 Task: Send an email with the signature Josiah Cooper with the subject Request for feedback on a digital transformation strategy and the message Please let me know if there are any issues with the project documentation. from softage.2@softage.net to softage.3@softage.net with an attached image file Facebook_post_image.png and move the email from Sent Items to the folder User interface
Action: Mouse moved to (740, 565)
Screenshot: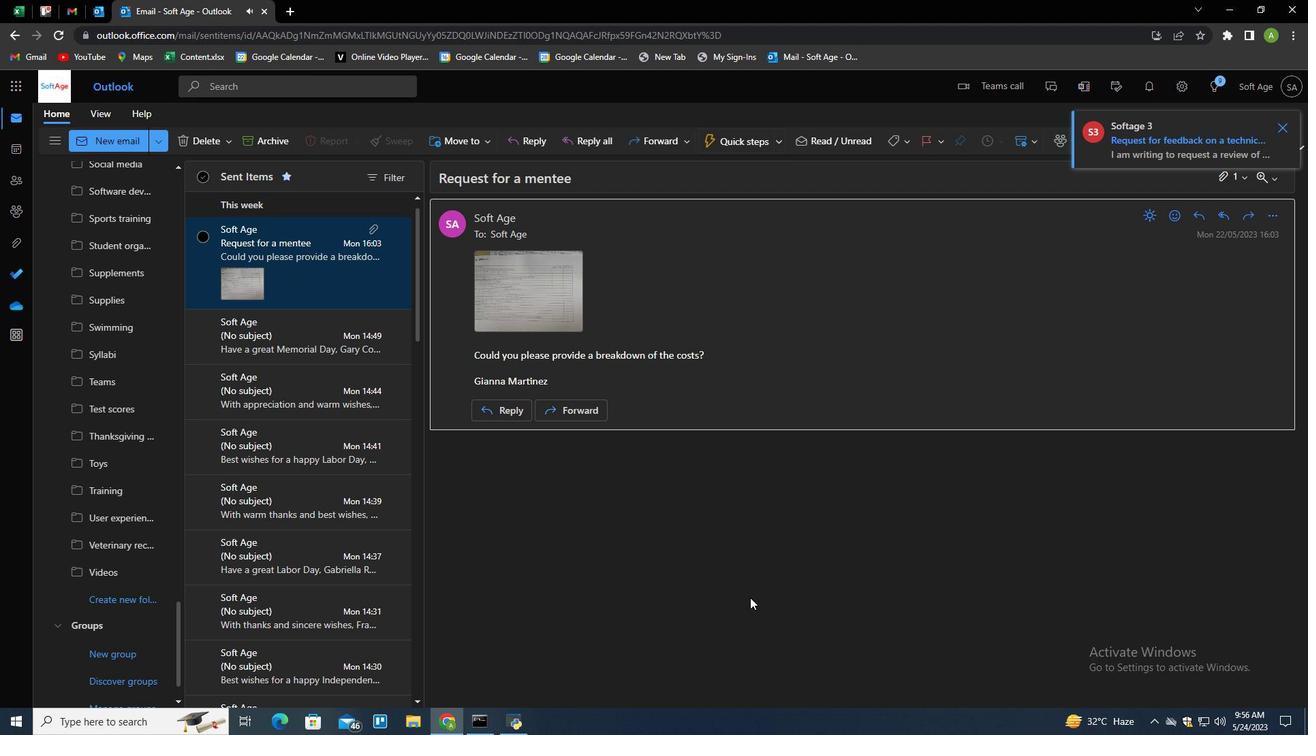 
Action: Key pressed n
Screenshot: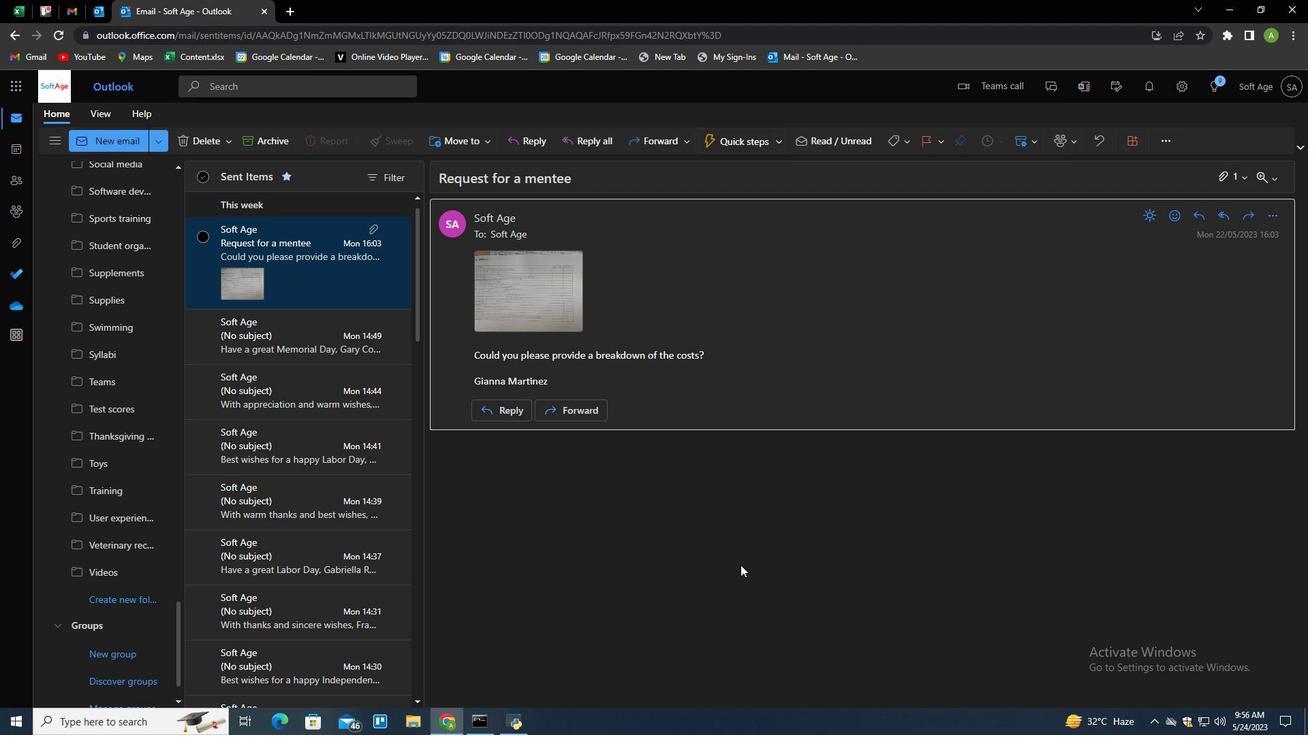 
Action: Mouse moved to (914, 144)
Screenshot: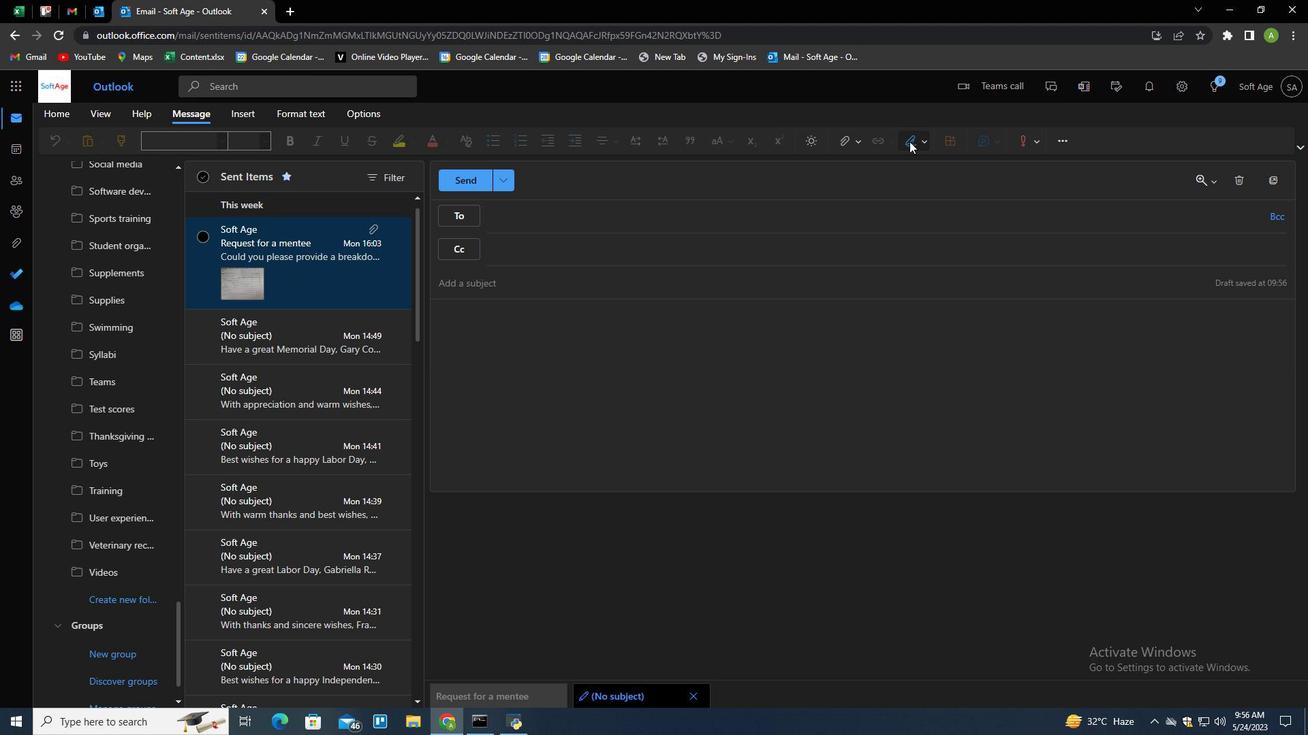 
Action: Mouse pressed left at (914, 144)
Screenshot: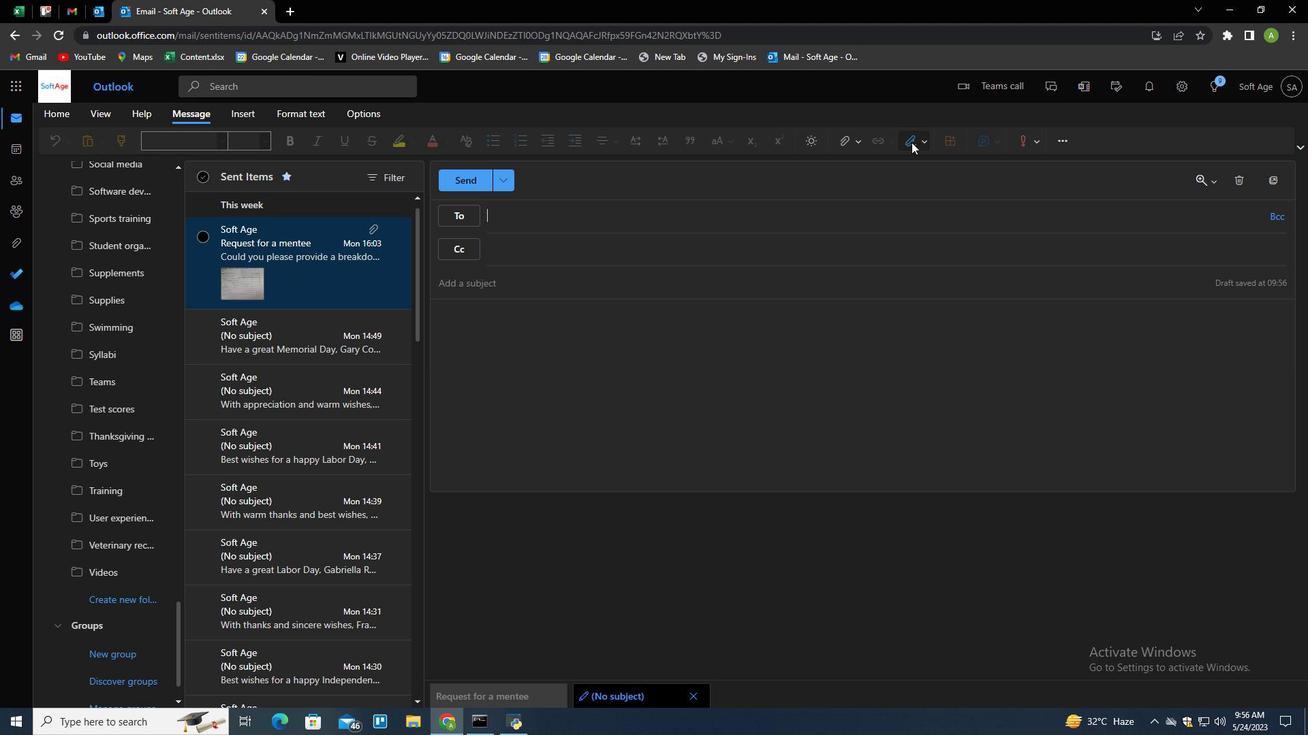 
Action: Mouse moved to (896, 190)
Screenshot: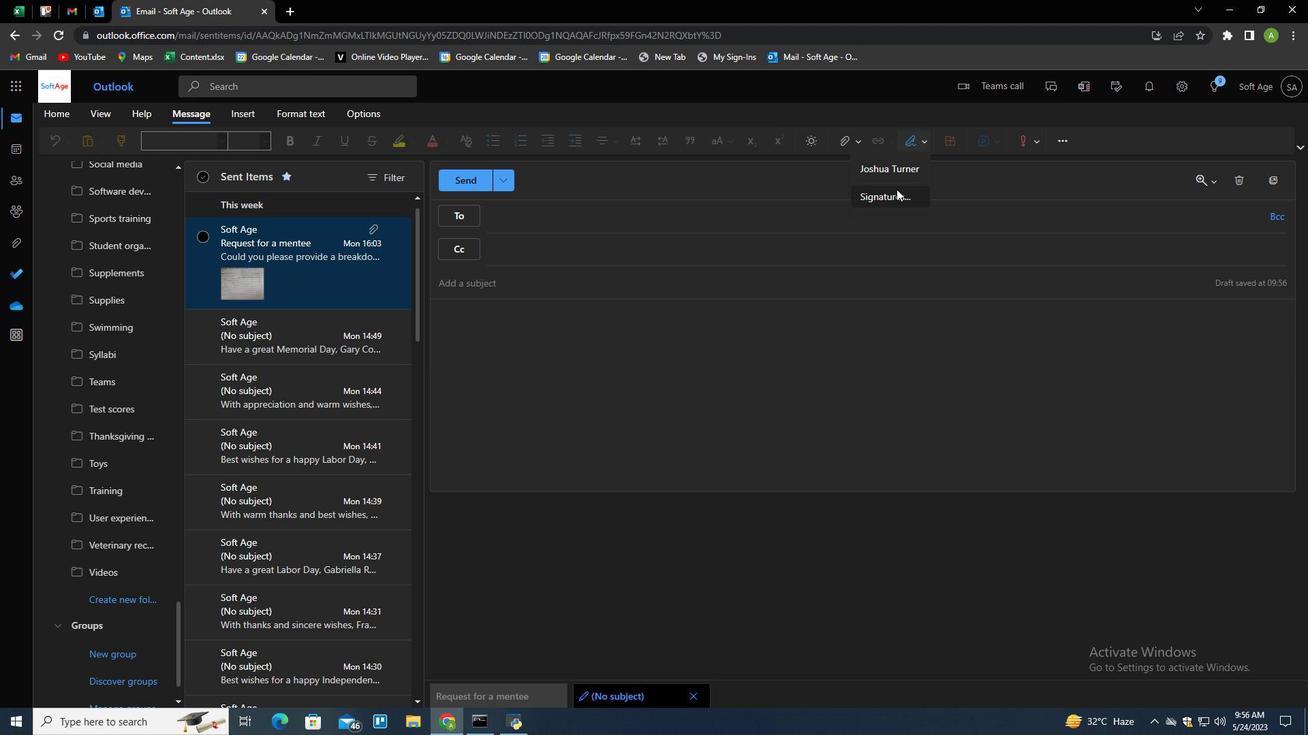 
Action: Mouse pressed left at (896, 190)
Screenshot: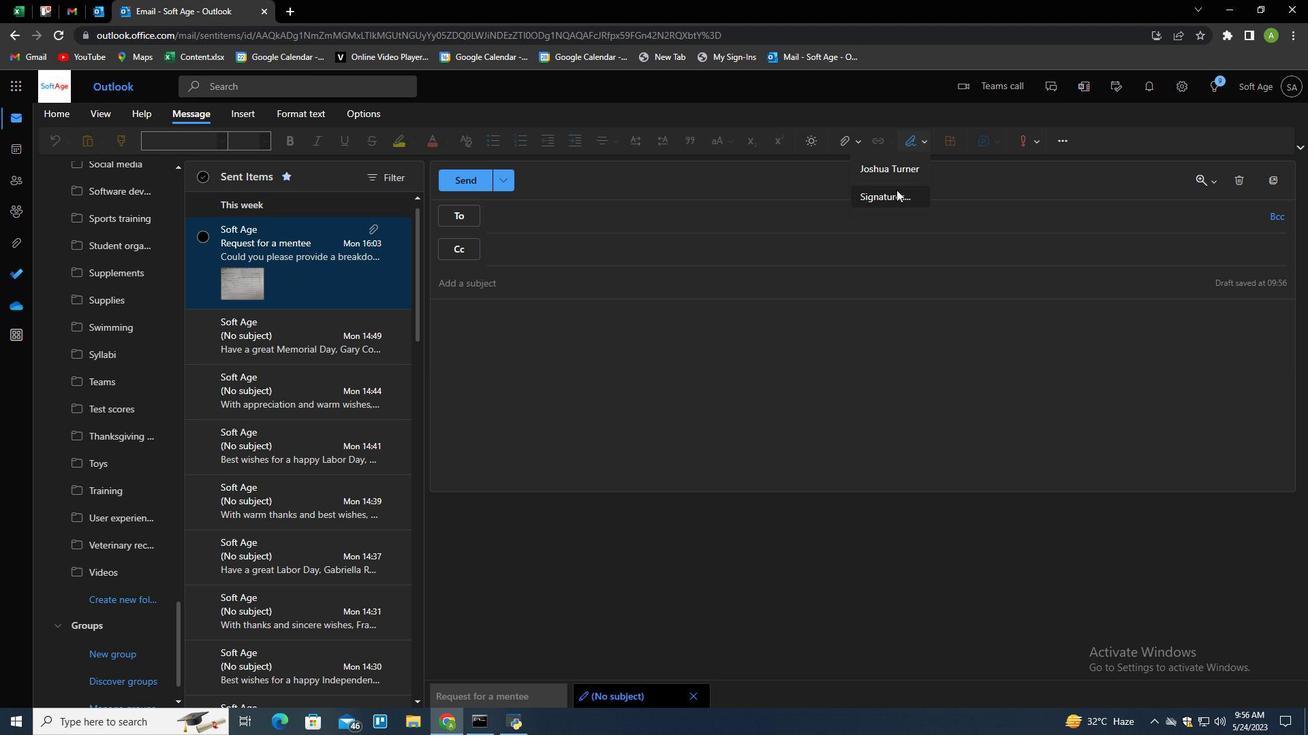
Action: Mouse moved to (924, 250)
Screenshot: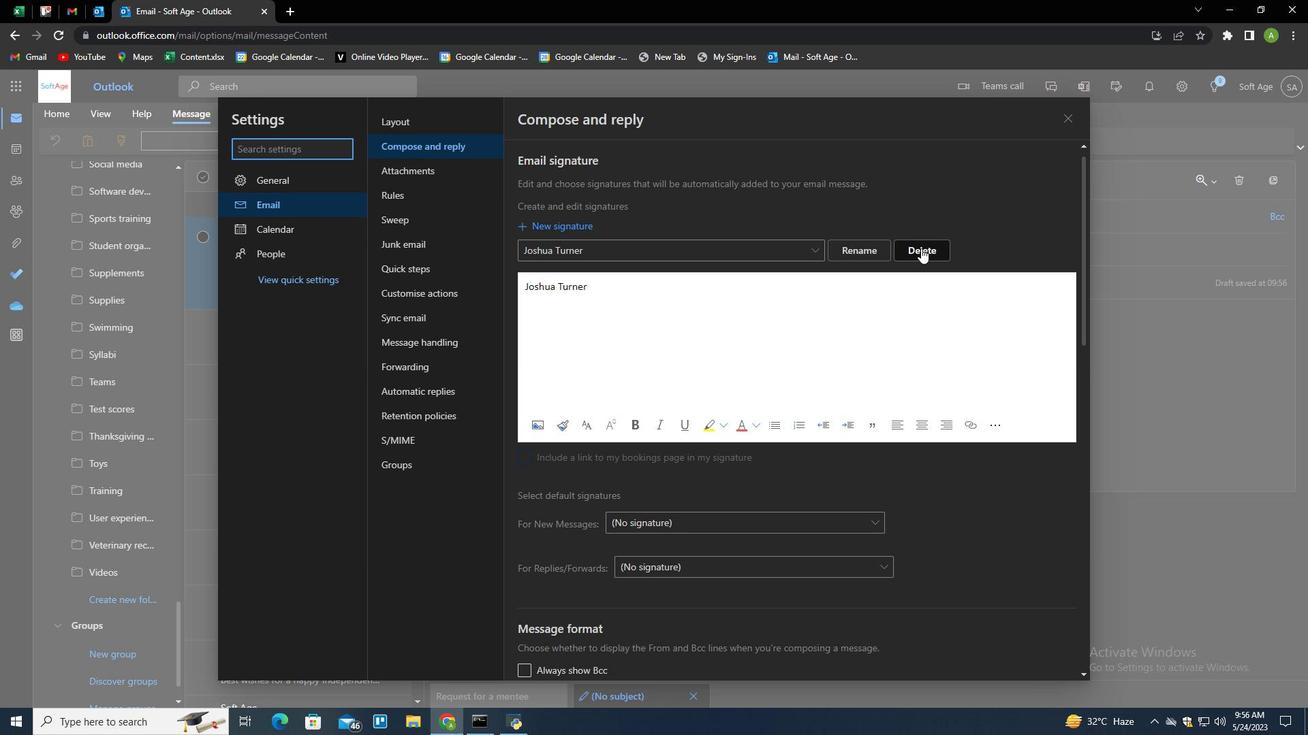 
Action: Mouse pressed left at (924, 250)
Screenshot: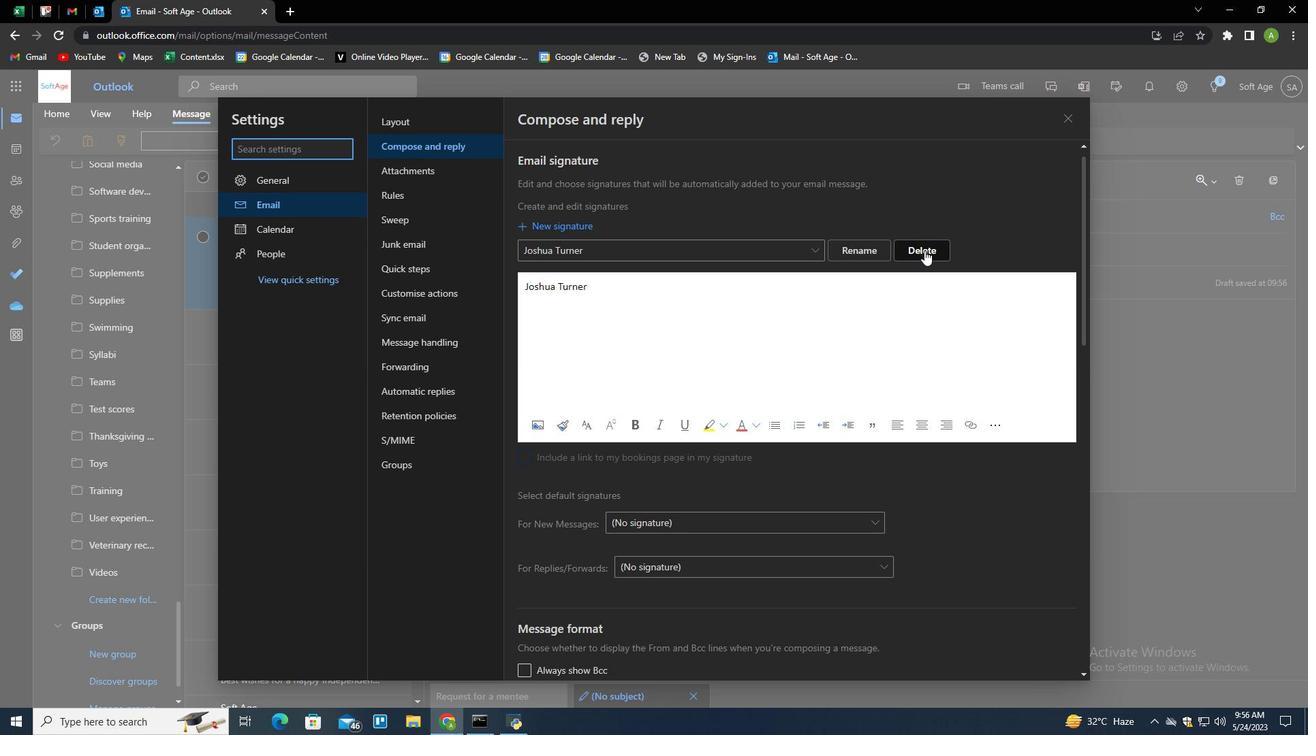 
Action: Mouse pressed left at (924, 250)
Screenshot: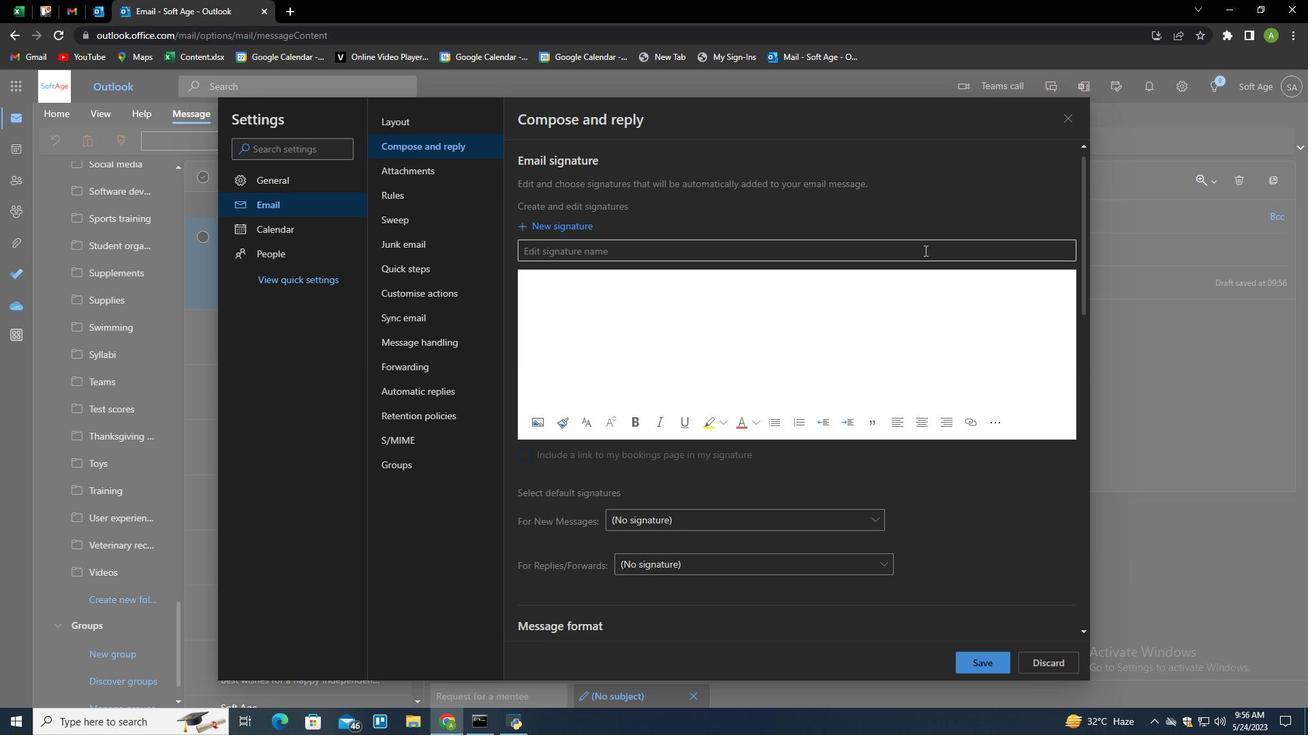 
Action: Key pressed <Key.shift>Josiah<Key.space><Key.shift>Cooper<Key.space><Key.tab><Key.shift>Josiah<Key.space><Key.shift>Cooper
Screenshot: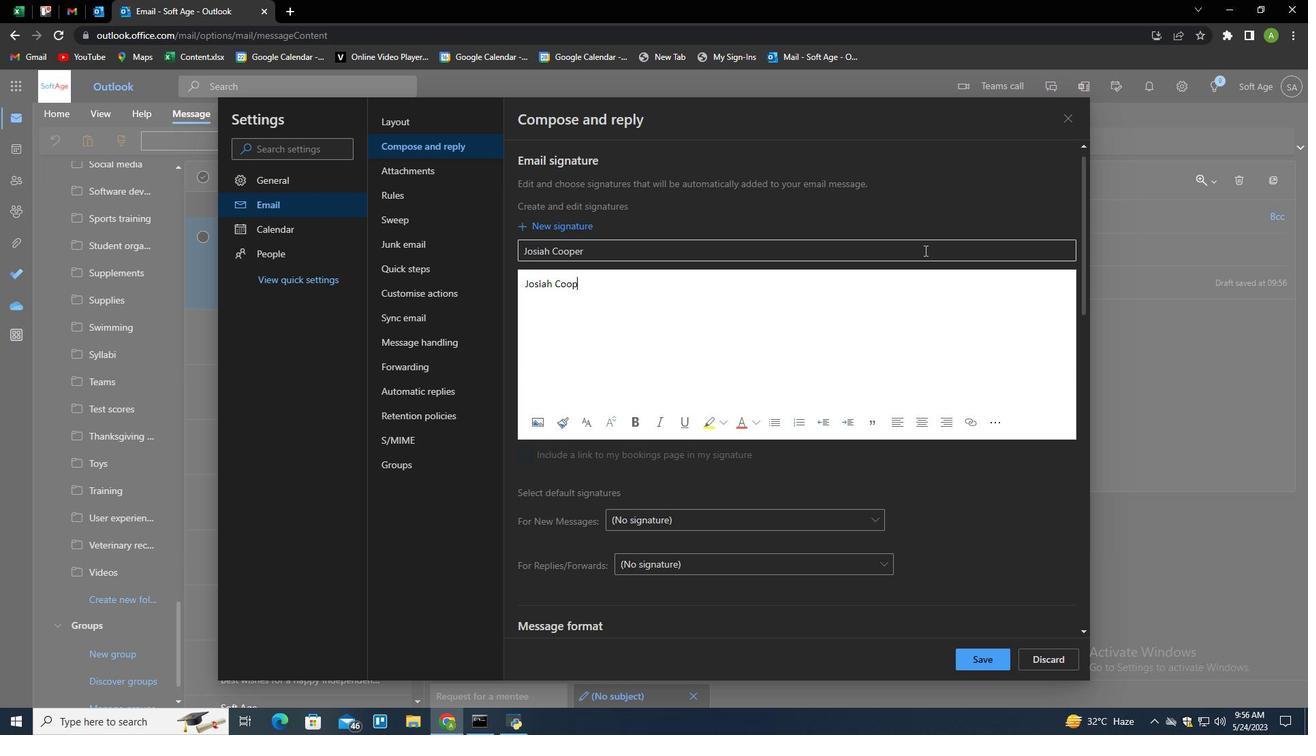 
Action: Mouse moved to (990, 656)
Screenshot: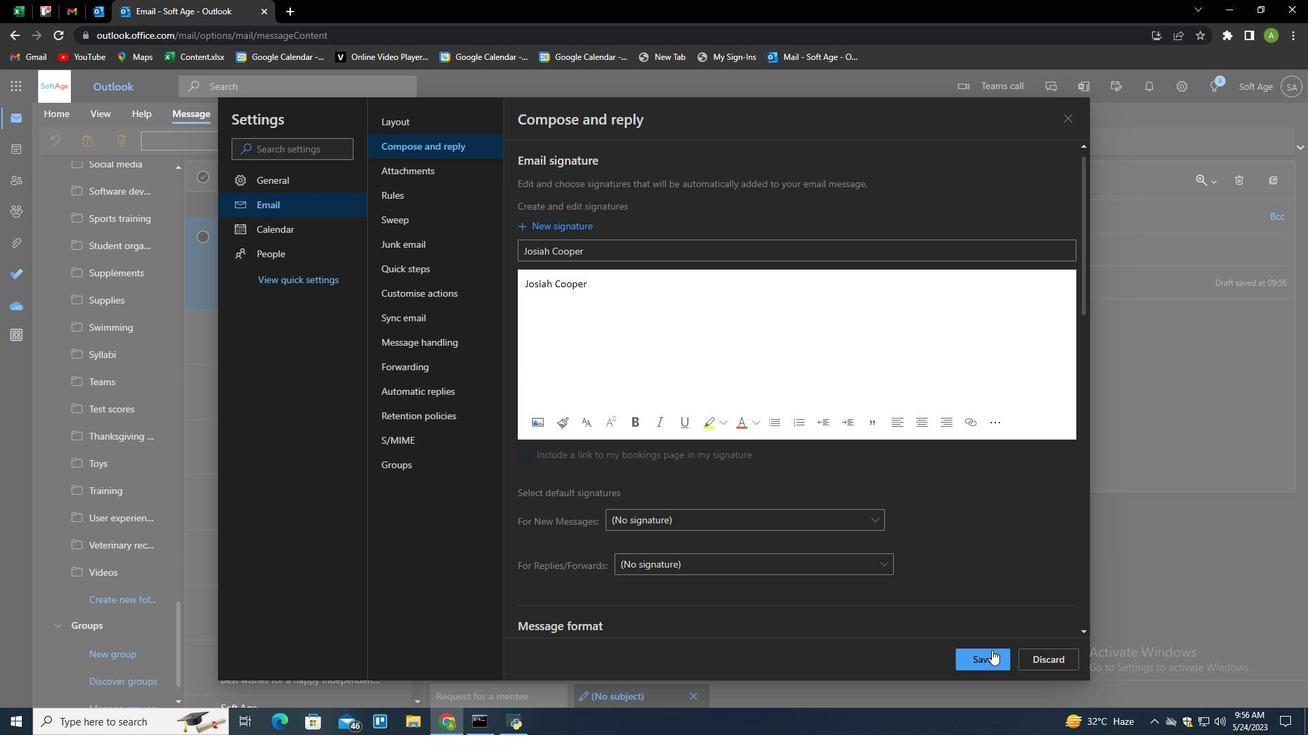 
Action: Mouse pressed left at (990, 656)
Screenshot: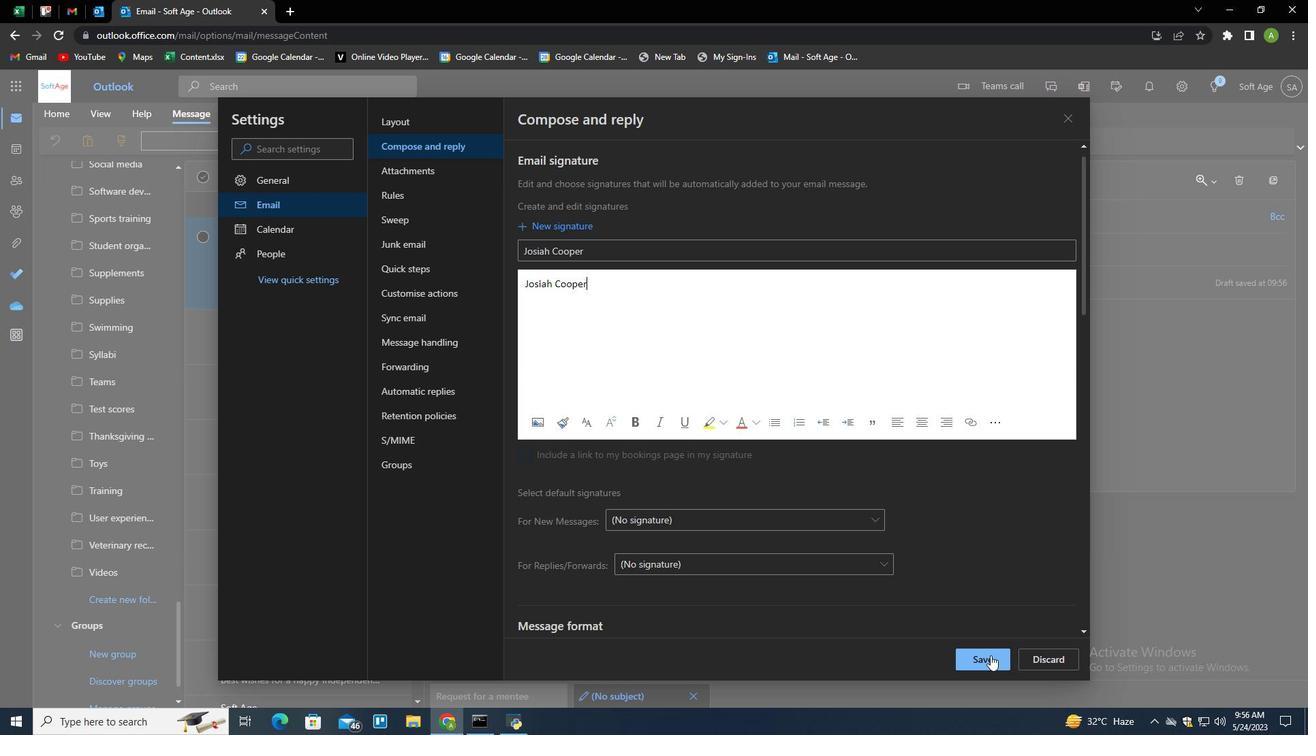 
Action: Mouse moved to (1146, 376)
Screenshot: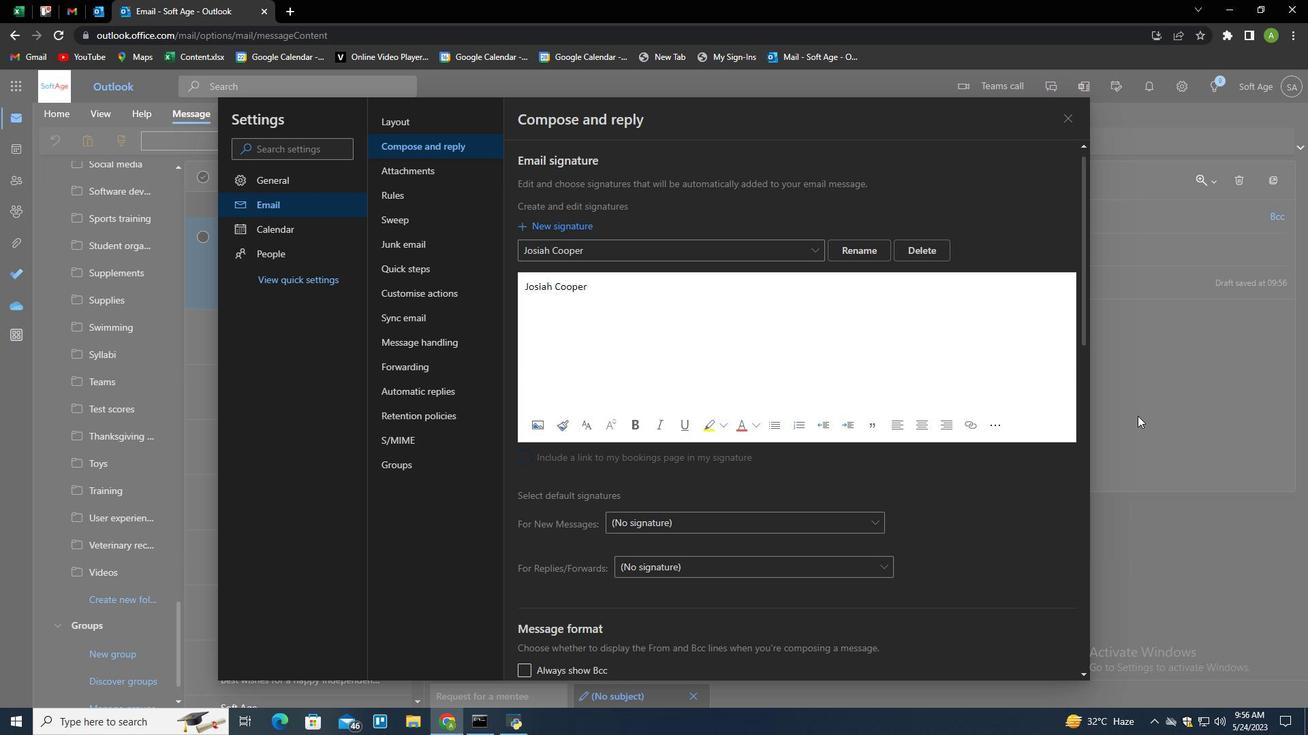 
Action: Mouse pressed left at (1146, 376)
Screenshot: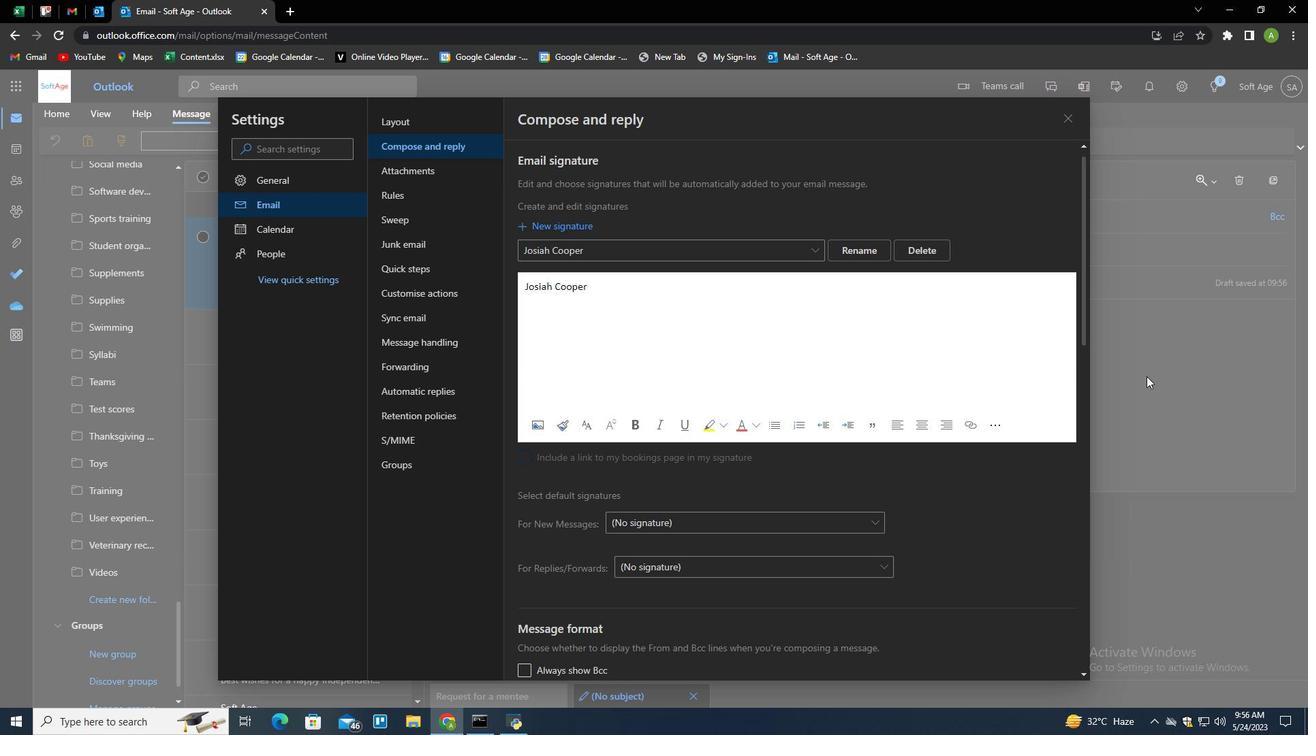 
Action: Mouse moved to (911, 147)
Screenshot: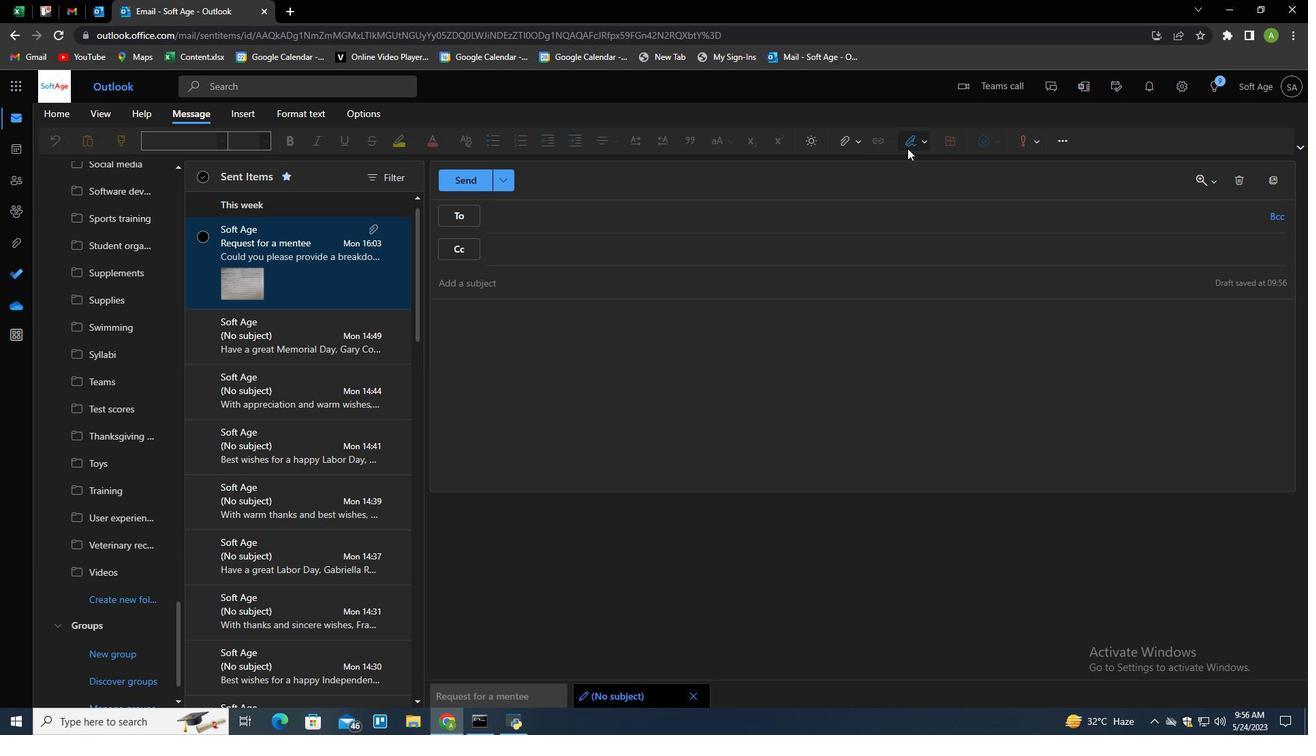 
Action: Mouse pressed left at (911, 147)
Screenshot: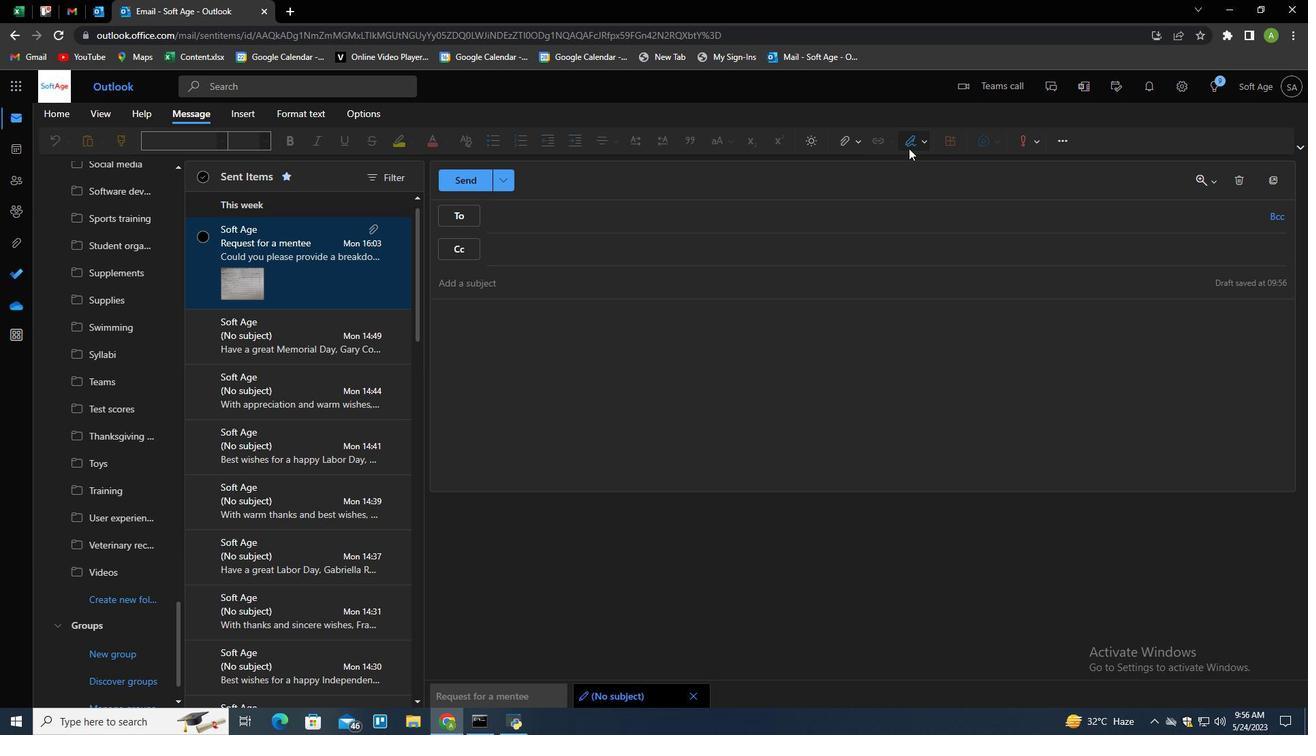 
Action: Mouse moved to (902, 166)
Screenshot: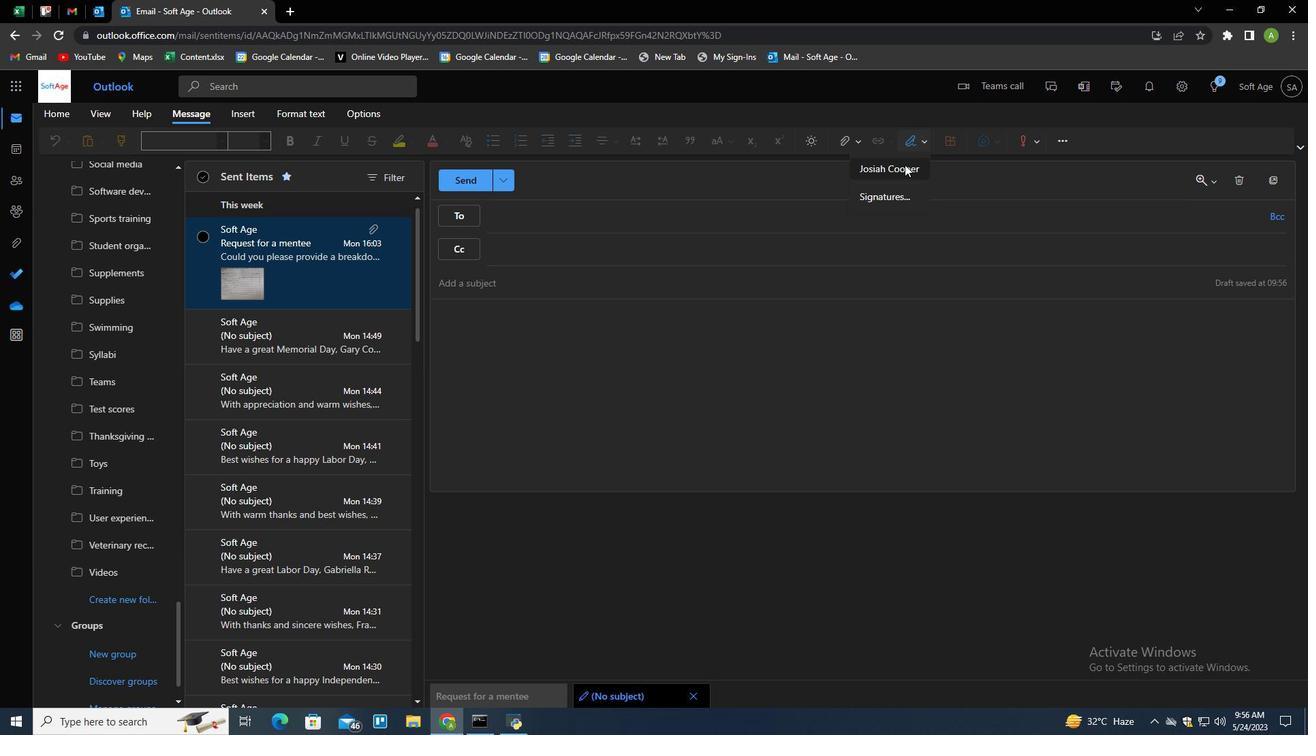 
Action: Mouse pressed left at (902, 166)
Screenshot: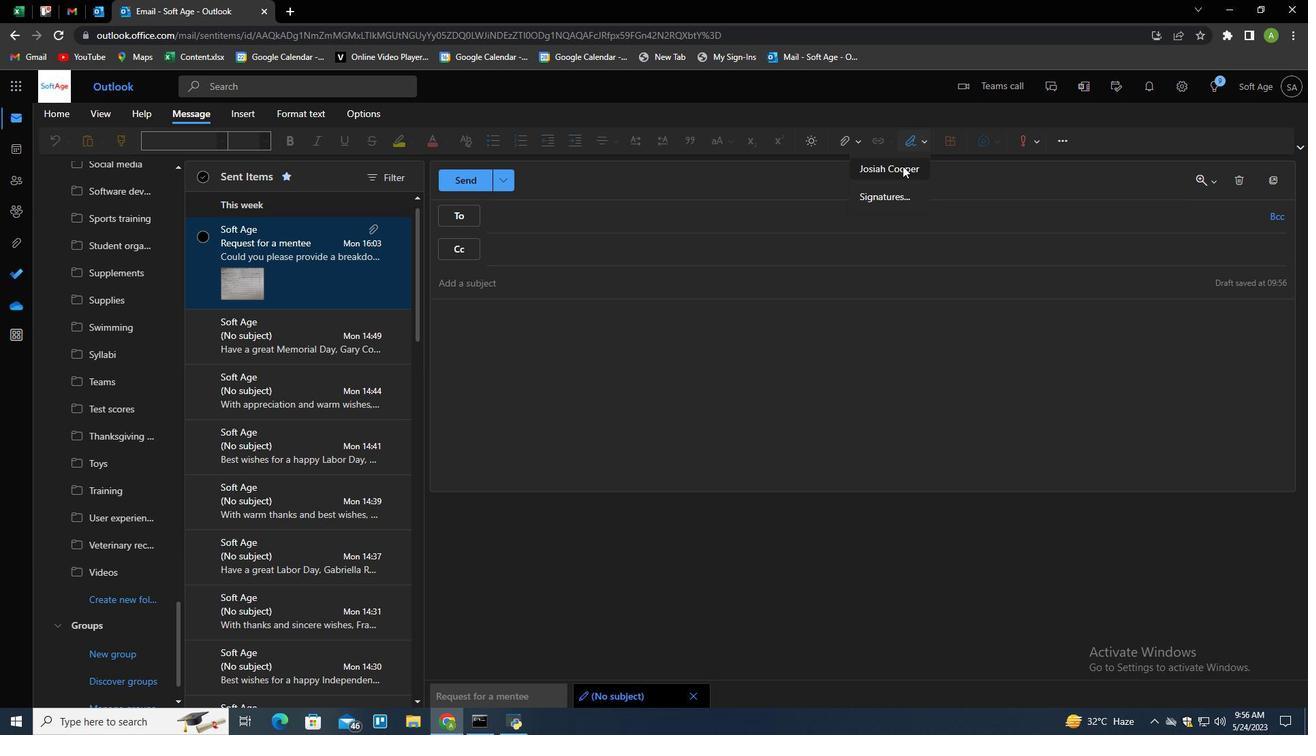 
Action: Mouse moved to (507, 290)
Screenshot: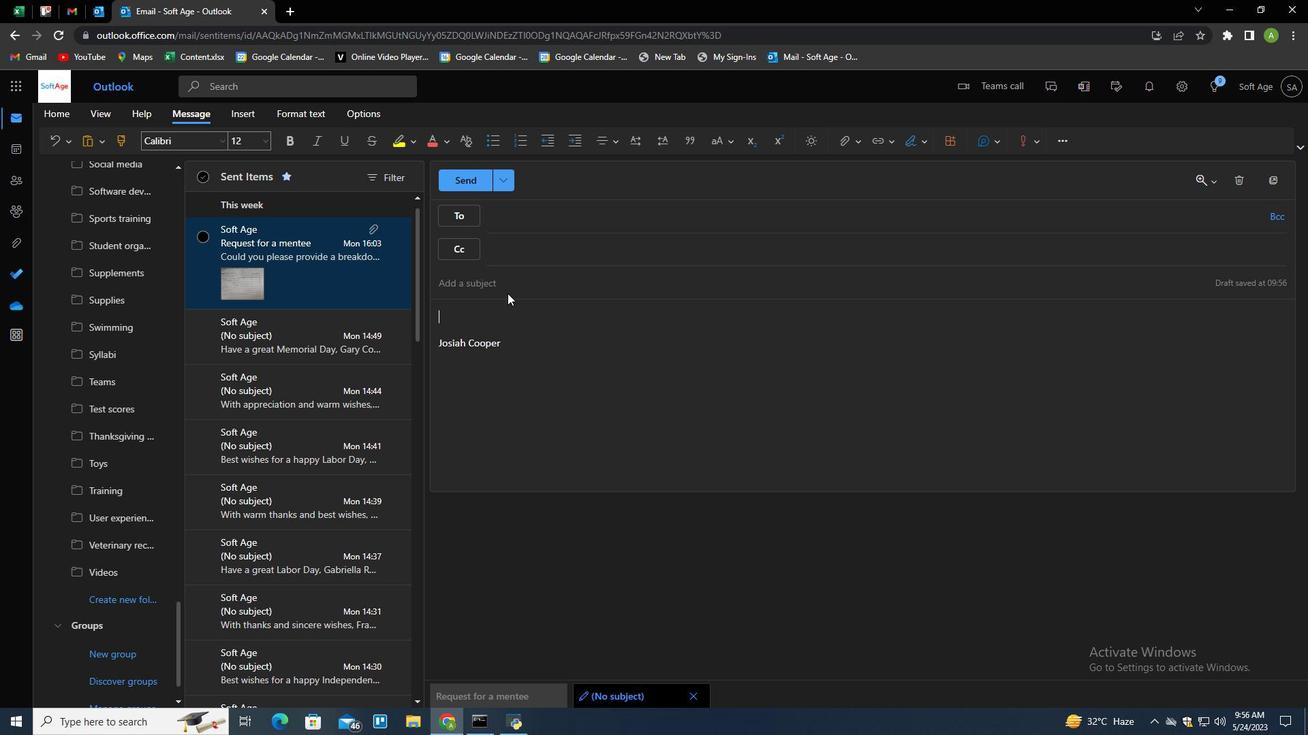 
Action: Mouse pressed left at (507, 290)
Screenshot: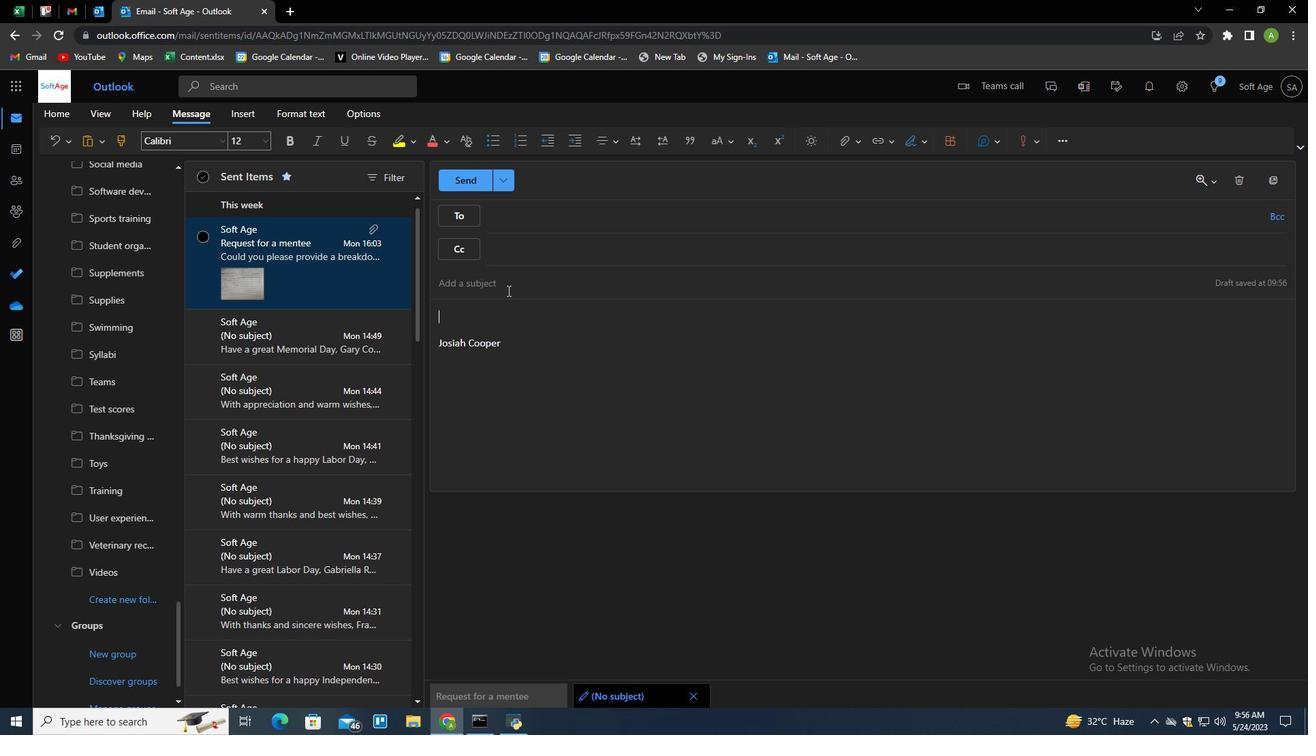 
Action: Key pressed <Key.shift>E<Key.backspace>Re<Key.tab><Key.backspace>
Screenshot: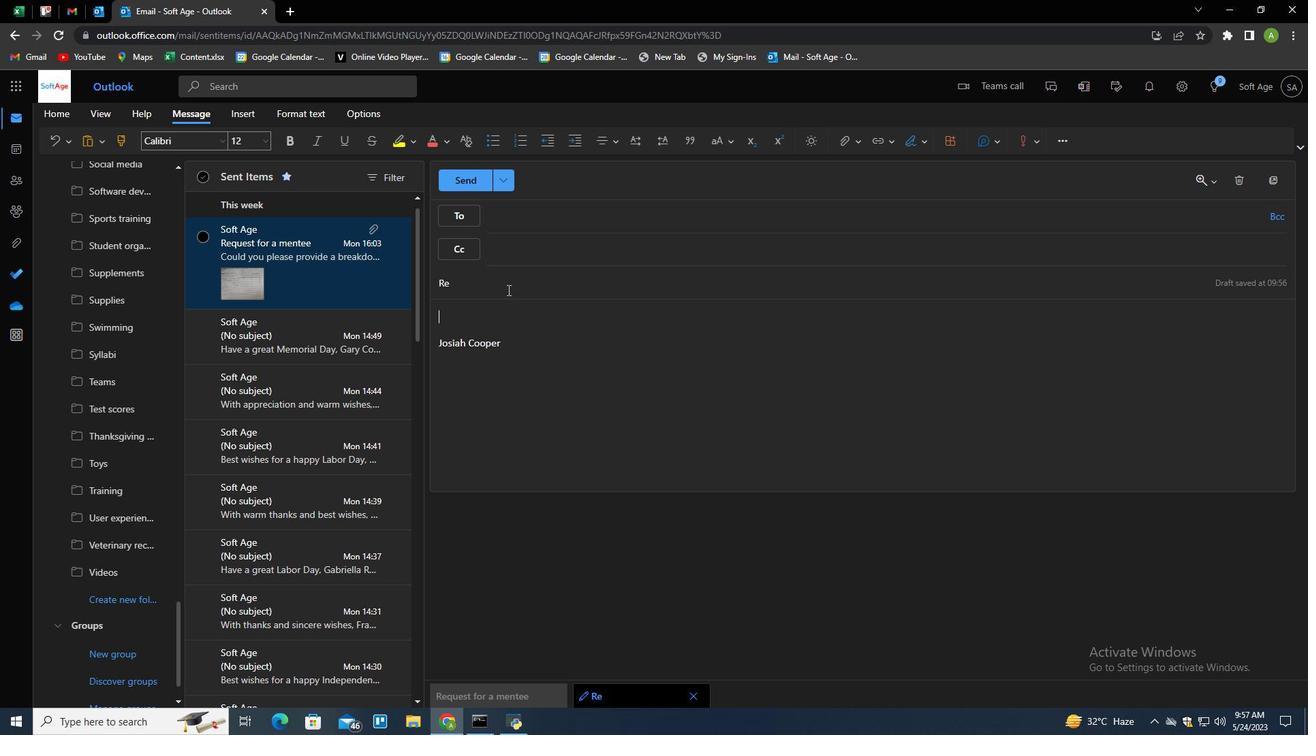 
Action: Mouse pressed left at (507, 290)
Screenshot: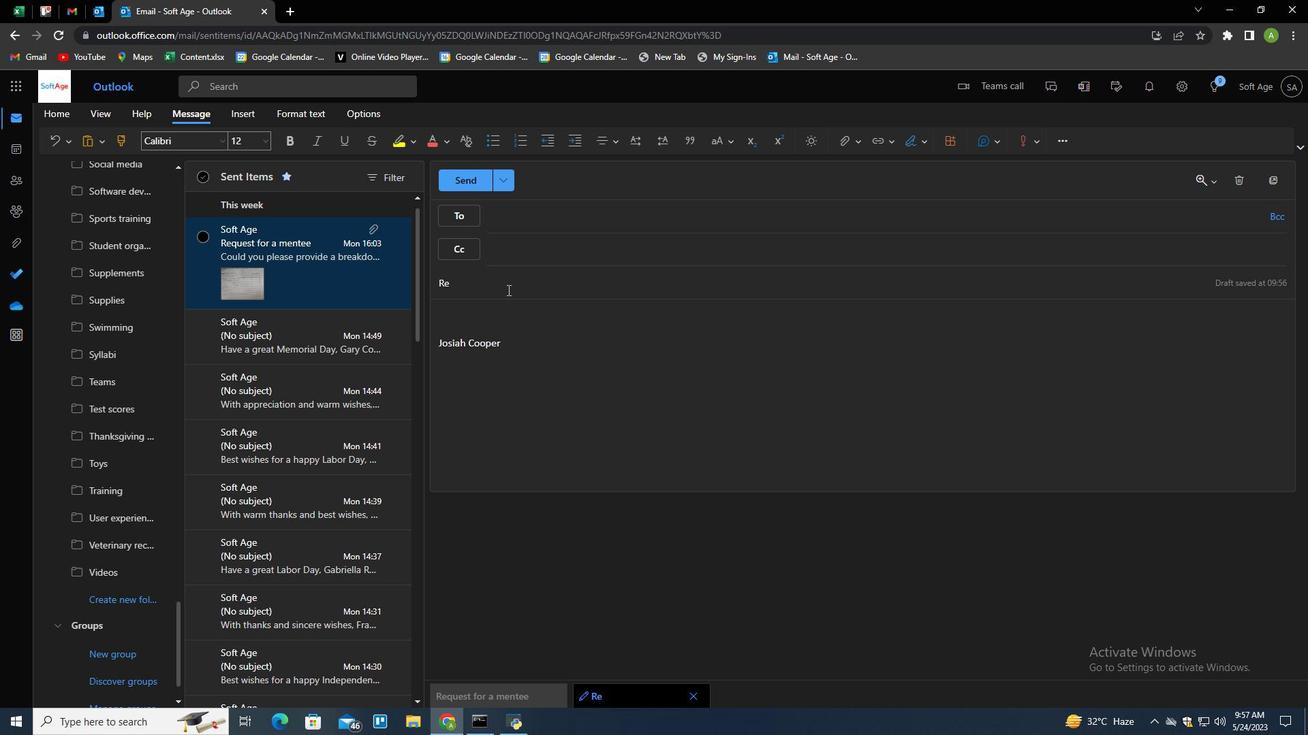 
Action: Key pressed quest<Key.space>fort<Key.space><Key.backspace><Key.backspace><Key.backspace>r<Key.space>feedback<Key.space>on<Key.space>a<Key.space>dift<Key.backspace><Key.backspace>gital<Key.space>transformation<Key.space>strategy<Key.space><Key.tab><Key.shift>Please<Key.space>let<Key.space>me<Key.space>know<Key.space>if<Key.space>ther<Key.space><Key.backspace>e<Key.space>are<Key.space>any<Key.space>issues<Key.space>with<Key.space>the<Key.space>project<Key.space>so<Key.backspace><Key.backspace>documentation.
Screenshot: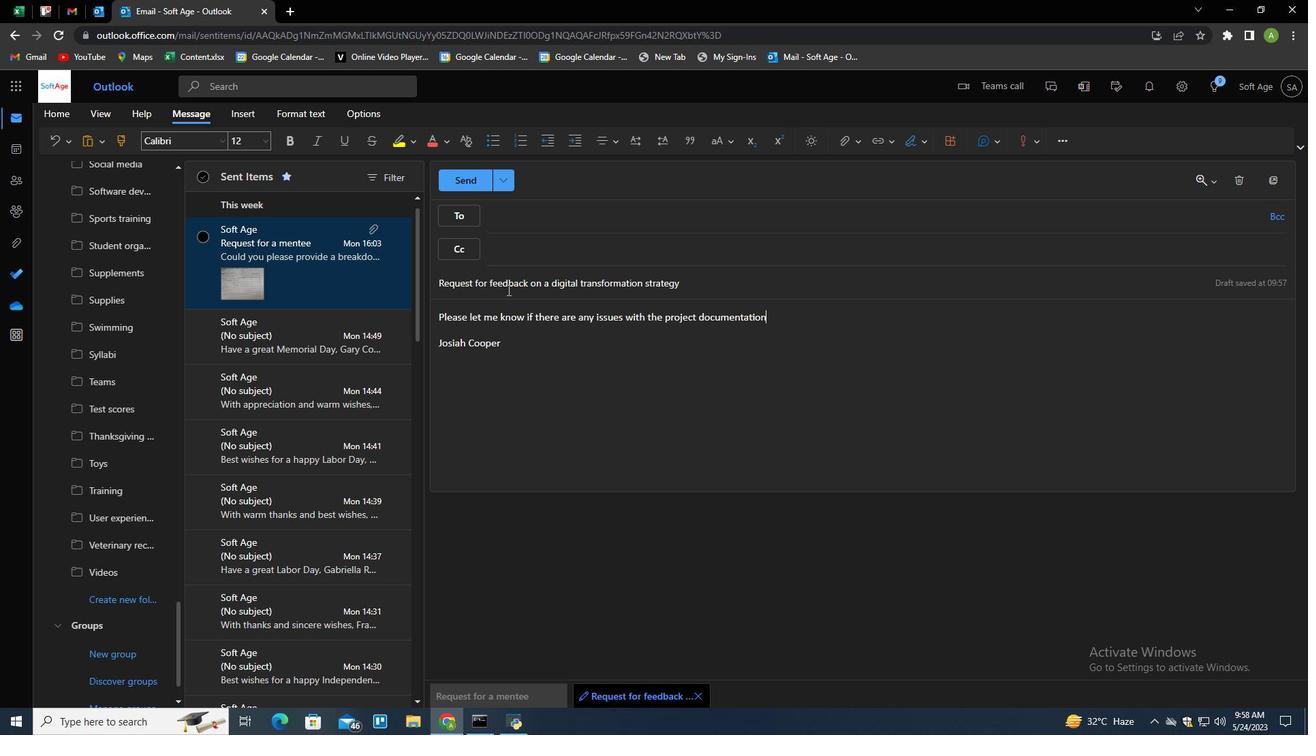 
Action: Mouse moved to (523, 218)
Screenshot: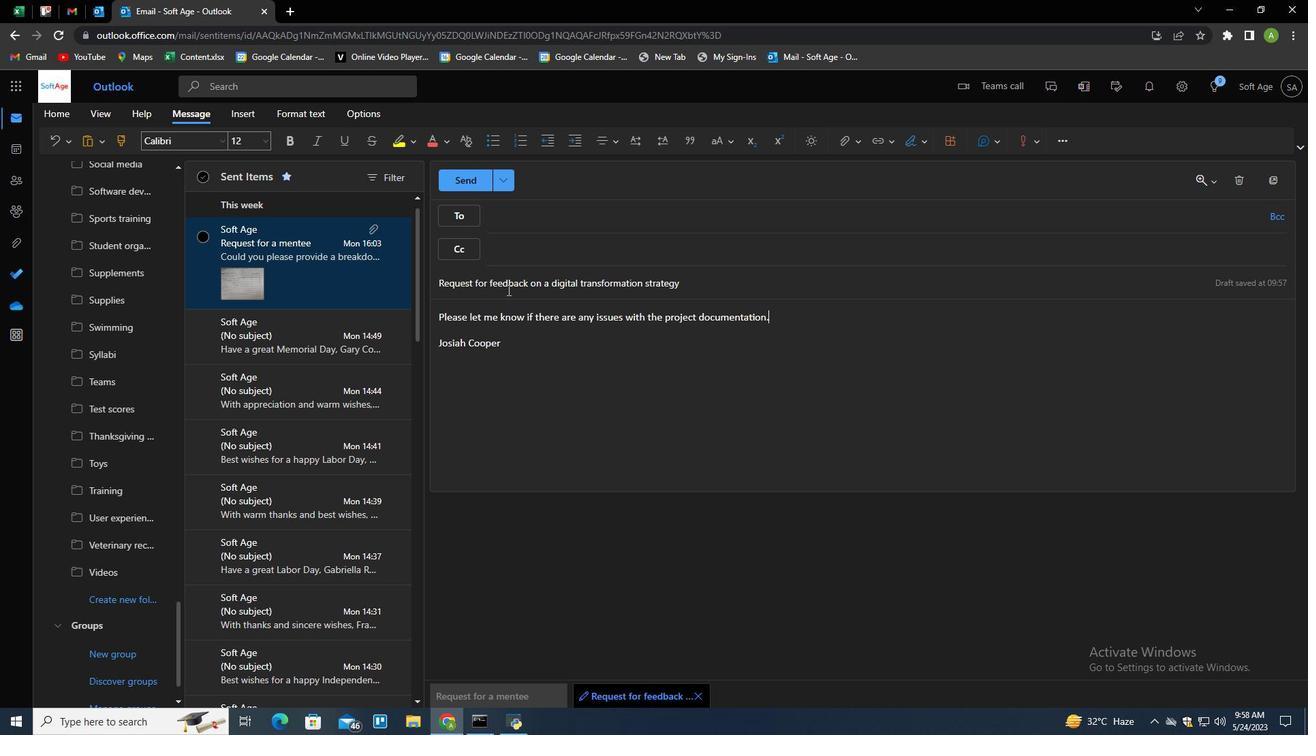 
Action: Mouse pressed left at (523, 218)
Screenshot: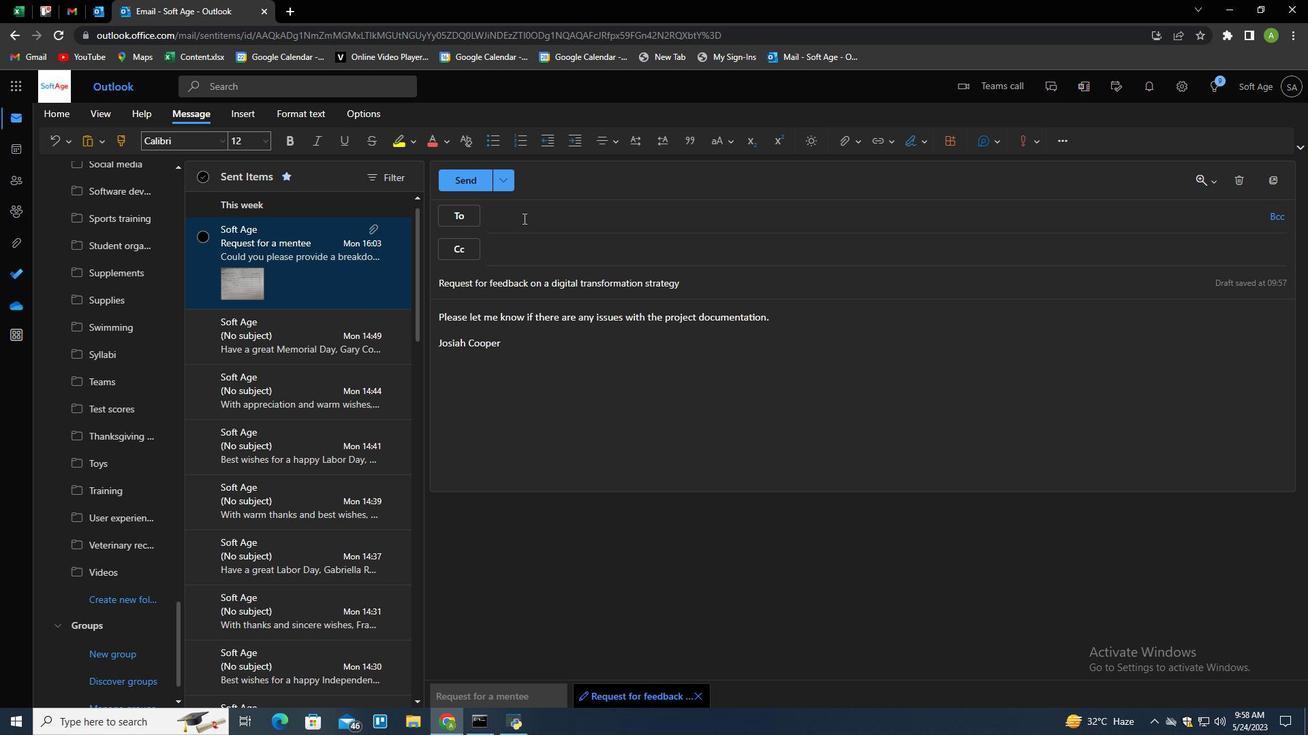 
Action: Key pressed softage.3<Key.shift>@softage.net<Key.enter>
Screenshot: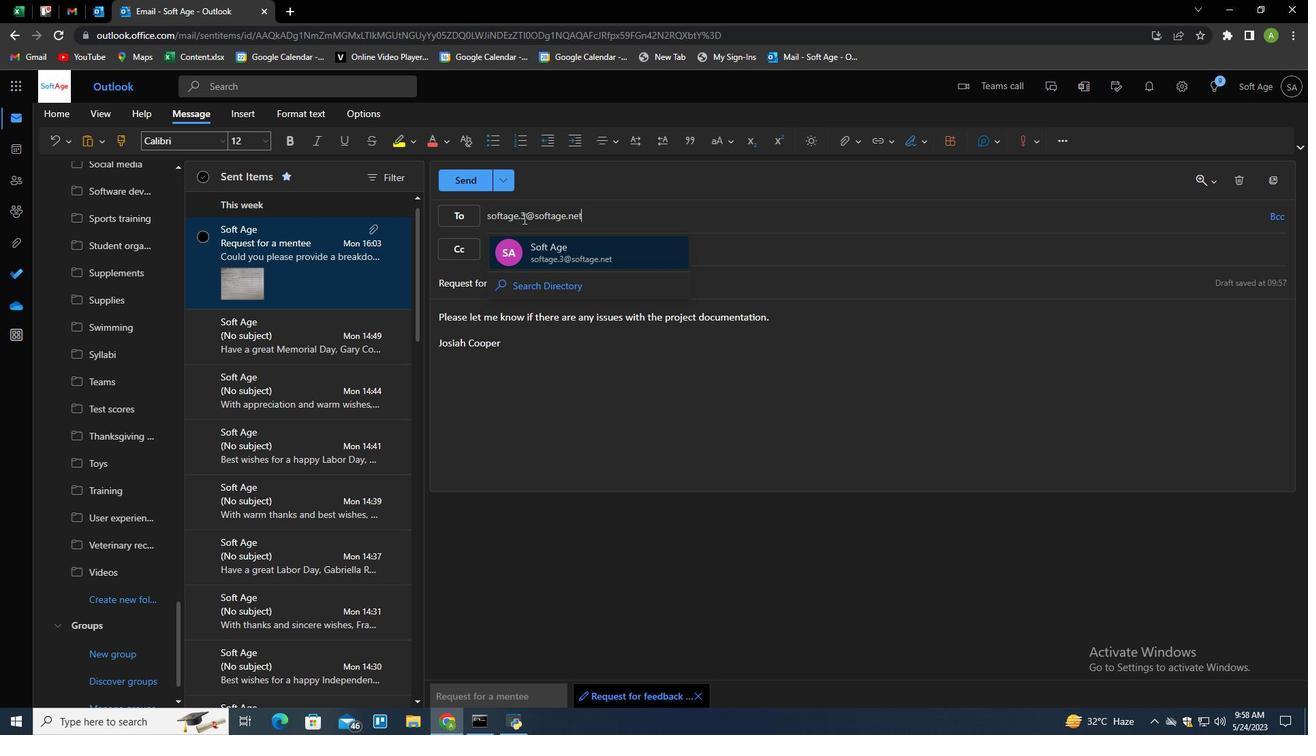 
Action: Mouse moved to (851, 321)
Screenshot: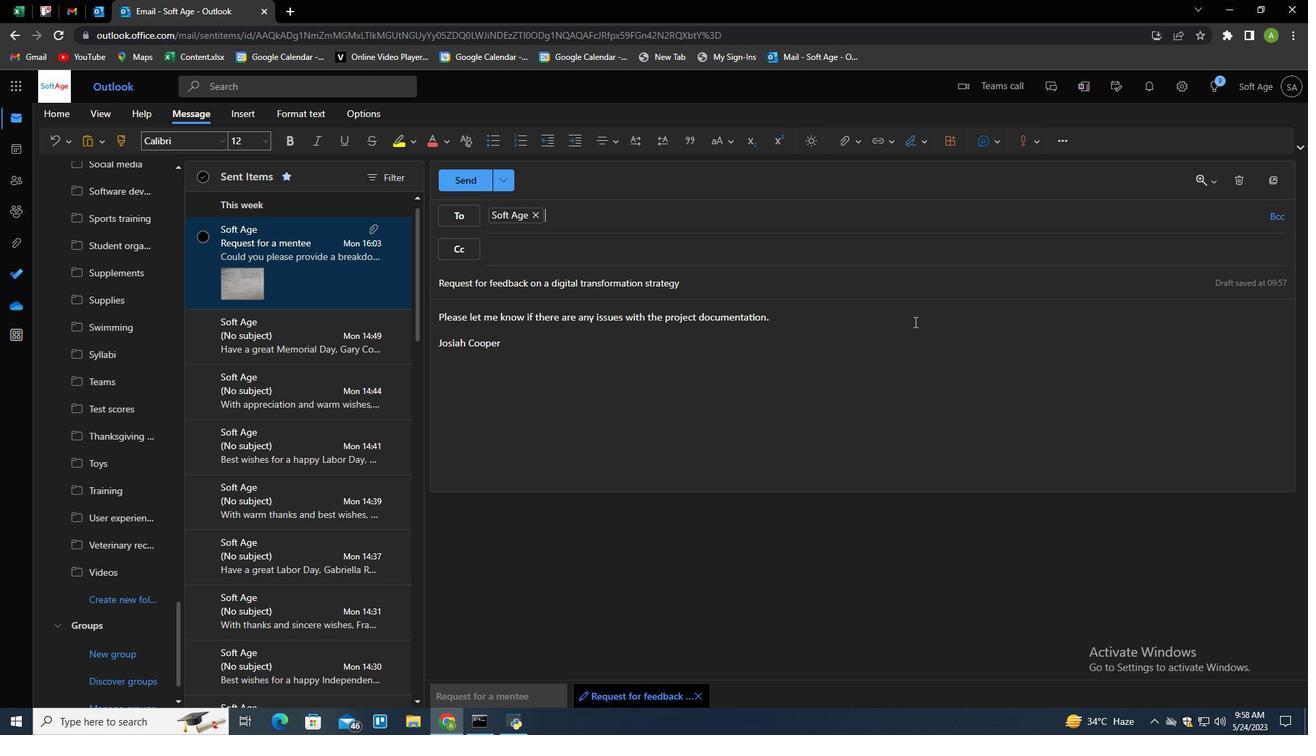 
Action: Mouse pressed left at (851, 321)
Screenshot: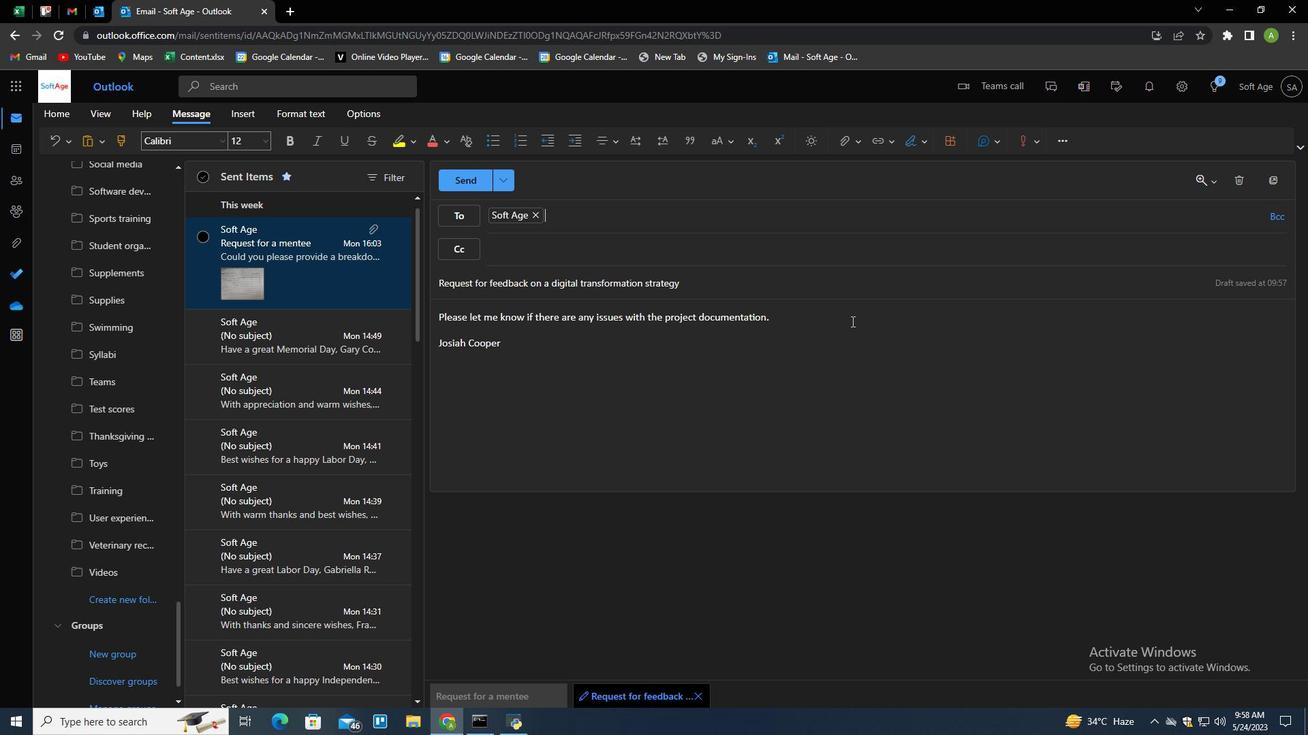 
Action: Mouse moved to (847, 149)
Screenshot: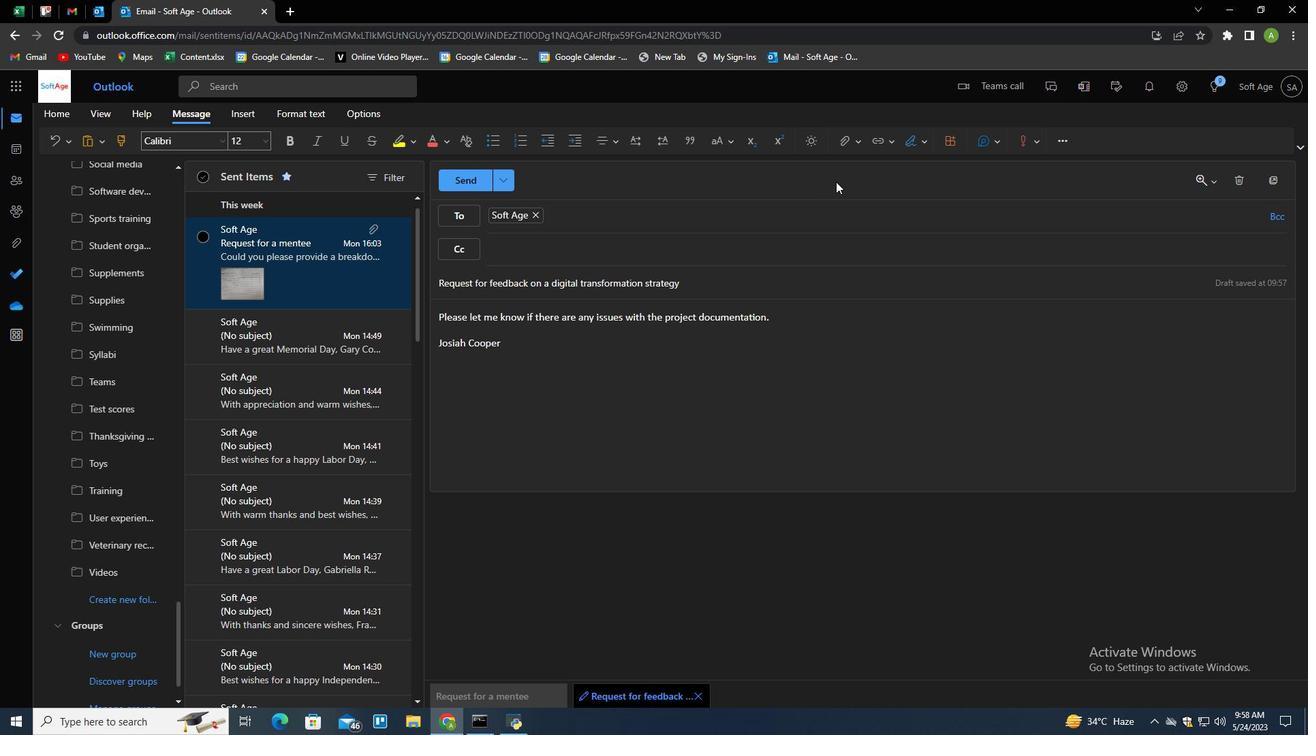 
Action: Mouse pressed left at (847, 149)
Screenshot: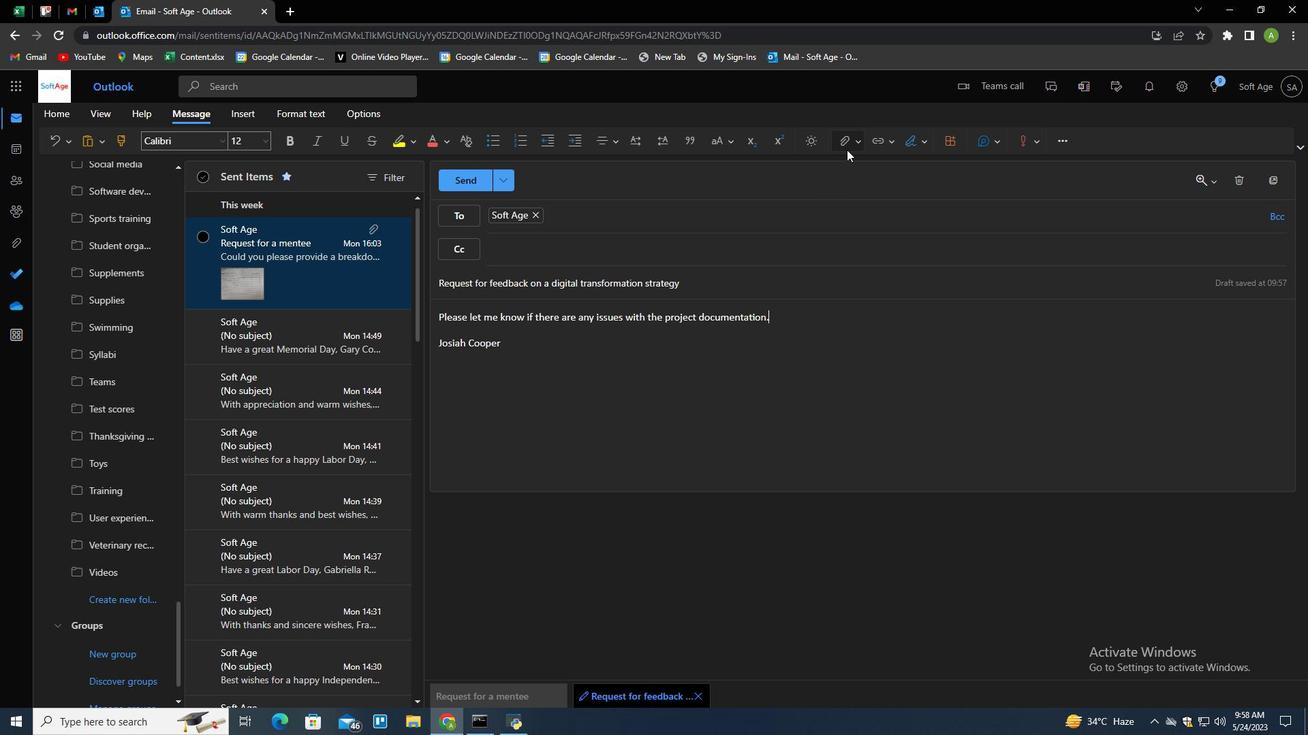 
Action: Mouse moved to (808, 164)
Screenshot: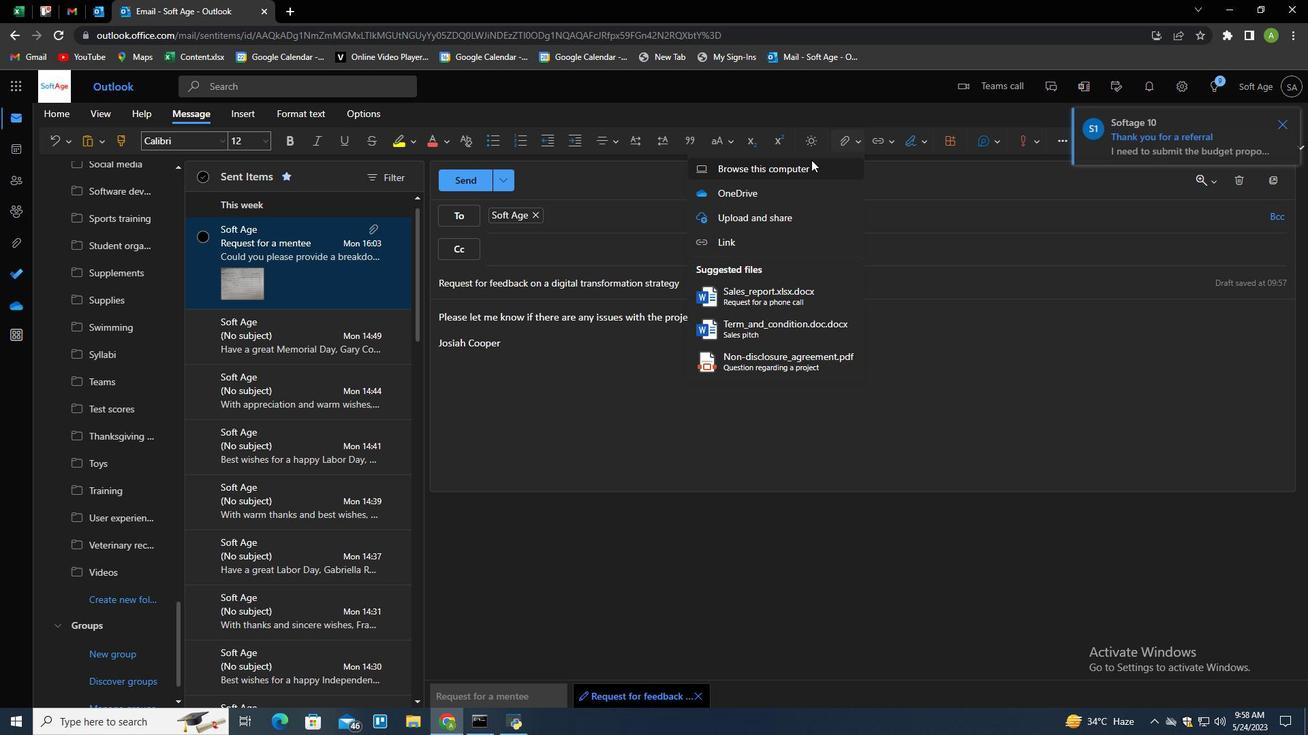 
Action: Mouse pressed left at (808, 164)
Screenshot: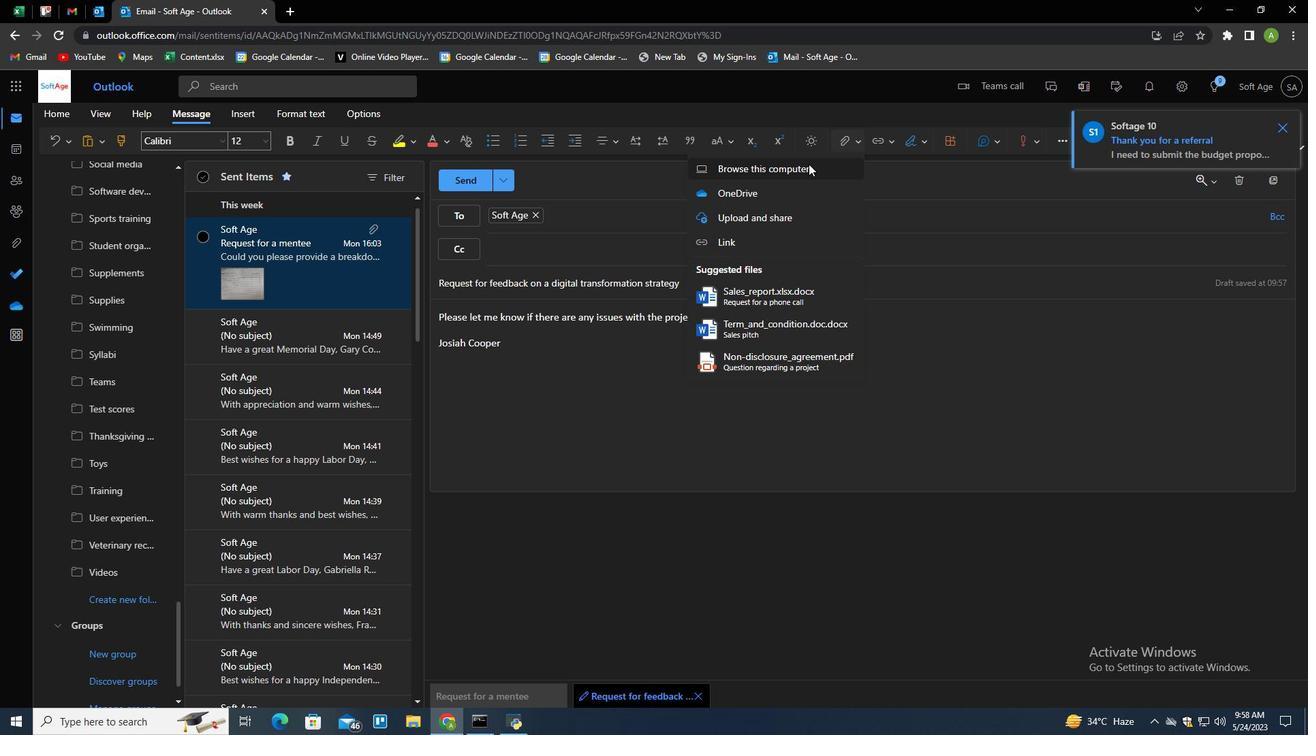 
Action: Mouse moved to (261, 113)
Screenshot: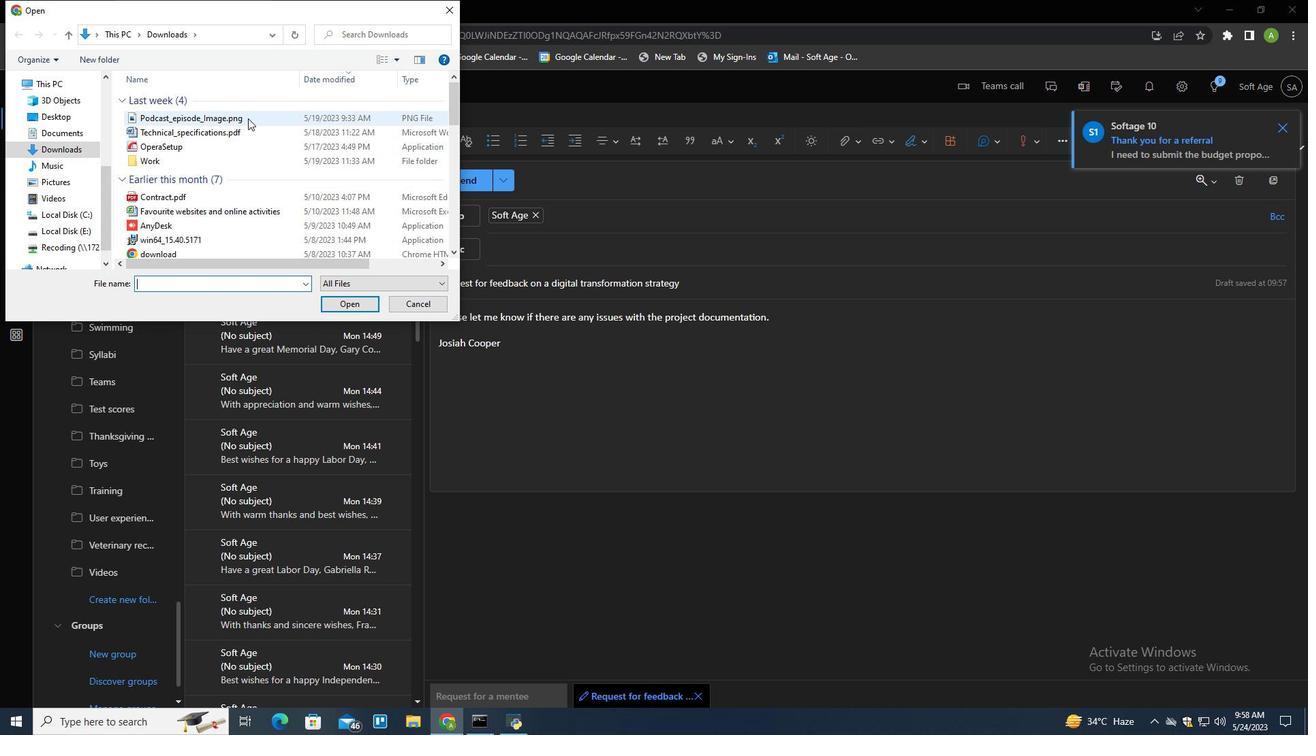 
Action: Mouse pressed left at (261, 113)
Screenshot: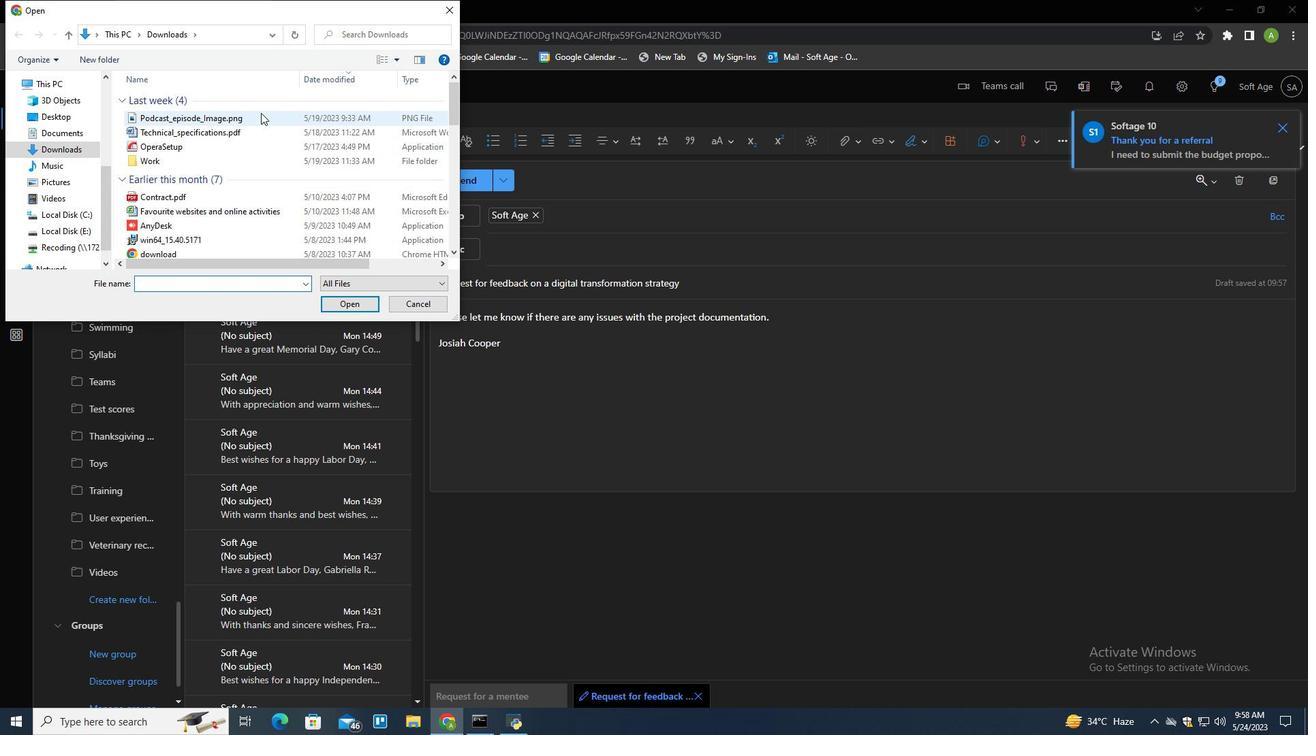 
Action: Key pressed <Key.f2><Key.shift>Facebook<Key.shift>_post<Key.shift>_image/.png
Screenshot: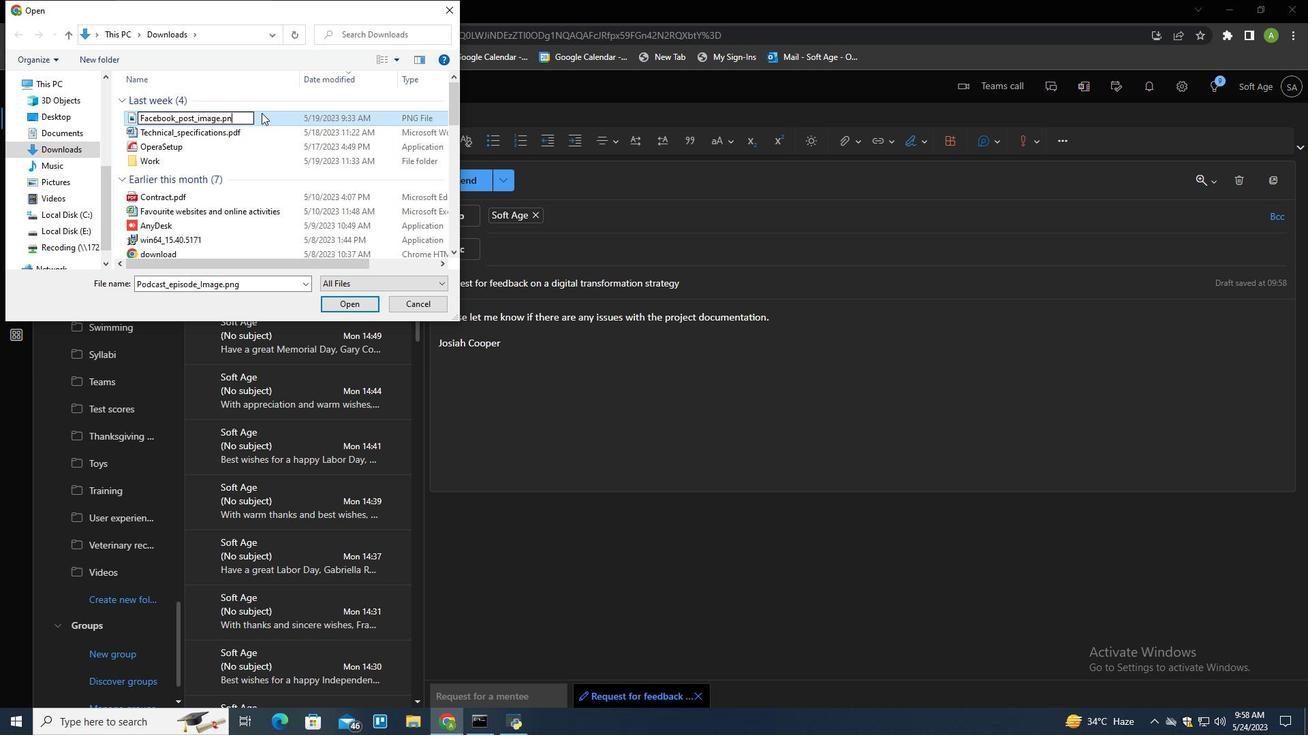 
Action: Mouse moved to (263, 113)
Screenshot: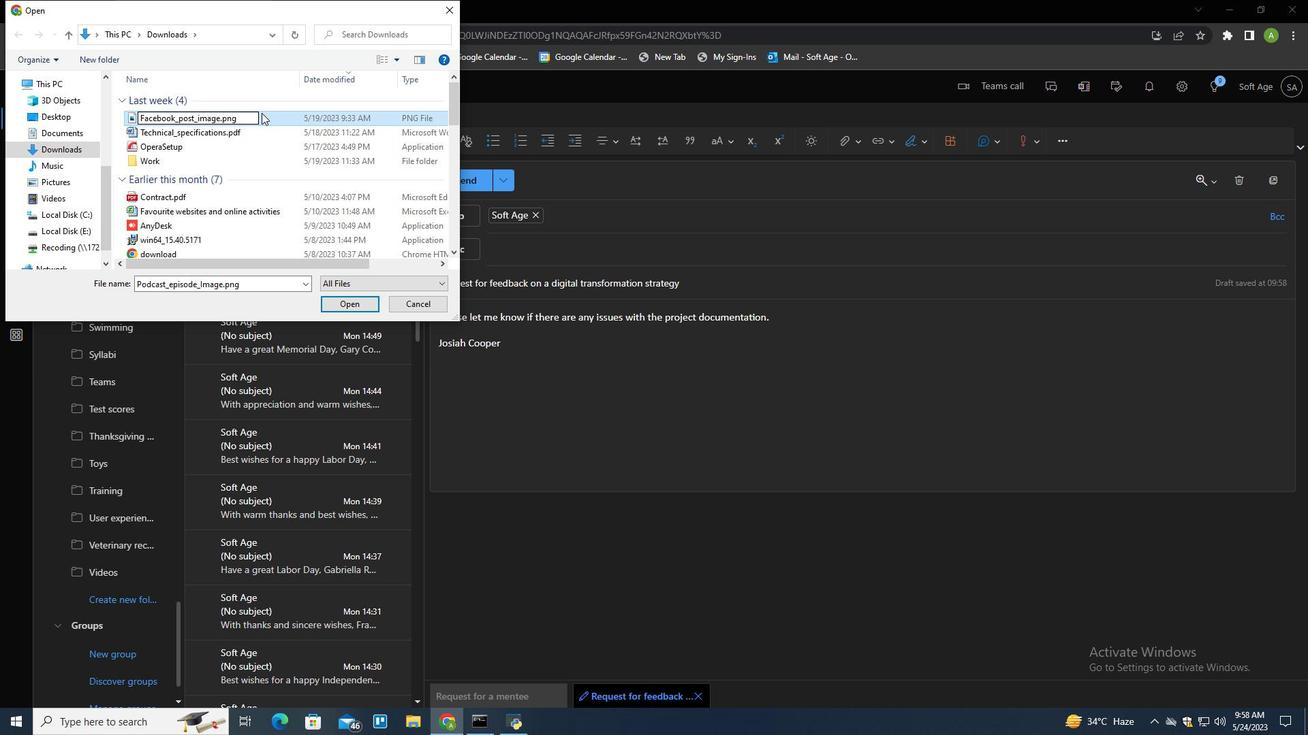 
Action: Mouse pressed left at (263, 113)
Screenshot: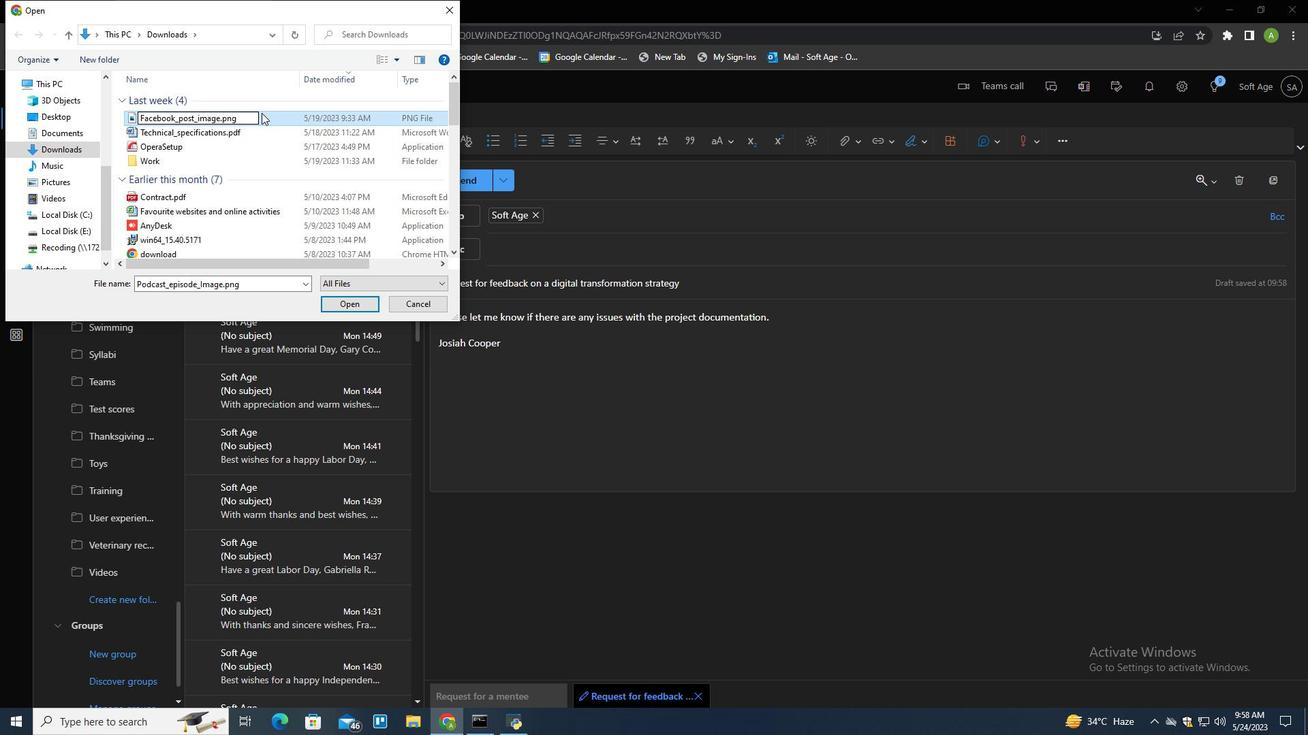 
Action: Mouse moved to (354, 301)
Screenshot: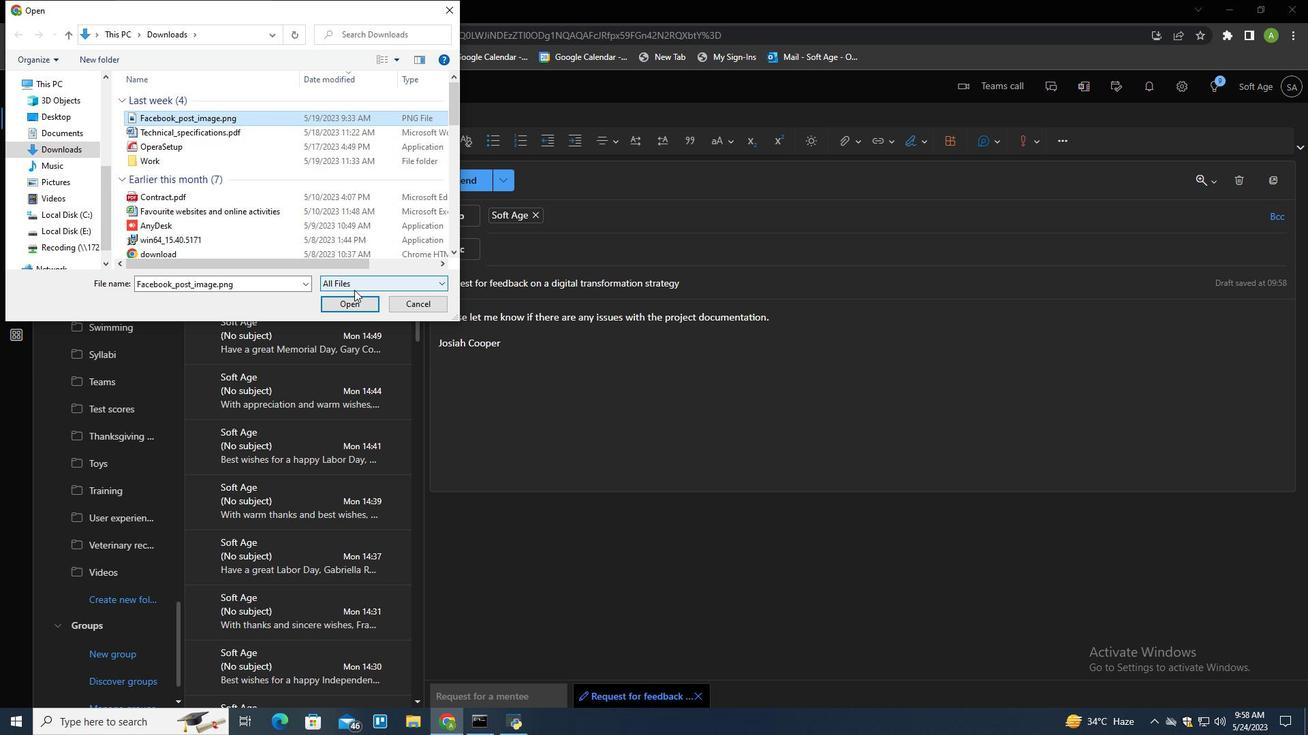 
Action: Mouse pressed left at (354, 301)
Screenshot: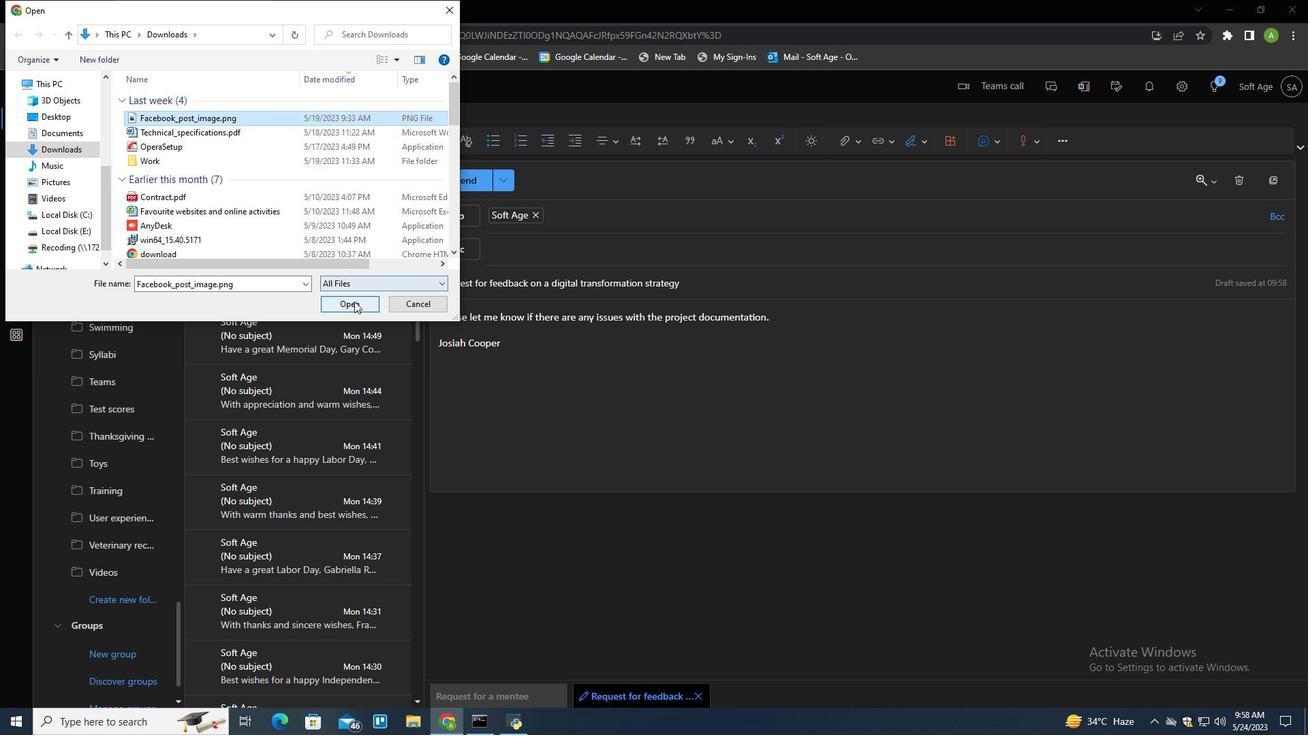 
Action: Mouse moved to (459, 176)
Screenshot: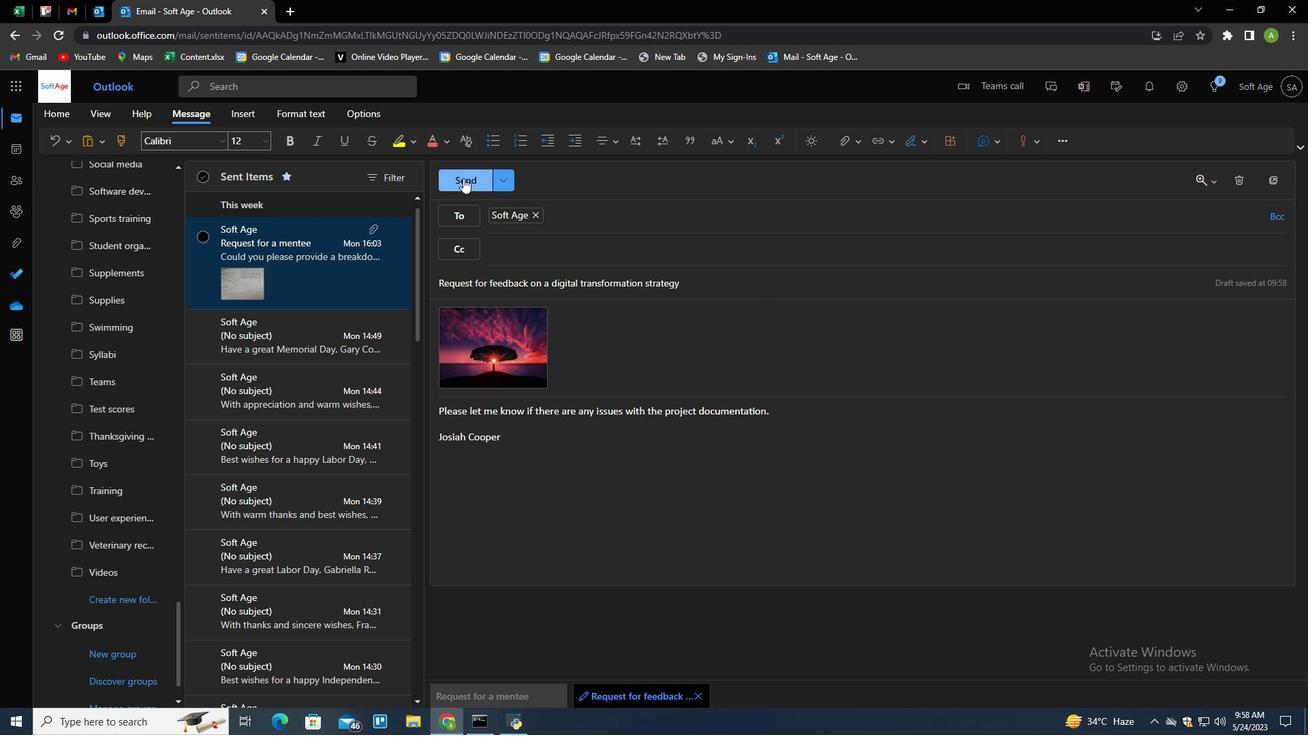 
Action: Mouse pressed left at (459, 176)
Screenshot: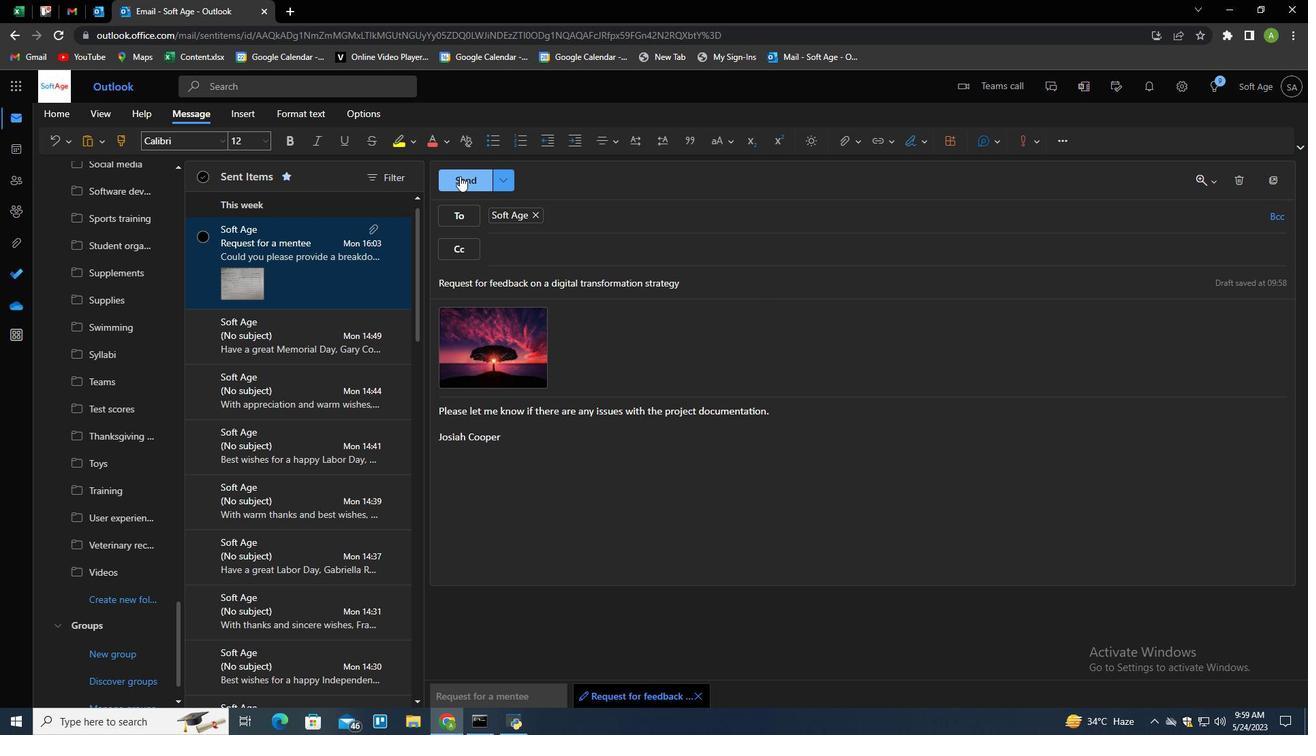 
Action: Mouse moved to (315, 565)
Screenshot: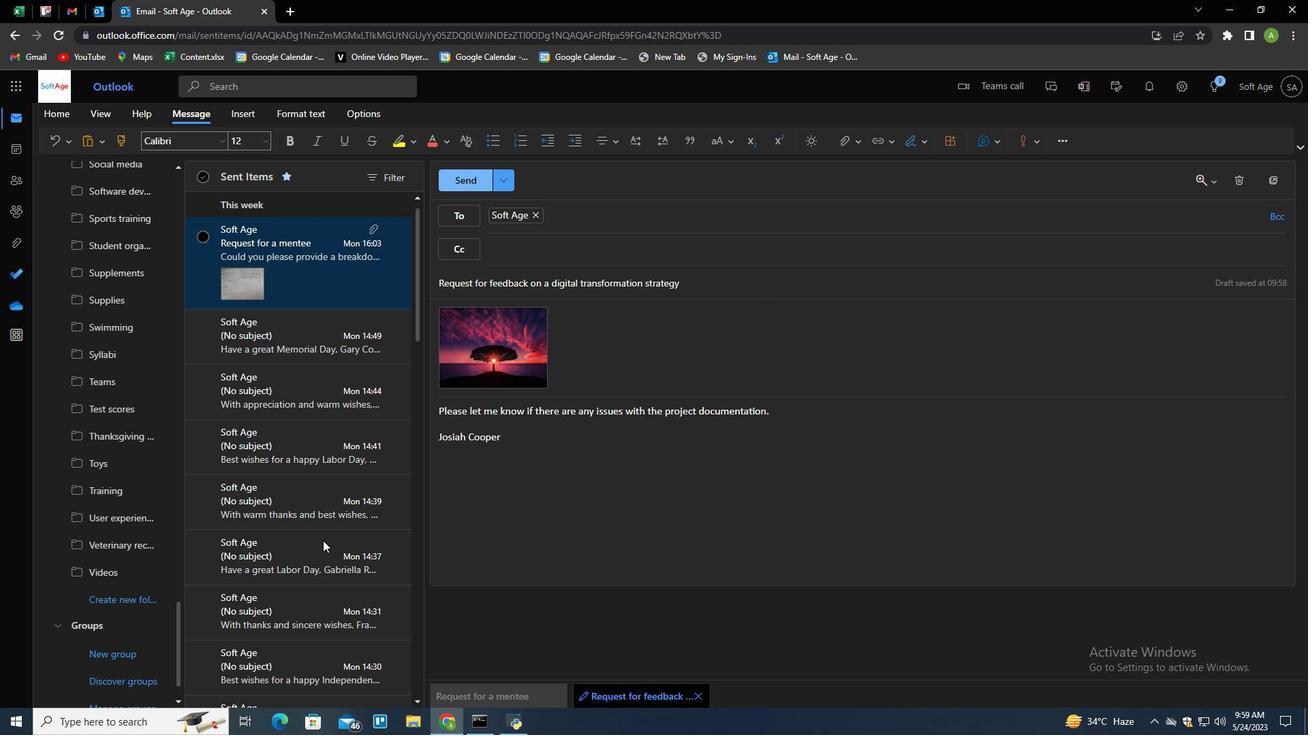 
Action: Mouse scrolled (315, 566) with delta (0, 0)
Screenshot: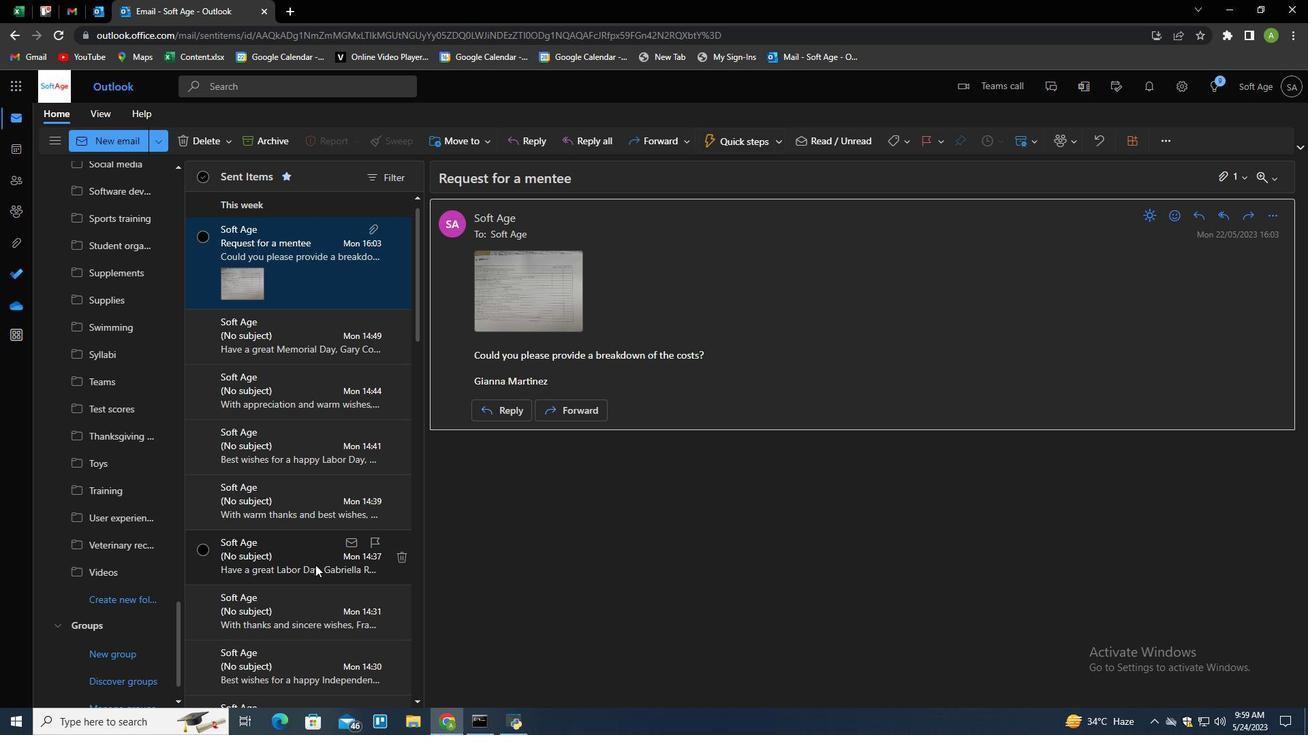 
Action: Mouse scrolled (315, 566) with delta (0, 0)
Screenshot: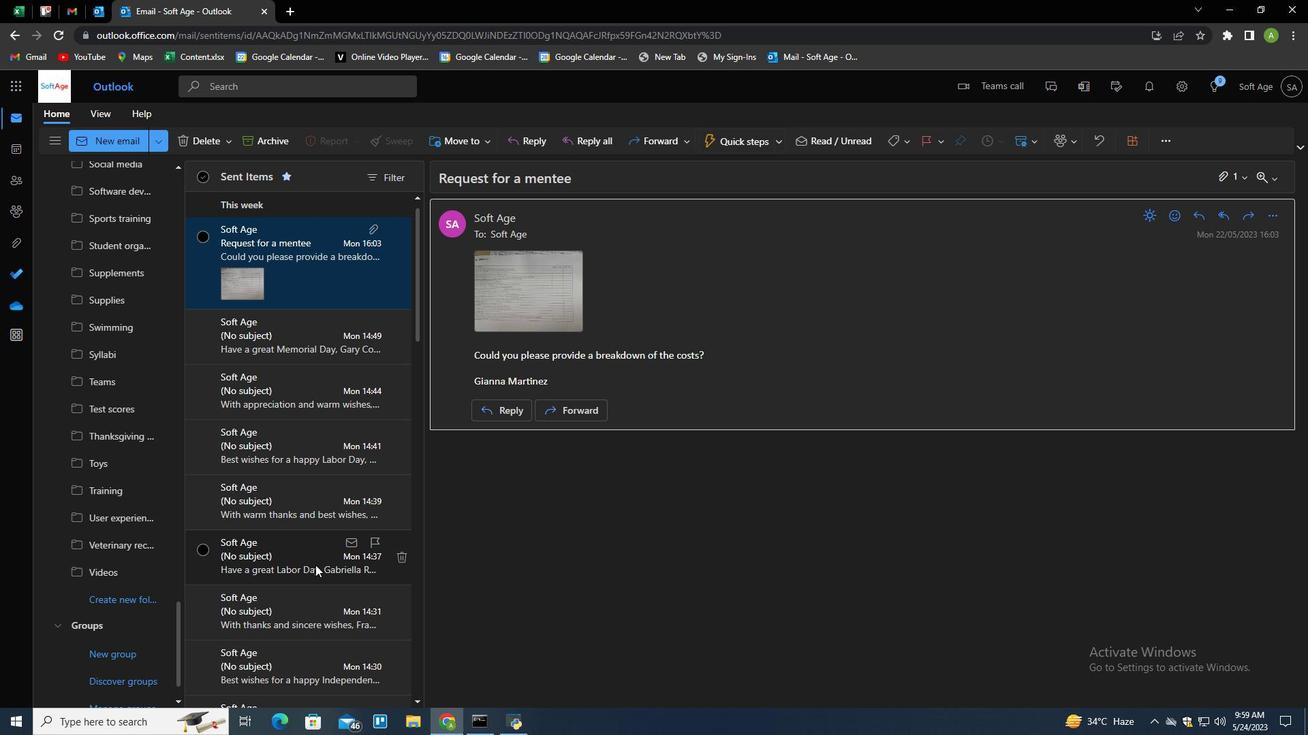 
Action: Mouse scrolled (315, 566) with delta (0, 0)
Screenshot: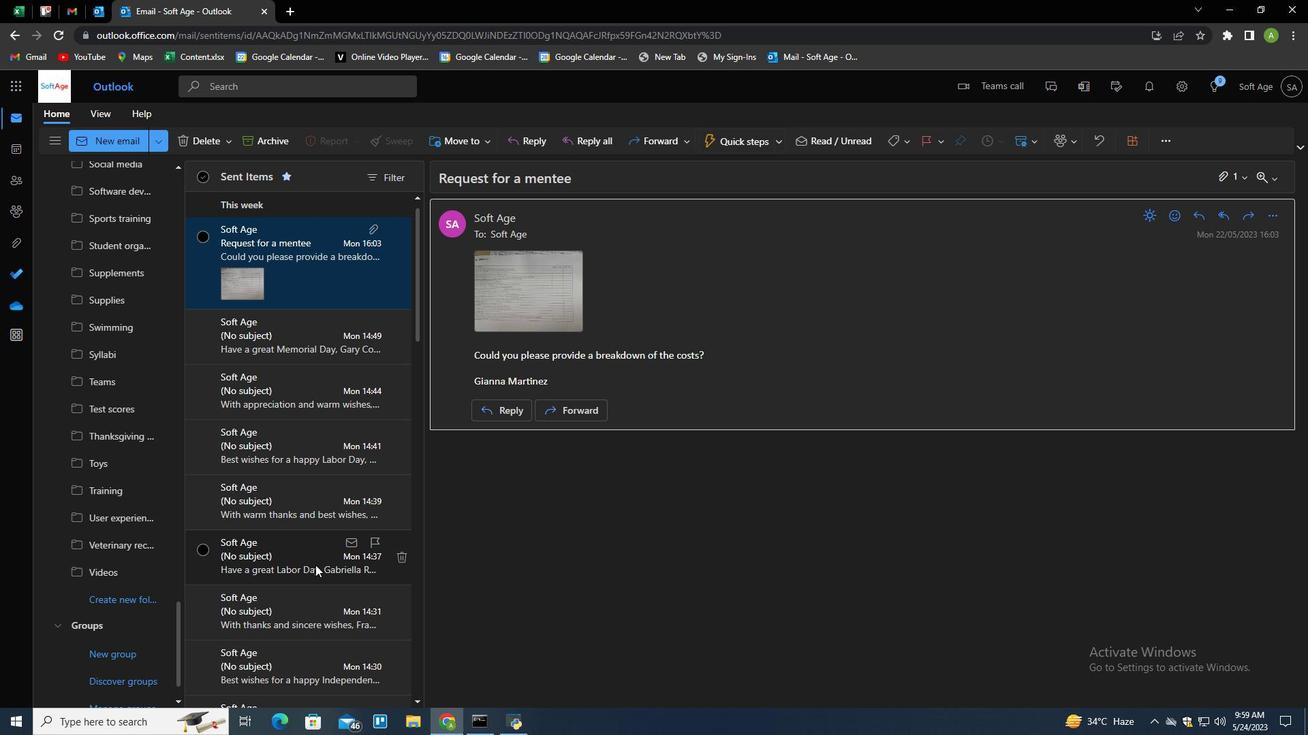 
Action: Mouse scrolled (315, 566) with delta (0, 0)
Screenshot: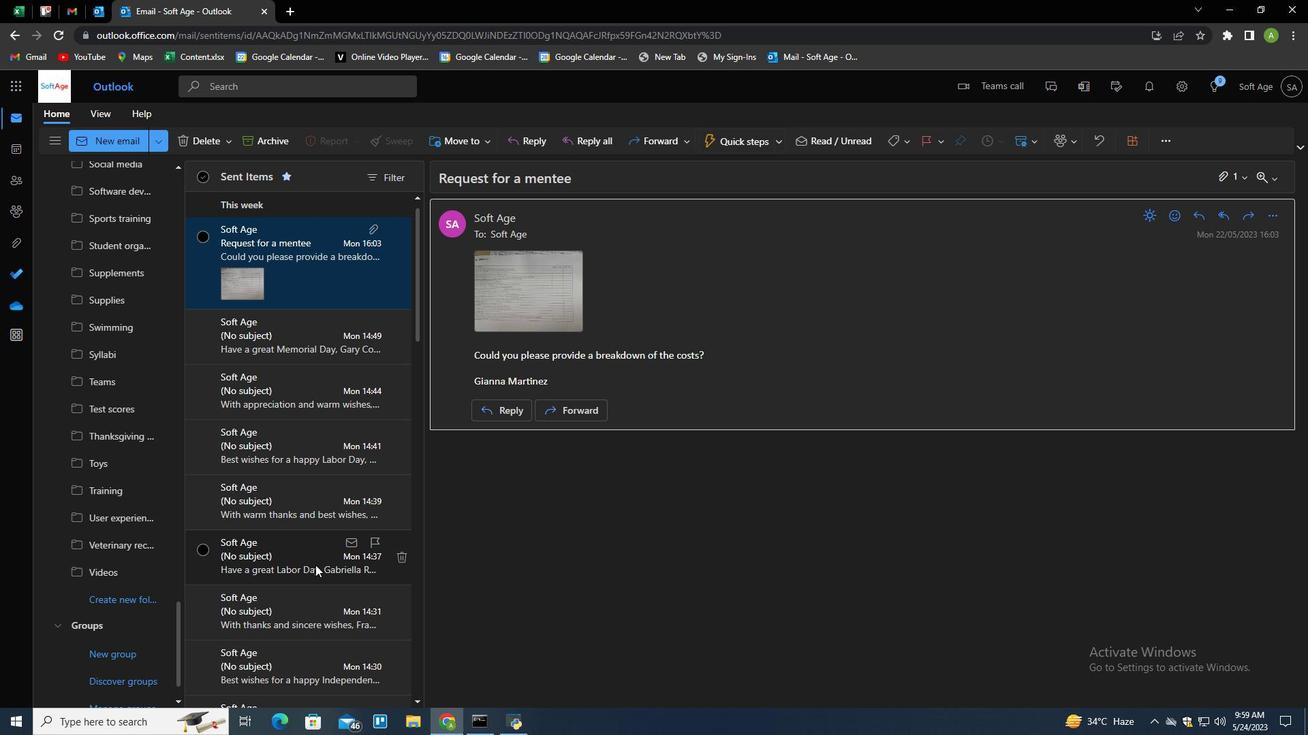 
Action: Mouse scrolled (315, 566) with delta (0, 0)
Screenshot: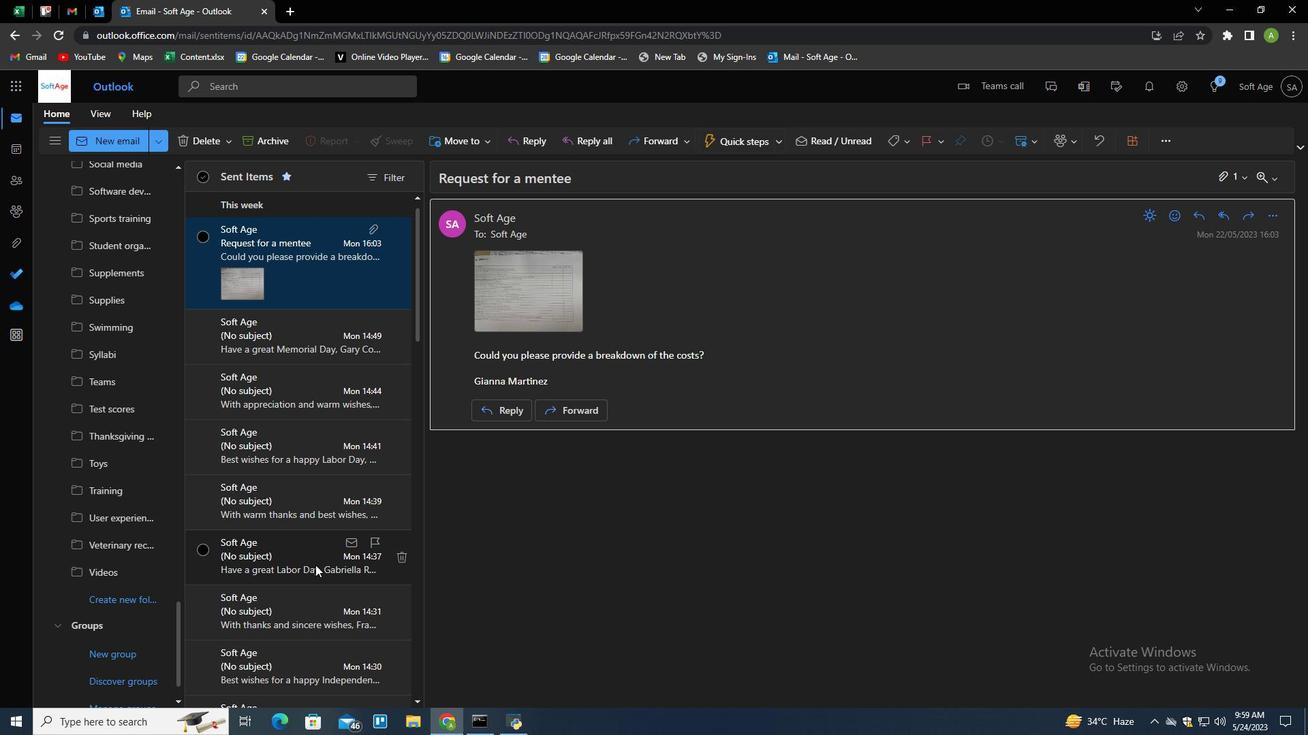 
Action: Mouse scrolled (315, 566) with delta (0, 0)
Screenshot: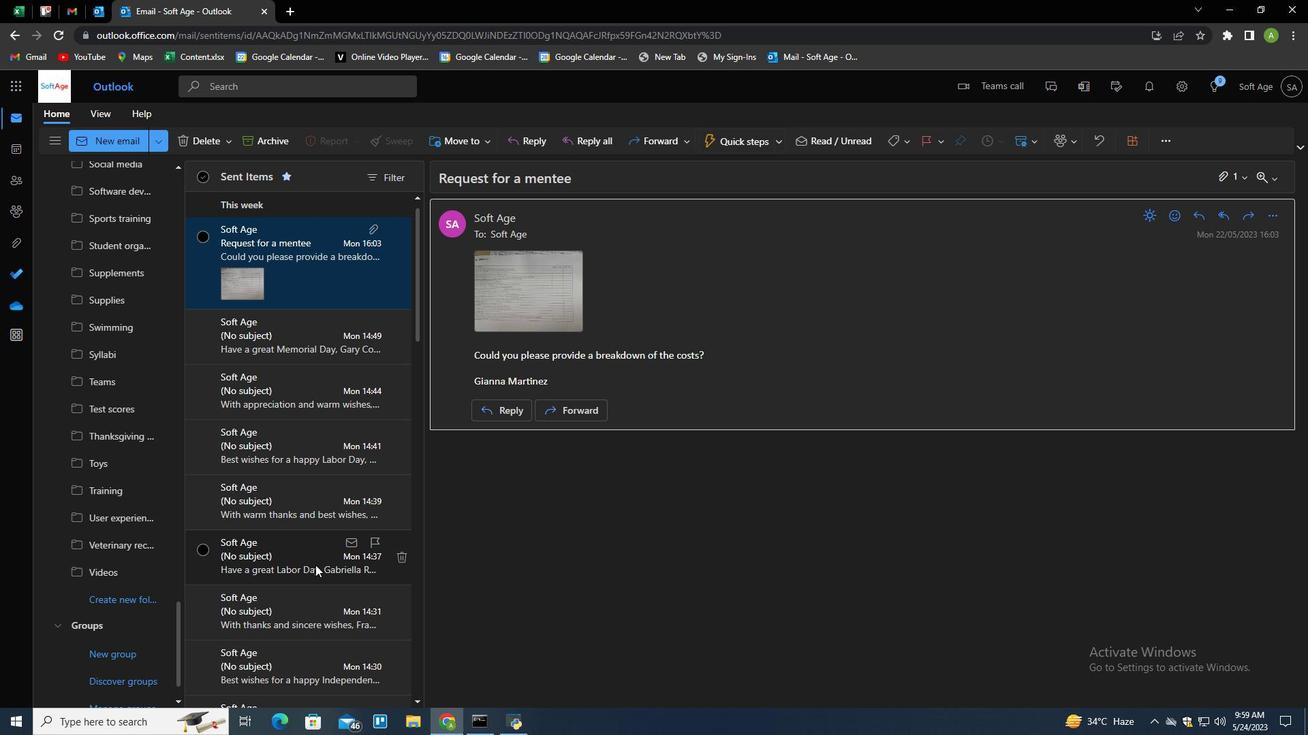 
Action: Mouse scrolled (315, 566) with delta (0, 0)
Screenshot: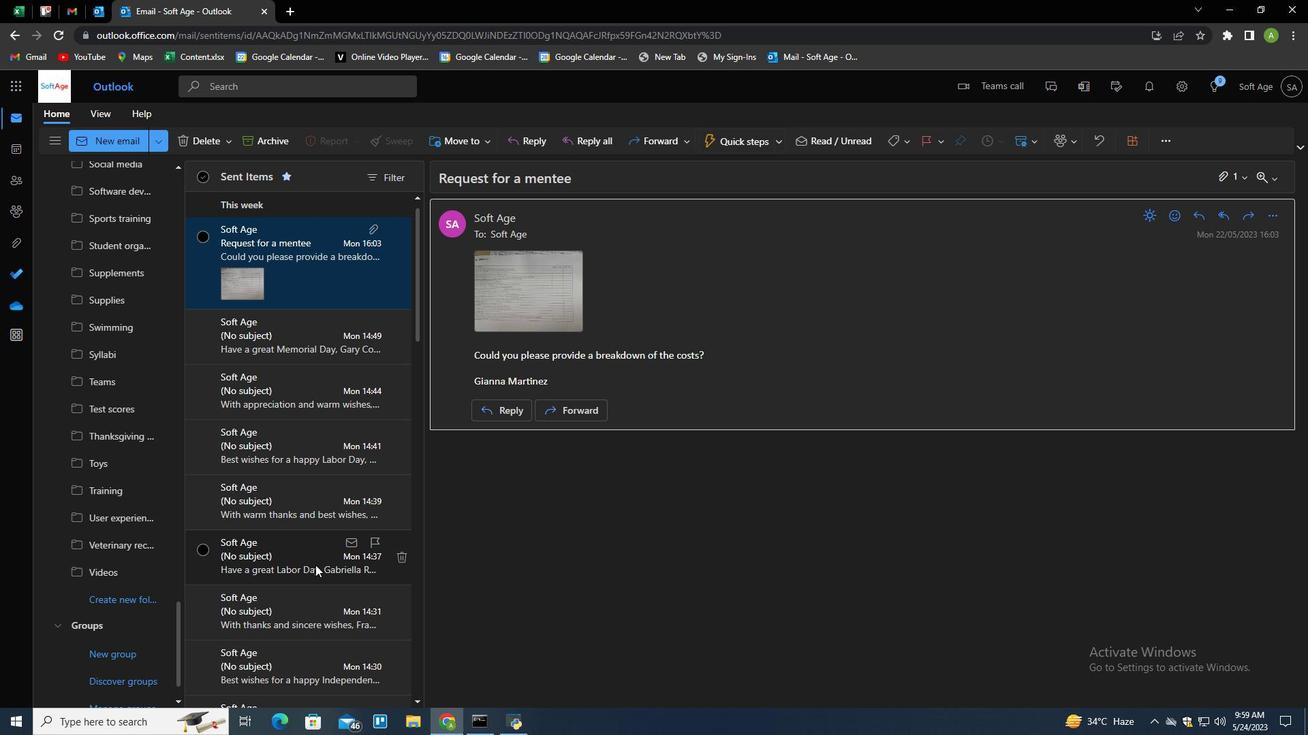 
Action: Mouse scrolled (315, 566) with delta (0, 0)
Screenshot: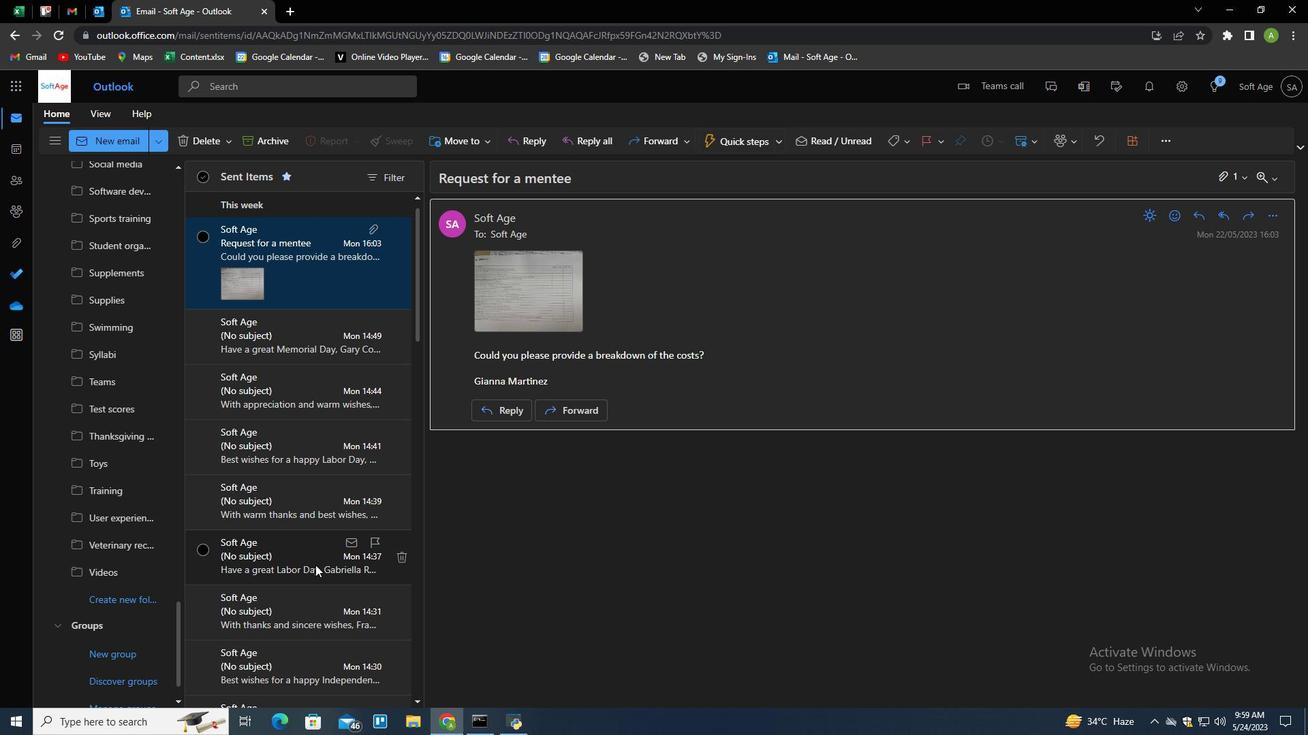
Action: Mouse scrolled (315, 566) with delta (0, 0)
Screenshot: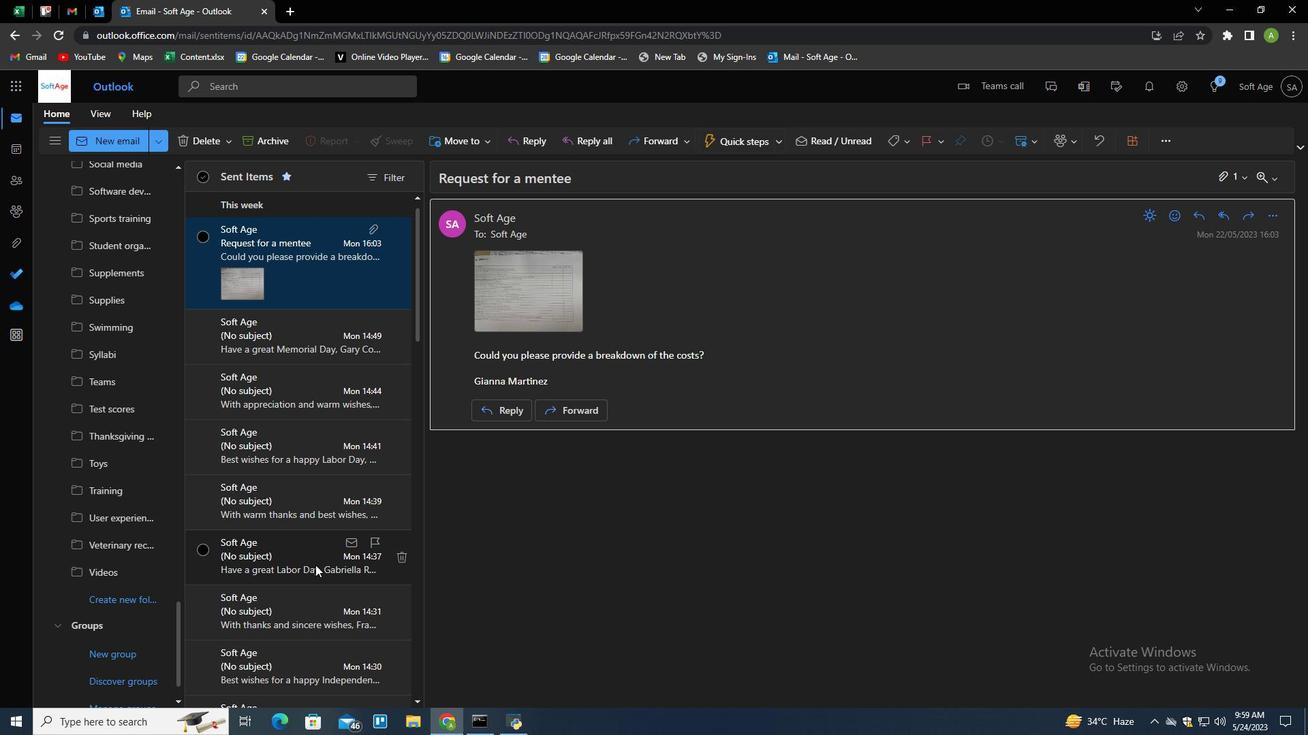 
Action: Mouse scrolled (315, 566) with delta (0, 0)
Screenshot: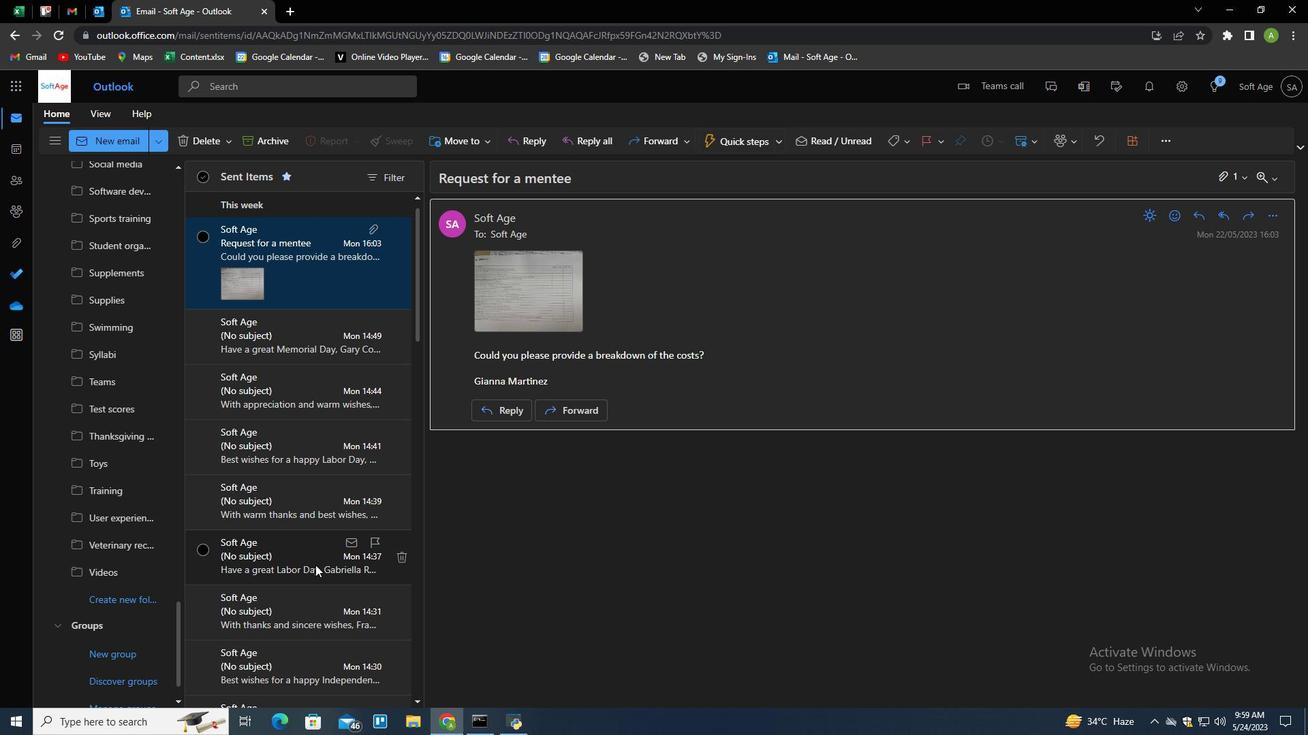 
Action: Mouse scrolled (315, 566) with delta (0, 0)
Screenshot: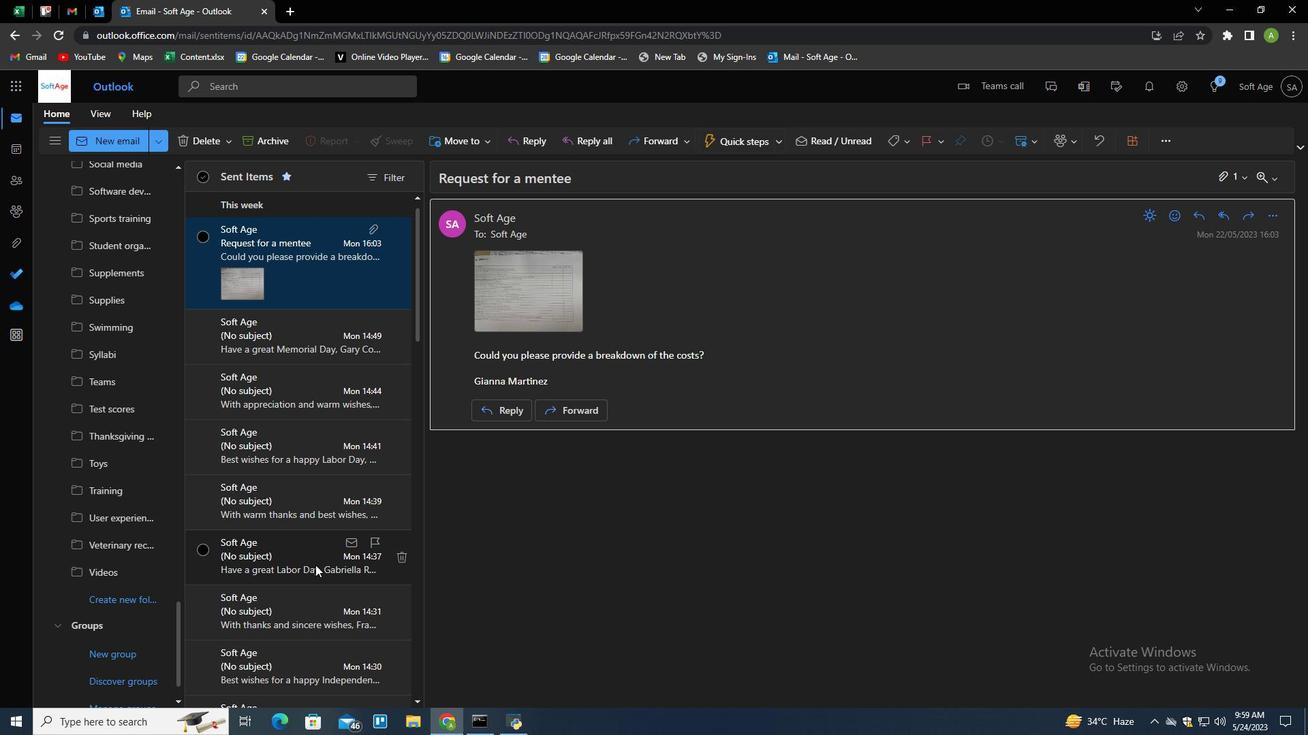 
Action: Mouse scrolled (315, 566) with delta (0, 0)
Screenshot: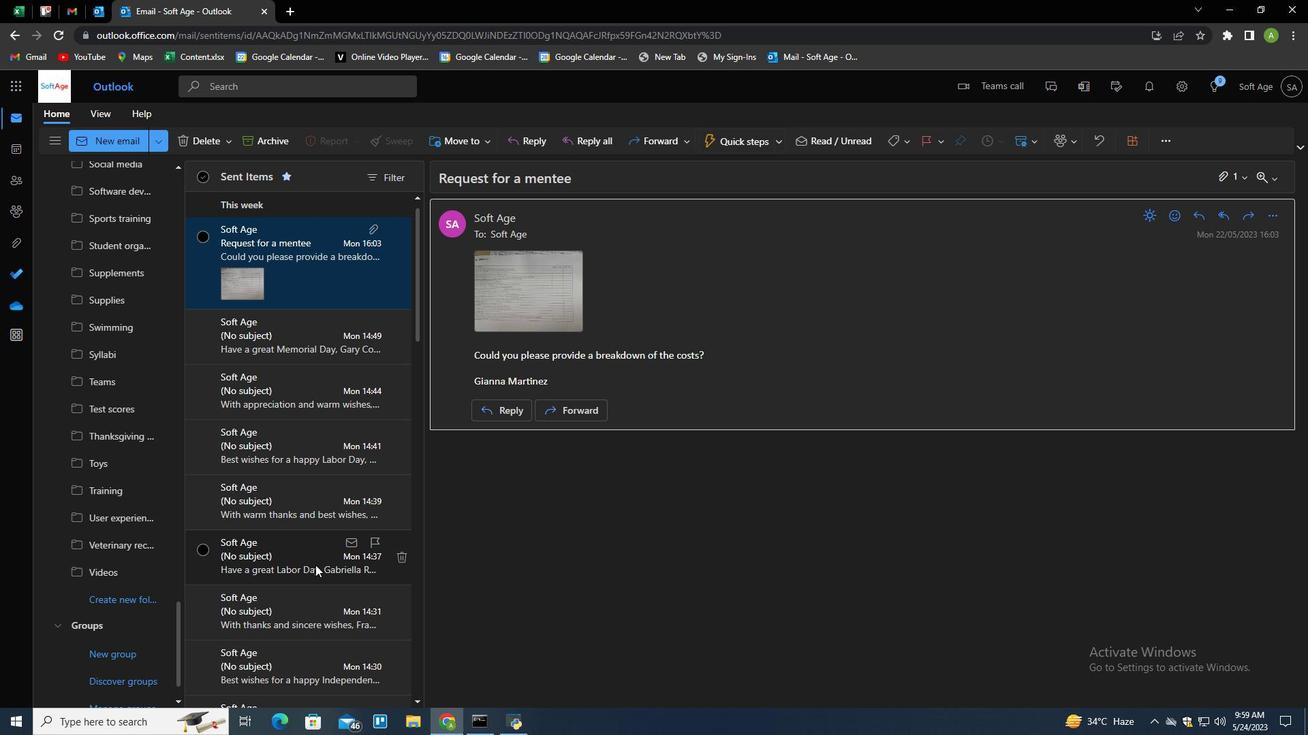 
Action: Mouse scrolled (315, 566) with delta (0, 0)
Screenshot: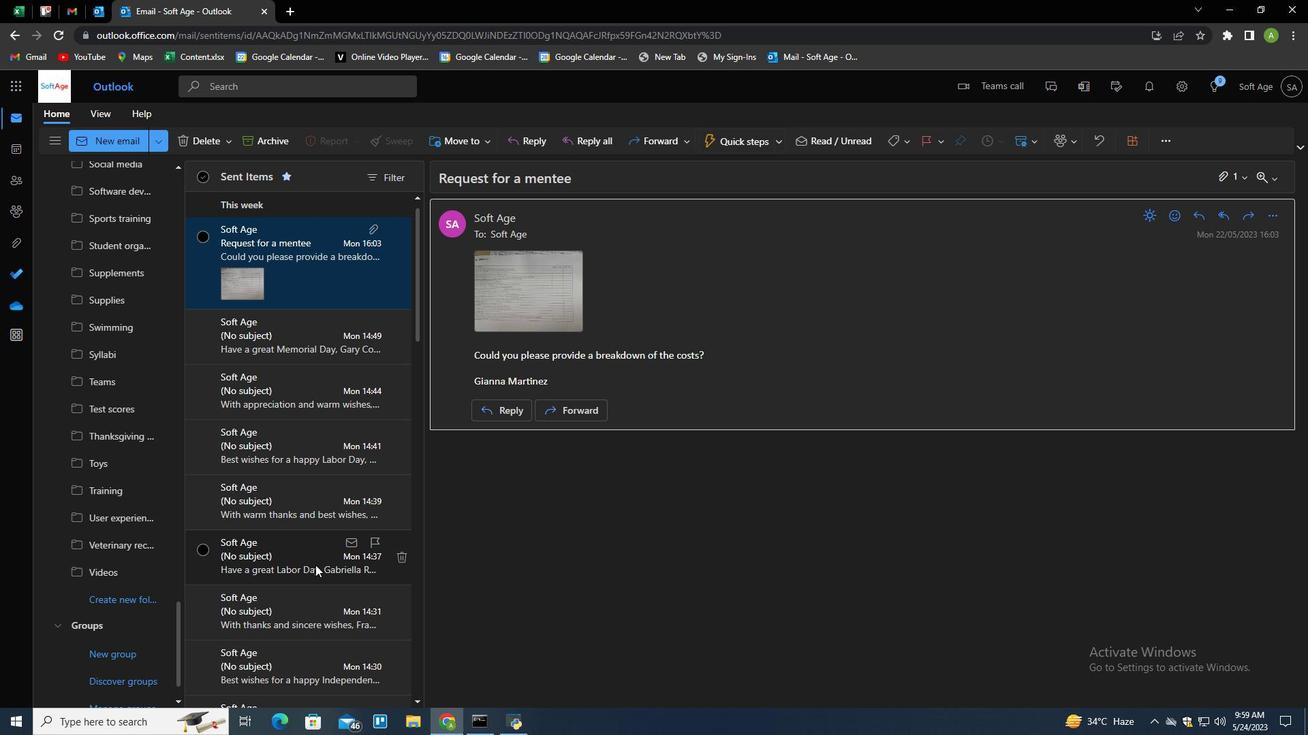 
Action: Mouse scrolled (315, 566) with delta (0, 0)
Screenshot: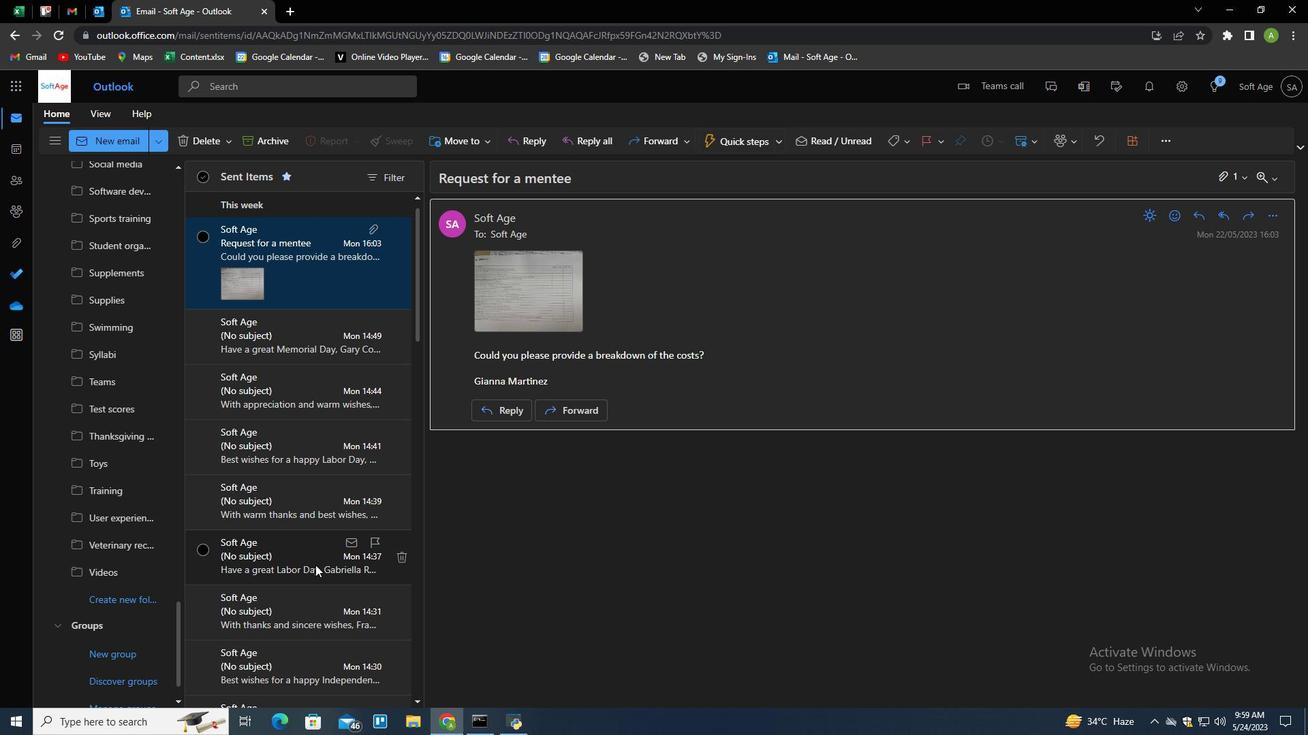
Action: Mouse scrolled (315, 566) with delta (0, 0)
Screenshot: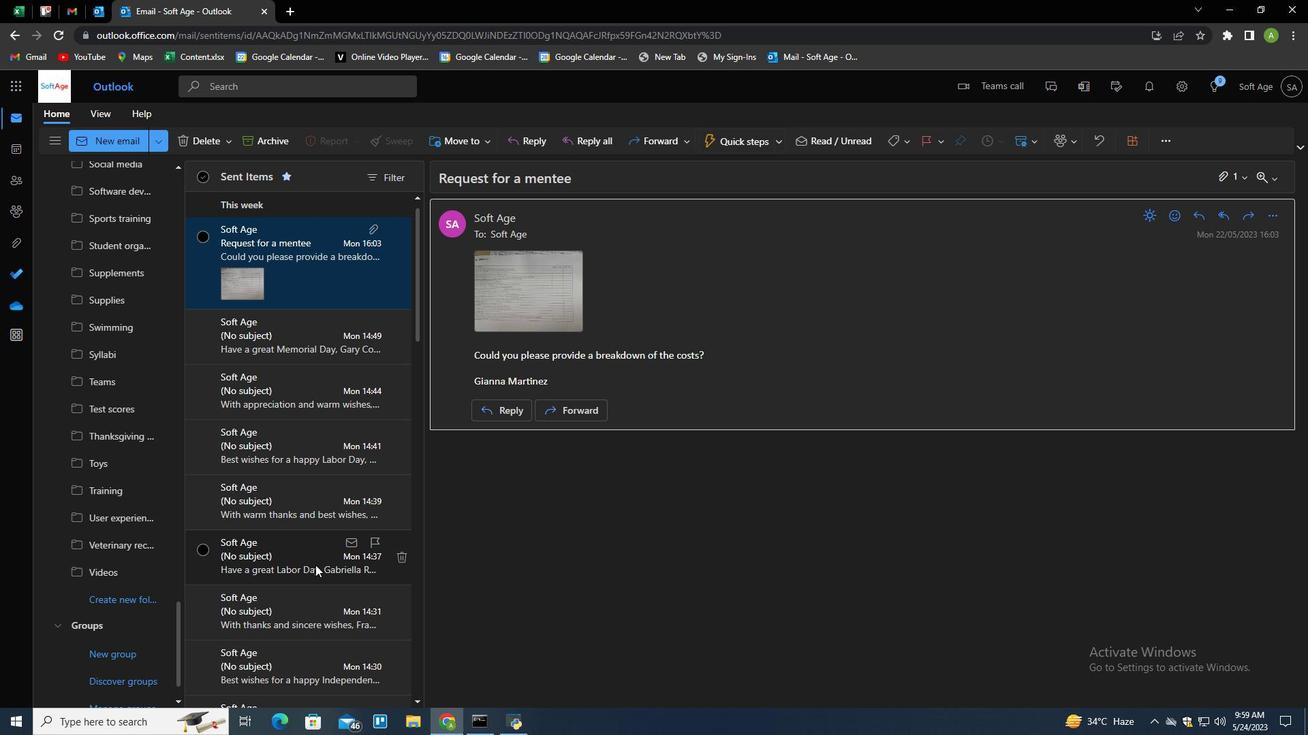 
Action: Mouse moved to (346, 484)
Screenshot: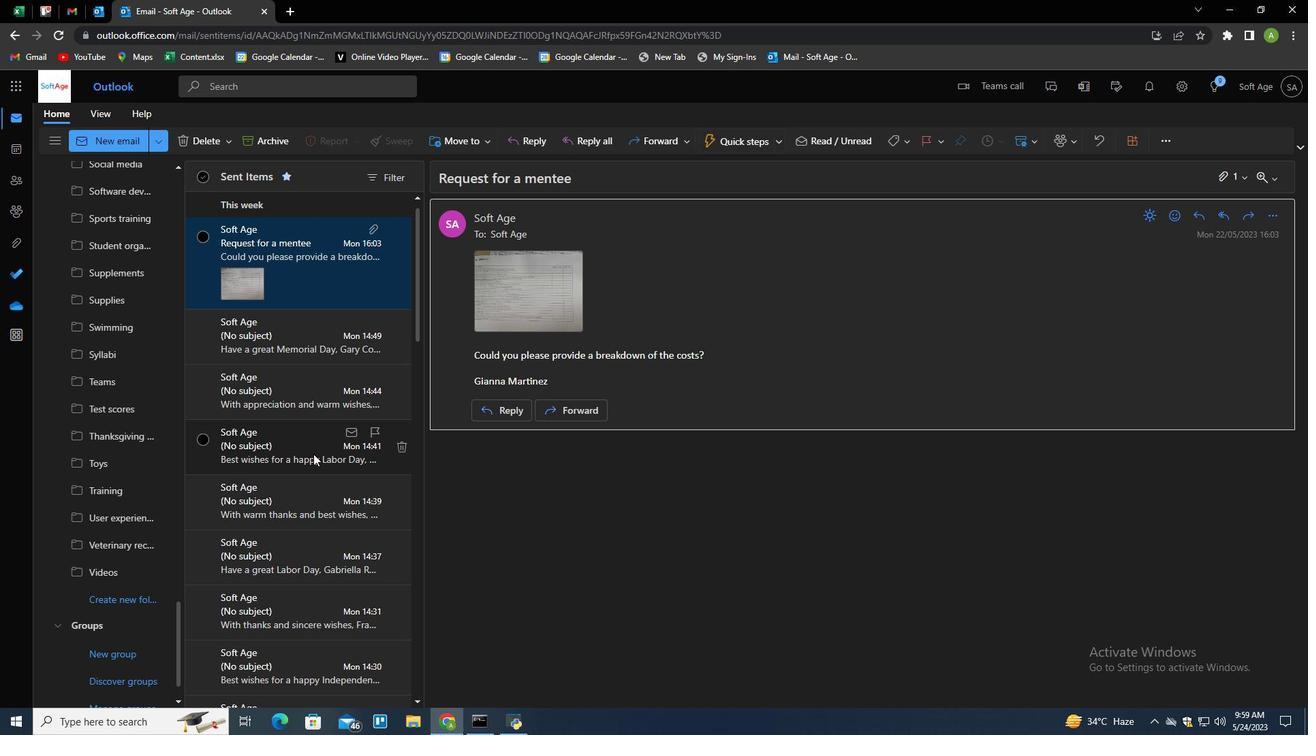 
Action: Mouse scrolled (346, 485) with delta (0, 0)
Screenshot: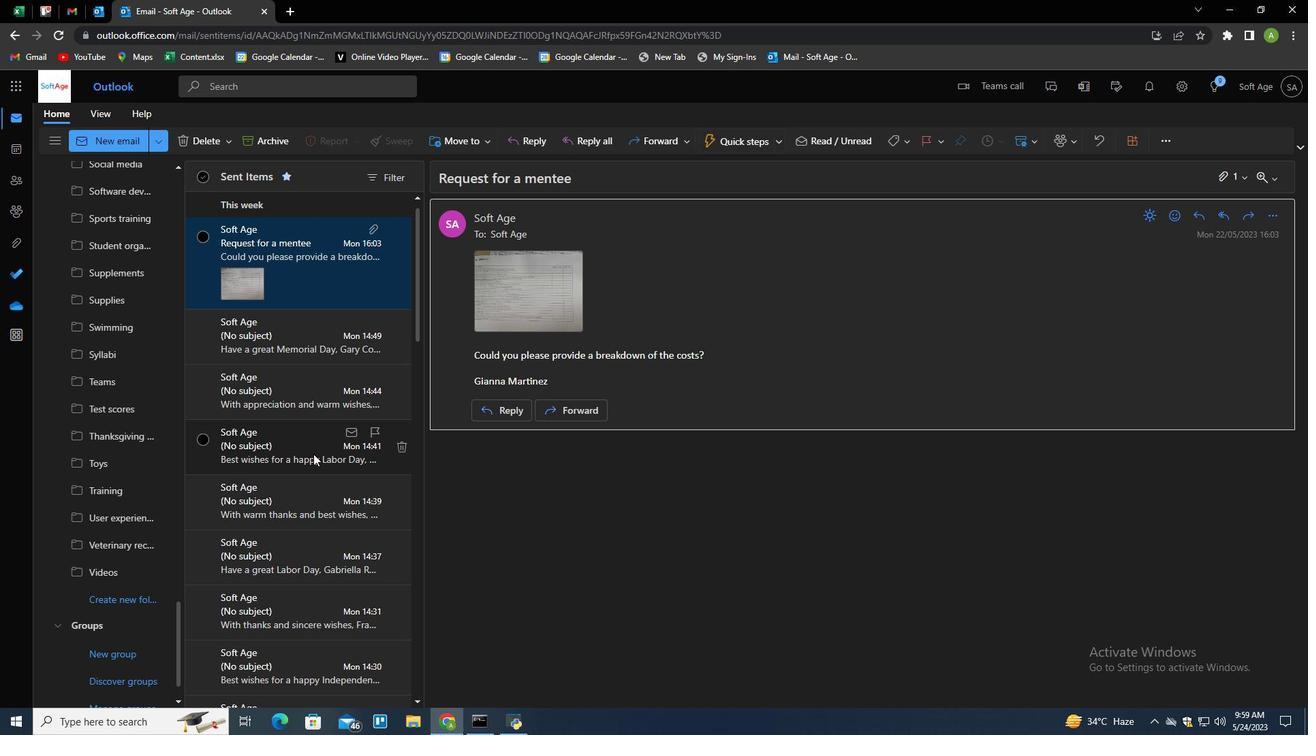 
Action: Mouse scrolled (346, 485) with delta (0, 0)
Screenshot: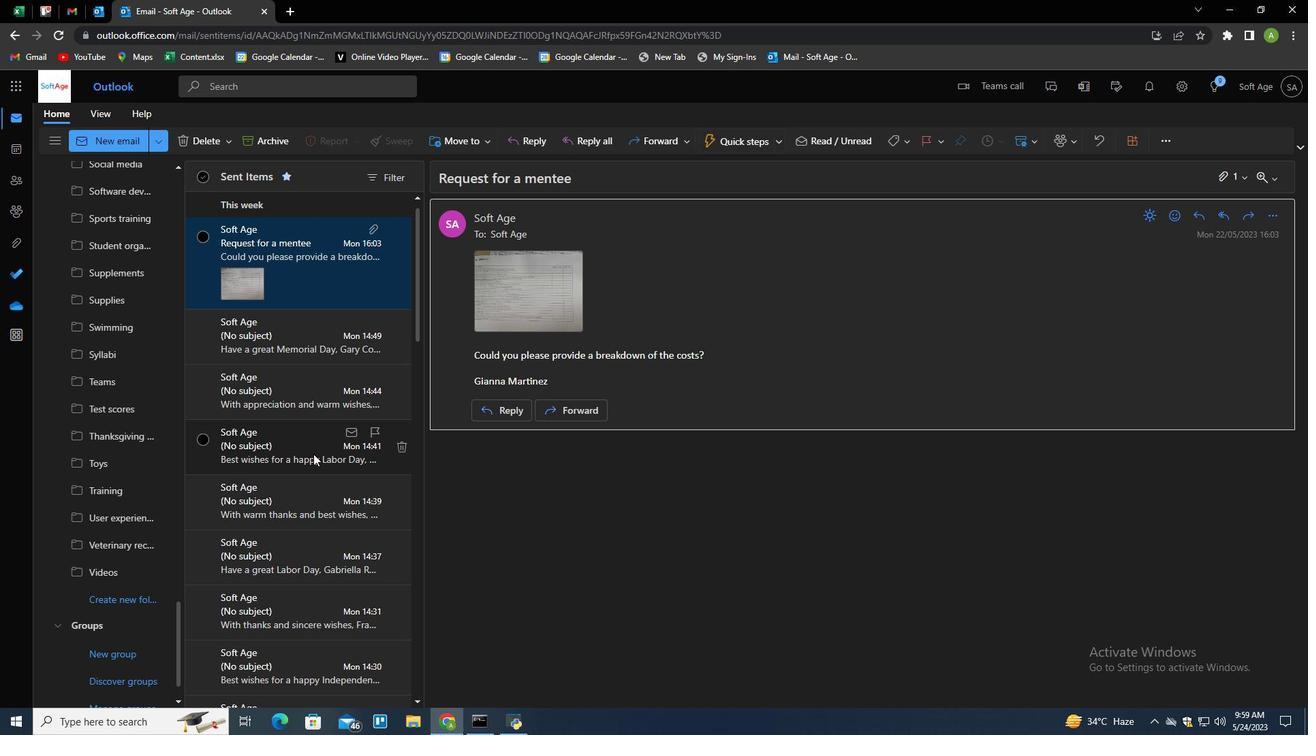 
Action: Mouse scrolled (346, 485) with delta (0, 0)
Screenshot: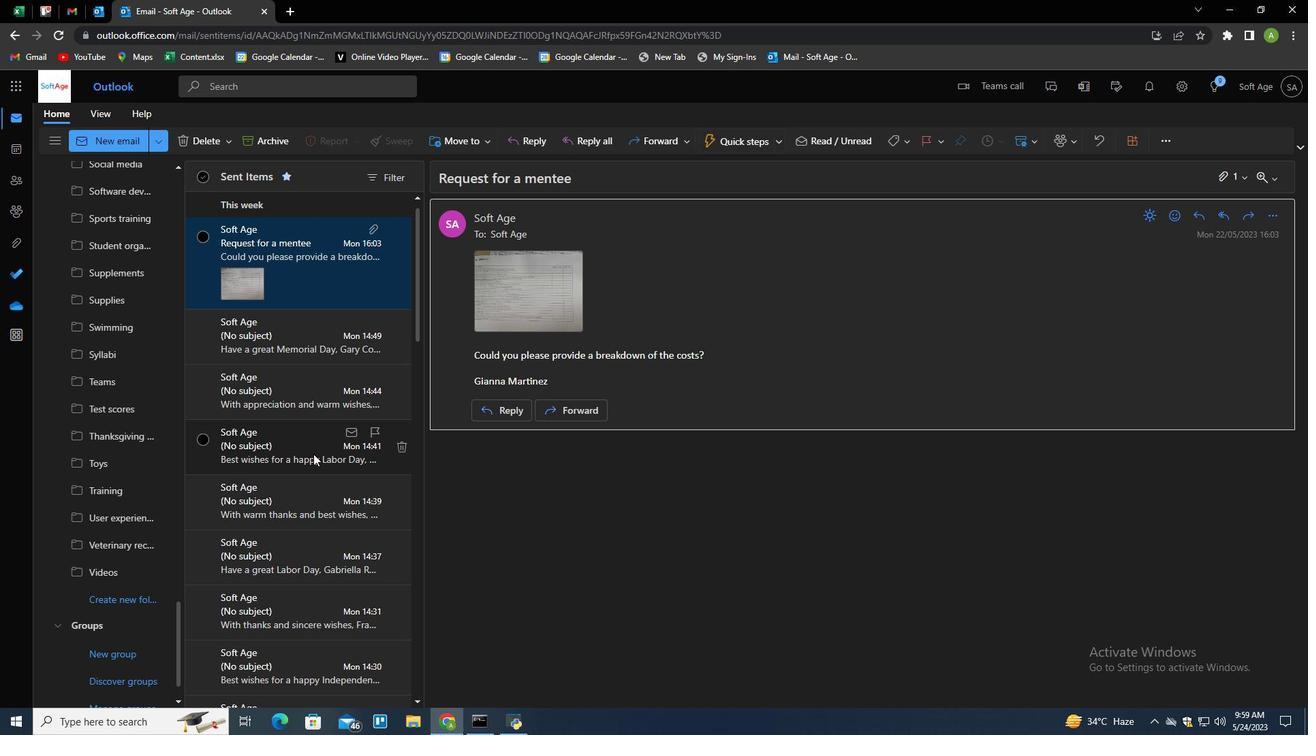 
Action: Mouse scrolled (346, 485) with delta (0, 0)
Screenshot: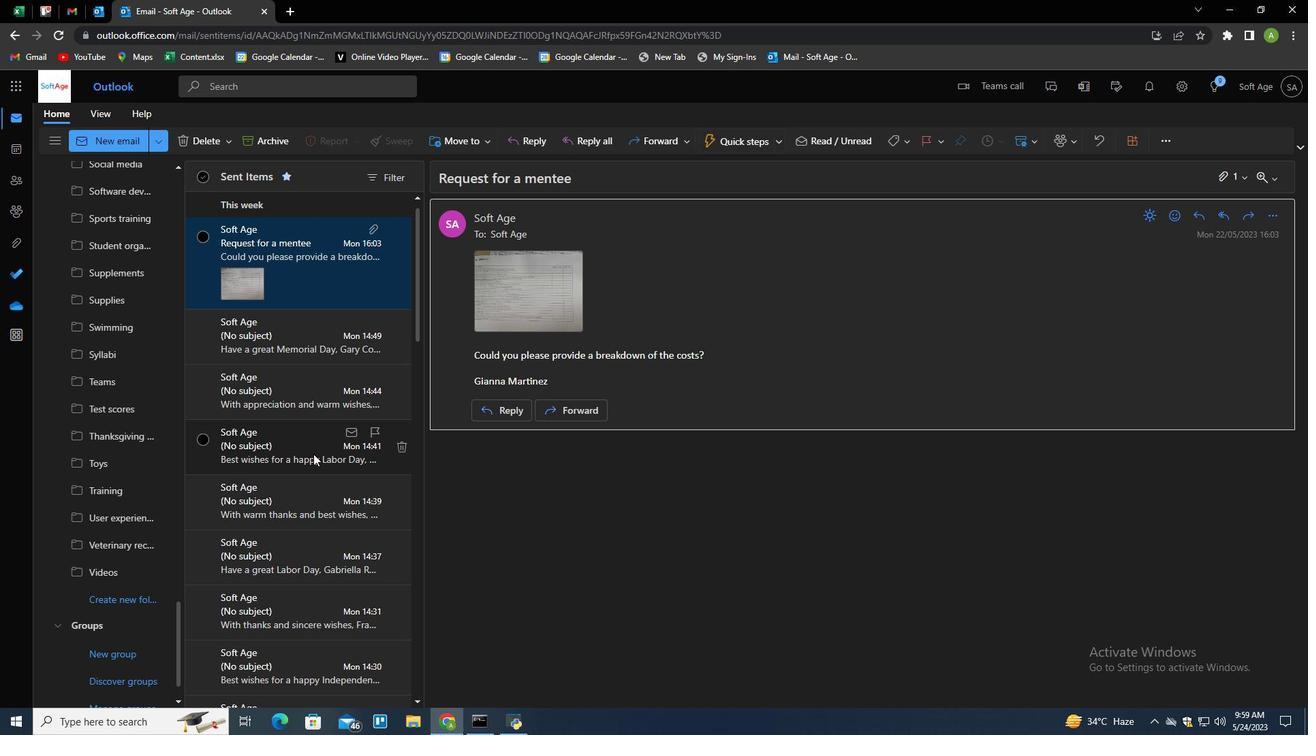 
Action: Mouse scrolled (346, 485) with delta (0, 0)
Screenshot: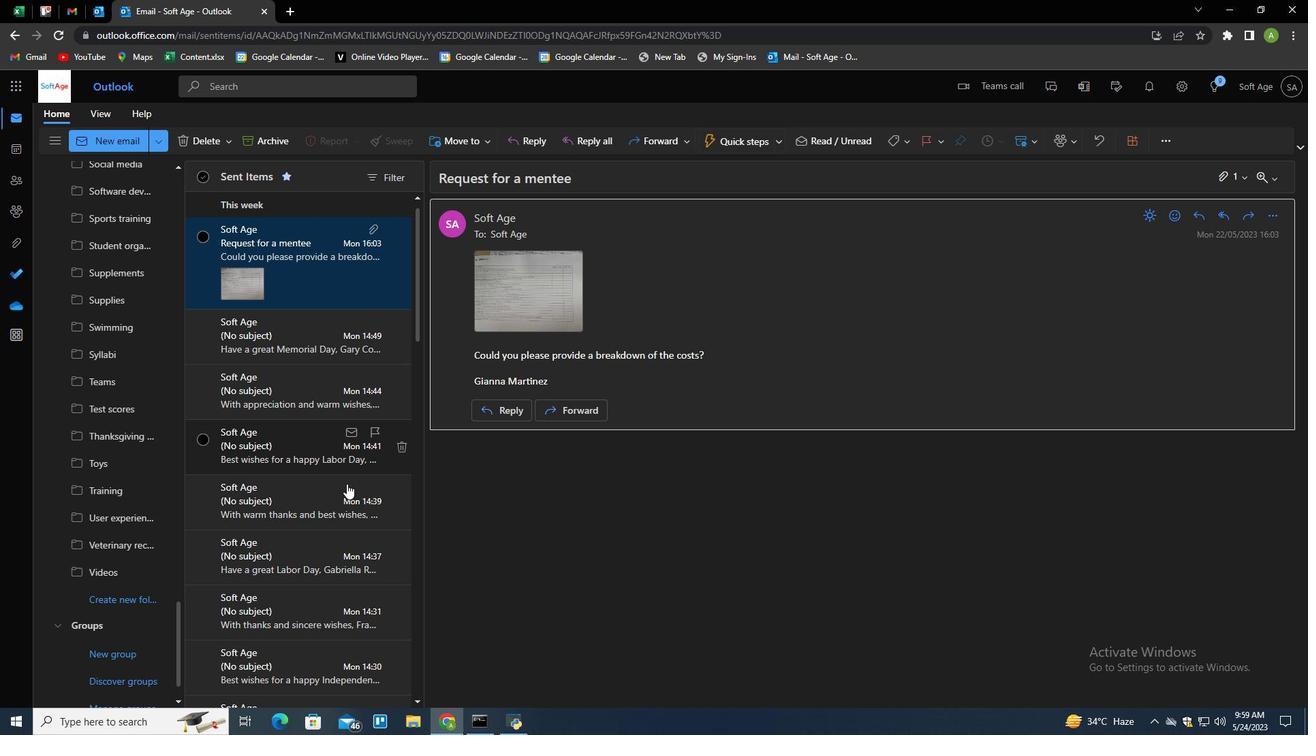 
Action: Mouse scrolled (346, 483) with delta (0, 0)
Screenshot: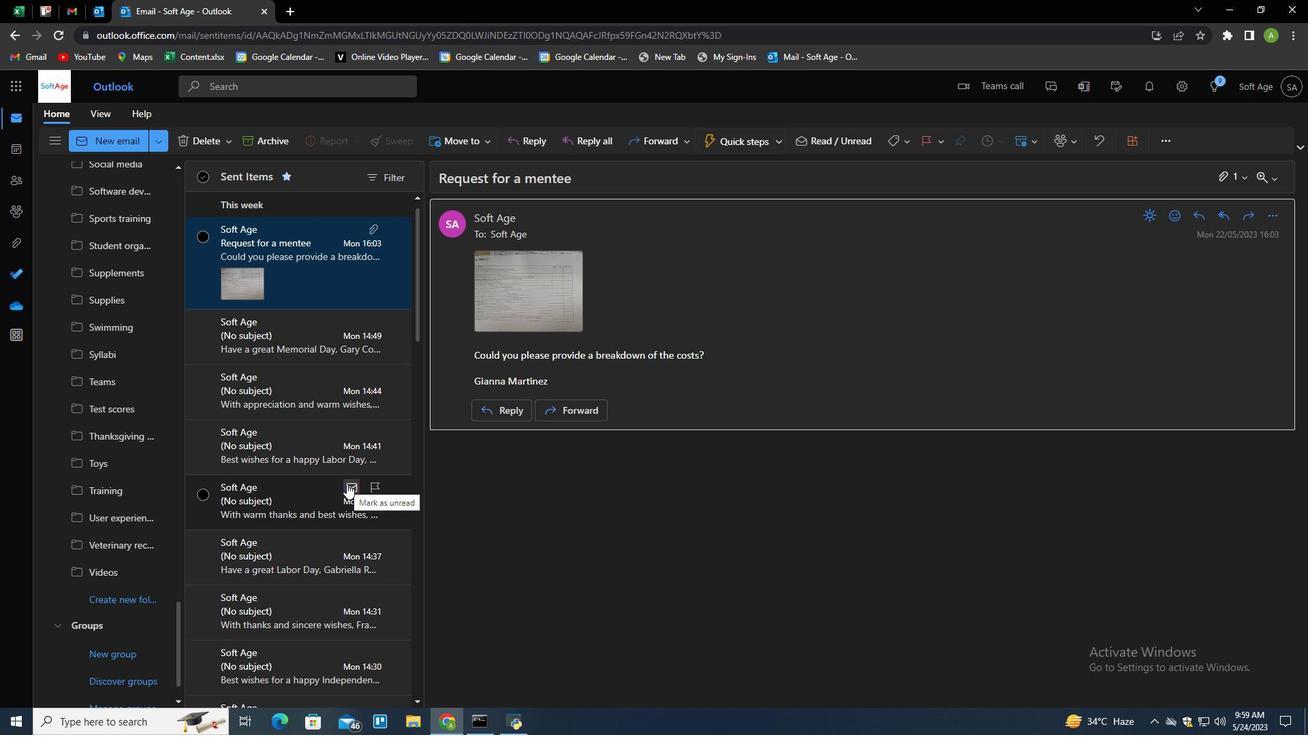 
Action: Mouse scrolled (346, 483) with delta (0, 0)
Screenshot: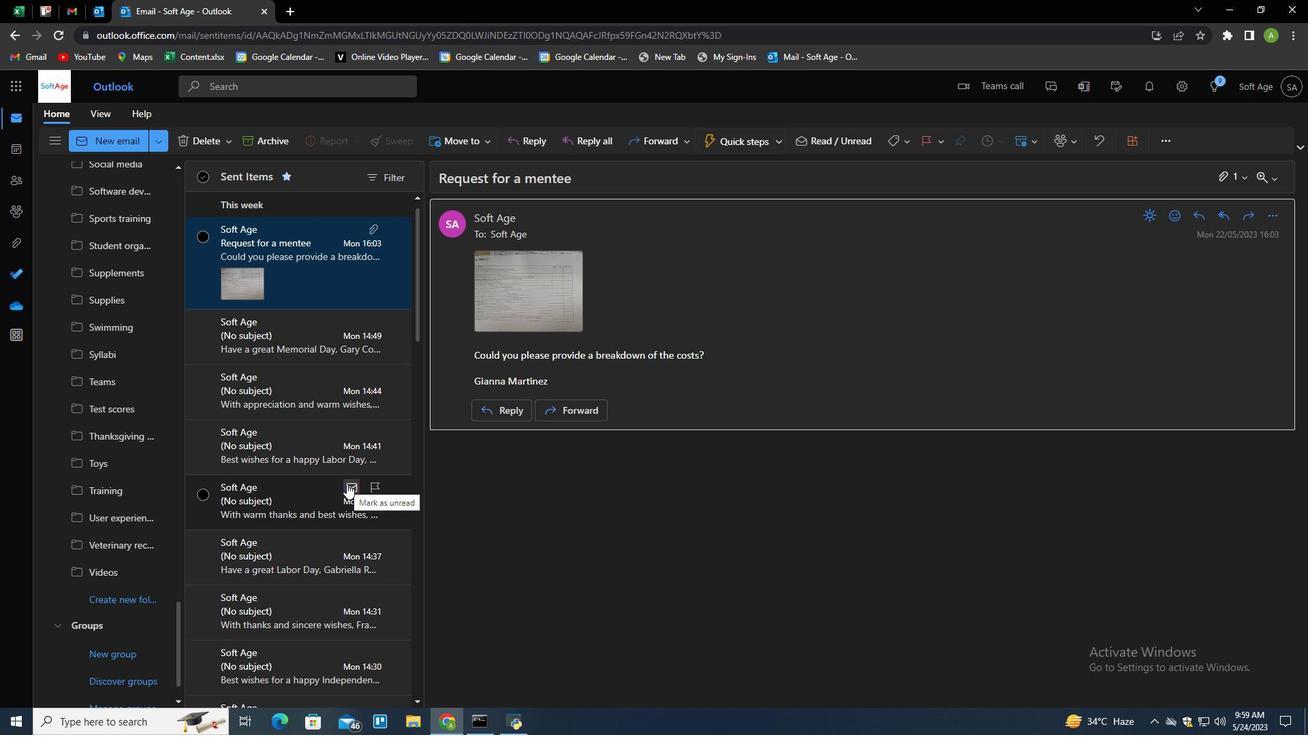 
Action: Mouse scrolled (346, 483) with delta (0, 0)
Screenshot: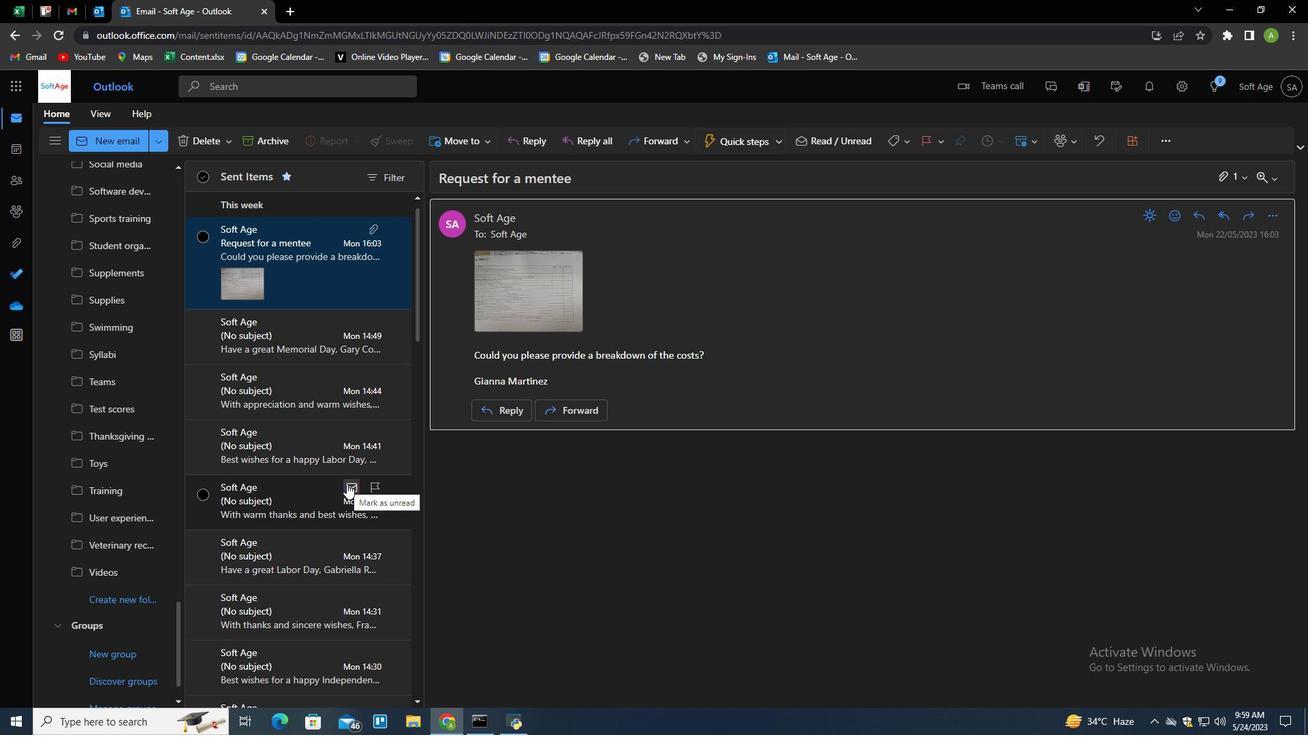 
Action: Mouse scrolled (346, 483) with delta (0, 0)
Screenshot: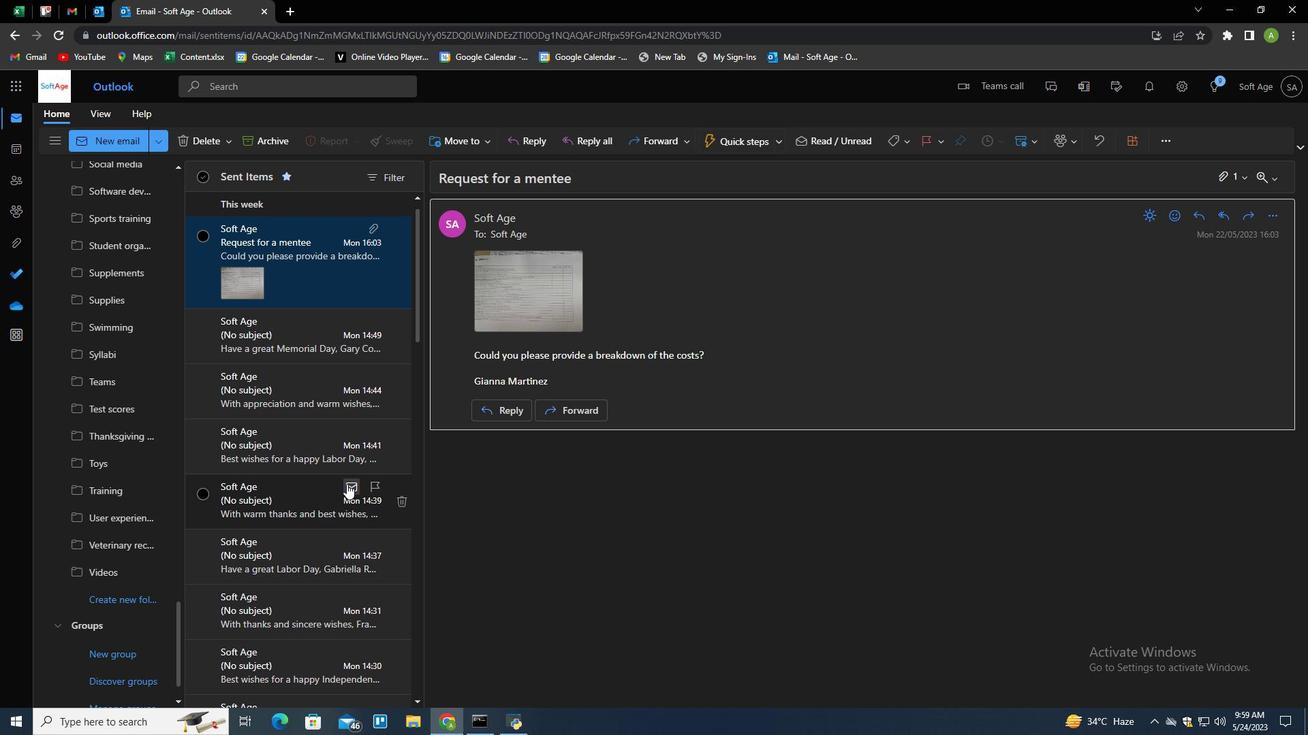
Action: Mouse scrolled (346, 485) with delta (0, 0)
Screenshot: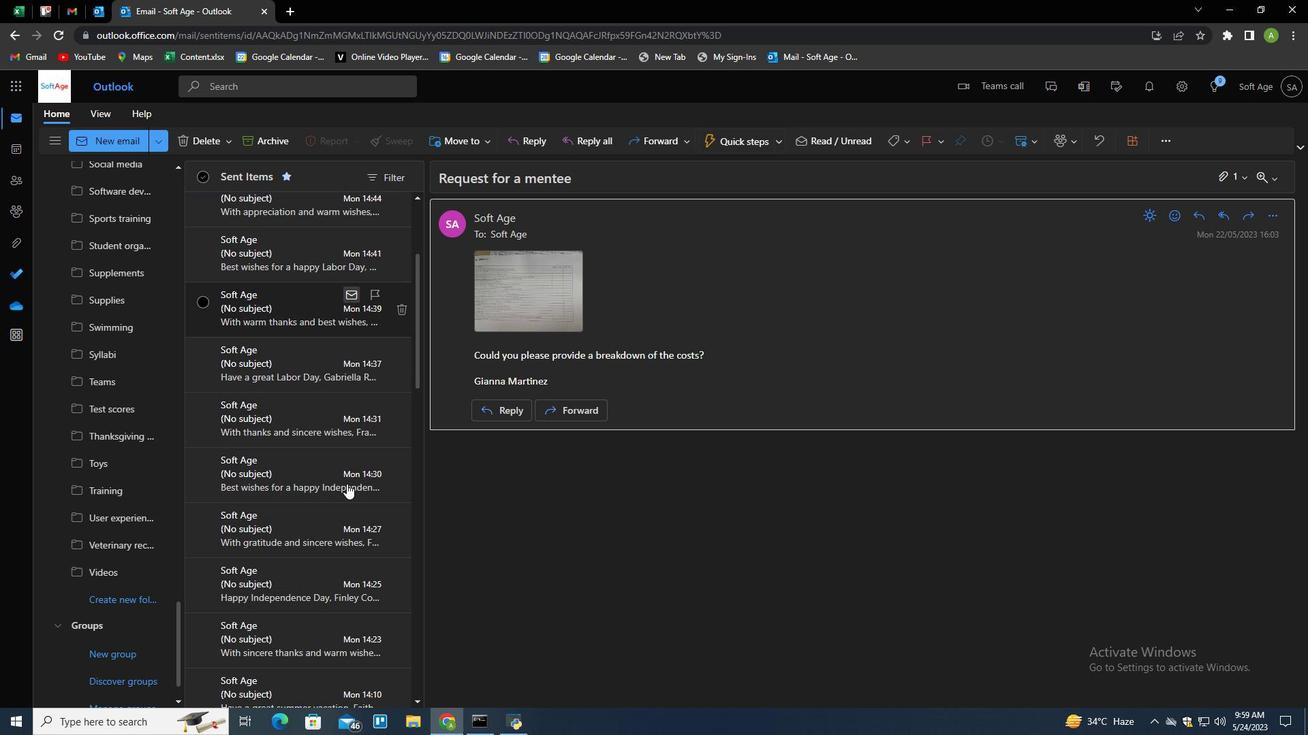 
Action: Mouse scrolled (346, 485) with delta (0, 0)
Screenshot: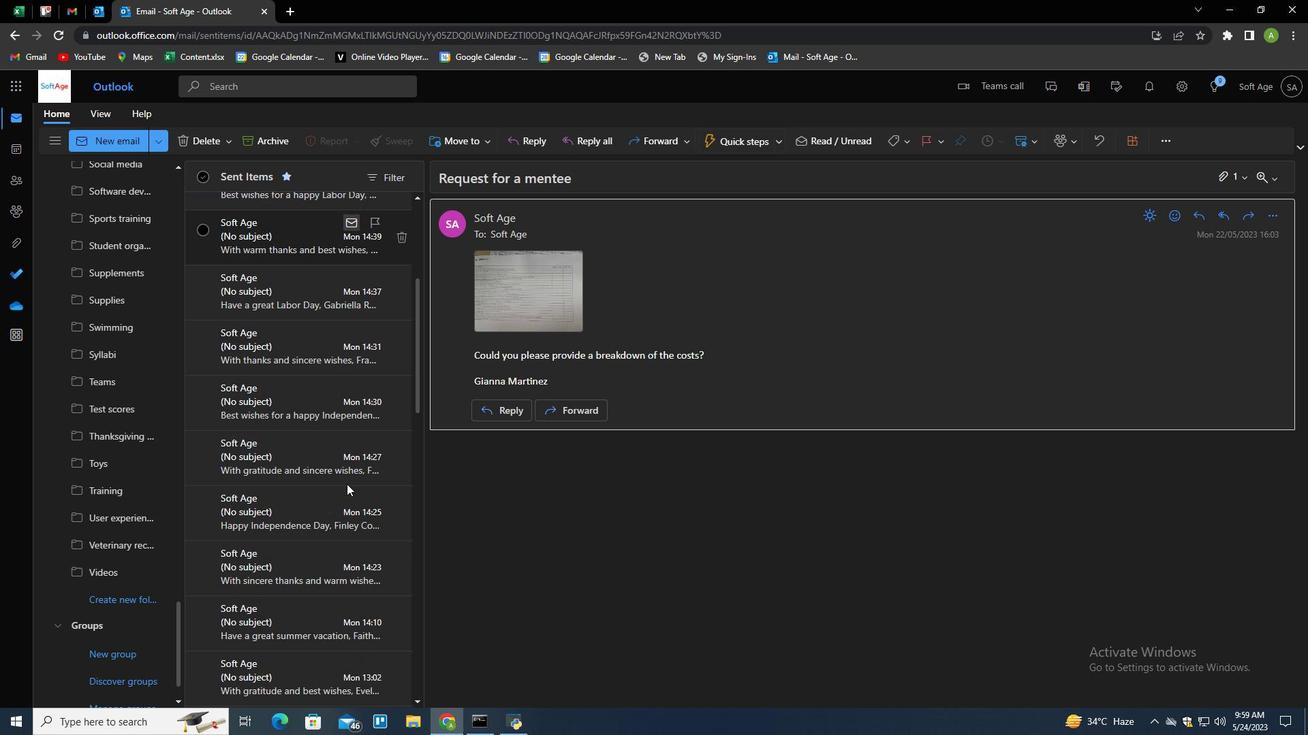 
Action: Mouse scrolled (346, 485) with delta (0, 0)
Screenshot: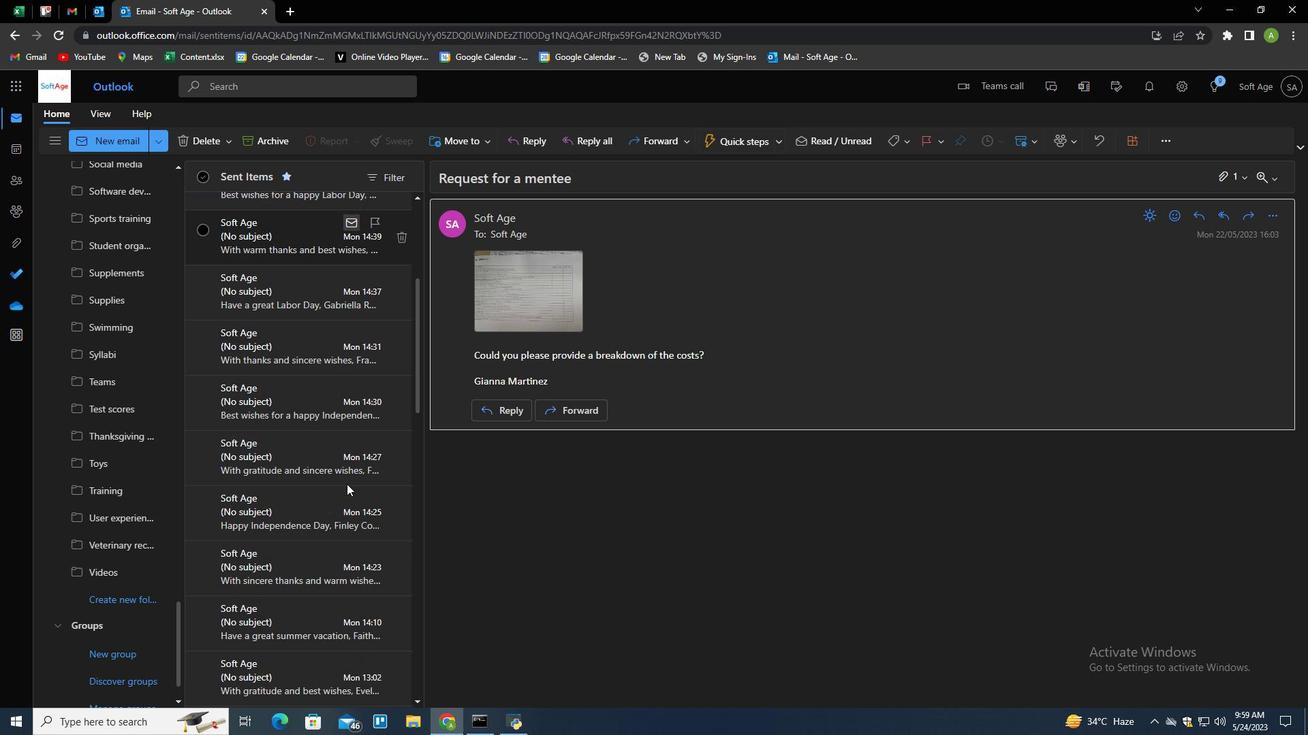 
Action: Mouse scrolled (346, 485) with delta (0, 0)
Screenshot: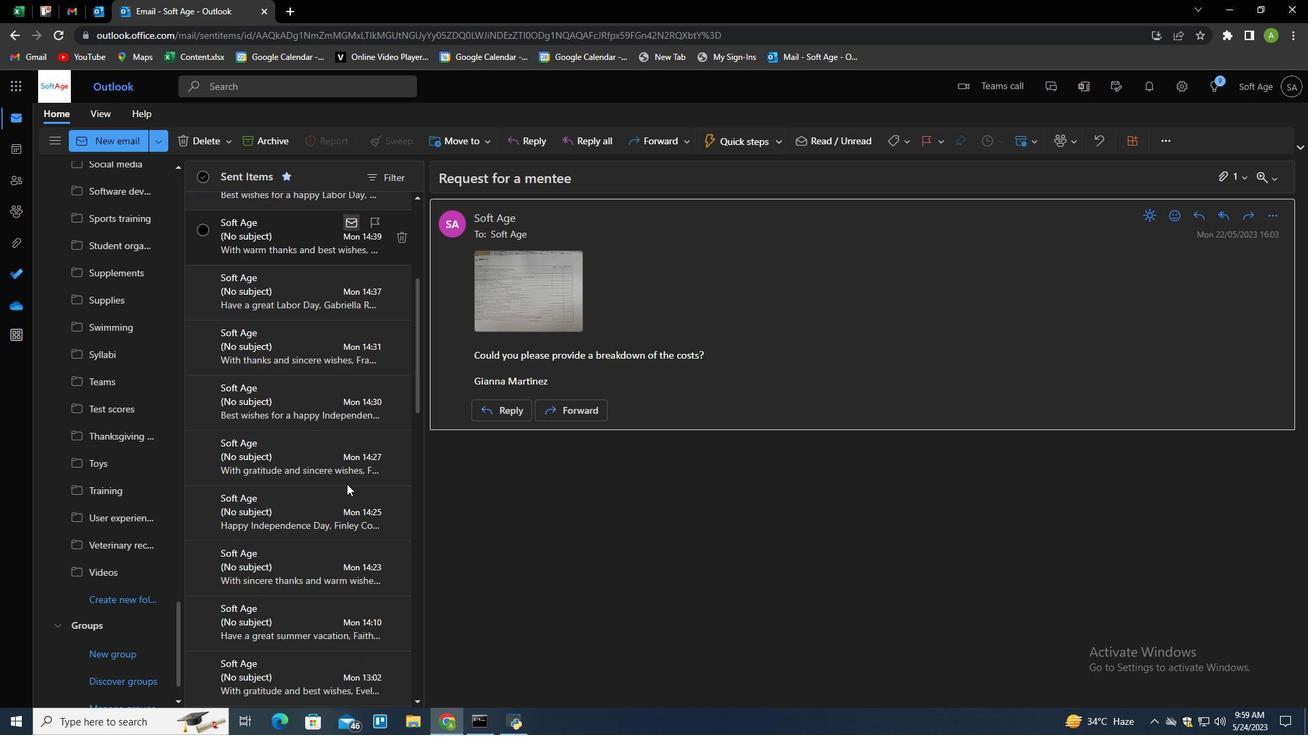 
Action: Mouse scrolled (346, 485) with delta (0, 0)
Screenshot: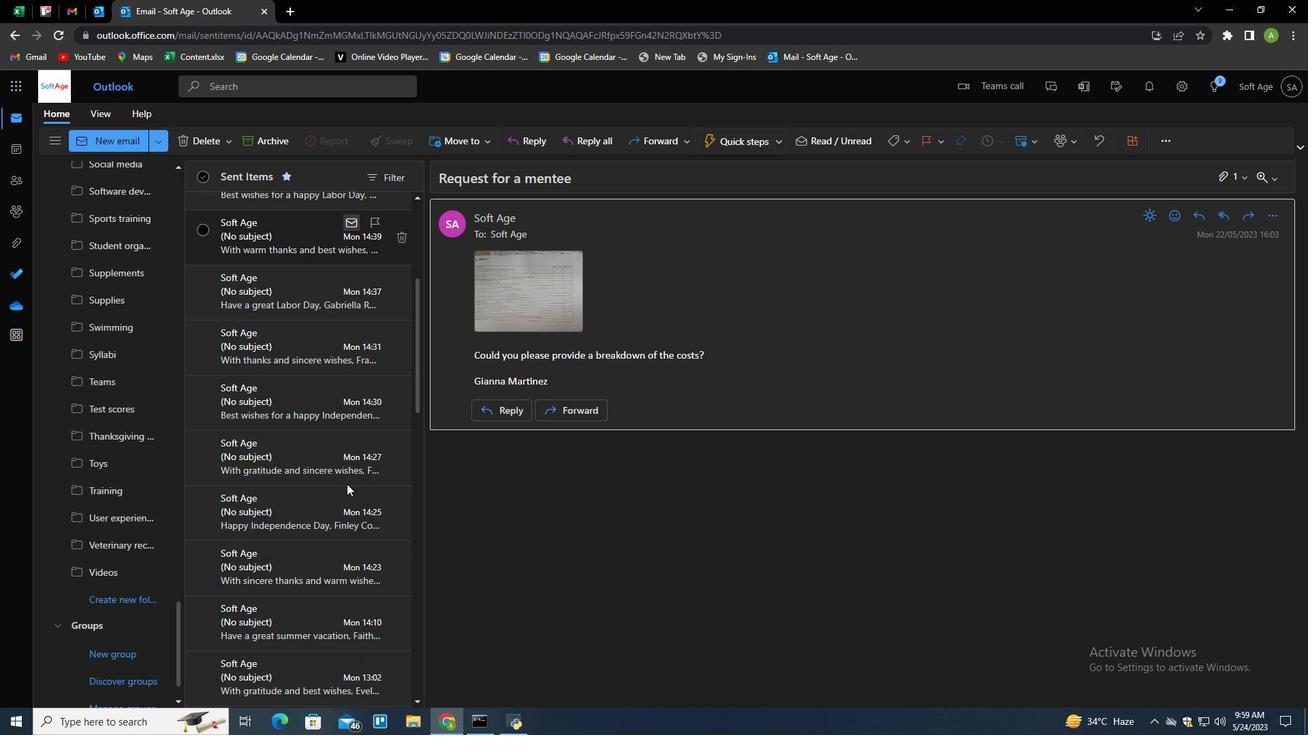 
Action: Mouse scrolled (346, 485) with delta (0, 0)
Screenshot: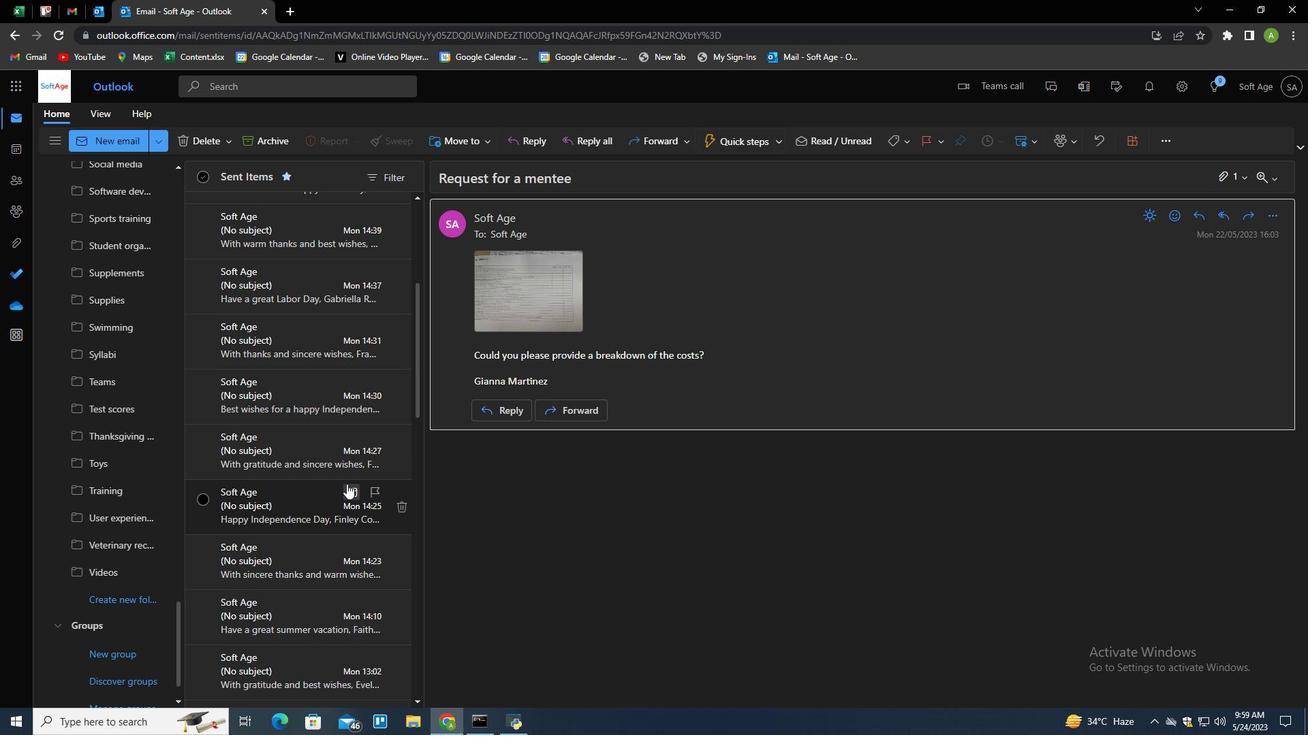 
Action: Mouse scrolled (346, 485) with delta (0, 0)
Screenshot: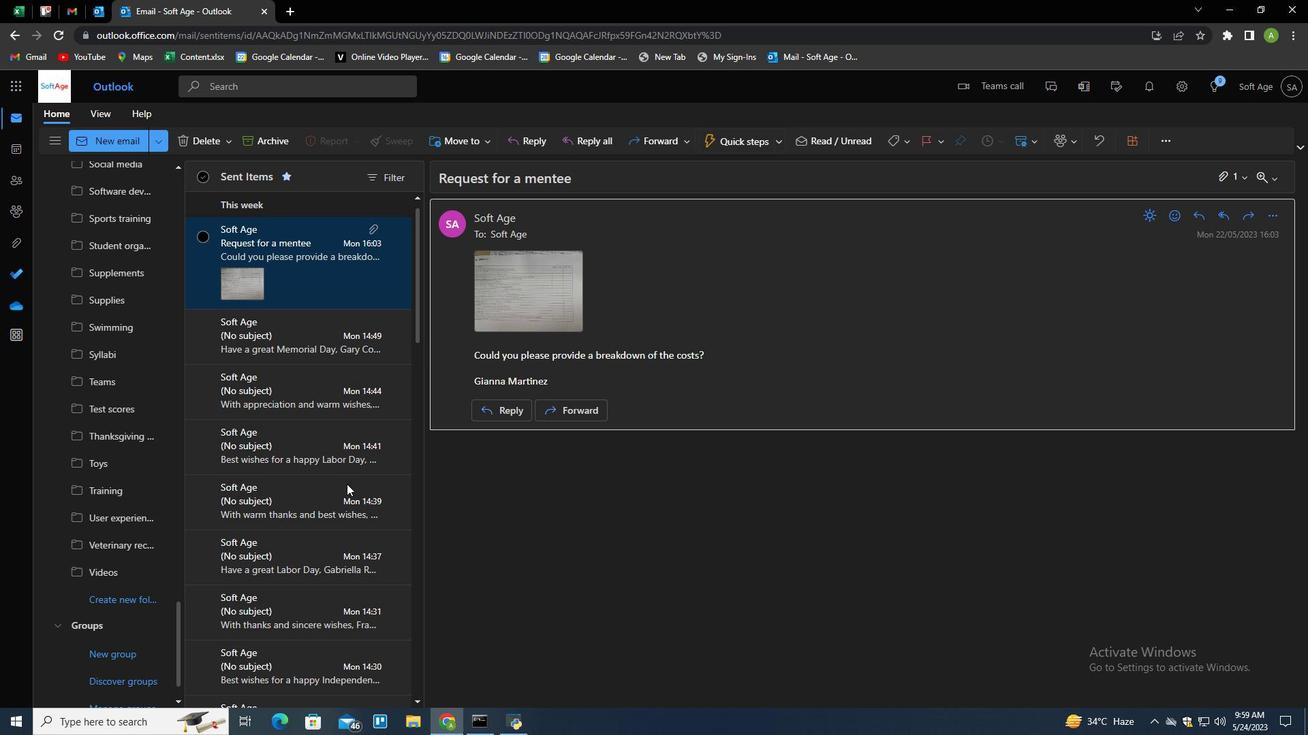 
Action: Mouse scrolled (346, 485) with delta (0, 0)
Screenshot: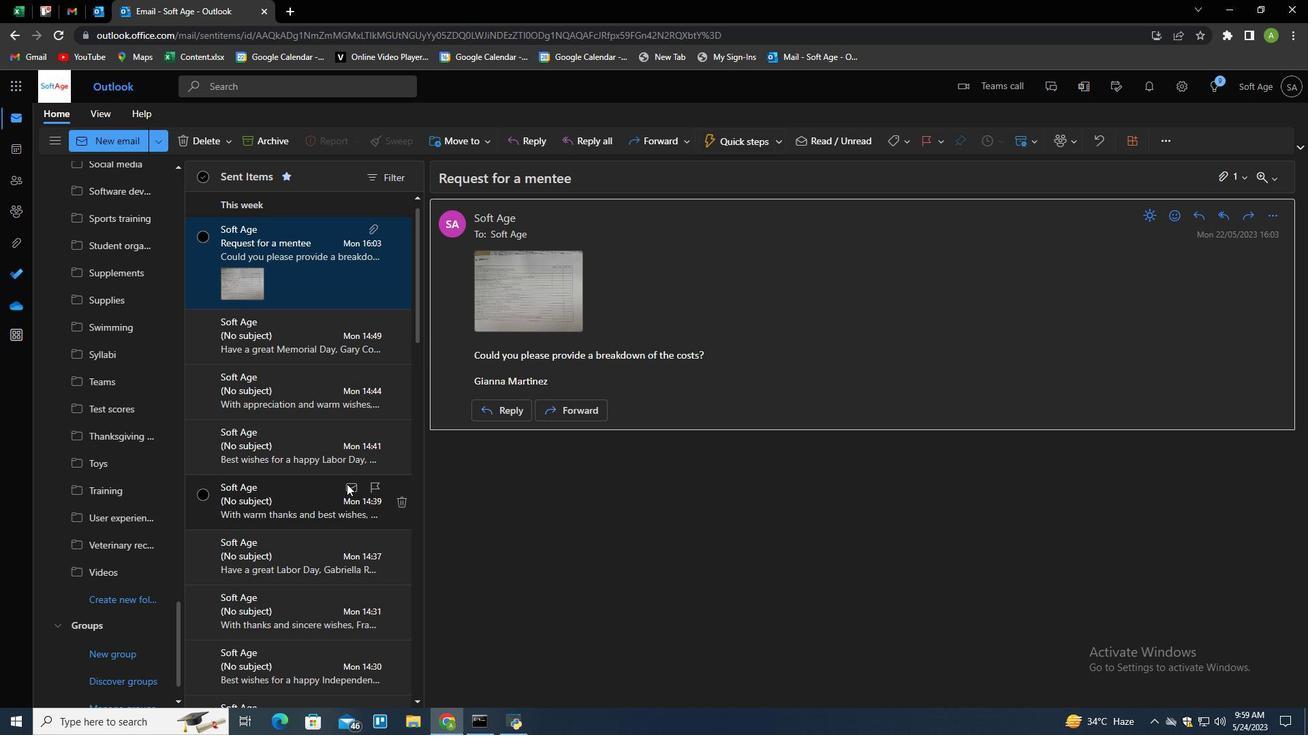 
Action: Mouse scrolled (346, 485) with delta (0, 0)
Screenshot: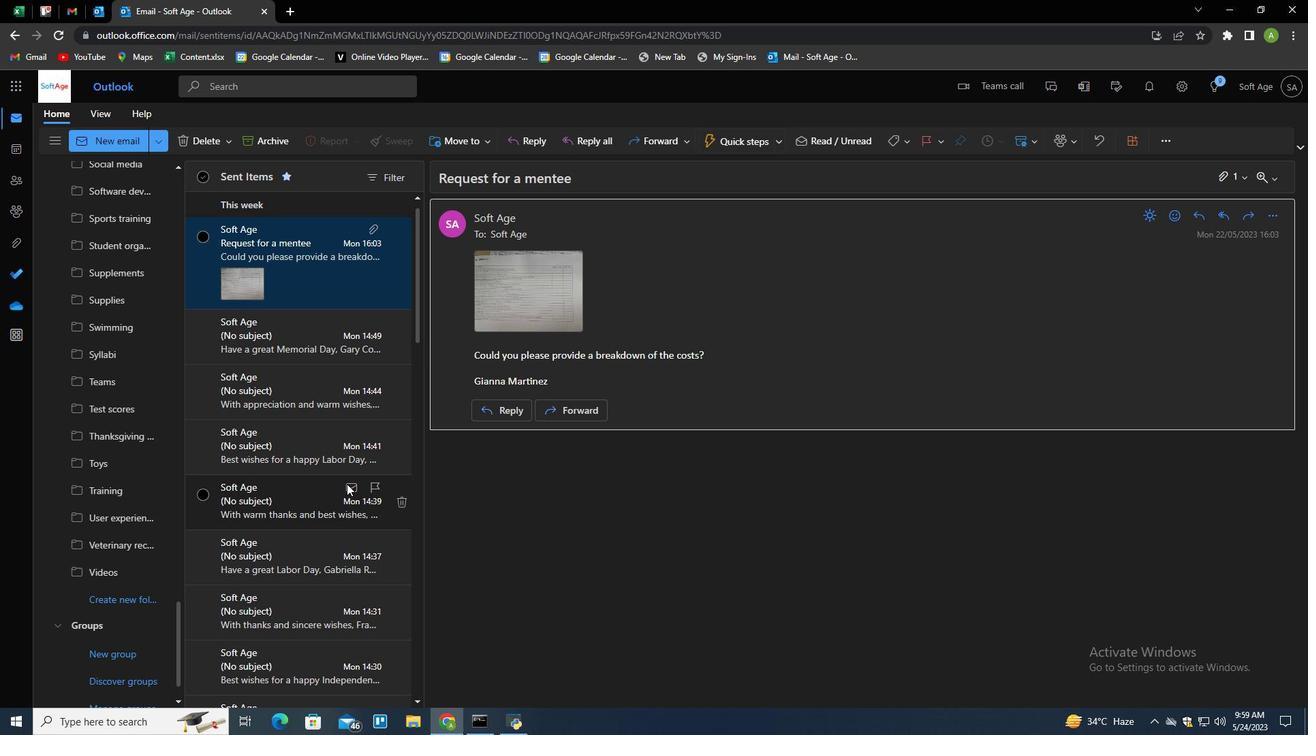 
Action: Mouse scrolled (346, 483) with delta (0, 0)
Screenshot: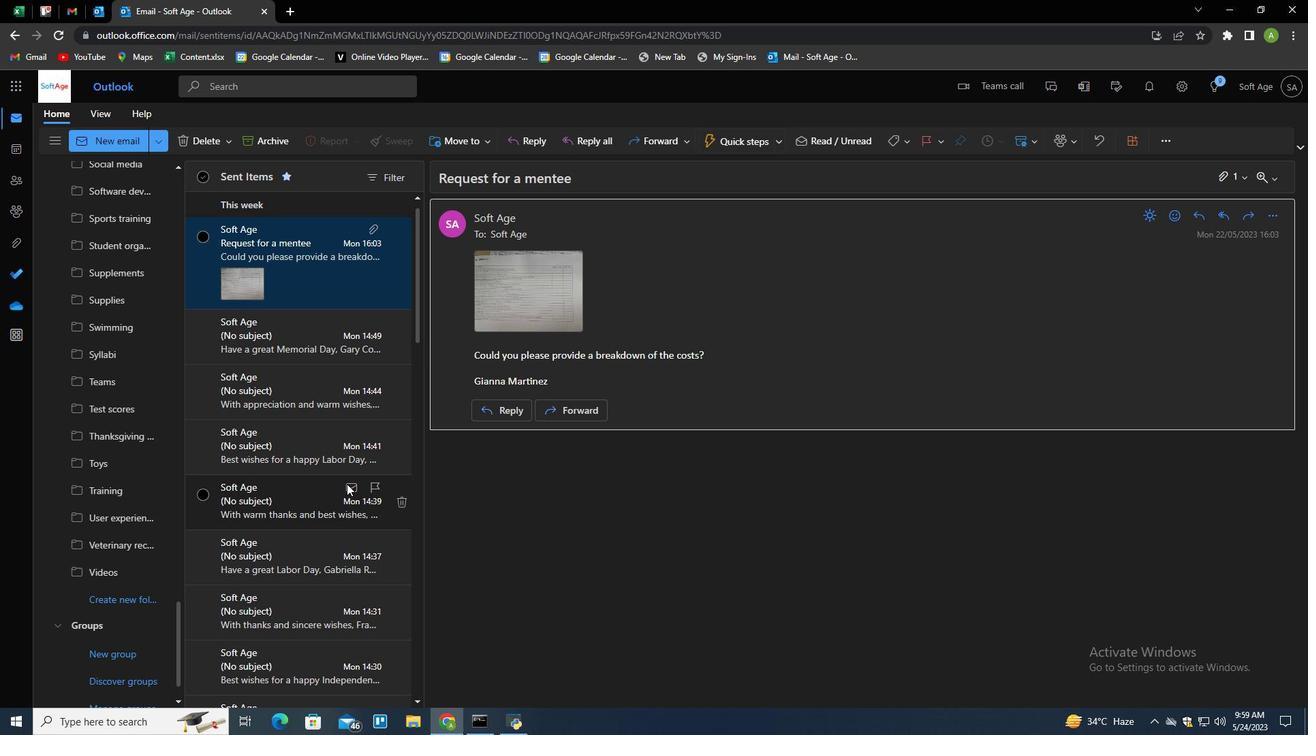 
Action: Mouse scrolled (346, 485) with delta (0, 0)
Screenshot: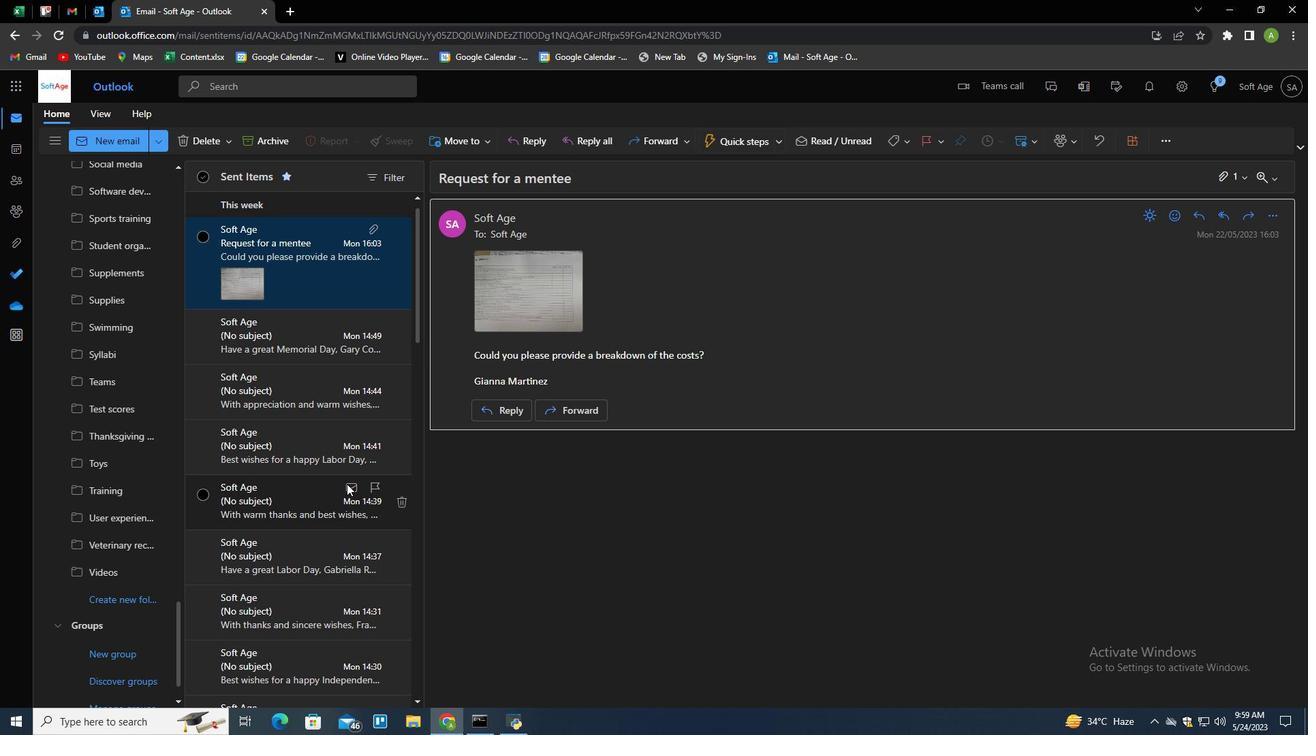 
Action: Mouse scrolled (346, 485) with delta (0, 0)
Screenshot: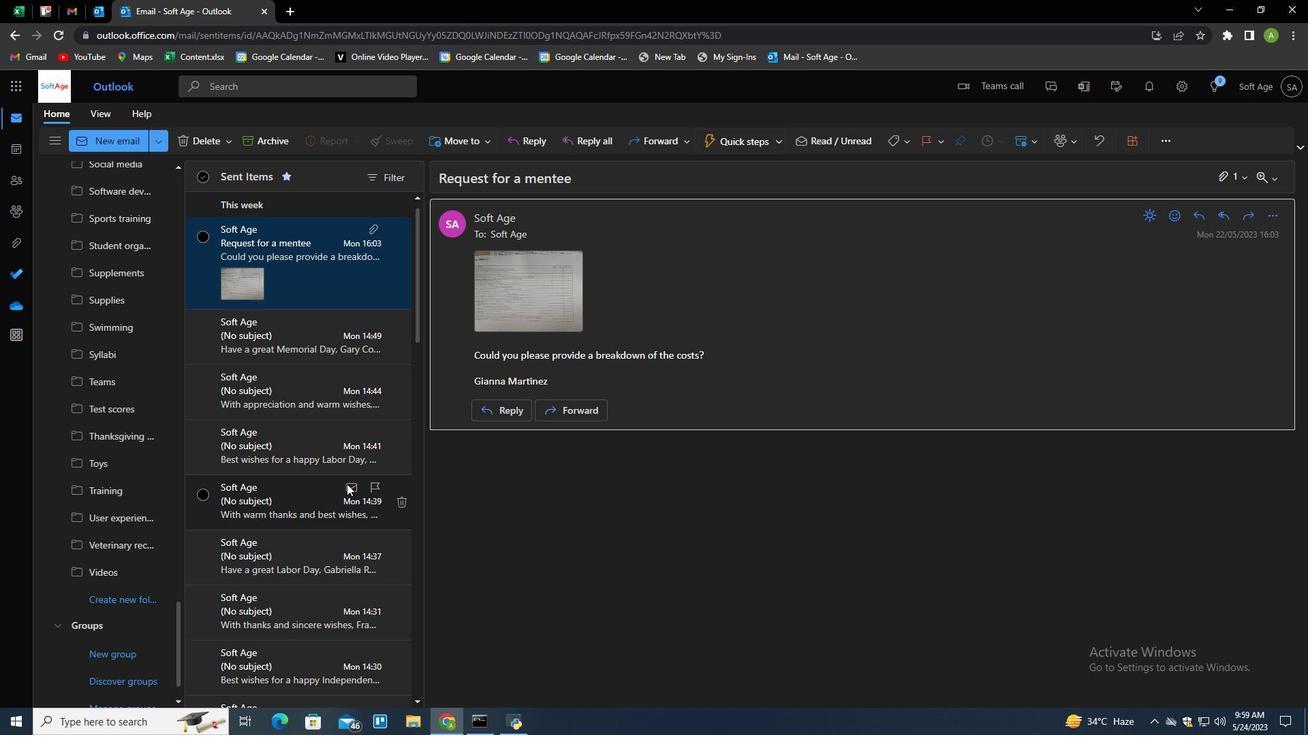 
Action: Mouse scrolled (346, 485) with delta (0, 0)
Screenshot: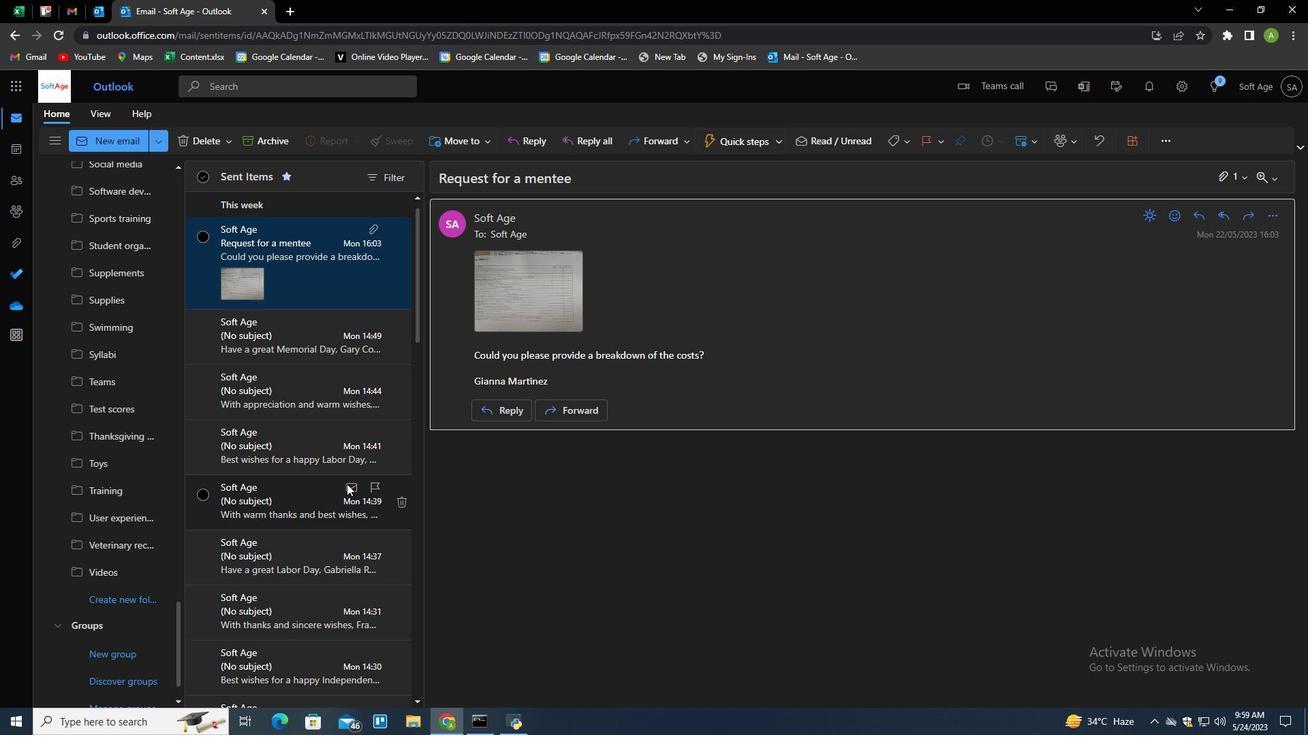 
Action: Mouse scrolled (346, 485) with delta (0, 0)
Screenshot: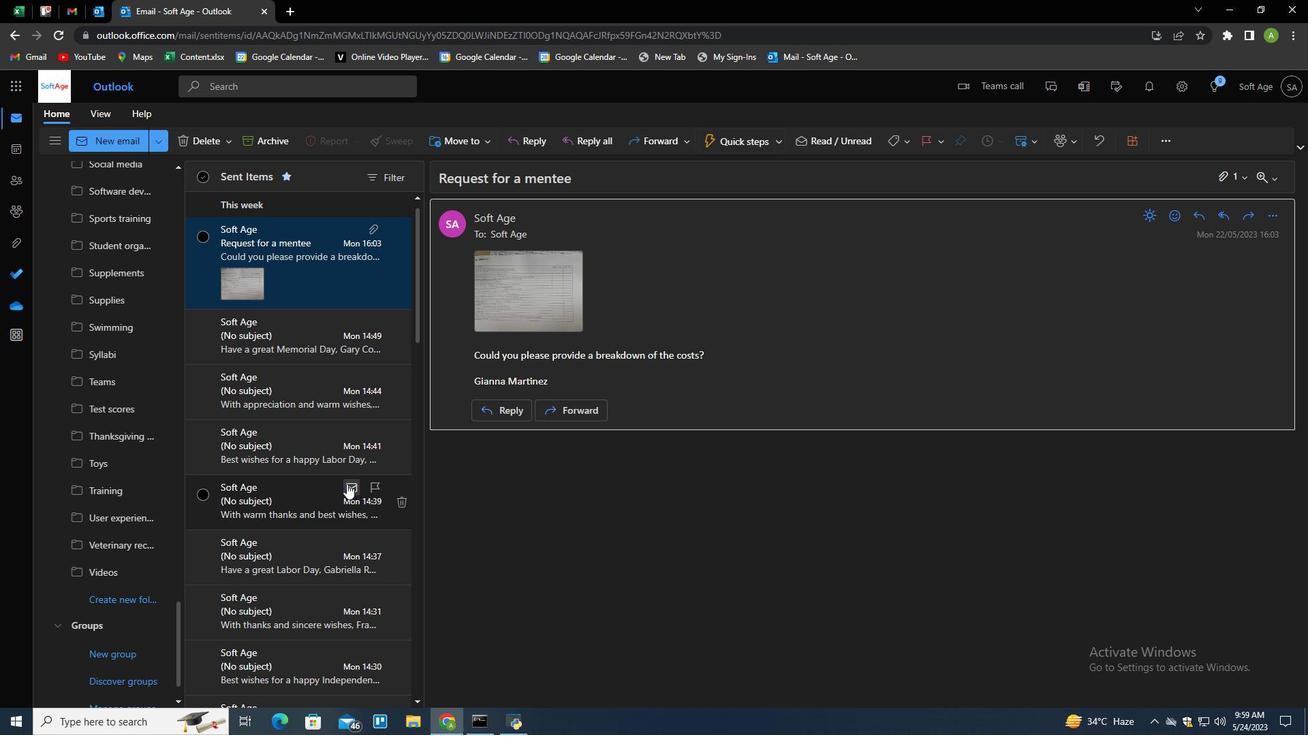 
Action: Mouse scrolled (346, 485) with delta (0, 0)
Screenshot: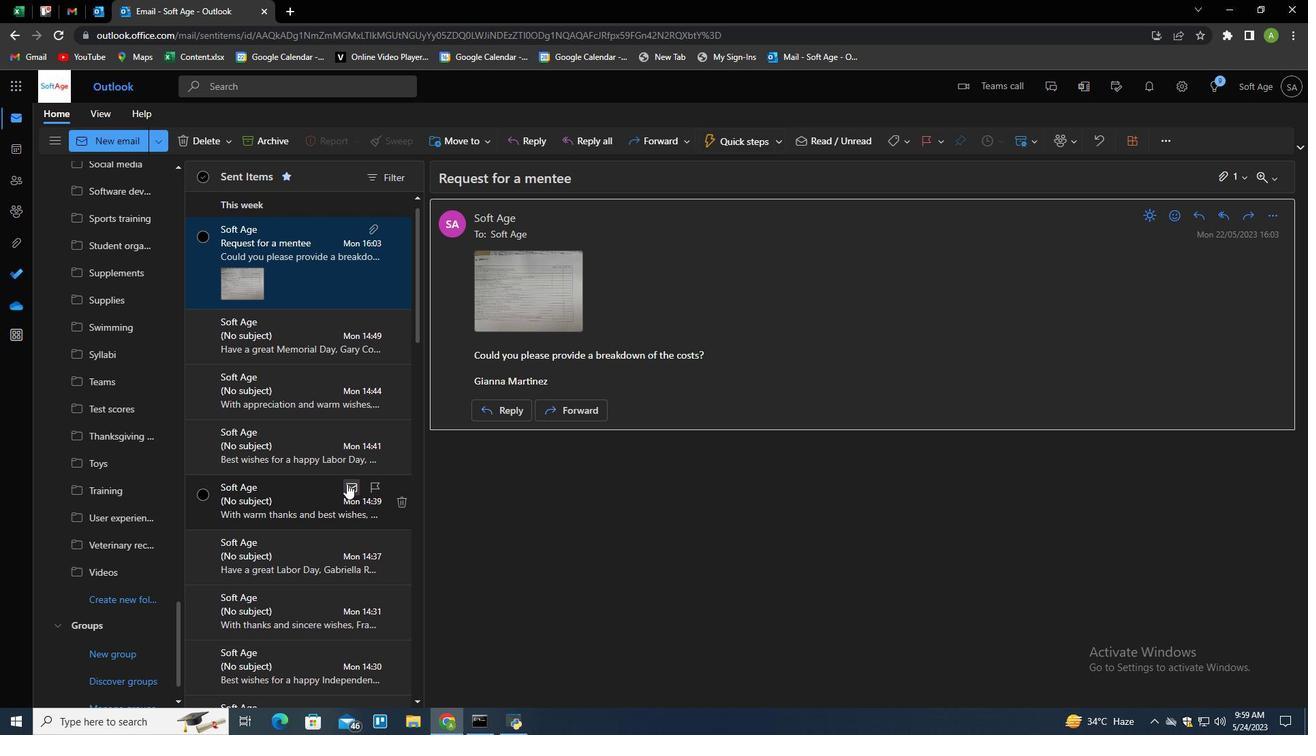 
Action: Mouse scrolled (346, 485) with delta (0, 0)
Screenshot: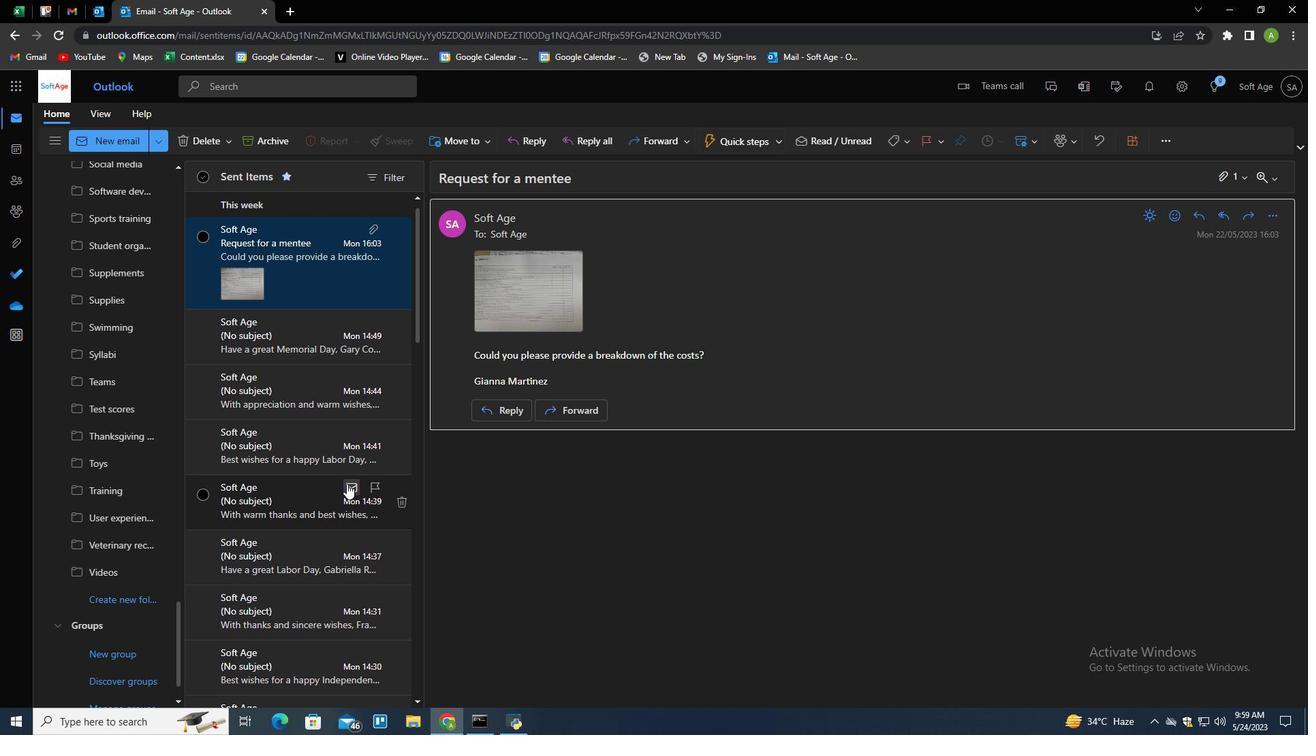 
Action: Mouse scrolled (346, 485) with delta (0, 0)
Screenshot: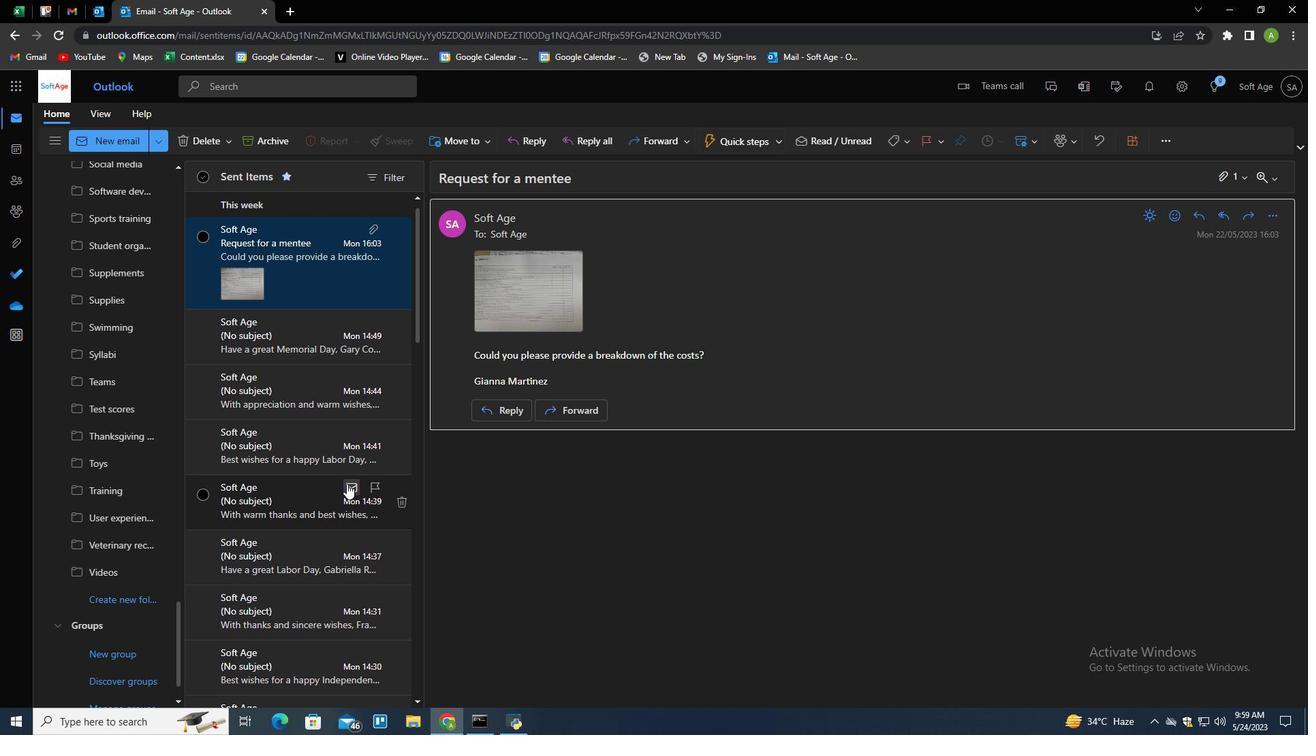
Action: Mouse scrolled (346, 485) with delta (0, 0)
Screenshot: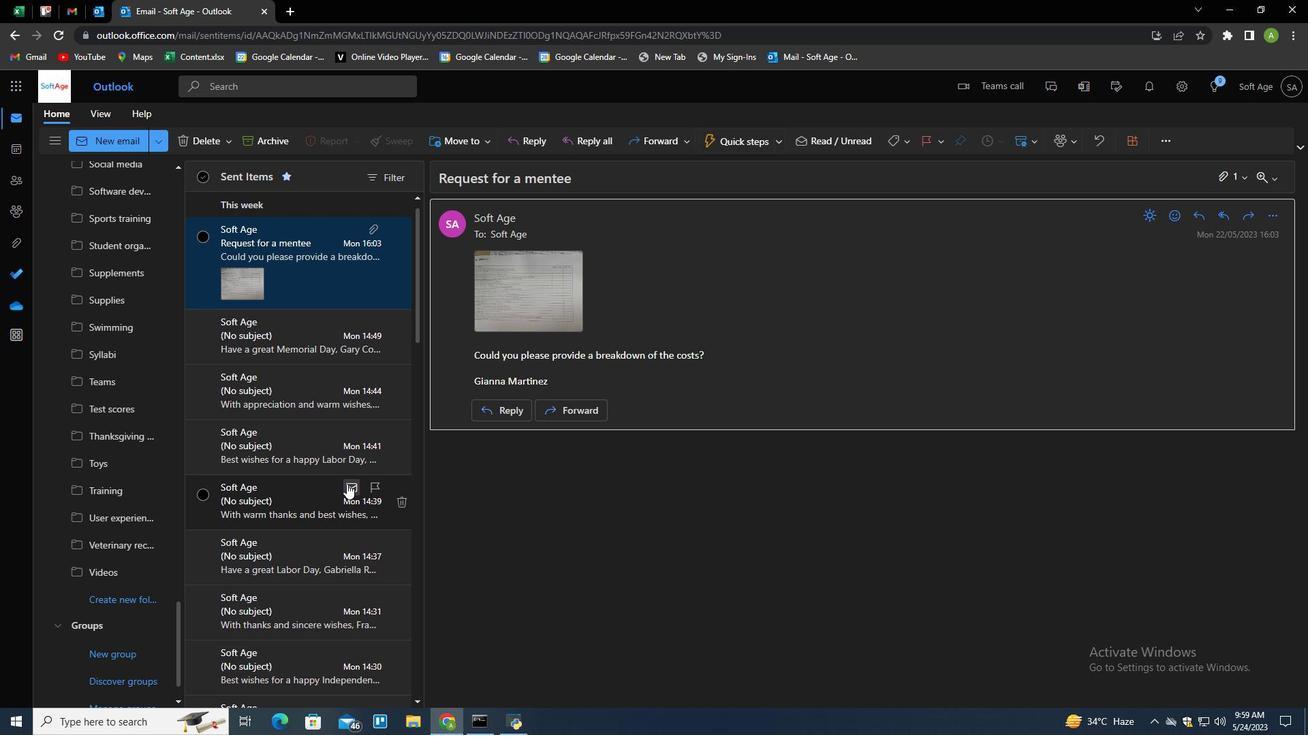 
Action: Mouse scrolled (346, 485) with delta (0, 0)
Screenshot: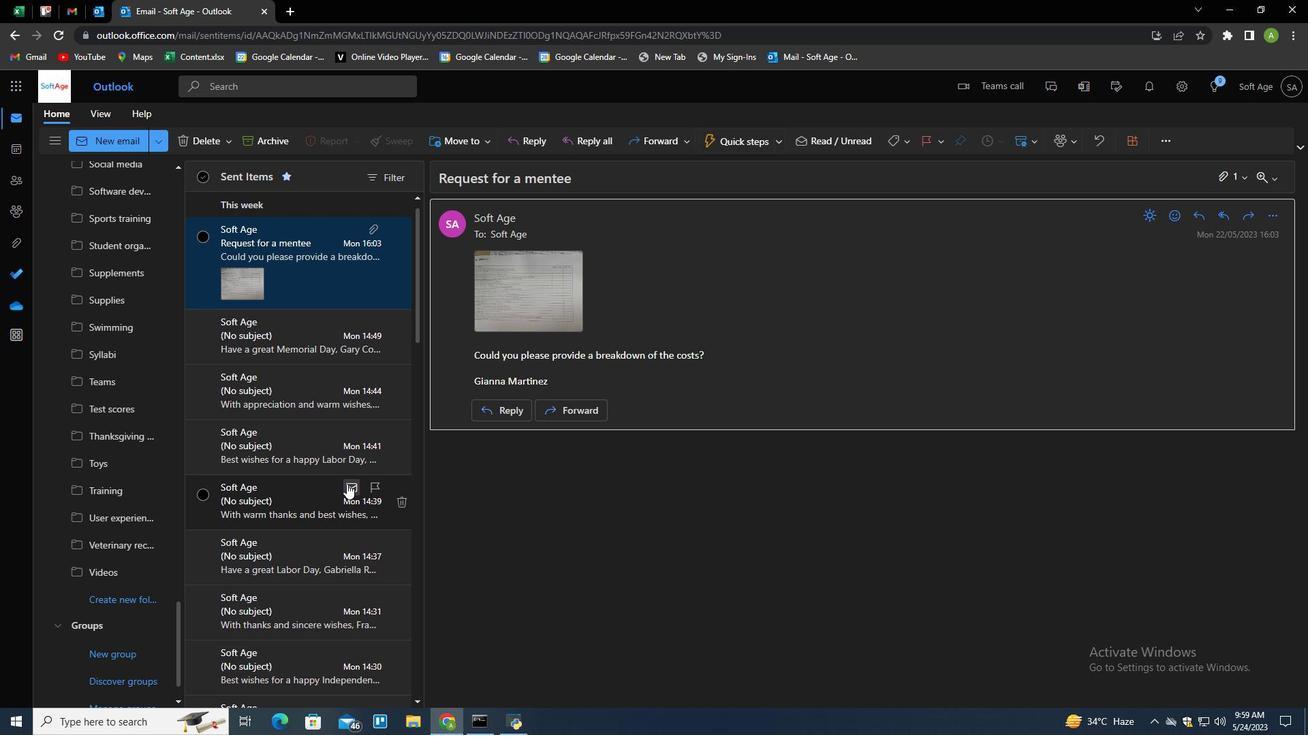 
Action: Mouse scrolled (346, 485) with delta (0, 0)
Screenshot: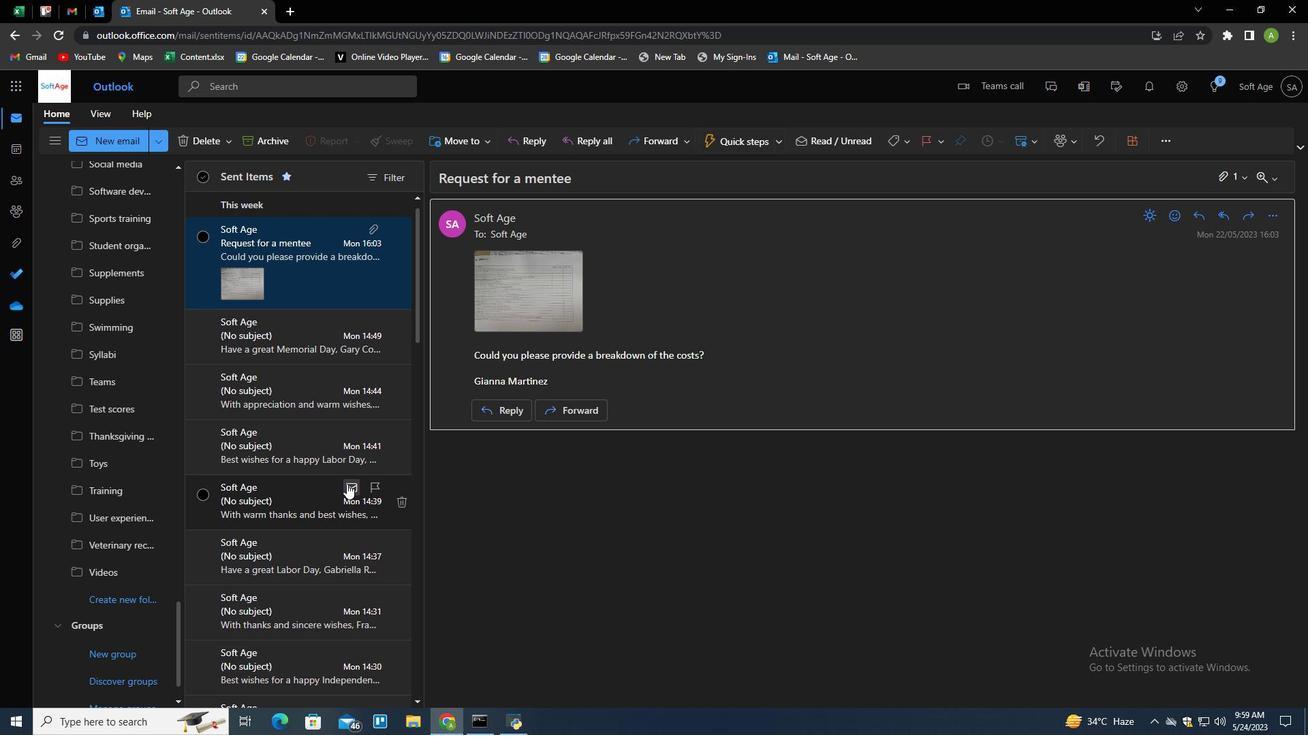 
Action: Mouse scrolled (346, 485) with delta (0, 0)
Screenshot: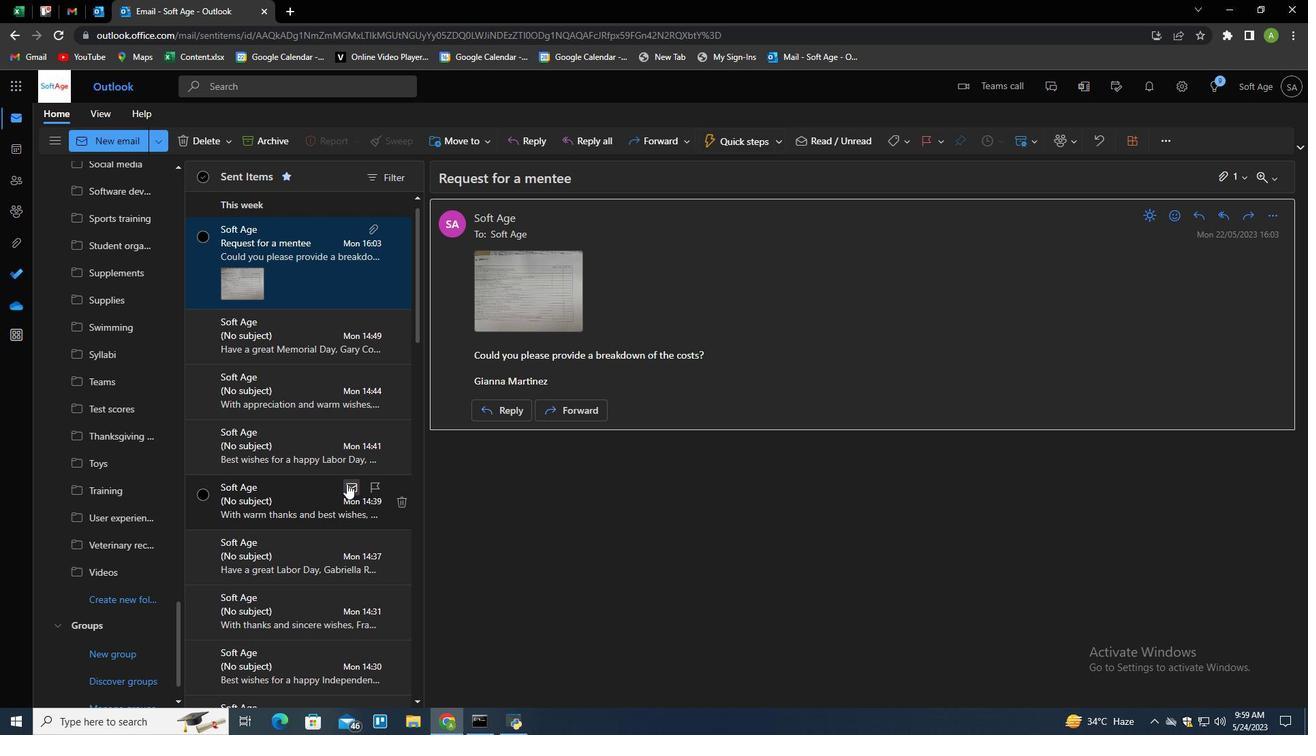 
Action: Mouse scrolled (346, 485) with delta (0, 0)
Screenshot: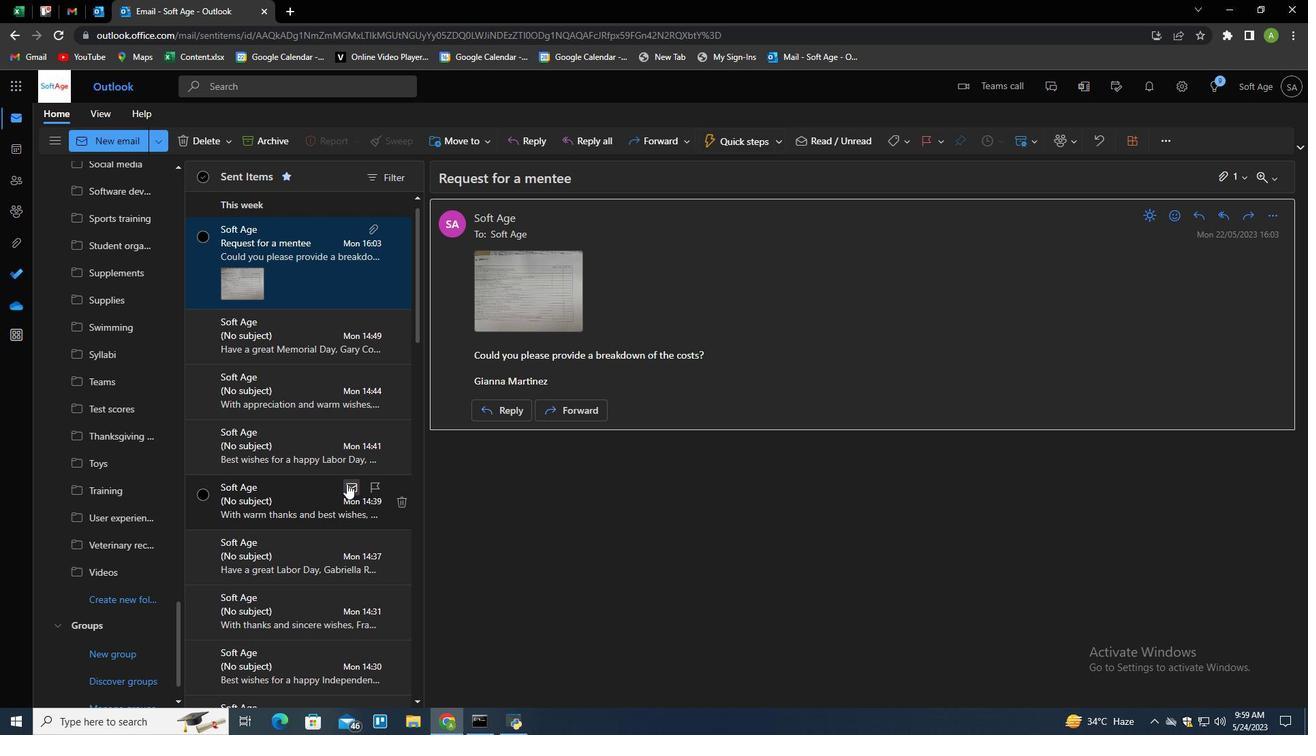 
Action: Mouse scrolled (346, 485) with delta (0, 0)
Screenshot: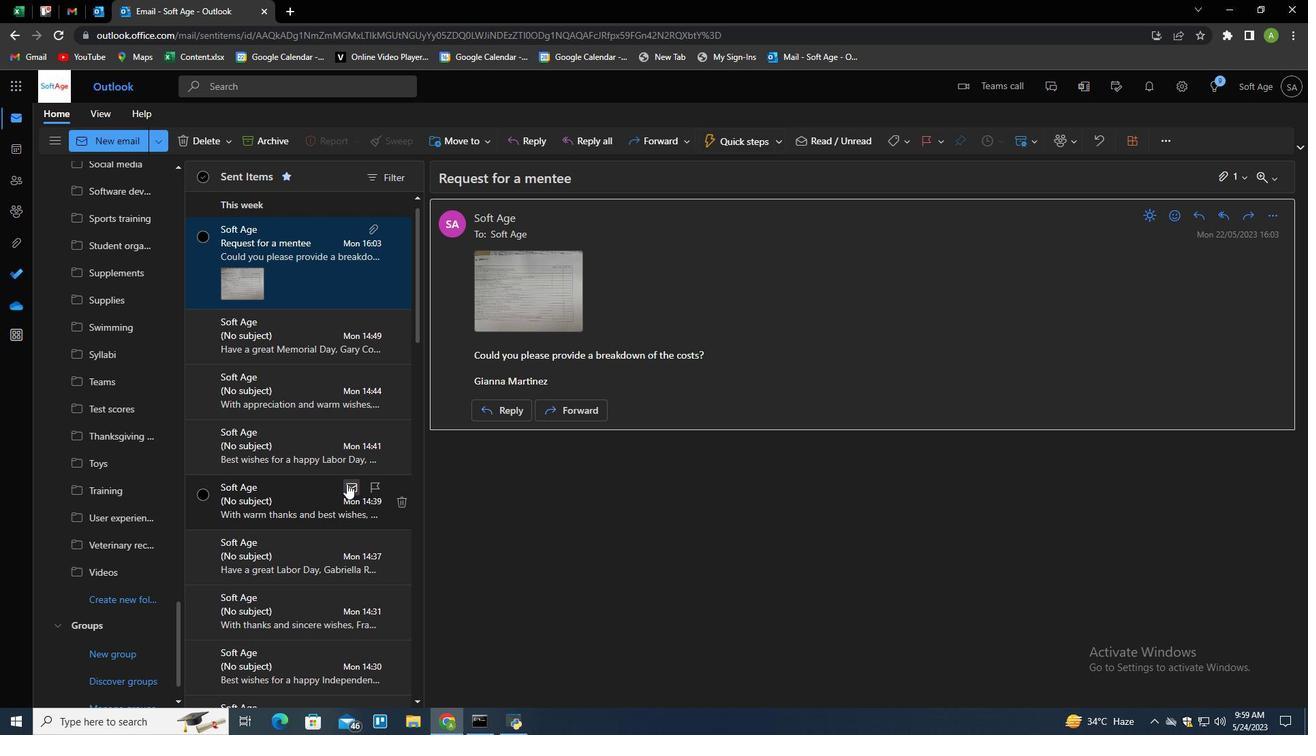 
Action: Mouse scrolled (346, 485) with delta (0, 0)
Screenshot: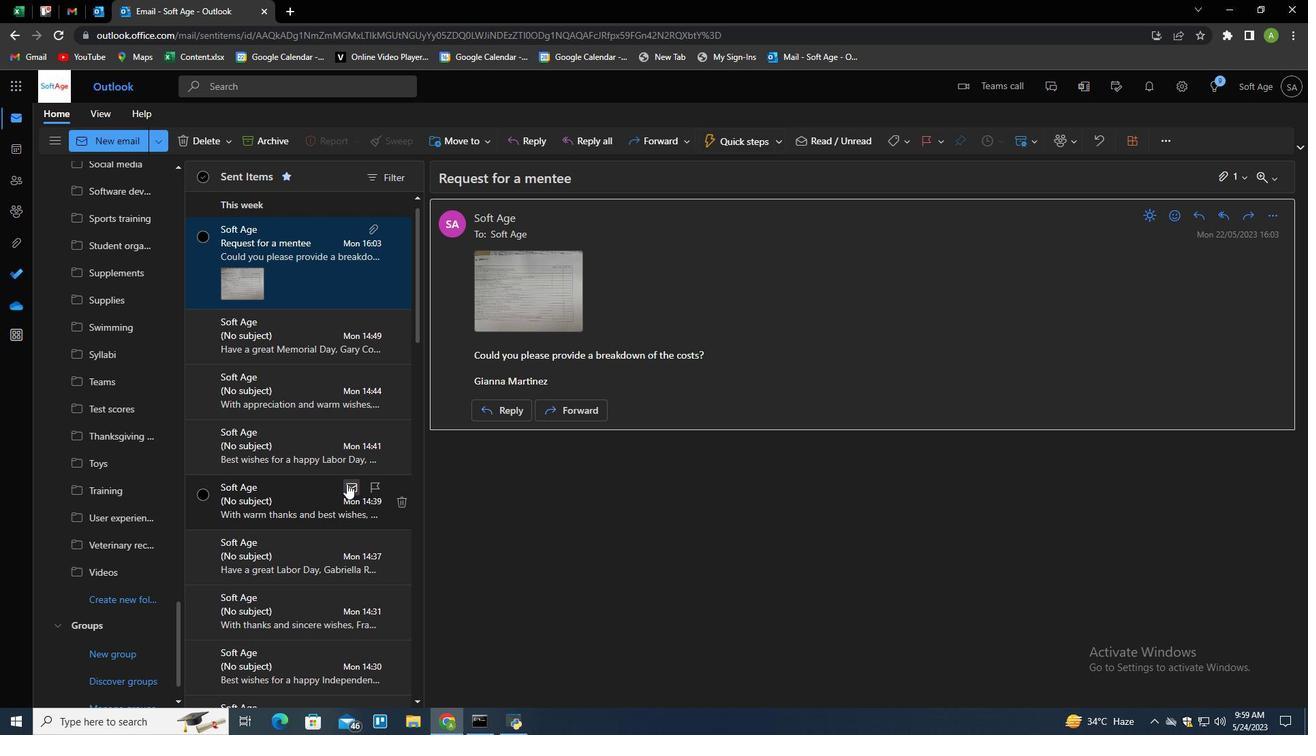 
Action: Mouse scrolled (346, 485) with delta (0, 0)
Screenshot: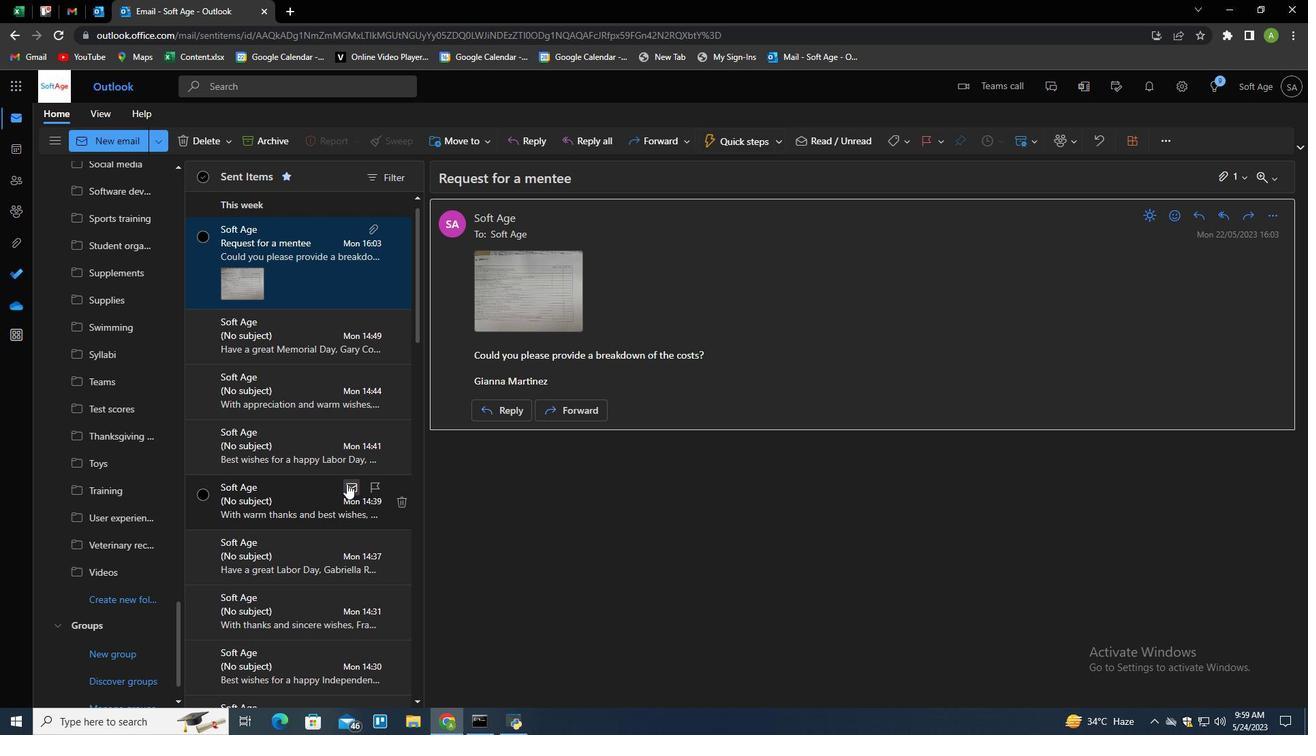 
Action: Mouse scrolled (346, 485) with delta (0, 0)
Screenshot: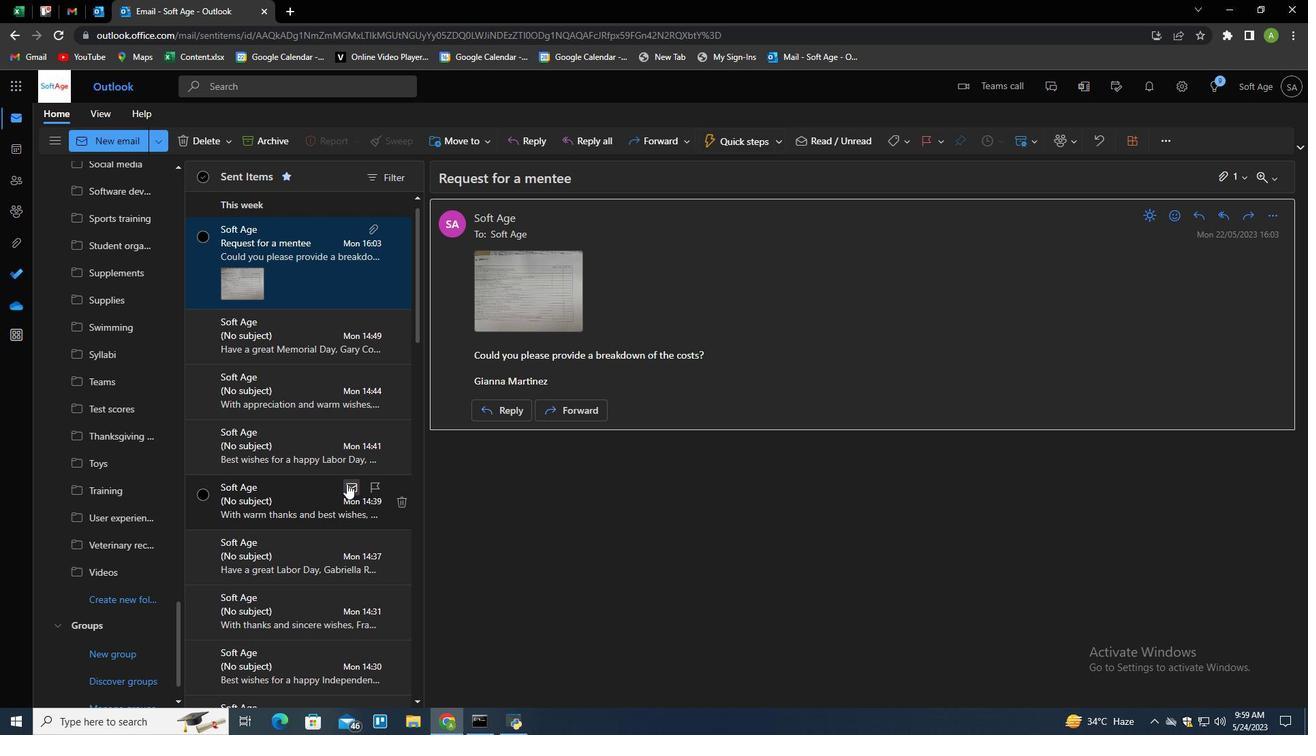 
Action: Mouse scrolled (346, 485) with delta (0, 0)
Screenshot: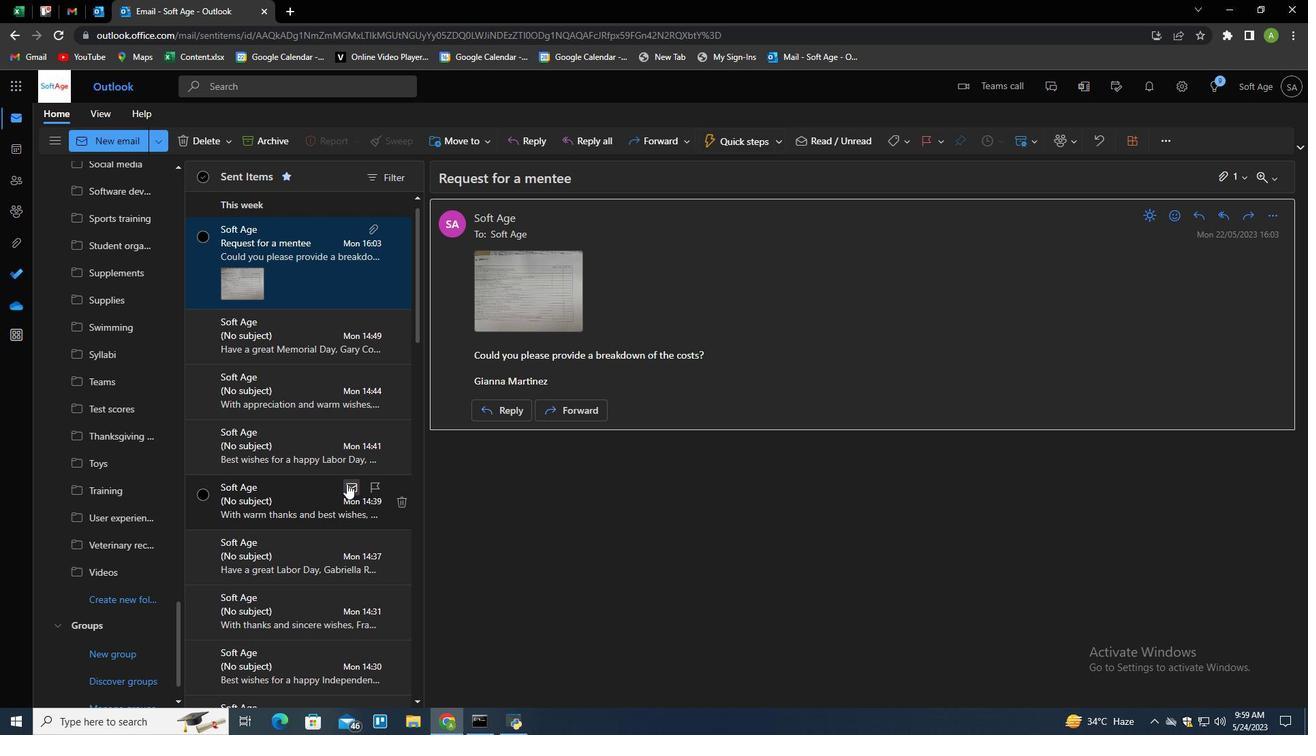 
Action: Mouse scrolled (346, 485) with delta (0, 0)
Screenshot: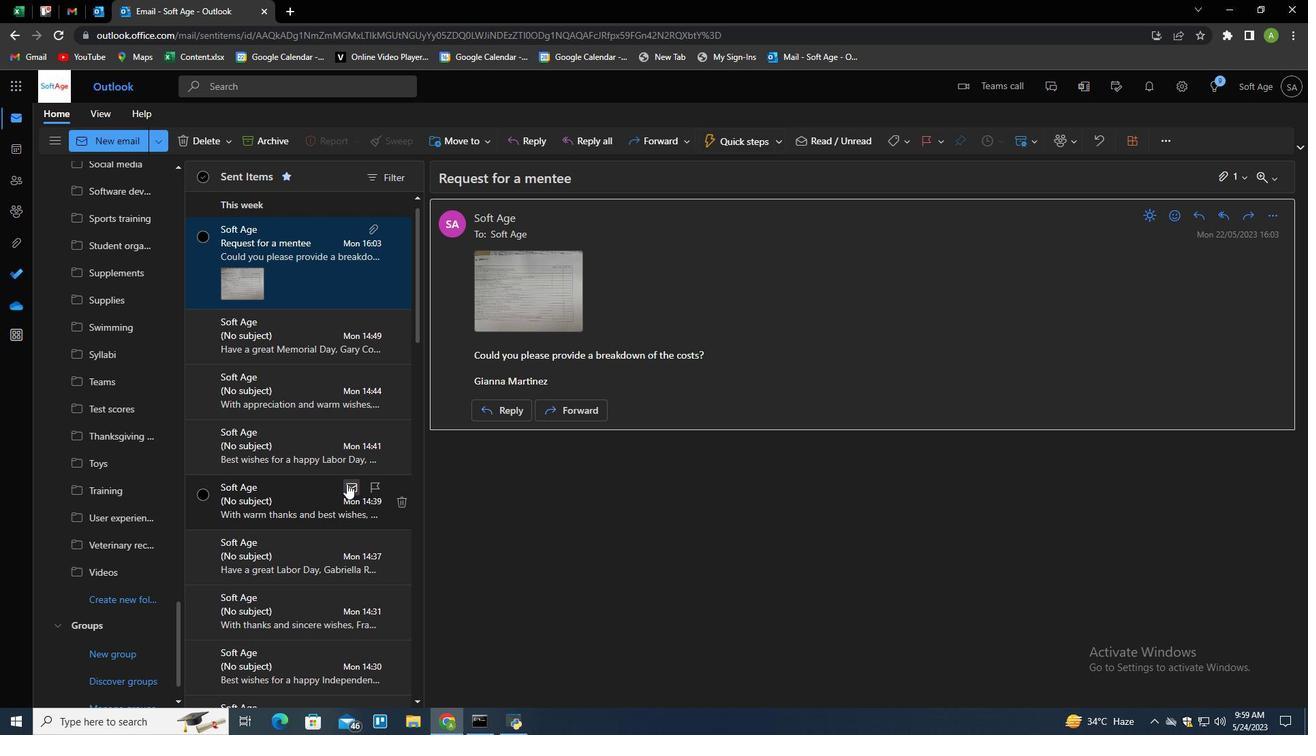 
Action: Mouse scrolled (346, 483) with delta (0, 0)
Screenshot: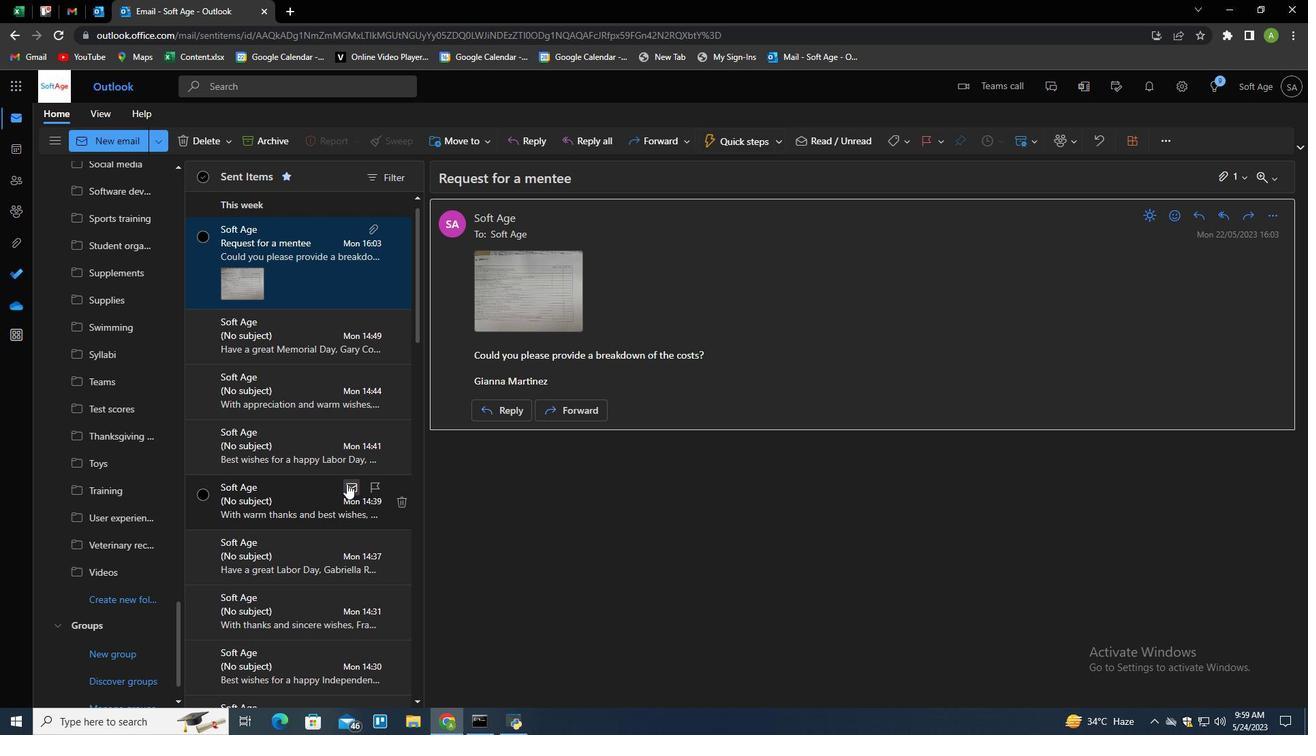 
Action: Mouse scrolled (346, 483) with delta (0, 0)
Screenshot: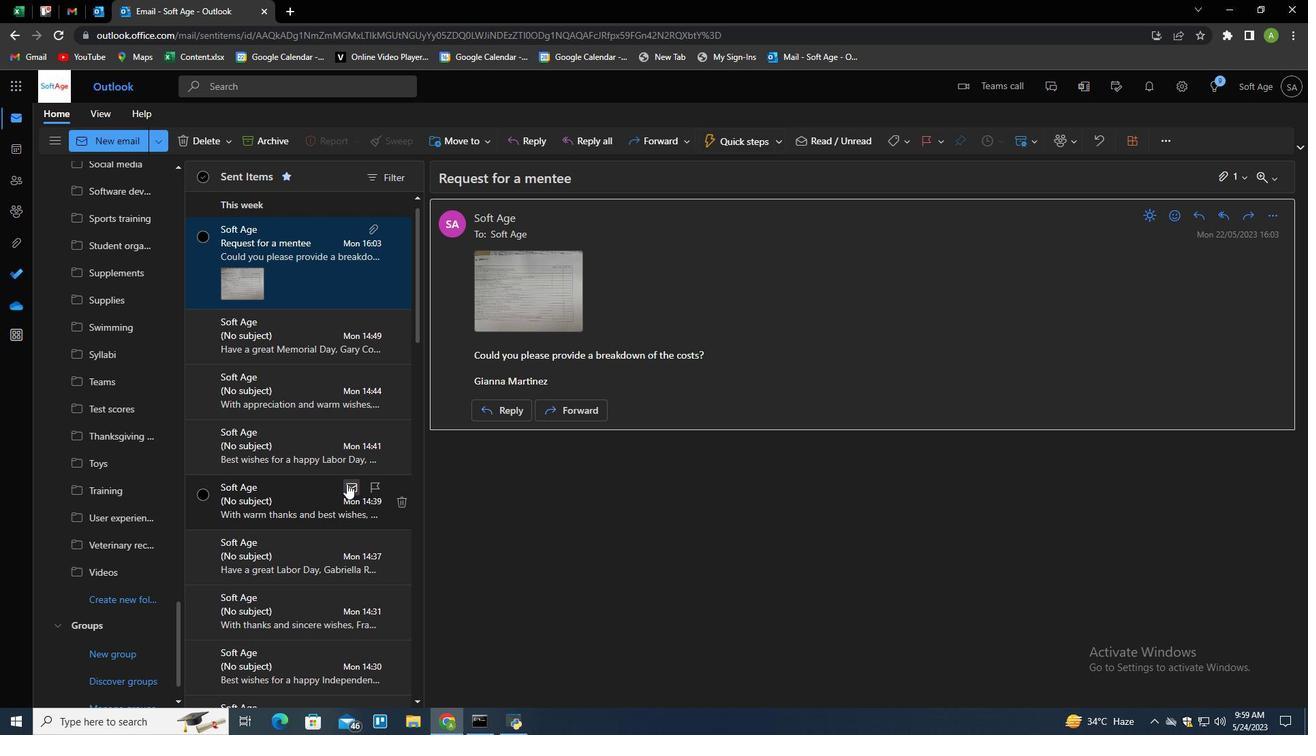
Action: Mouse scrolled (346, 483) with delta (0, 0)
Screenshot: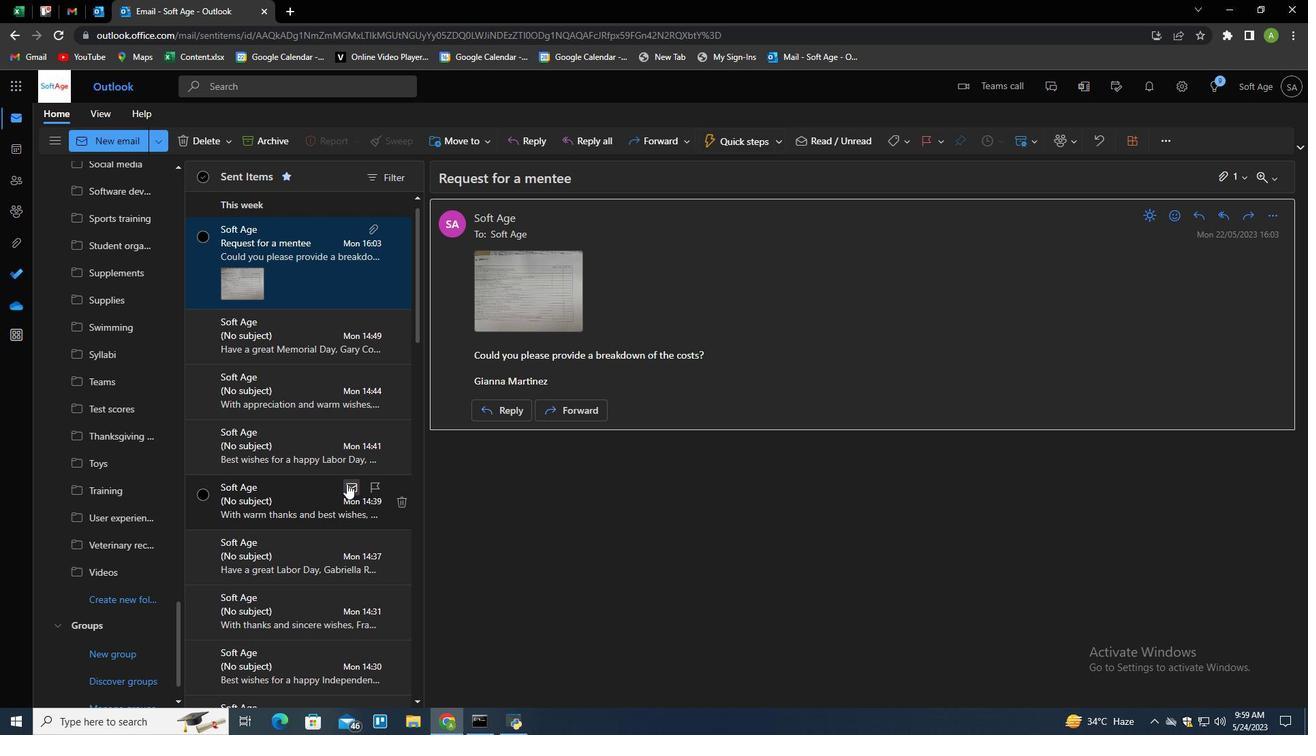 
Action: Mouse scrolled (346, 483) with delta (0, 0)
Screenshot: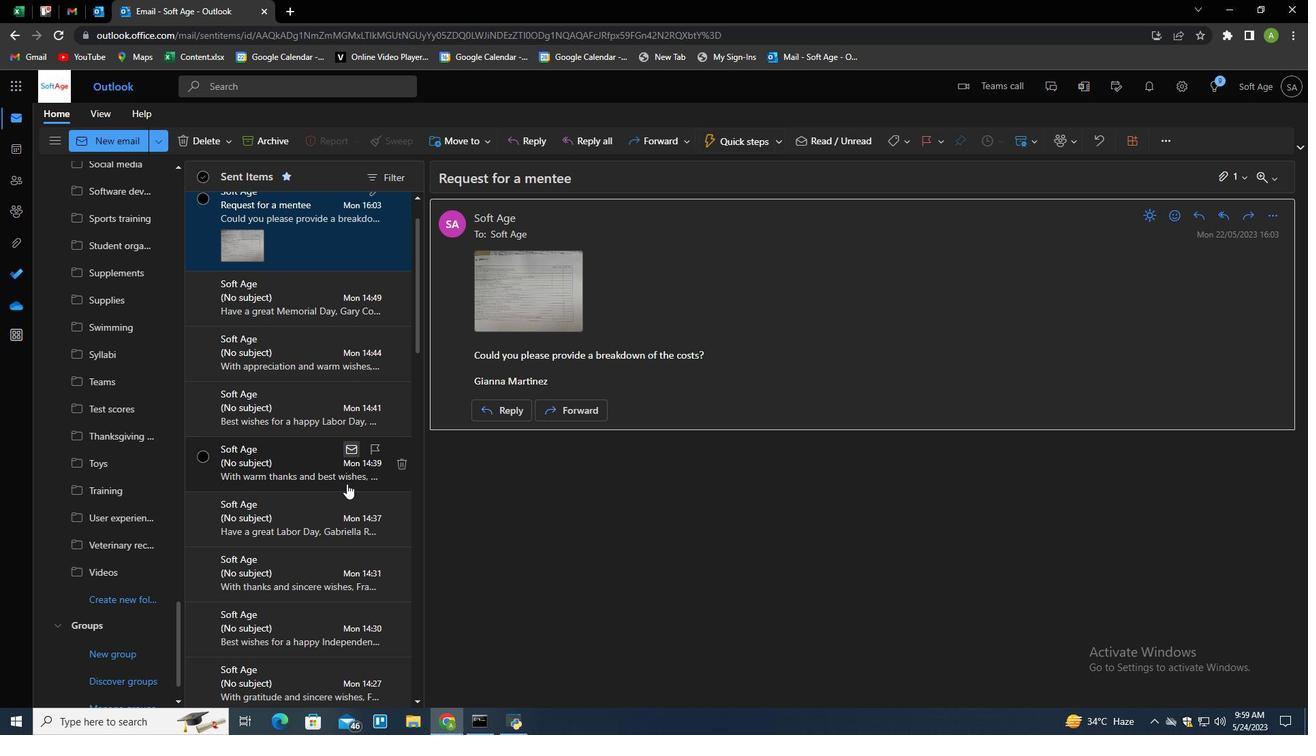 
Action: Mouse scrolled (346, 483) with delta (0, 0)
Screenshot: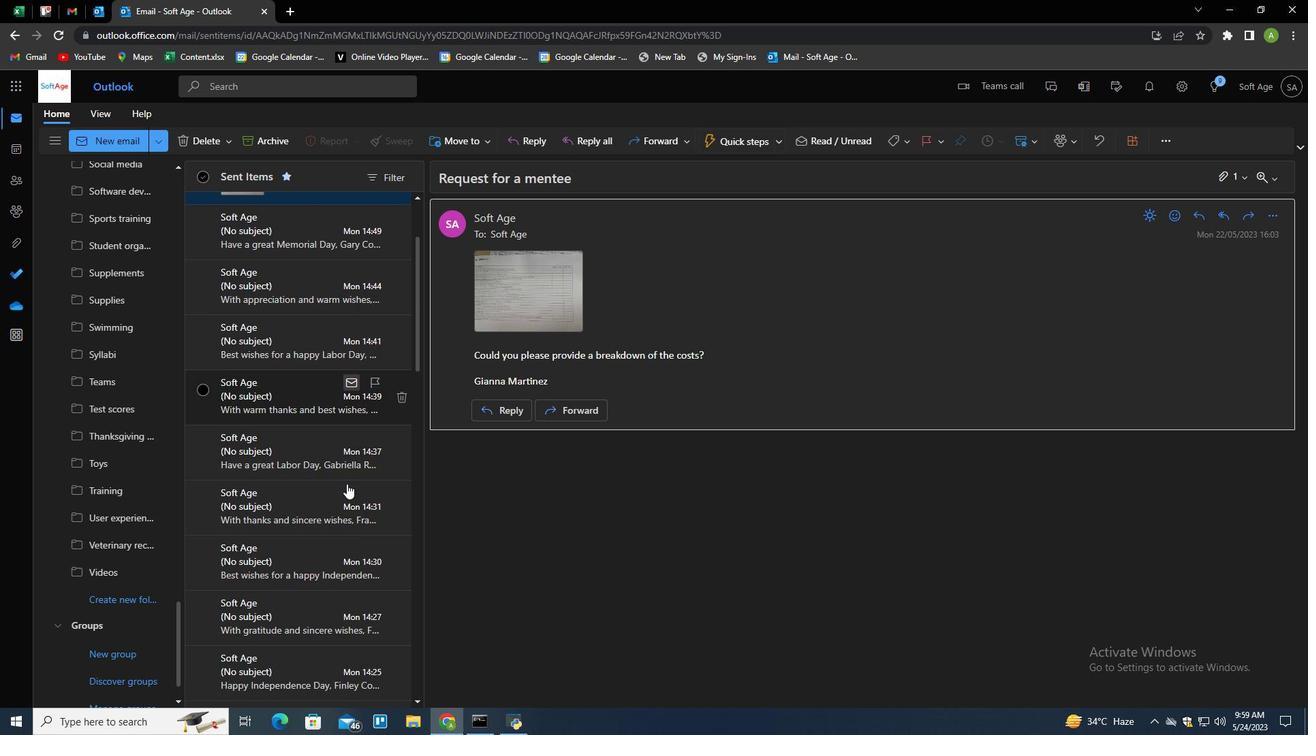 
Action: Mouse scrolled (346, 485) with delta (0, 0)
Screenshot: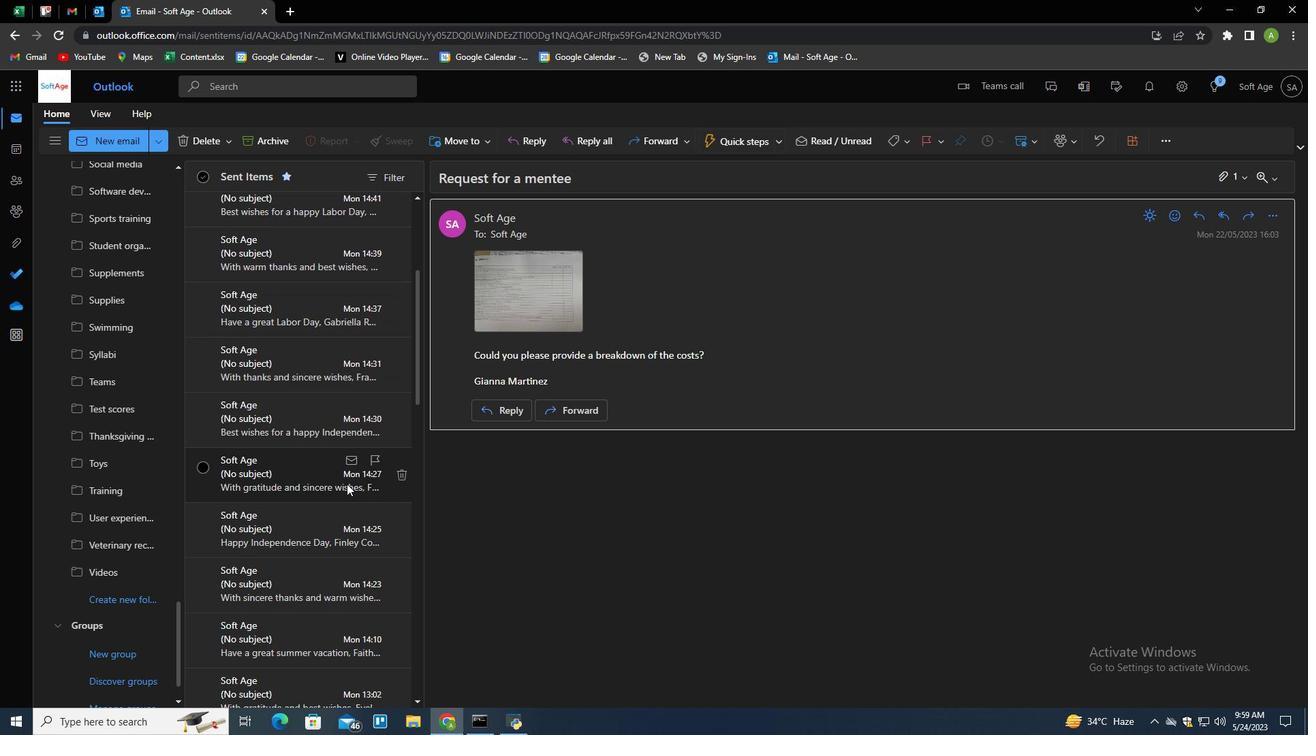 
Action: Mouse scrolled (346, 485) with delta (0, 0)
Screenshot: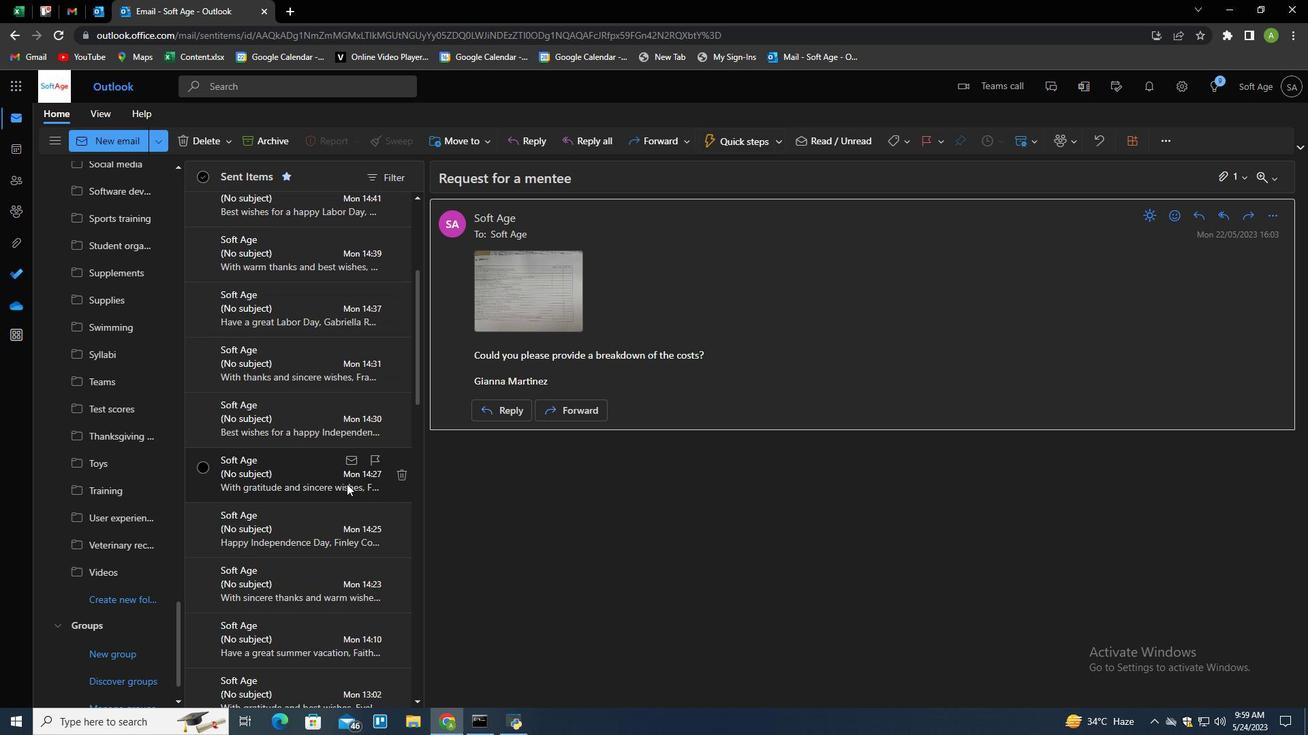 
Action: Mouse scrolled (346, 485) with delta (0, 0)
Screenshot: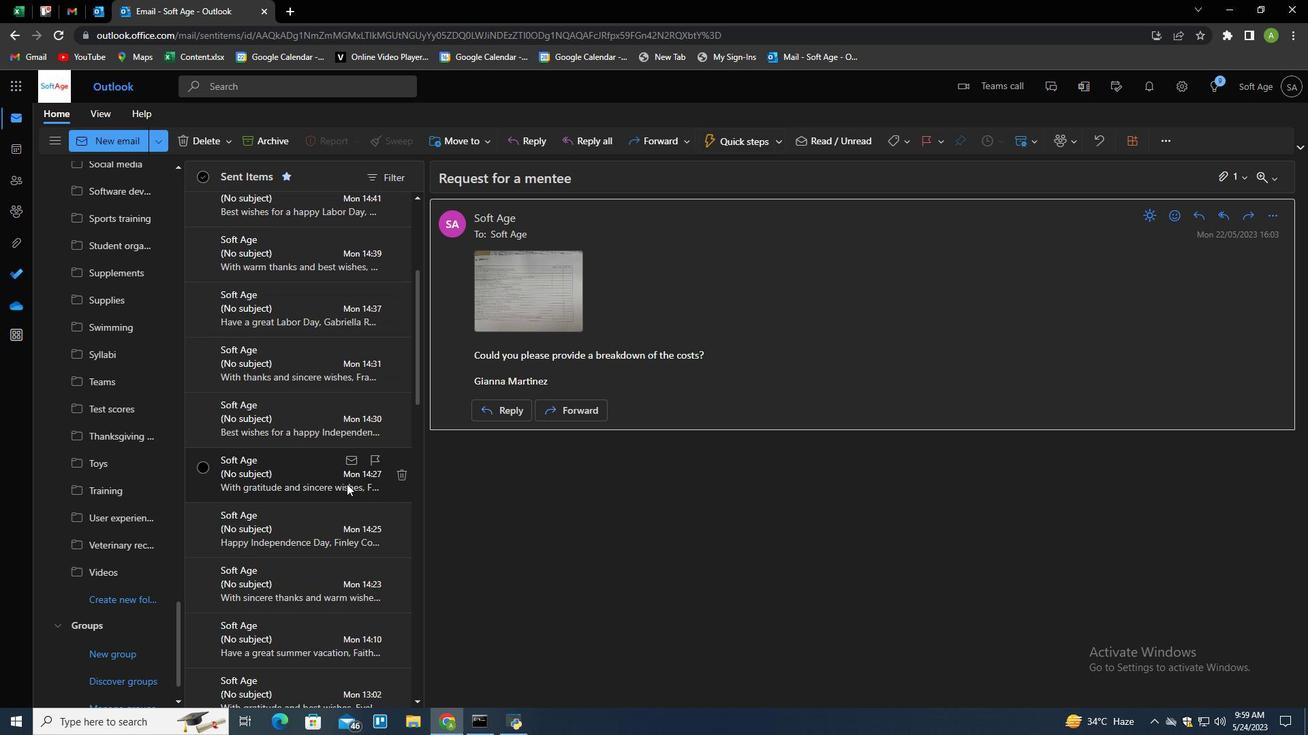 
Action: Mouse scrolled (346, 485) with delta (0, 0)
Screenshot: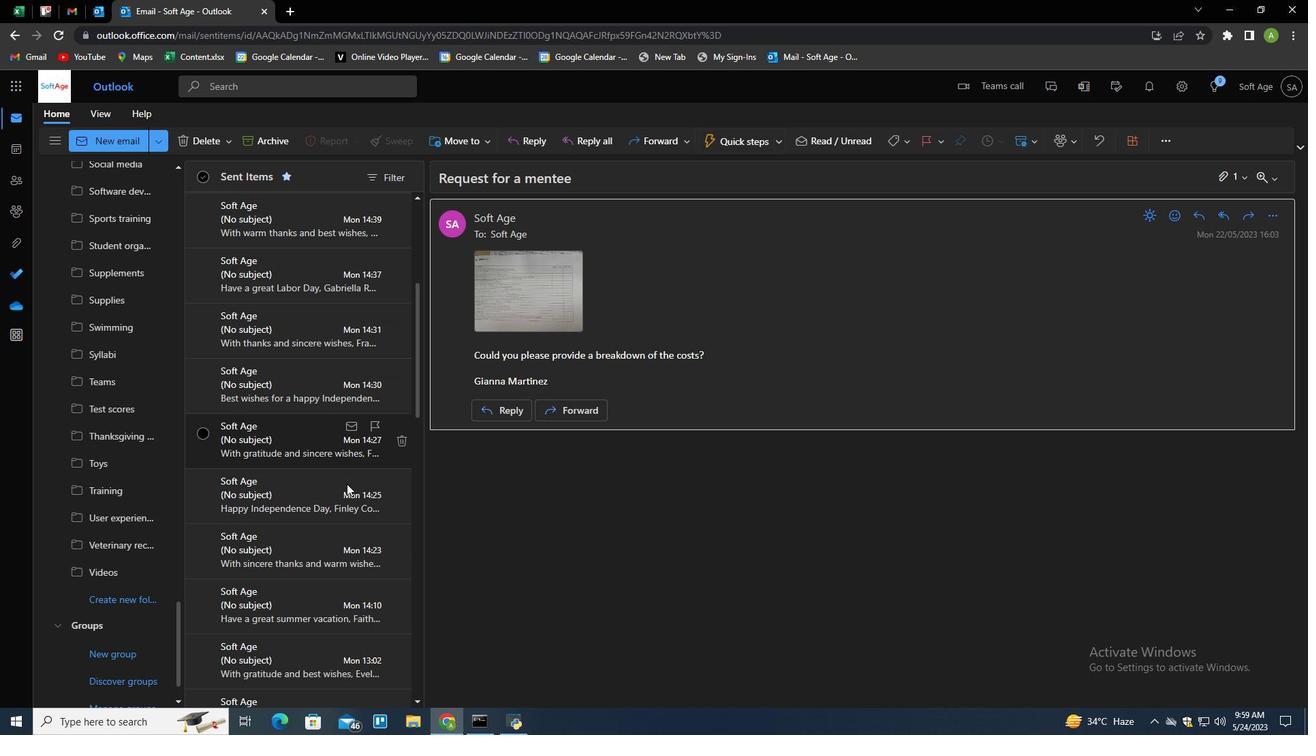 
Action: Mouse scrolled (346, 485) with delta (0, 0)
Screenshot: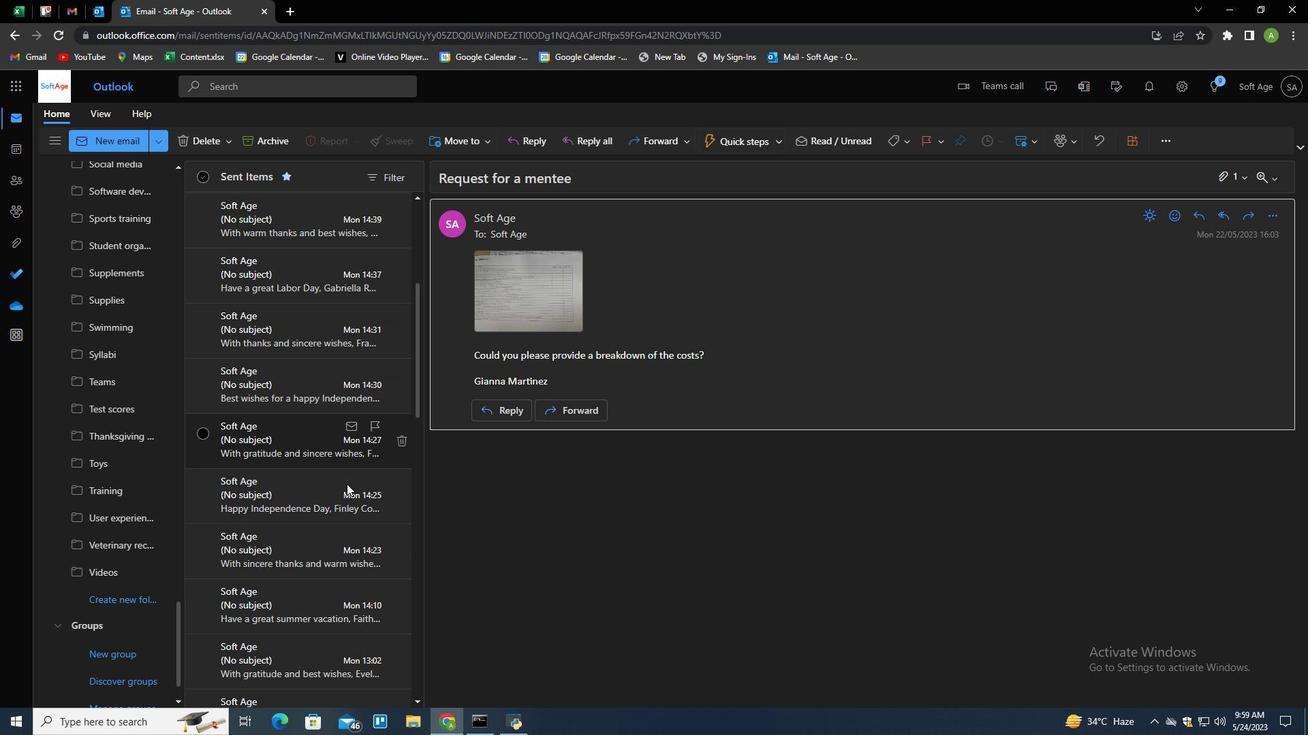 
Action: Mouse scrolled (346, 485) with delta (0, 0)
Screenshot: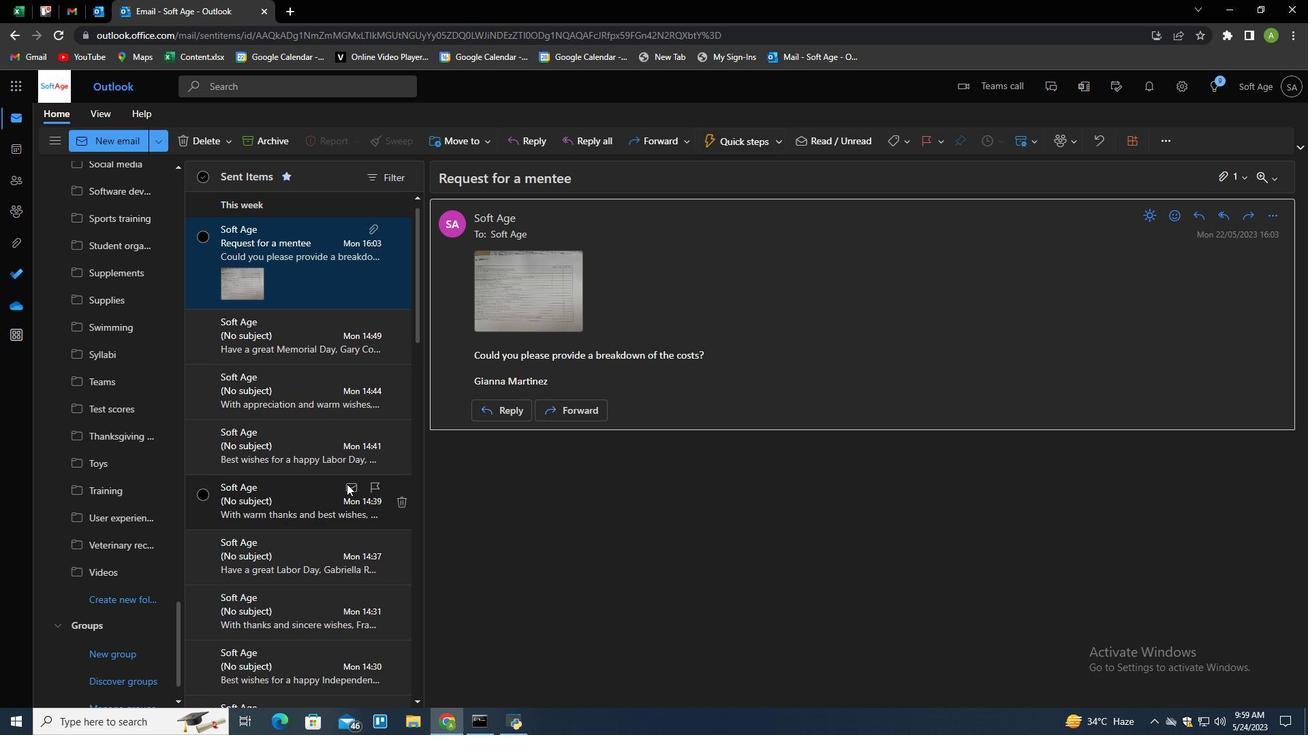 
Action: Mouse scrolled (346, 485) with delta (0, 0)
Screenshot: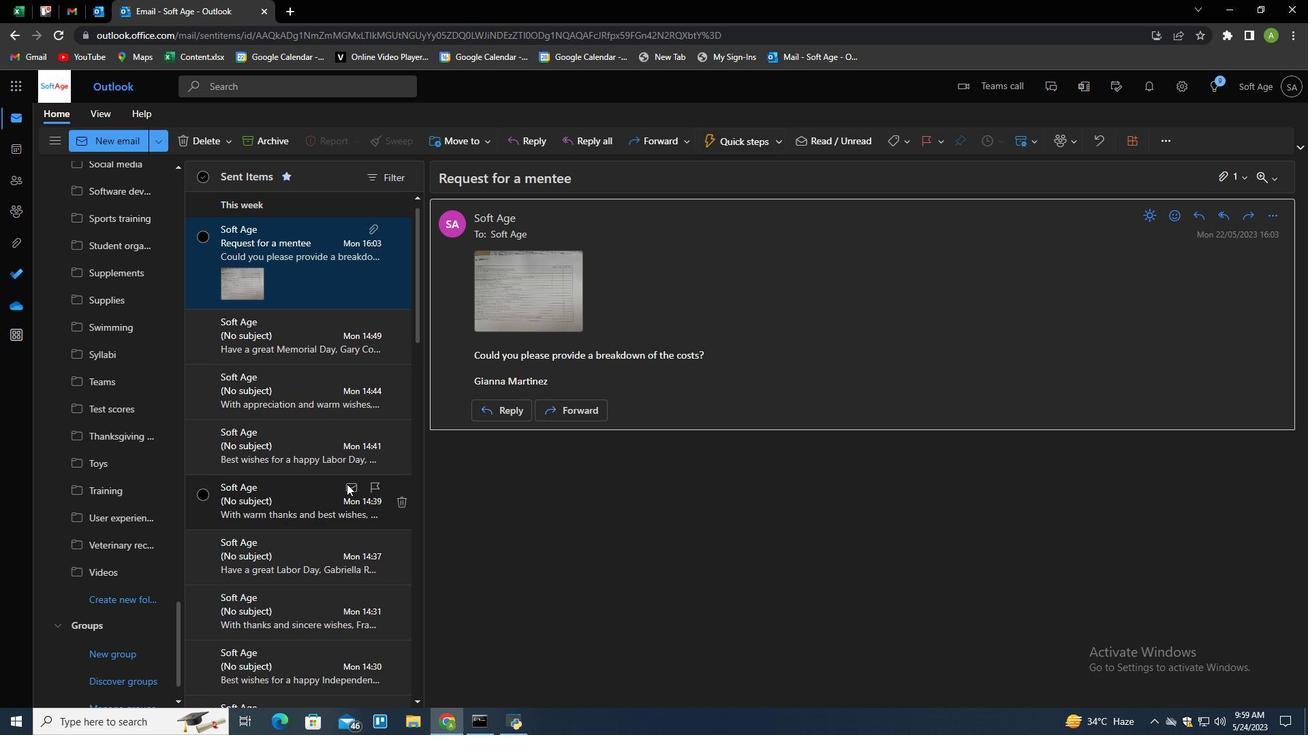 
Action: Mouse scrolled (346, 485) with delta (0, 0)
Screenshot: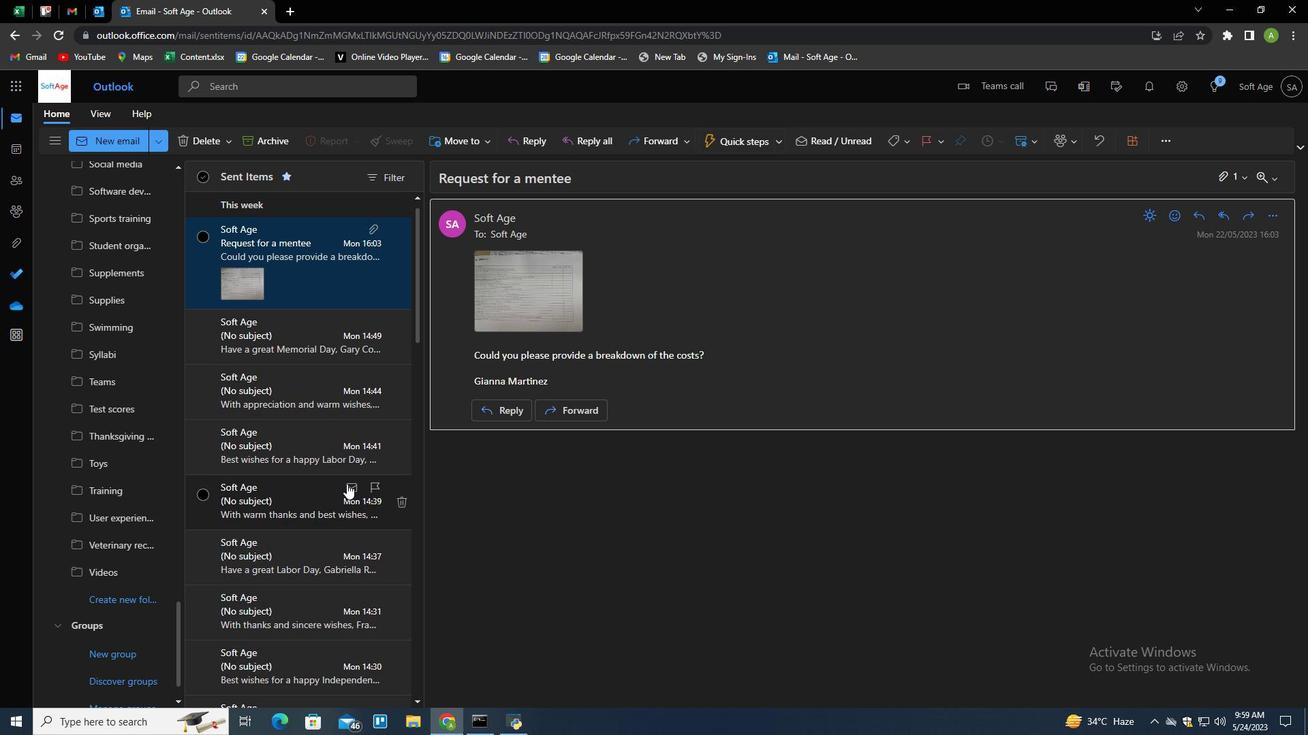 
Action: Mouse scrolled (346, 485) with delta (0, 0)
Screenshot: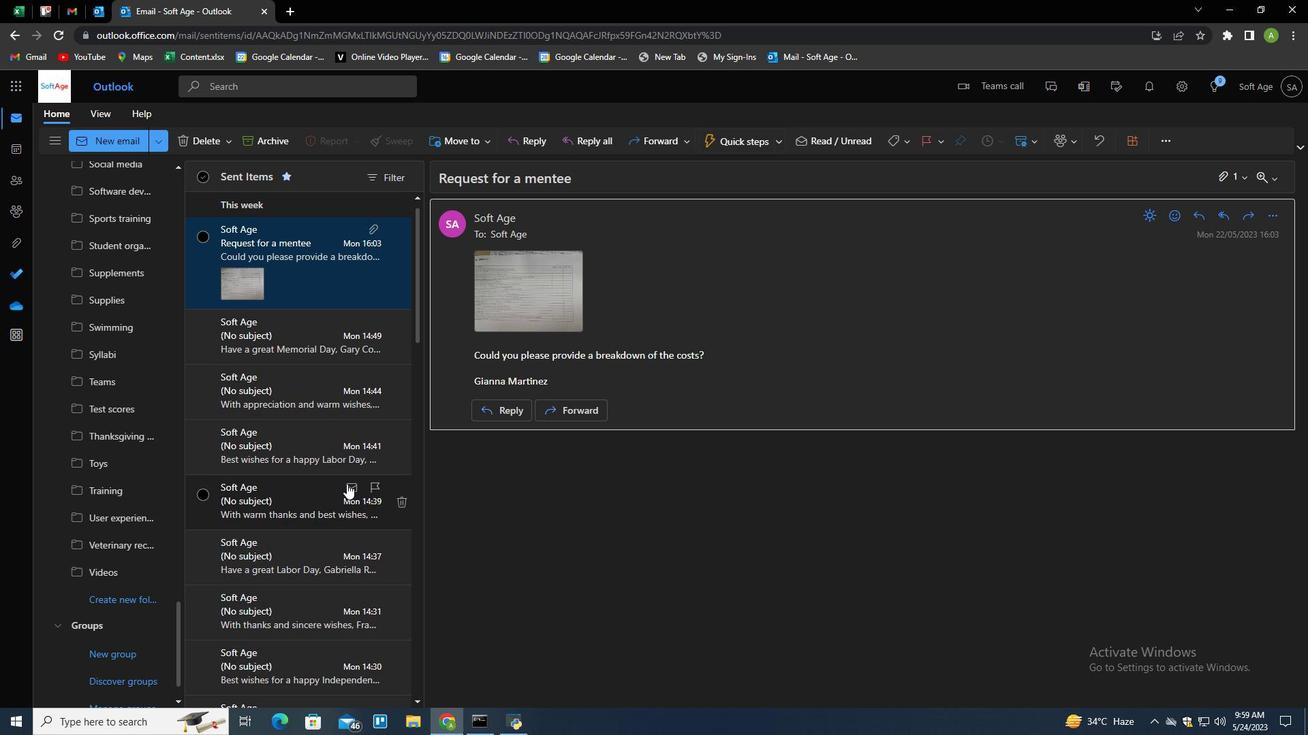 
Action: Mouse scrolled (346, 485) with delta (0, 0)
Screenshot: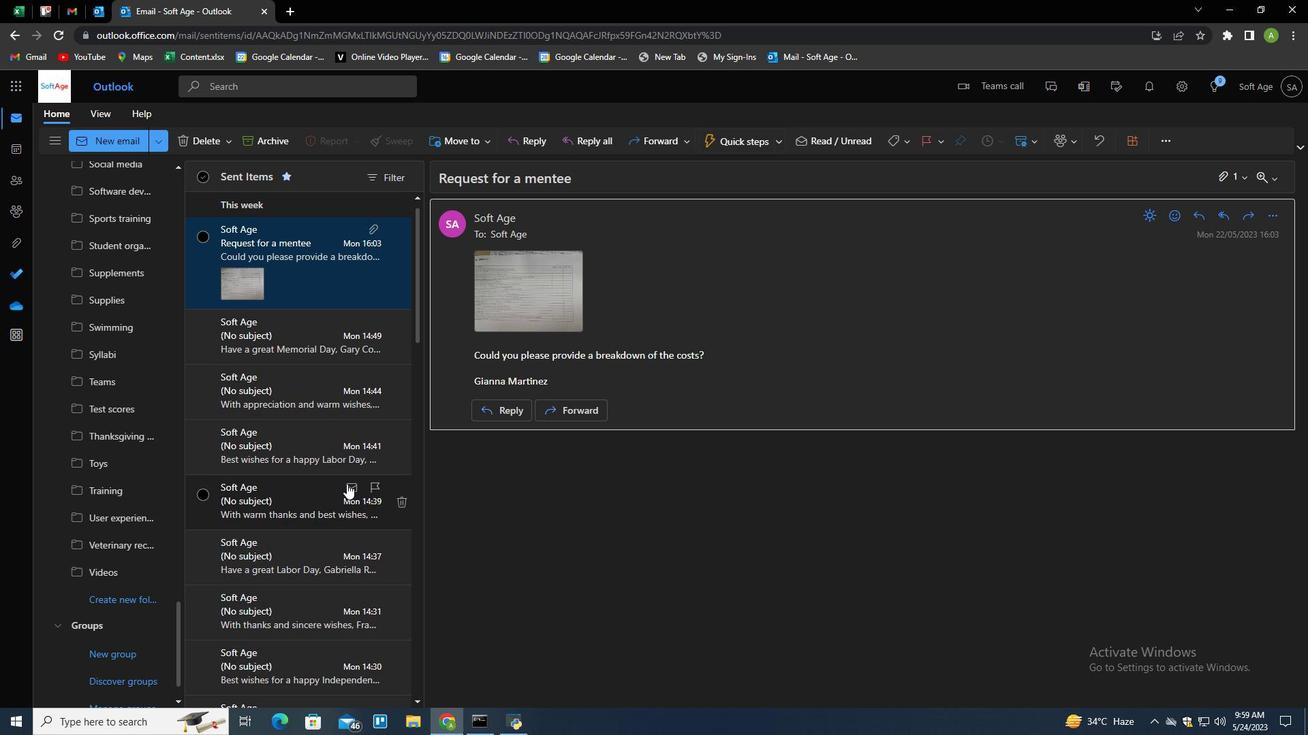 
Action: Mouse scrolled (346, 485) with delta (0, 0)
Screenshot: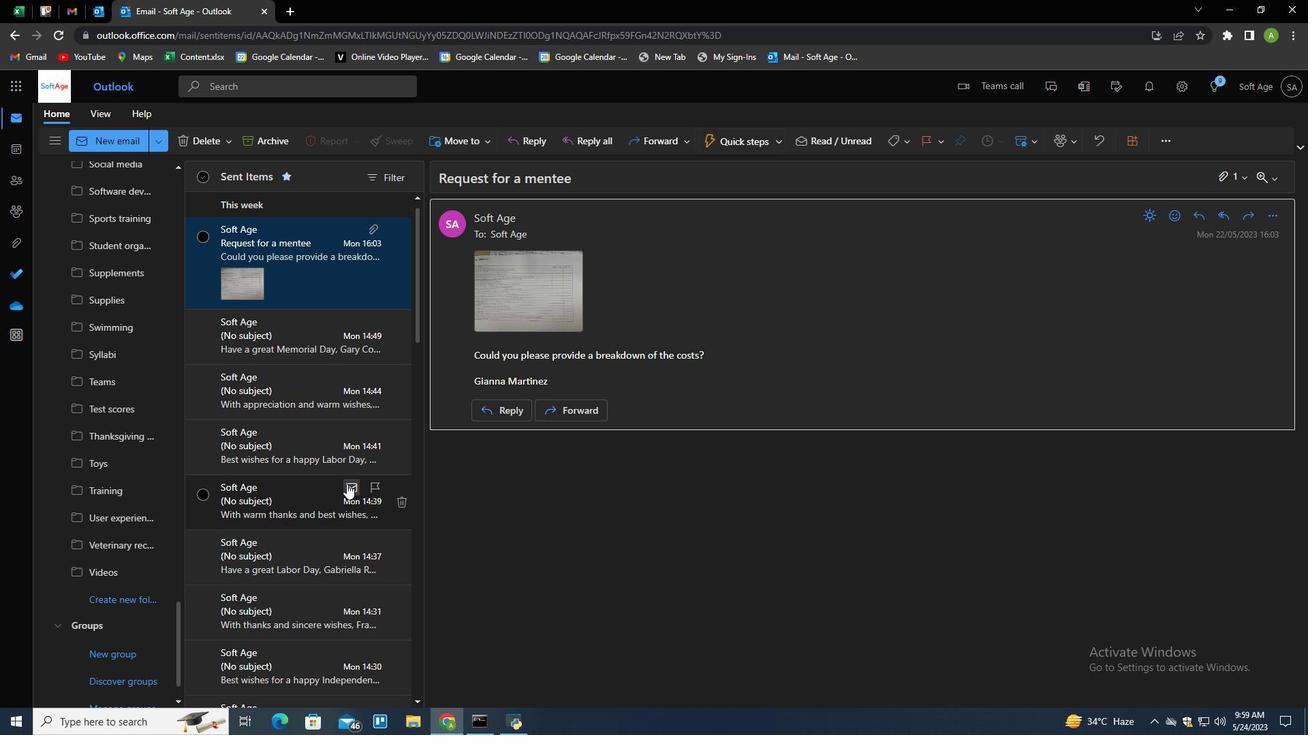 
Action: Mouse scrolled (346, 485) with delta (0, 0)
Screenshot: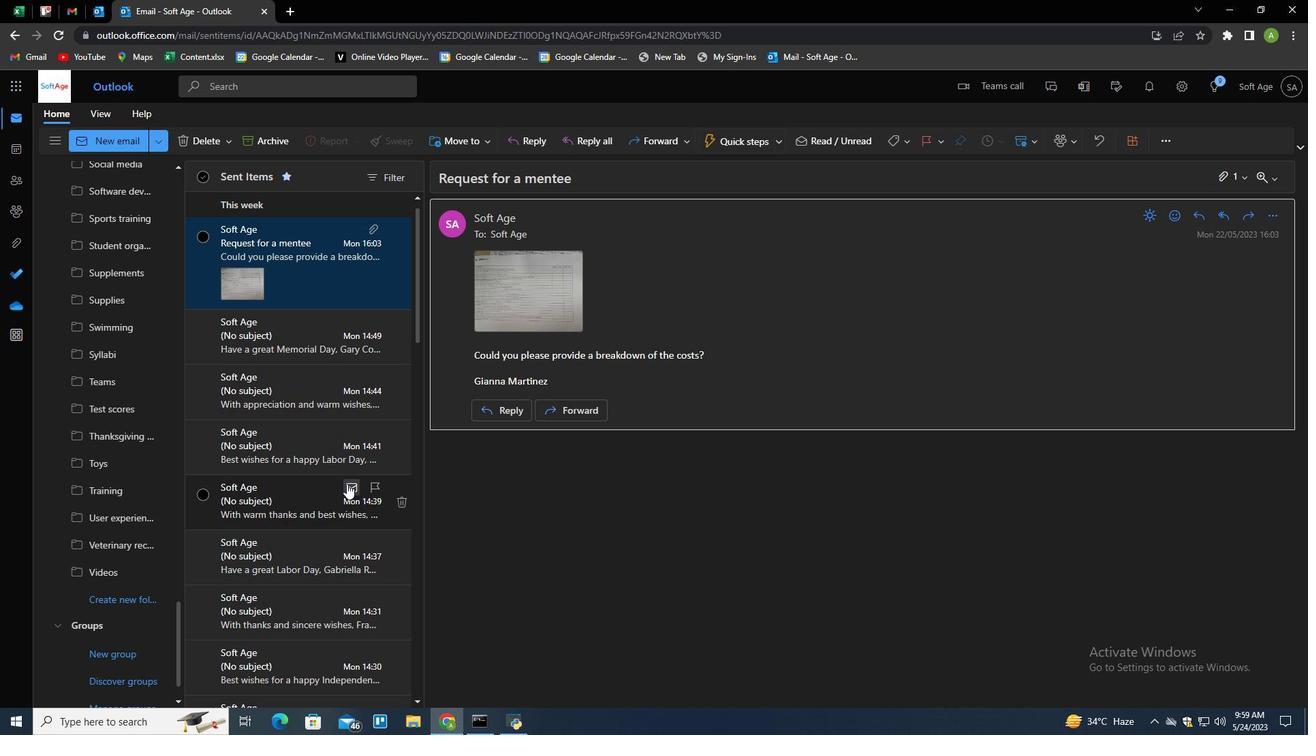 
Action: Mouse scrolled (346, 485) with delta (0, 0)
Screenshot: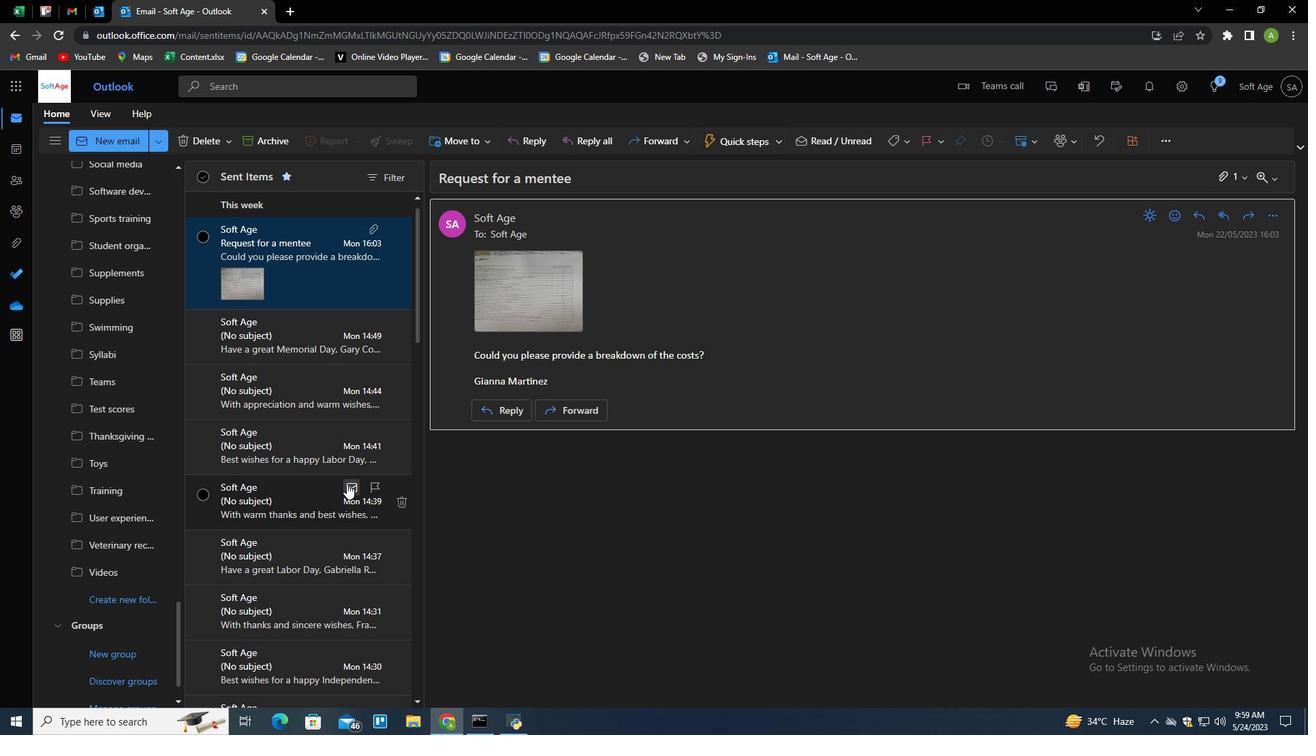 
Action: Mouse scrolled (346, 485) with delta (0, 0)
Screenshot: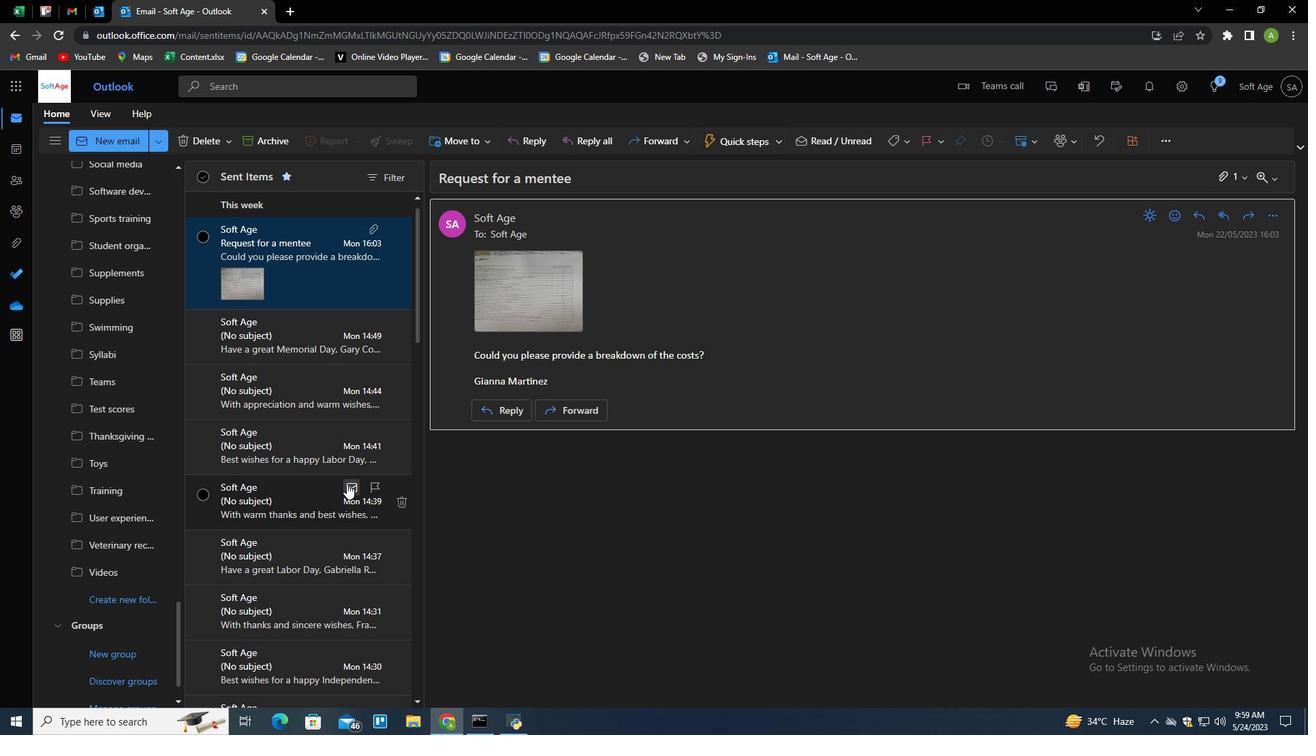 
Action: Mouse scrolled (346, 485) with delta (0, 0)
Screenshot: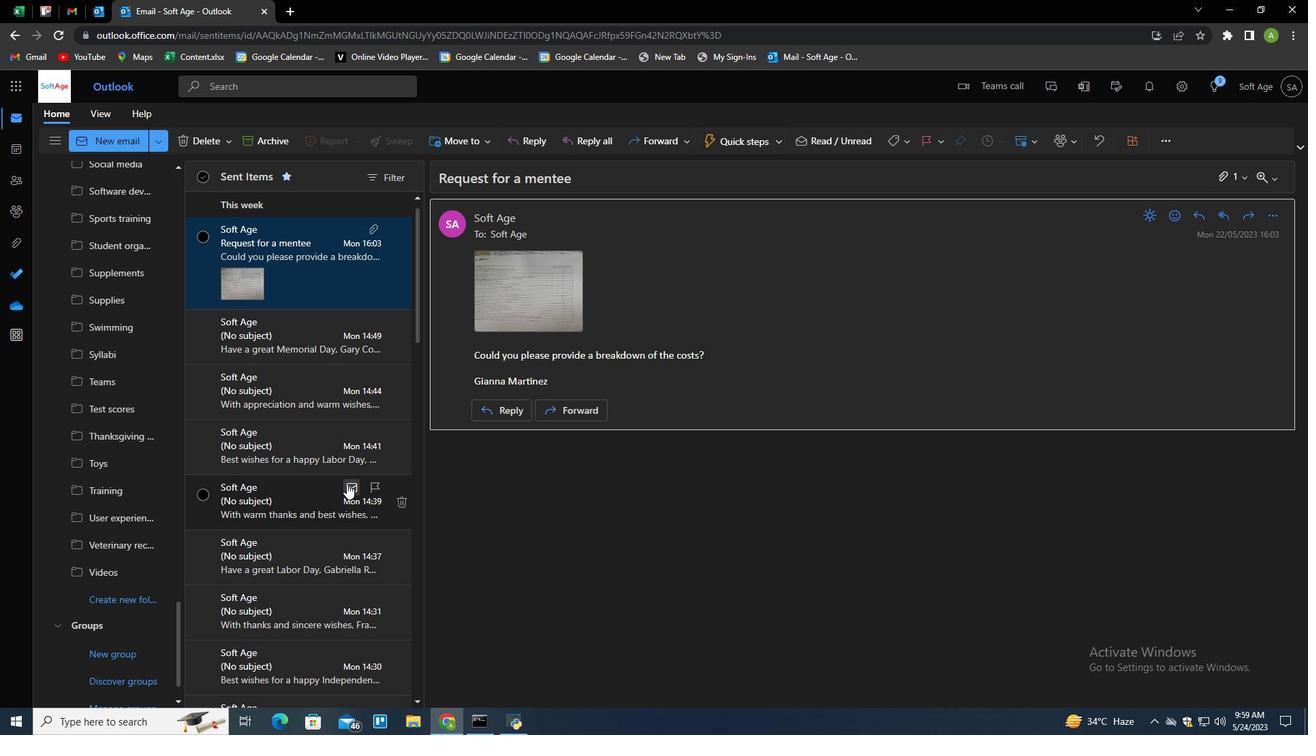 
Action: Mouse scrolled (346, 485) with delta (0, 0)
Screenshot: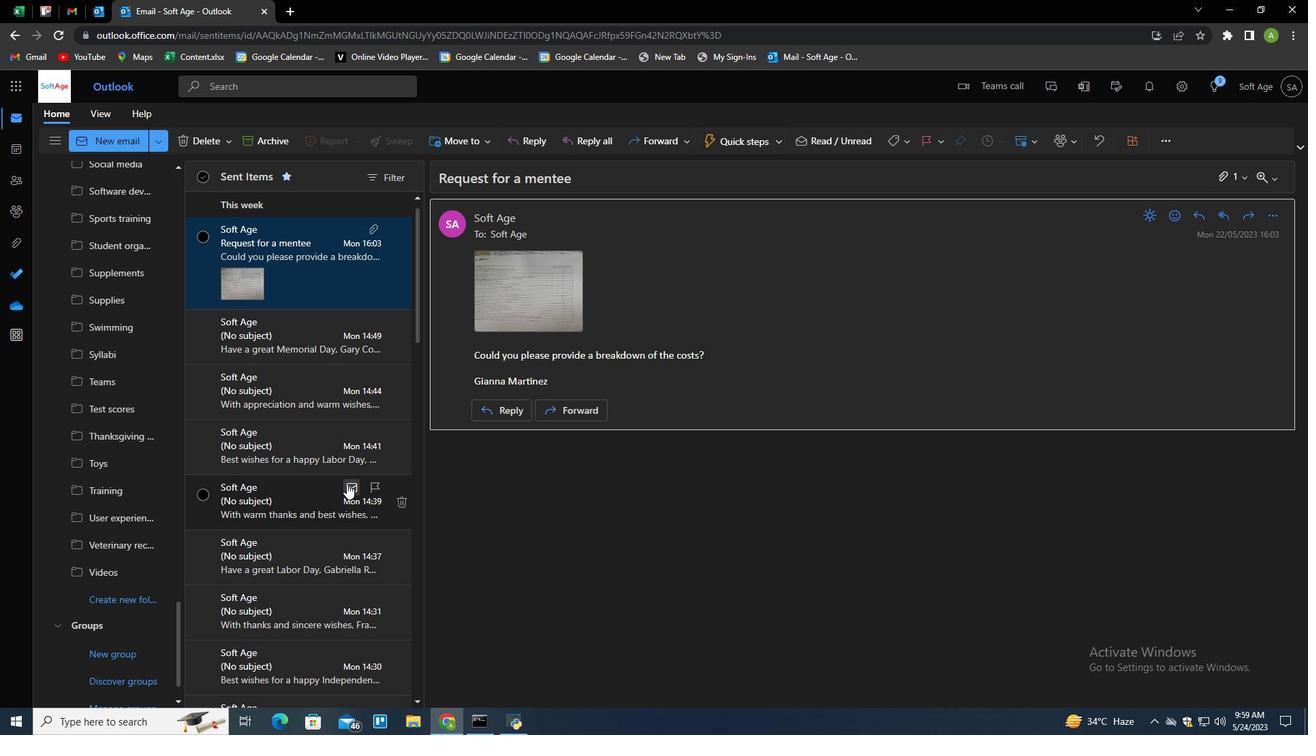 
Action: Mouse scrolled (346, 485) with delta (0, 0)
Screenshot: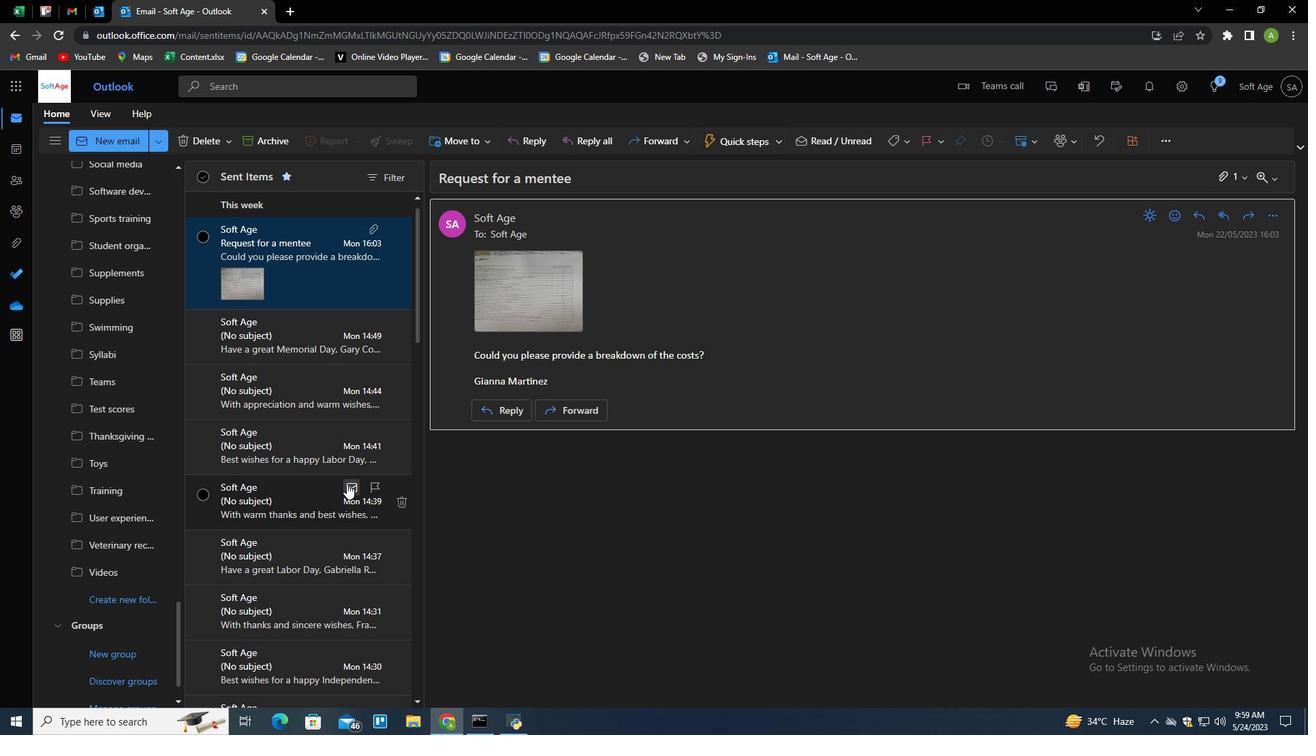 
Action: Mouse scrolled (346, 485) with delta (0, 0)
Screenshot: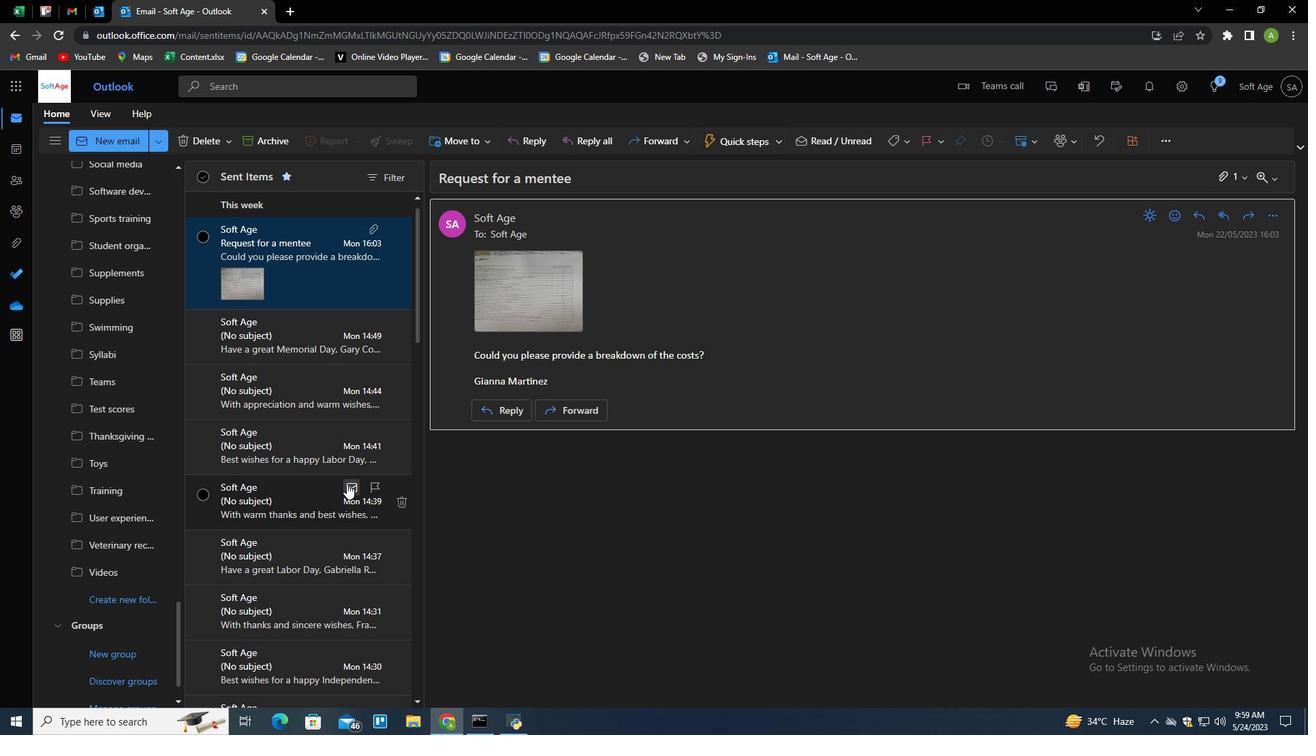 
Action: Mouse moved to (335, 556)
Screenshot: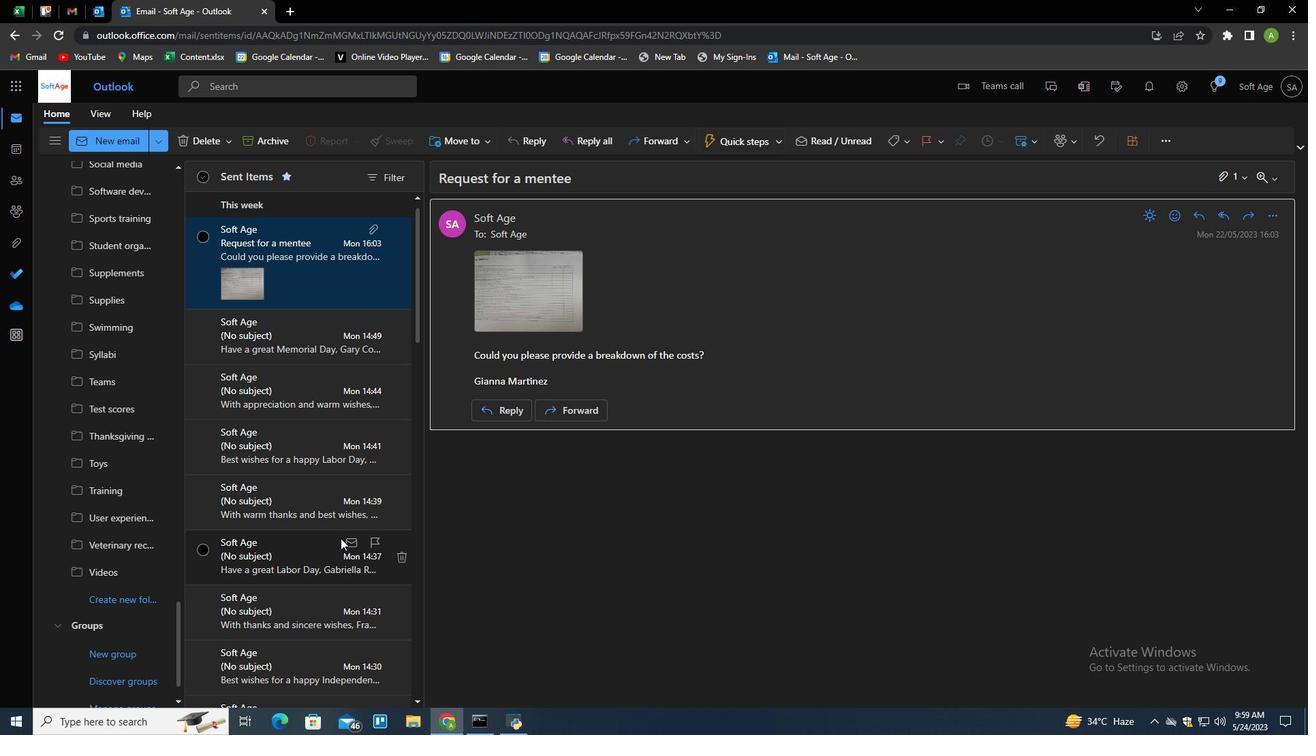 
Action: Mouse scrolled (335, 557) with delta (0, 0)
Screenshot: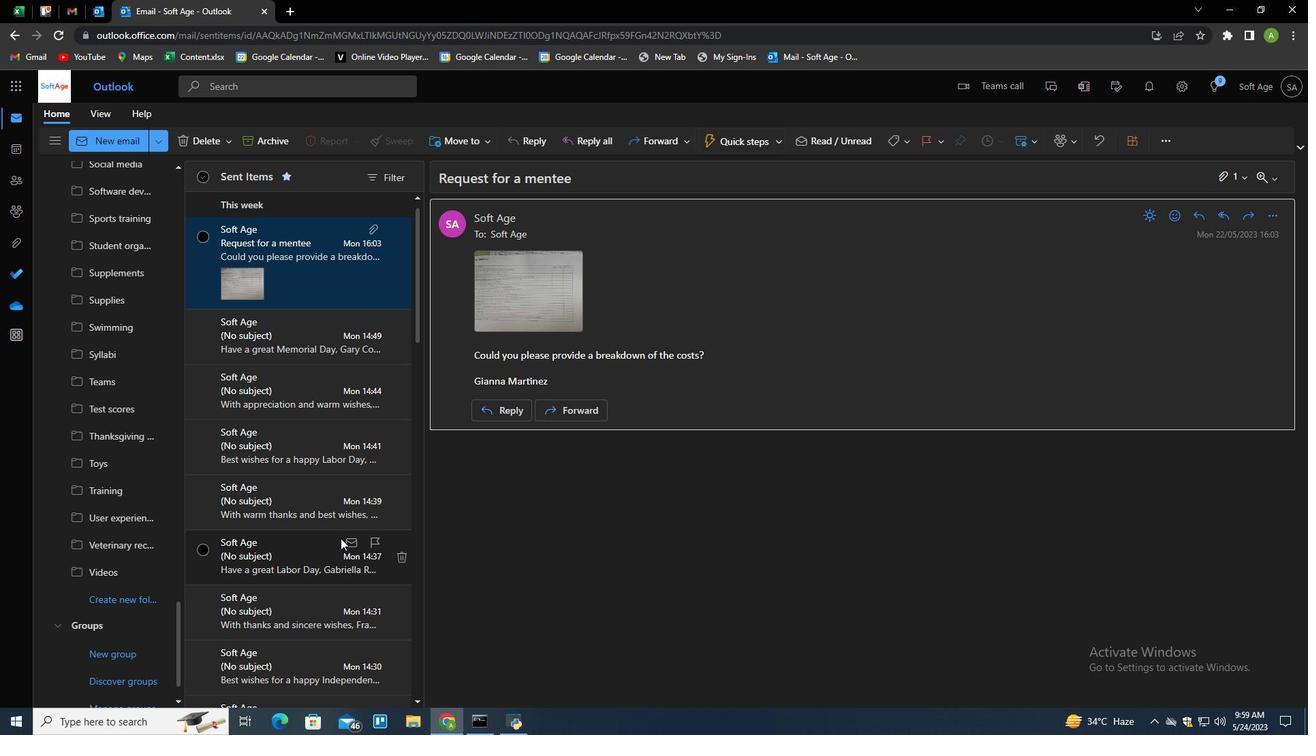 
Action: Mouse scrolled (335, 557) with delta (0, 0)
Screenshot: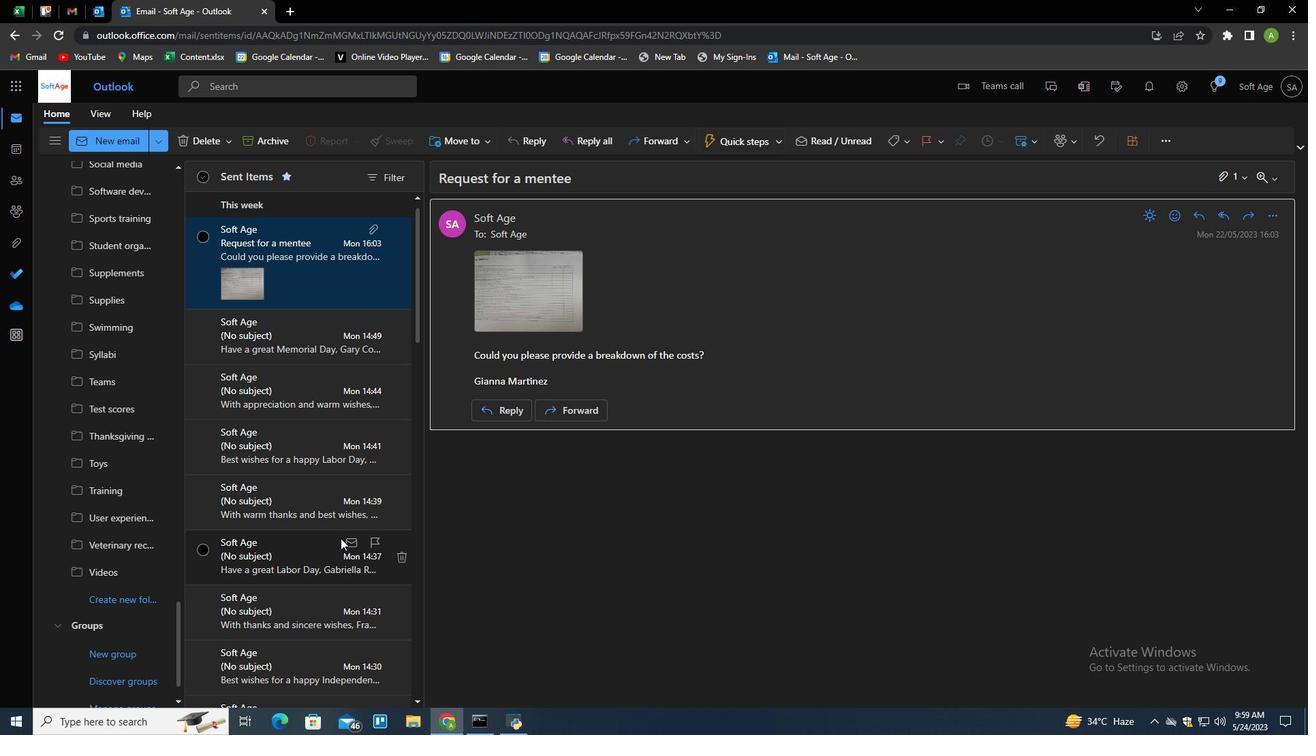 
Action: Mouse scrolled (335, 557) with delta (0, 0)
Screenshot: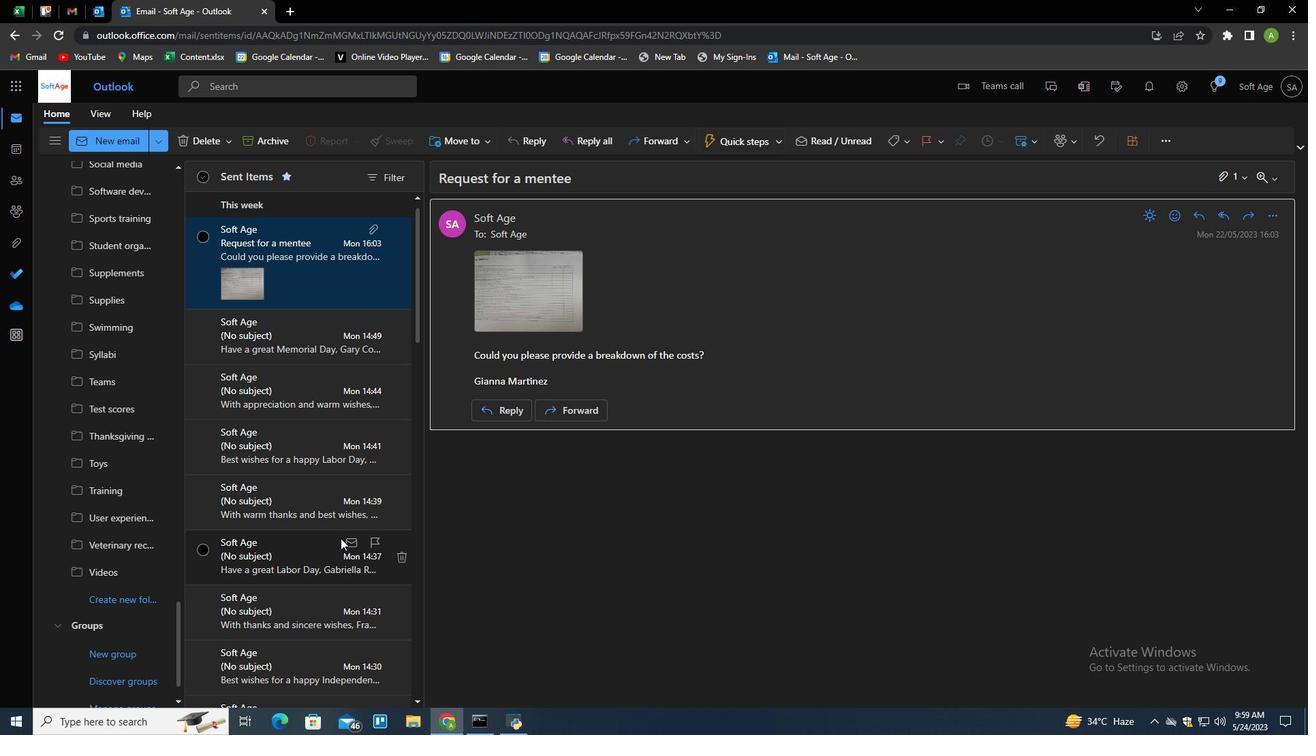 
Action: Mouse scrolled (335, 557) with delta (0, 0)
Screenshot: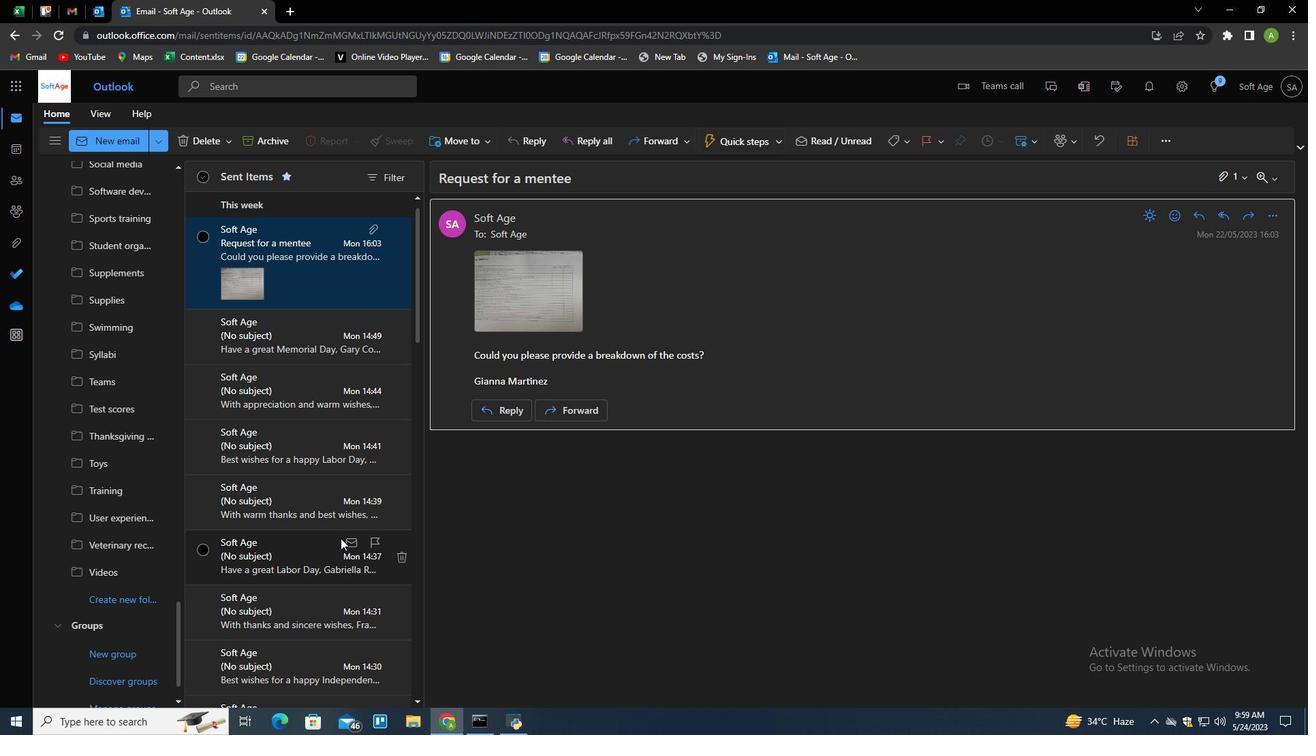 
Action: Mouse scrolled (335, 557) with delta (0, 0)
Screenshot: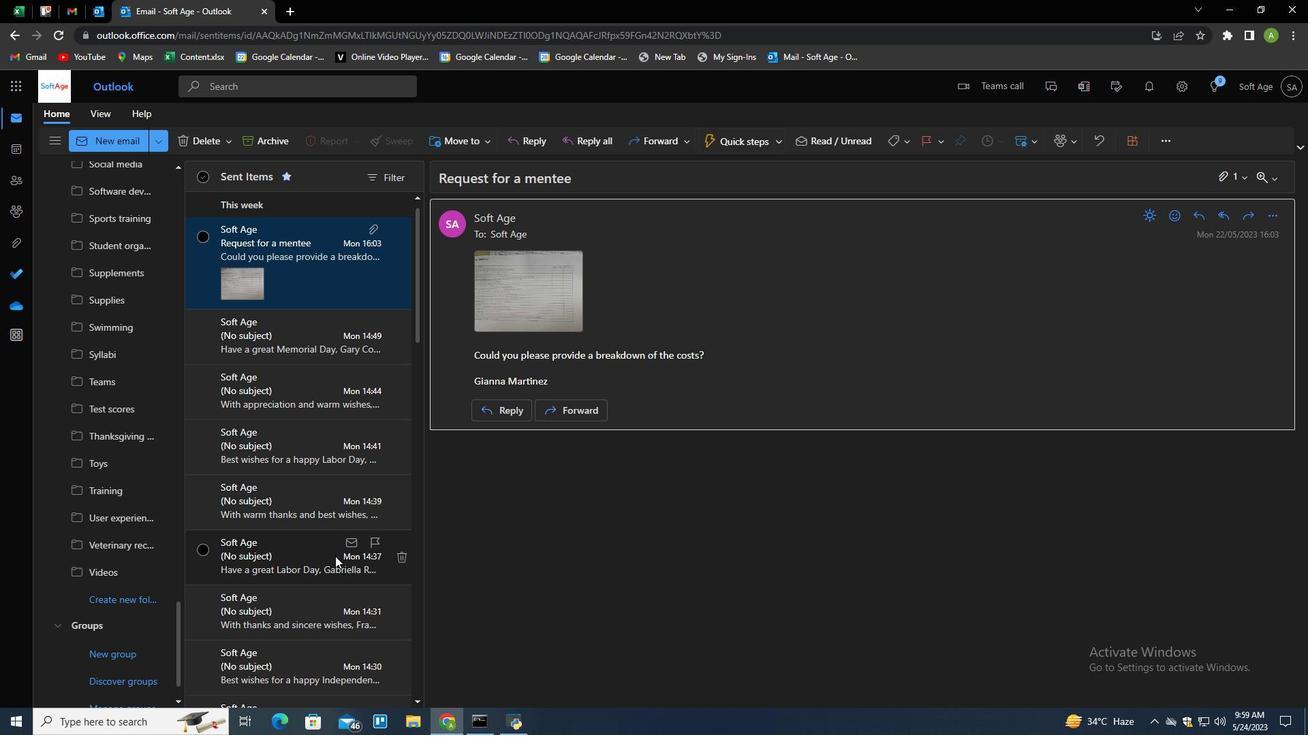 
Action: Mouse scrolled (335, 557) with delta (0, 0)
Screenshot: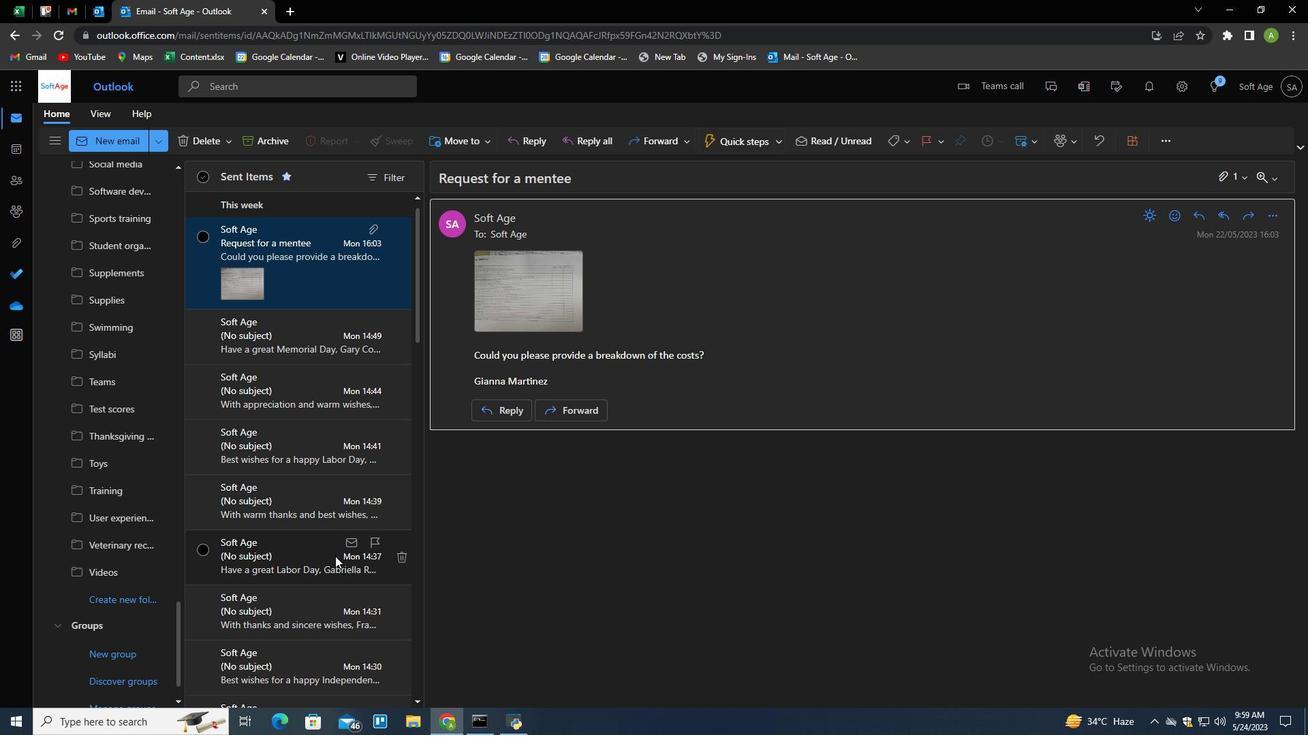 
Action: Mouse scrolled (335, 557) with delta (0, 0)
Screenshot: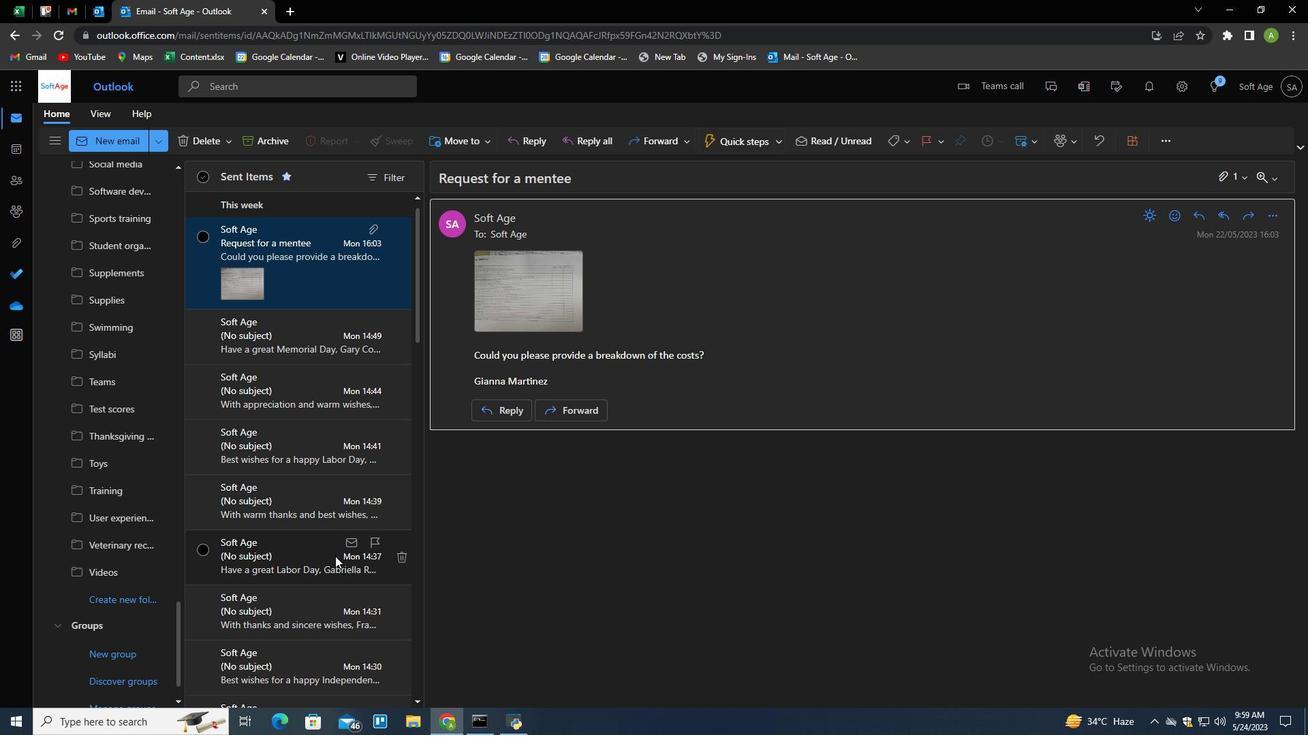 
Action: Mouse moved to (84, 321)
Screenshot: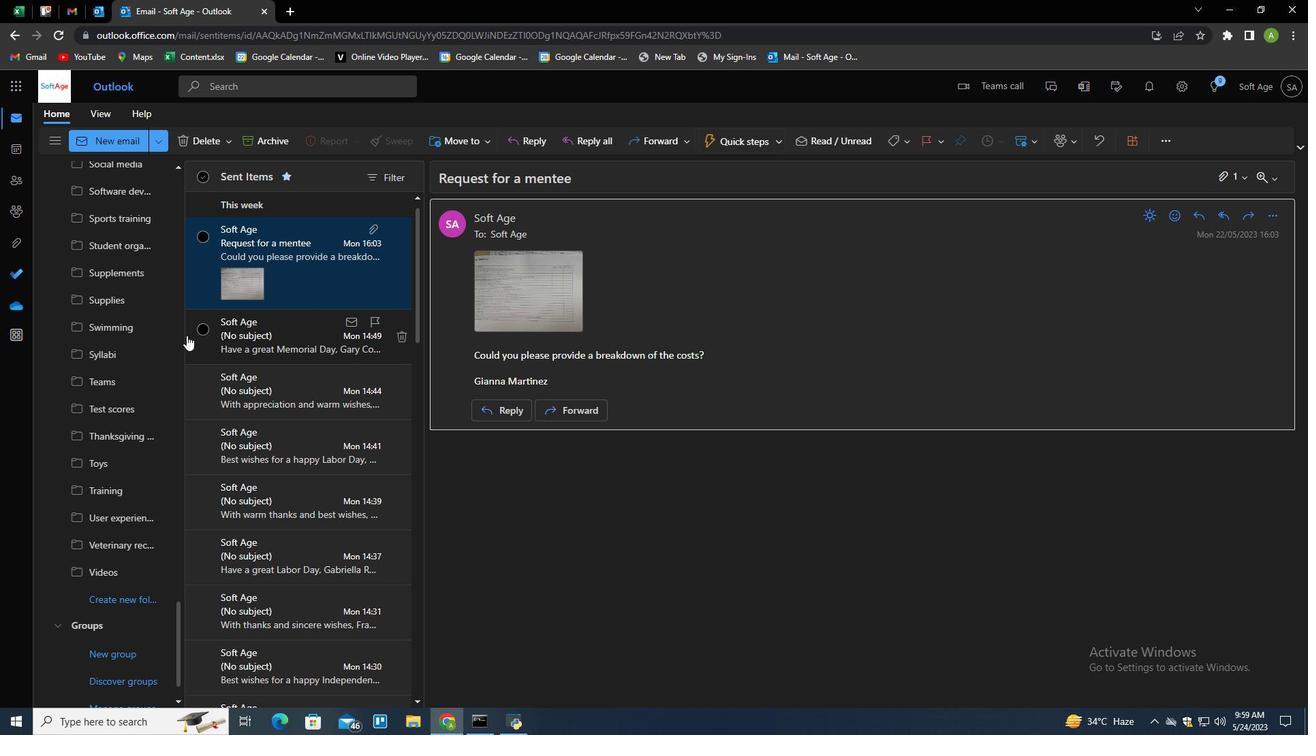 
Action: Mouse scrolled (84, 322) with delta (0, 0)
Screenshot: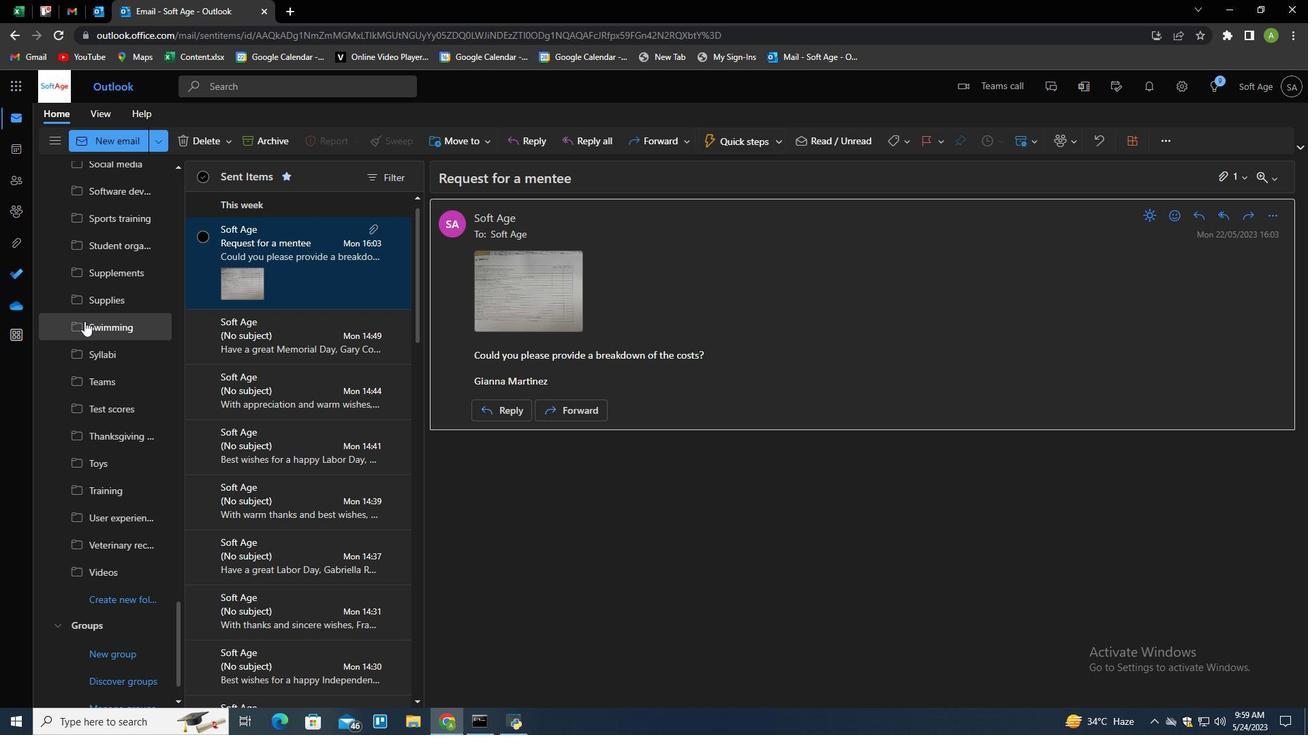 
Action: Mouse scrolled (84, 322) with delta (0, 0)
Screenshot: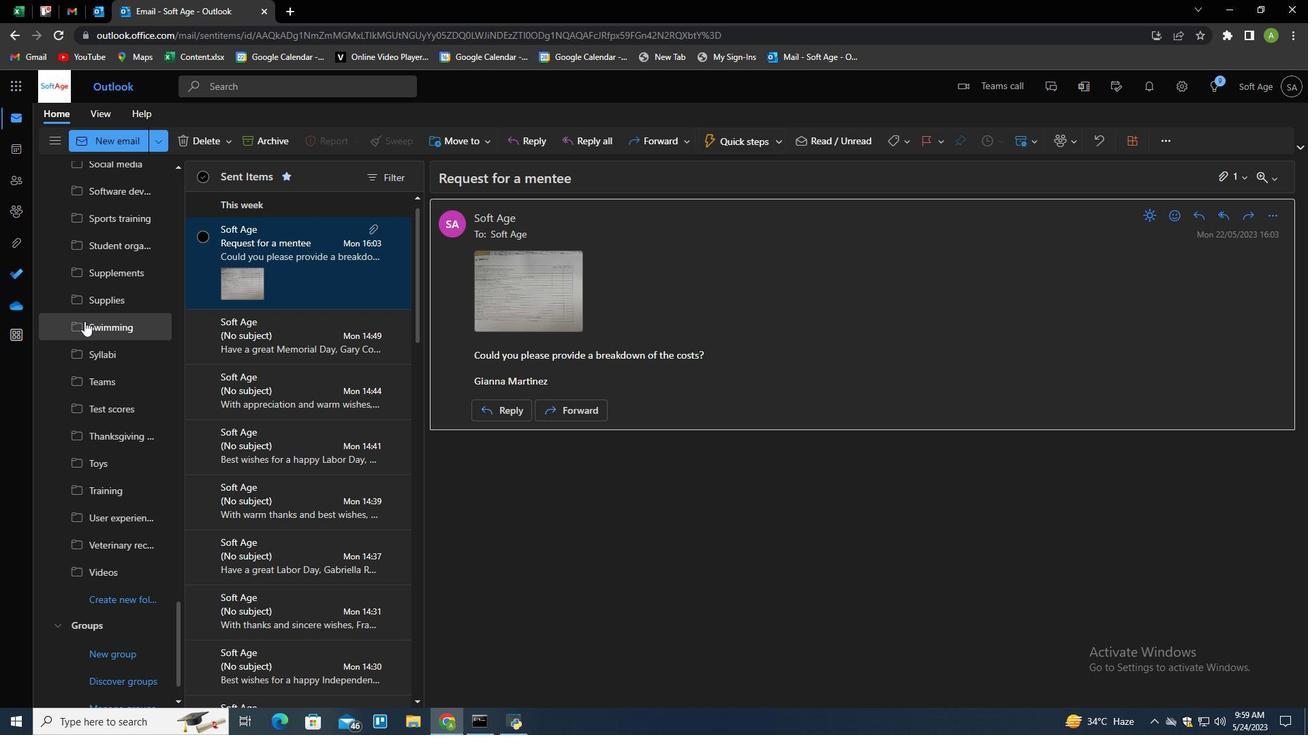 
Action: Mouse scrolled (84, 322) with delta (0, 0)
Screenshot: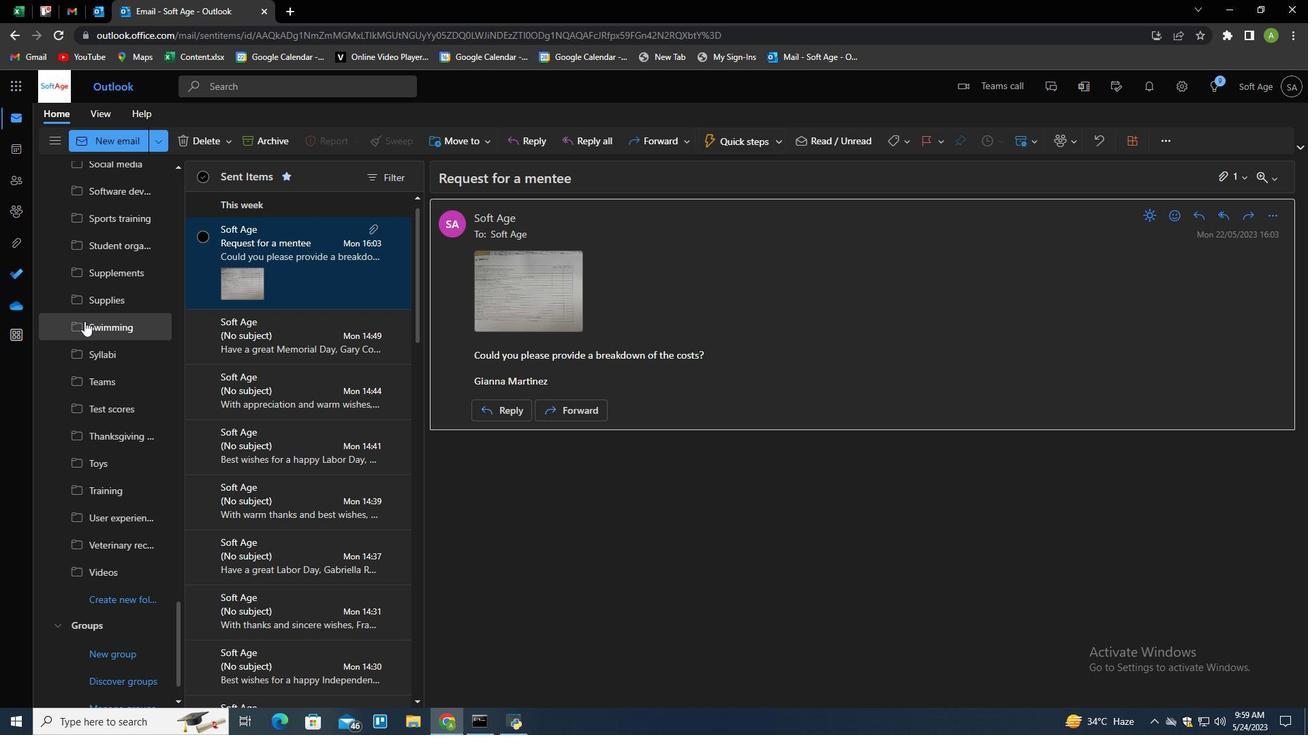 
Action: Mouse scrolled (84, 322) with delta (0, 0)
Screenshot: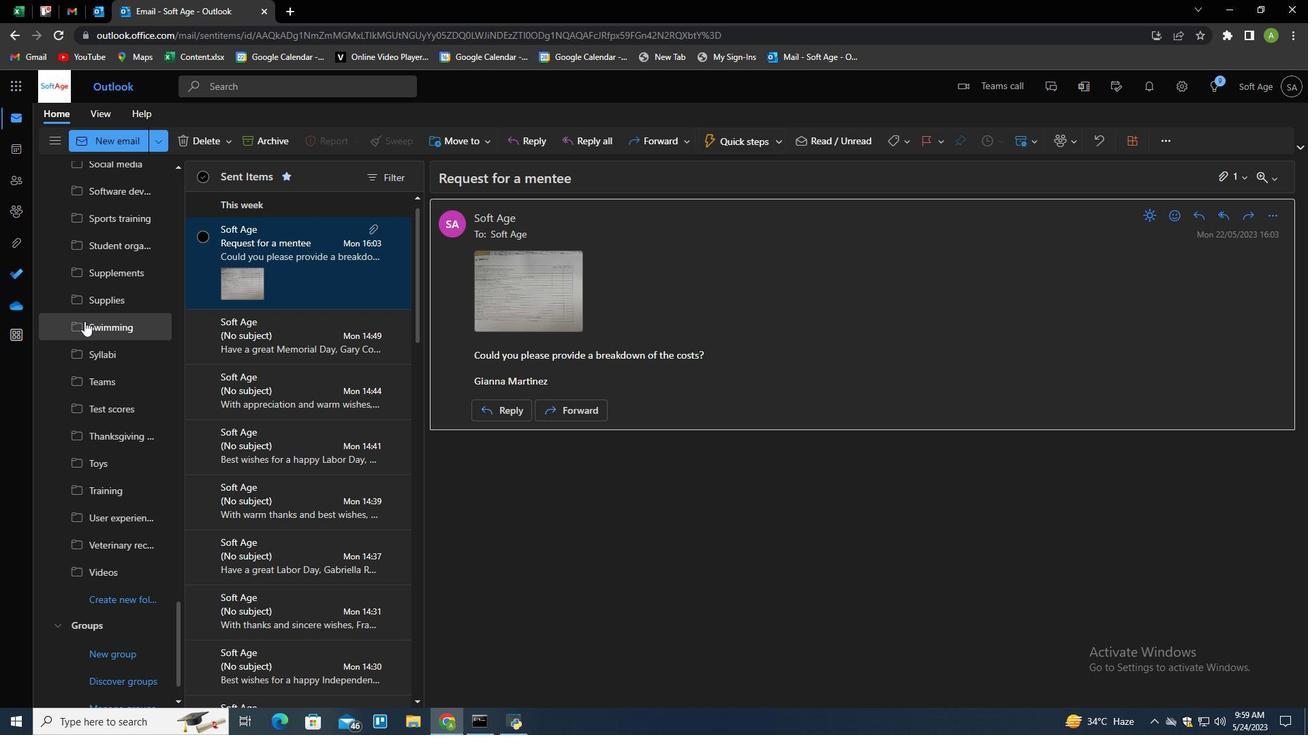 
Action: Mouse scrolled (84, 322) with delta (0, 0)
Screenshot: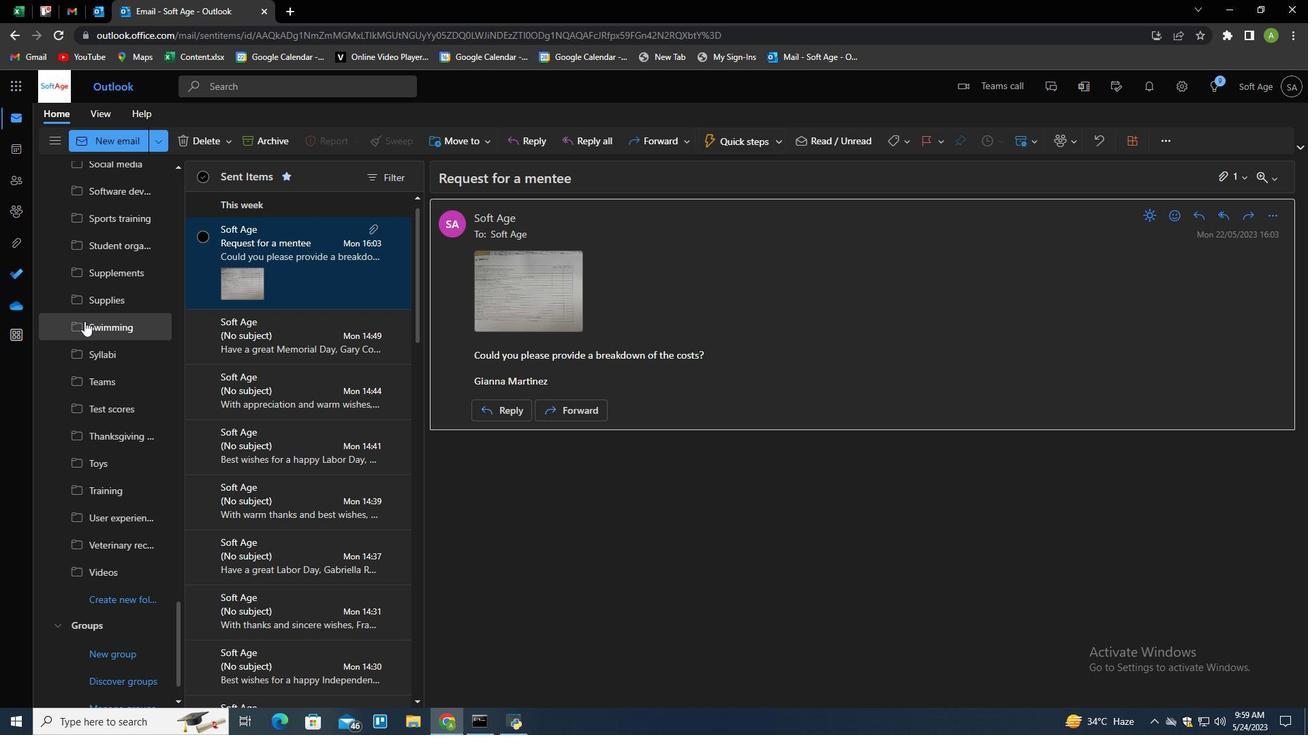 
Action: Mouse scrolled (84, 322) with delta (0, 0)
Screenshot: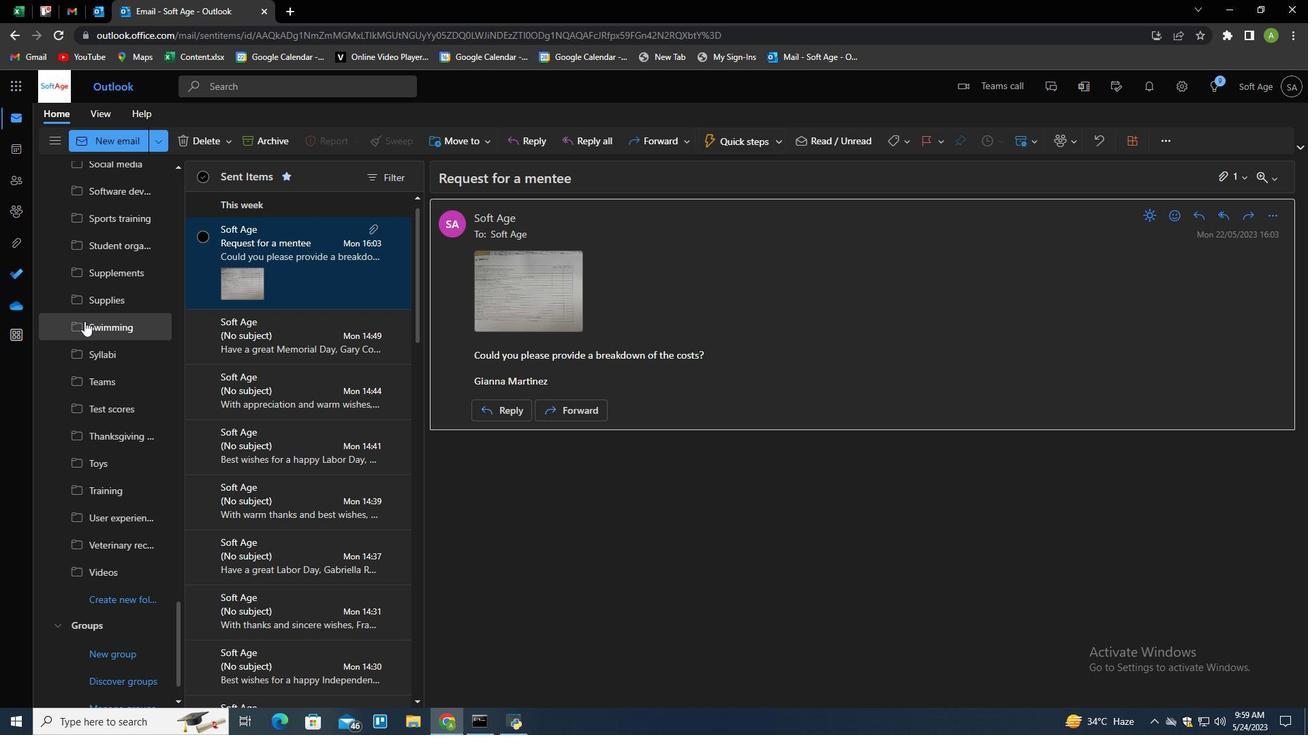 
Action: Mouse scrolled (84, 322) with delta (0, 0)
Screenshot: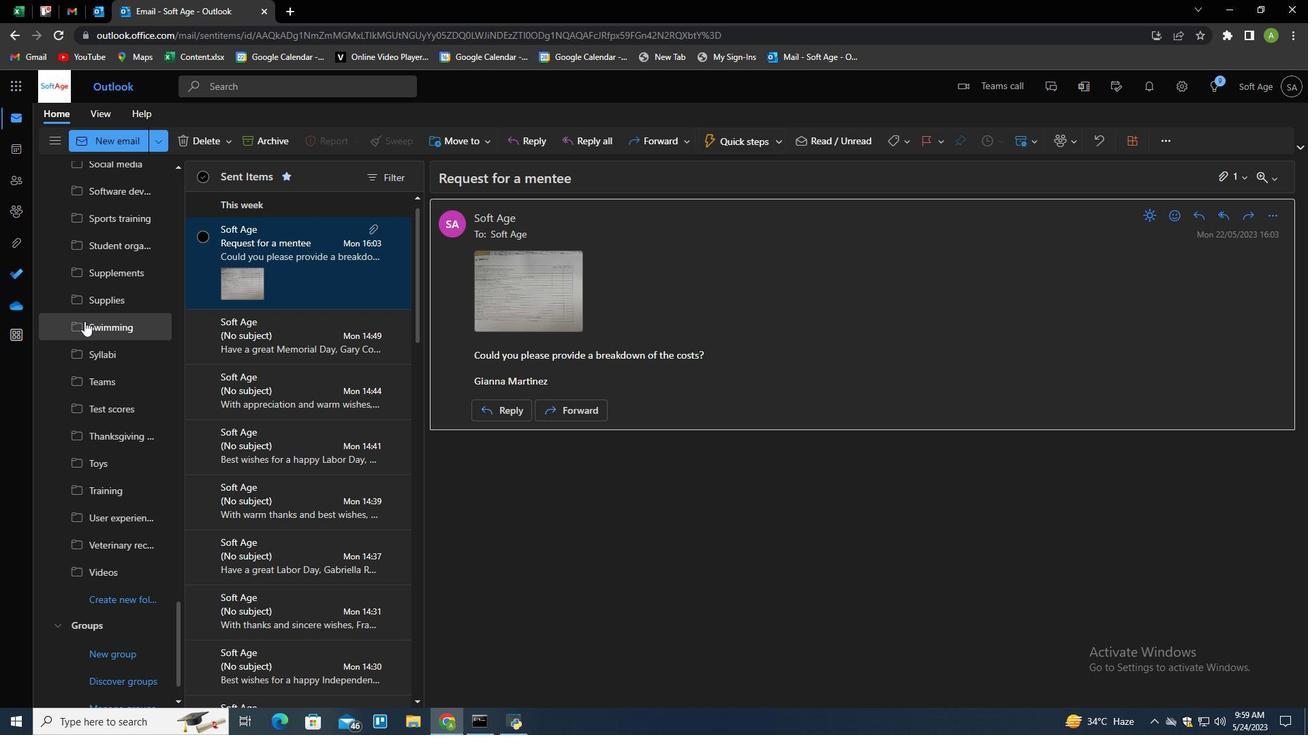 
Action: Mouse scrolled (84, 322) with delta (0, 0)
Screenshot: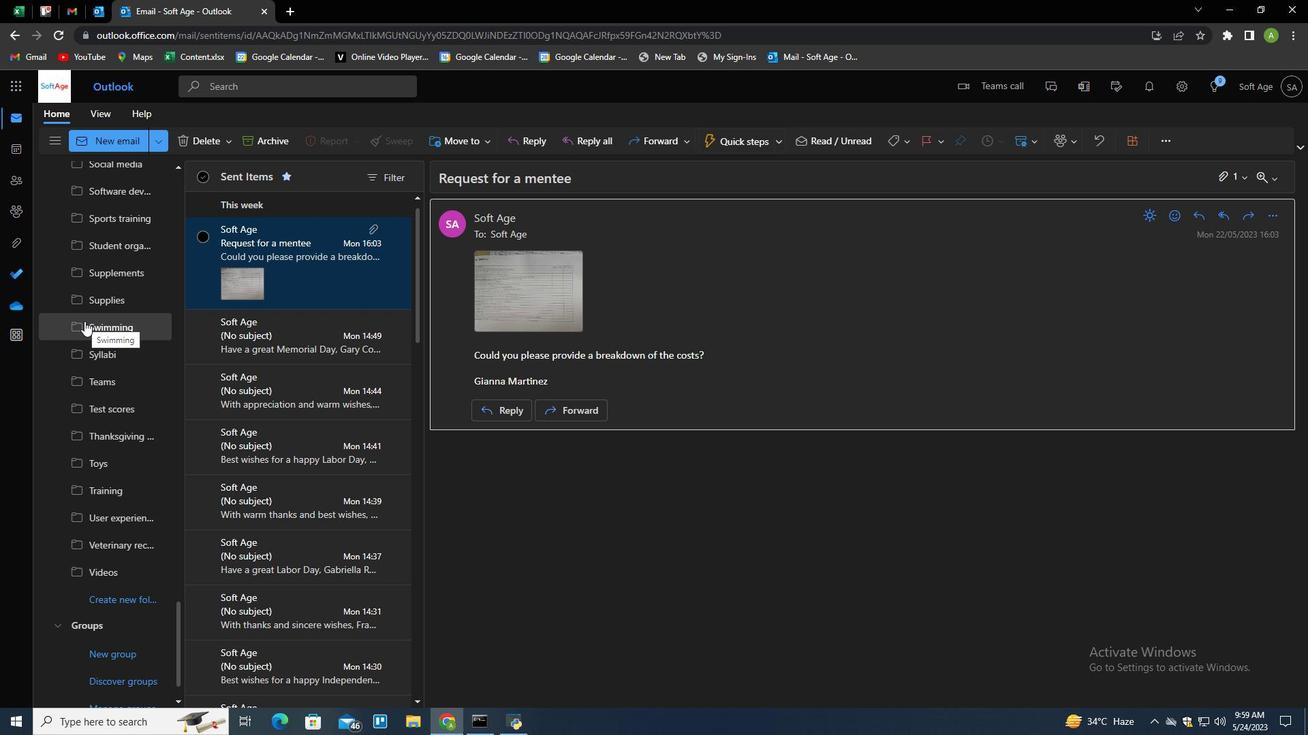 
Action: Mouse scrolled (84, 322) with delta (0, 0)
Screenshot: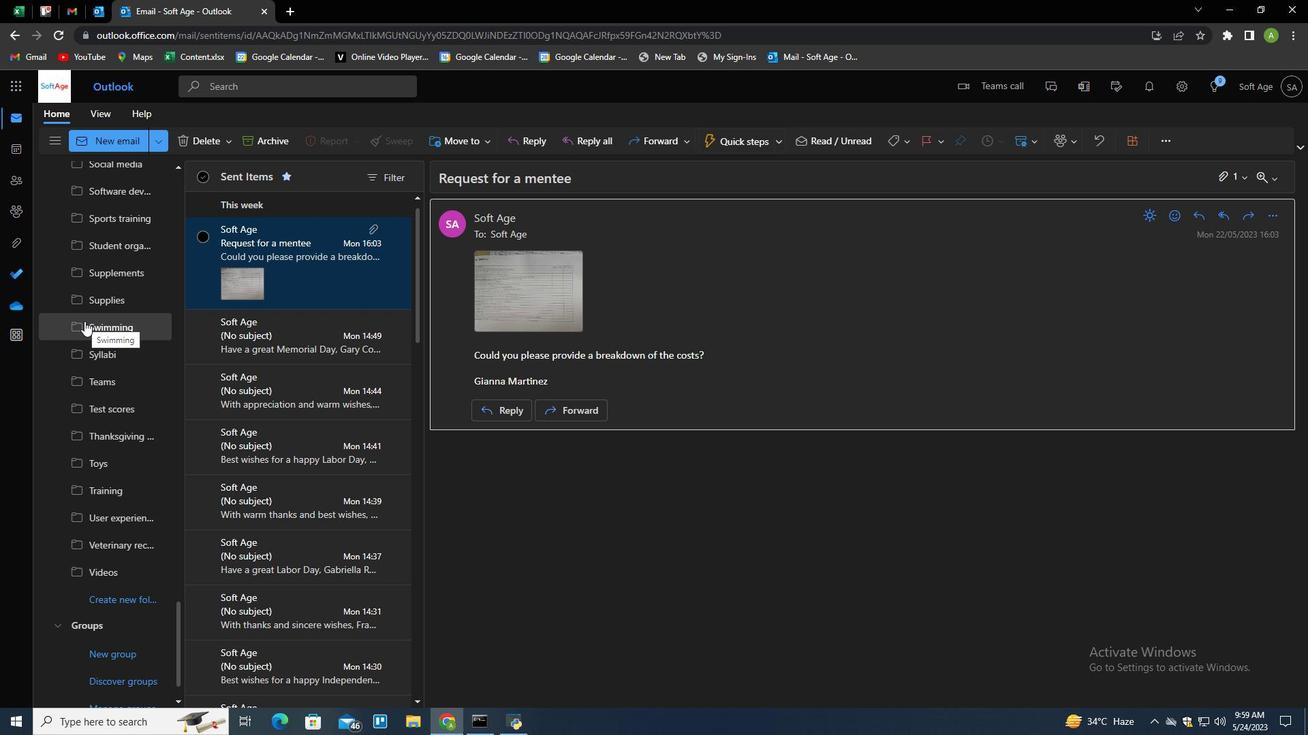 
Action: Mouse moved to (84, 320)
Screenshot: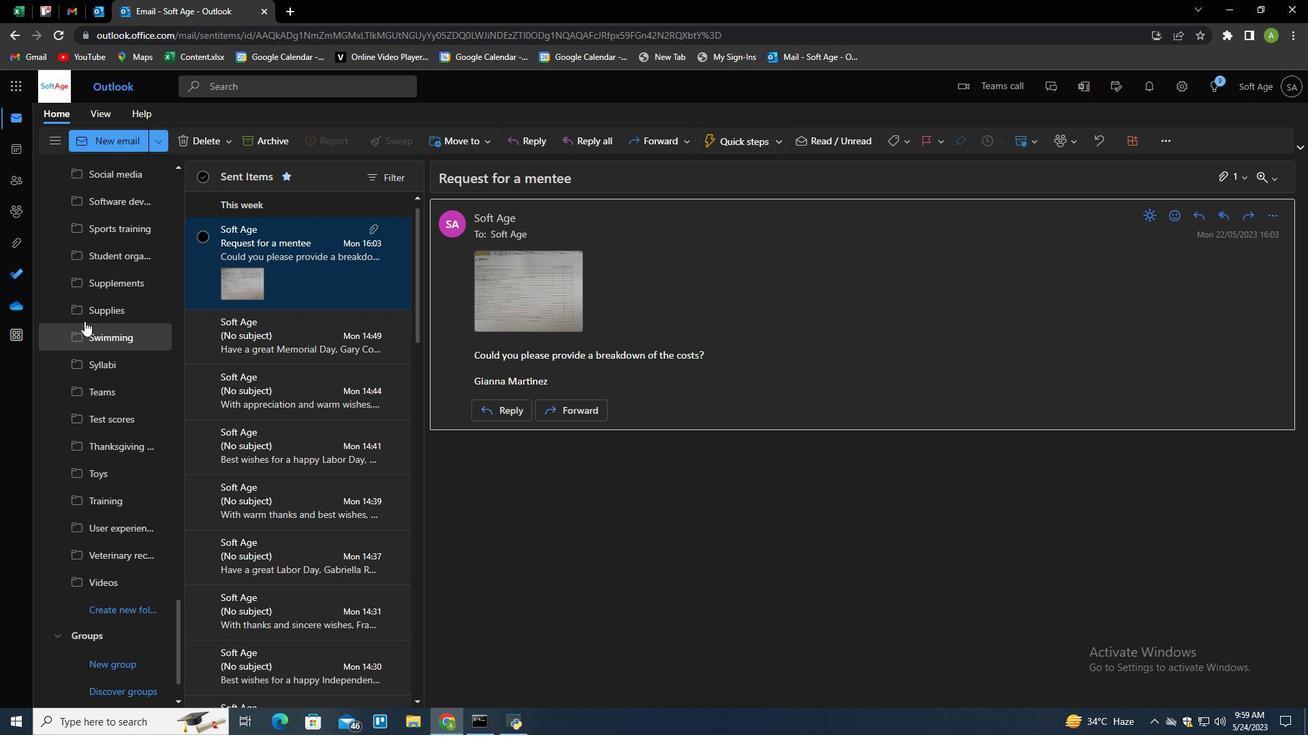 
Action: Mouse scrolled (84, 321) with delta (0, 0)
Screenshot: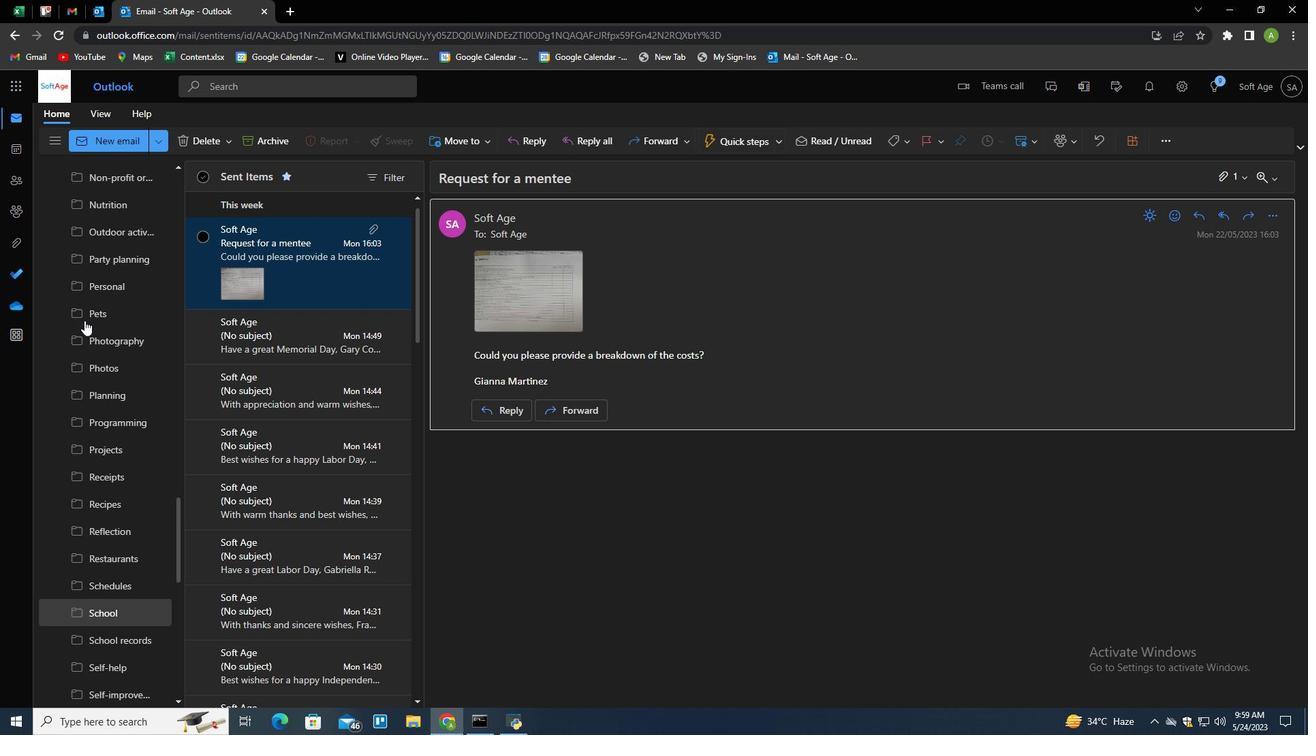 
Action: Mouse scrolled (84, 321) with delta (0, 0)
Screenshot: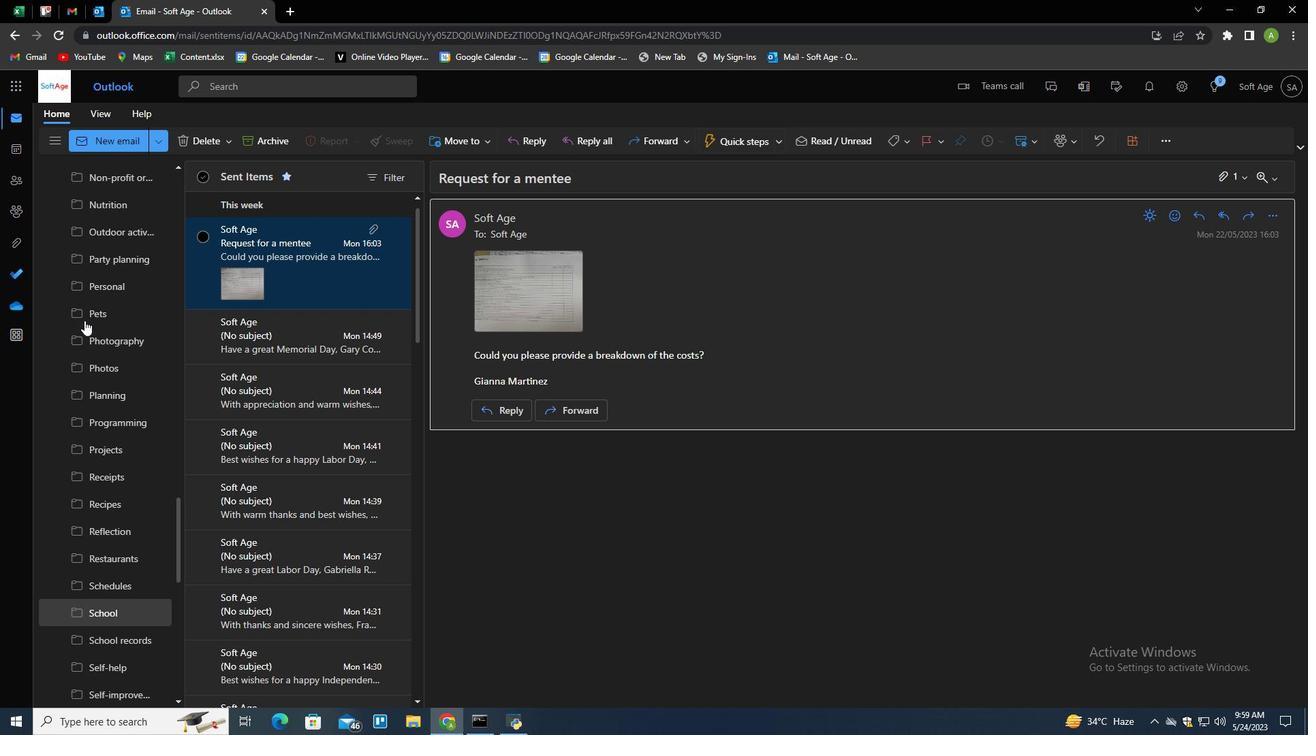 
Action: Mouse scrolled (84, 321) with delta (0, 0)
Screenshot: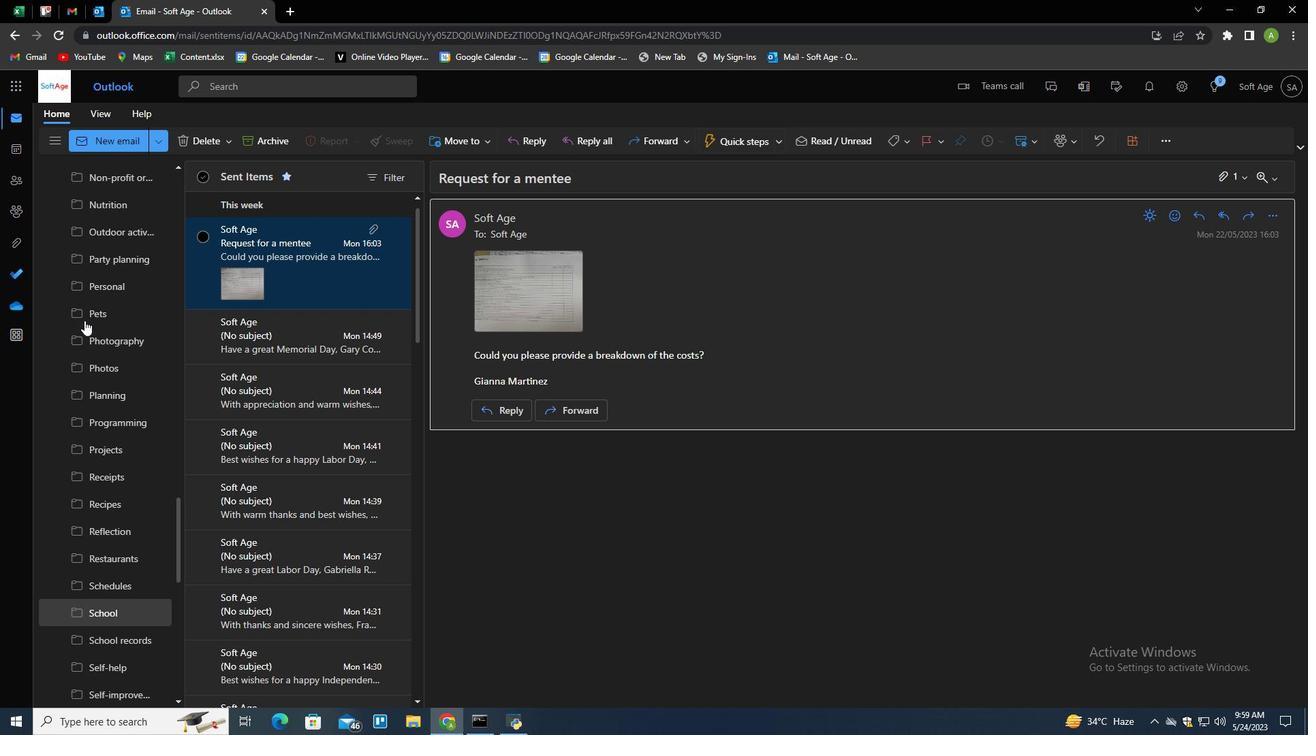 
Action: Mouse scrolled (84, 321) with delta (0, 0)
Screenshot: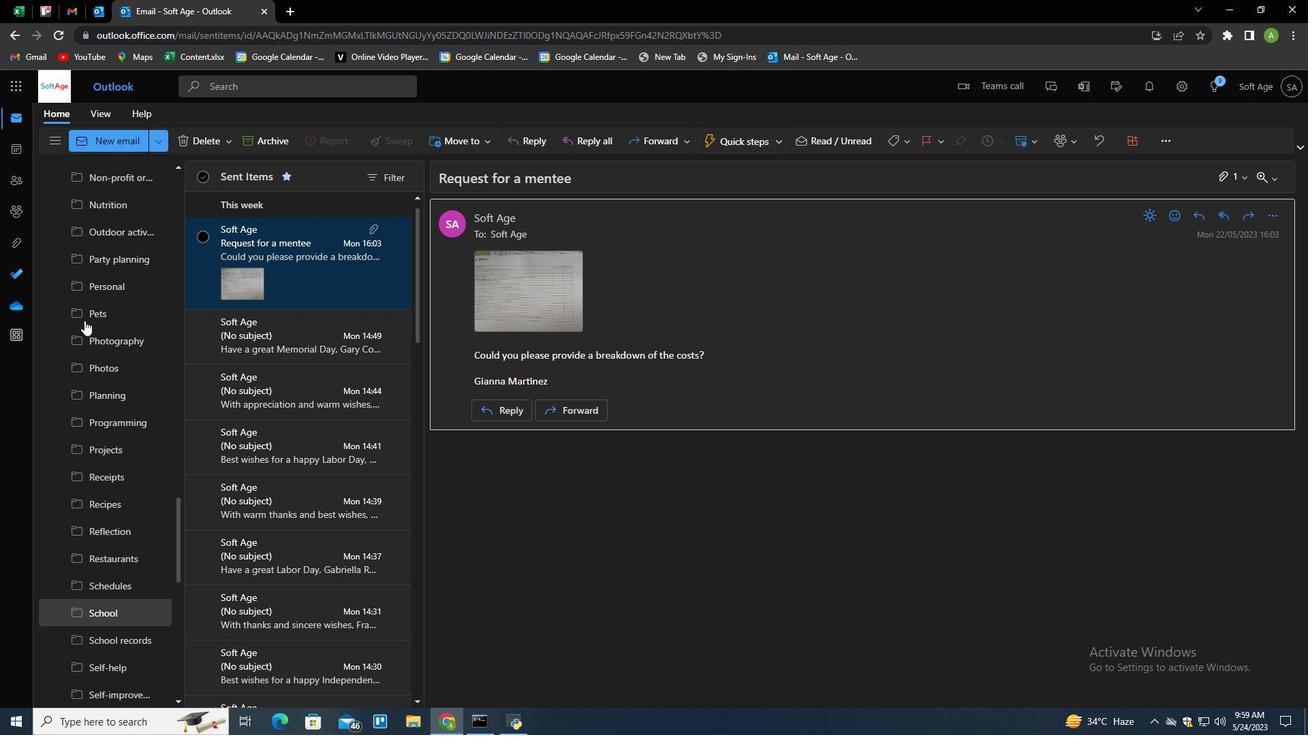 
Action: Mouse scrolled (84, 321) with delta (0, 0)
Screenshot: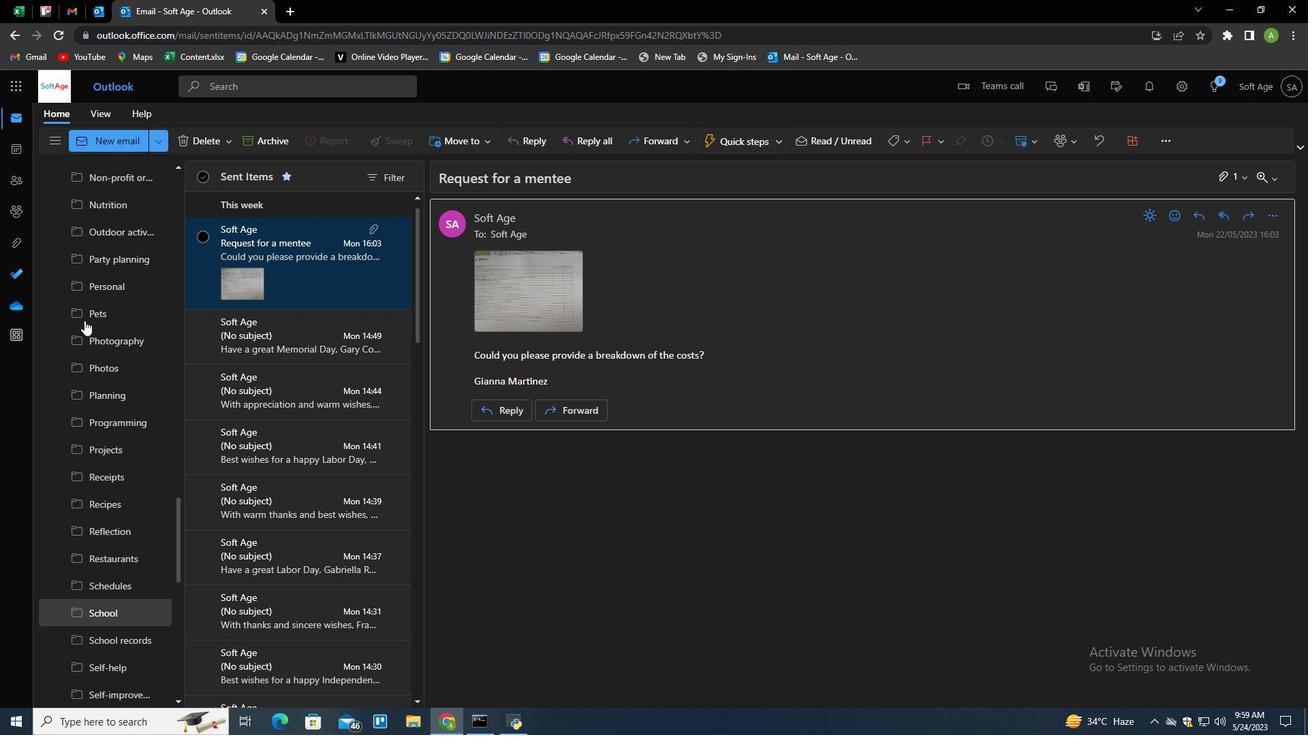 
Action: Mouse scrolled (84, 321) with delta (0, 0)
Screenshot: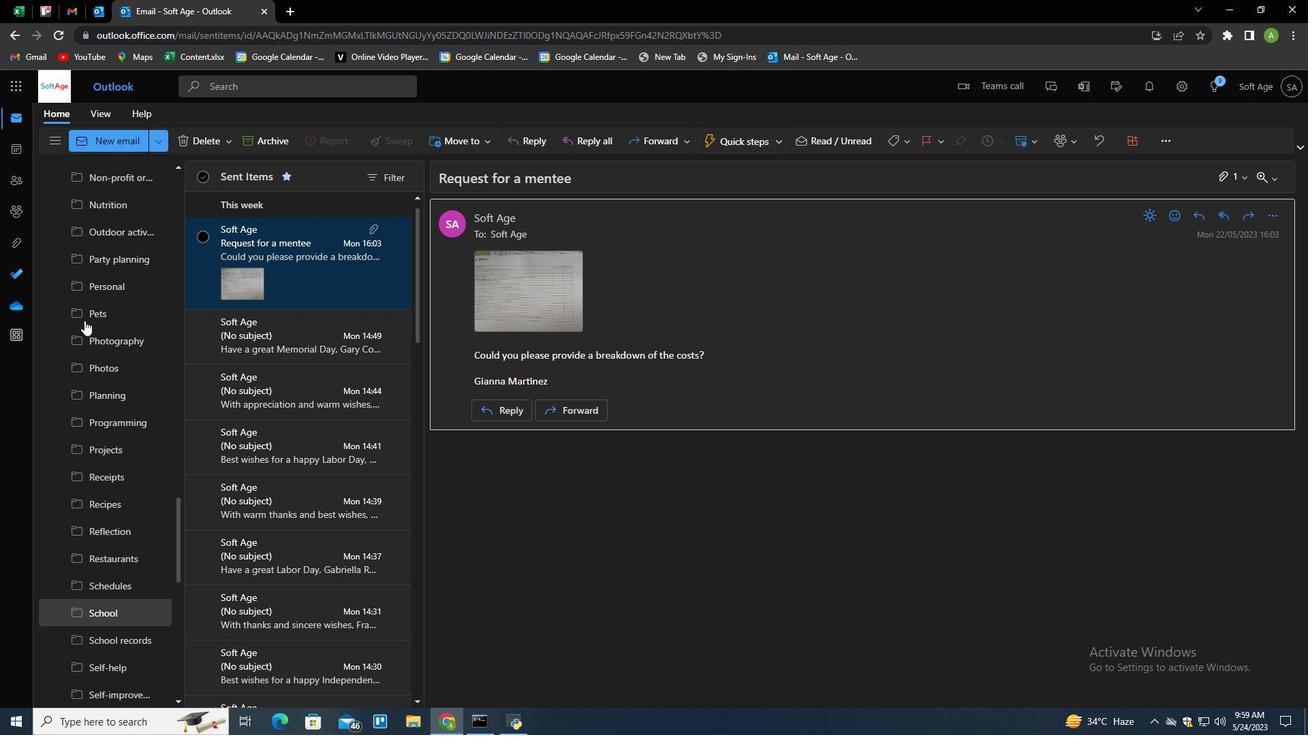 
Action: Mouse scrolled (84, 321) with delta (0, 0)
Screenshot: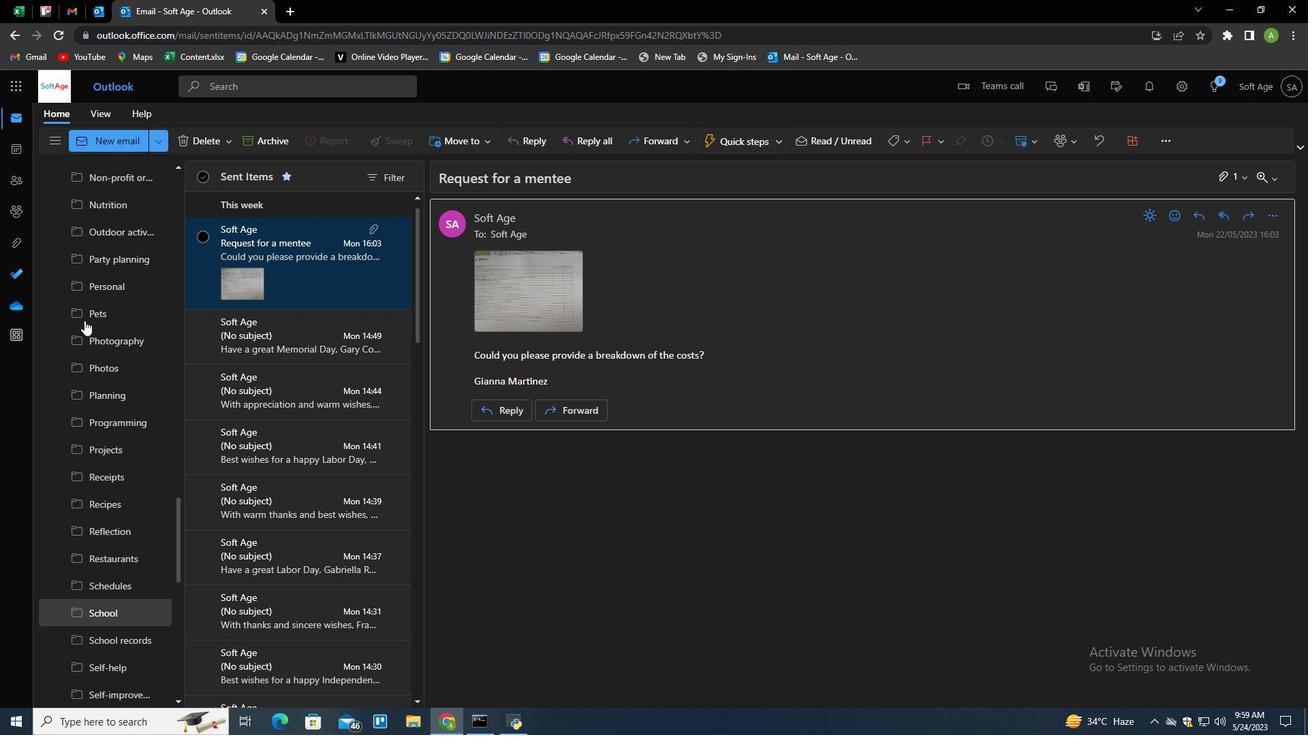 
Action: Mouse scrolled (84, 321) with delta (0, 0)
Screenshot: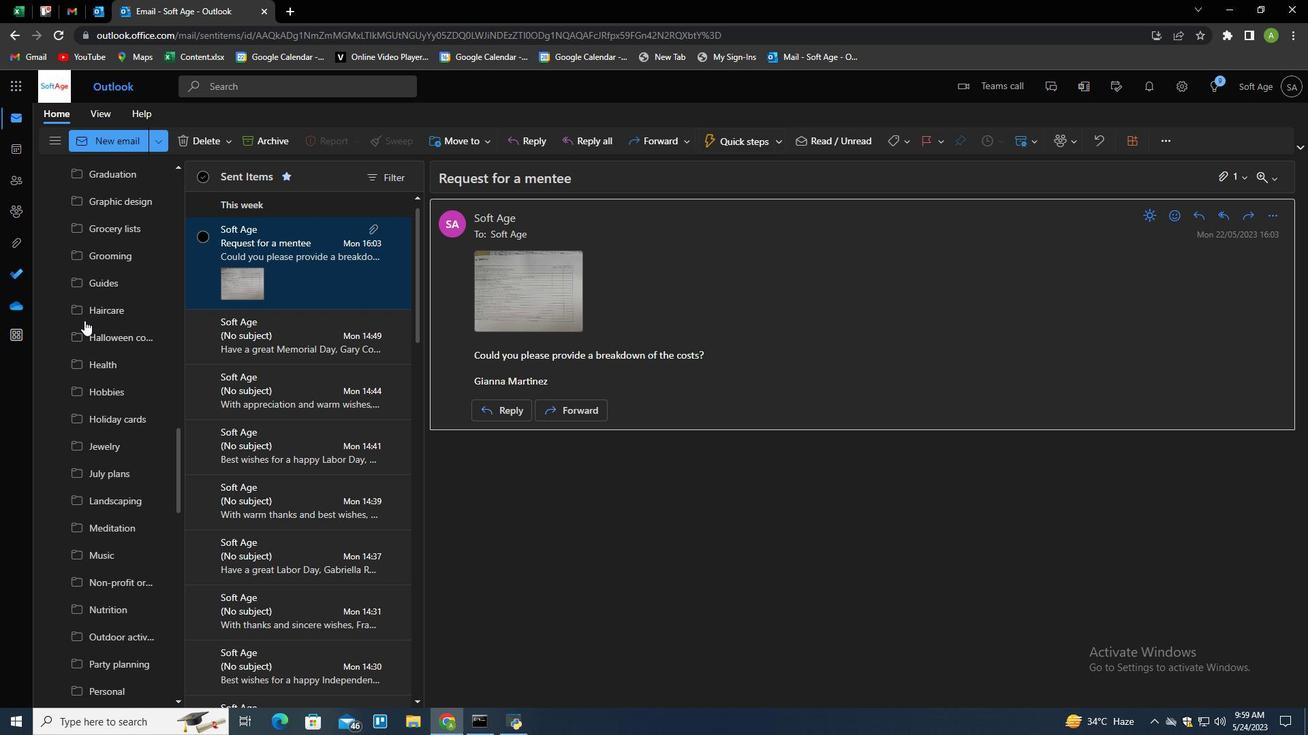 
Action: Mouse scrolled (84, 322) with delta (0, 1)
Screenshot: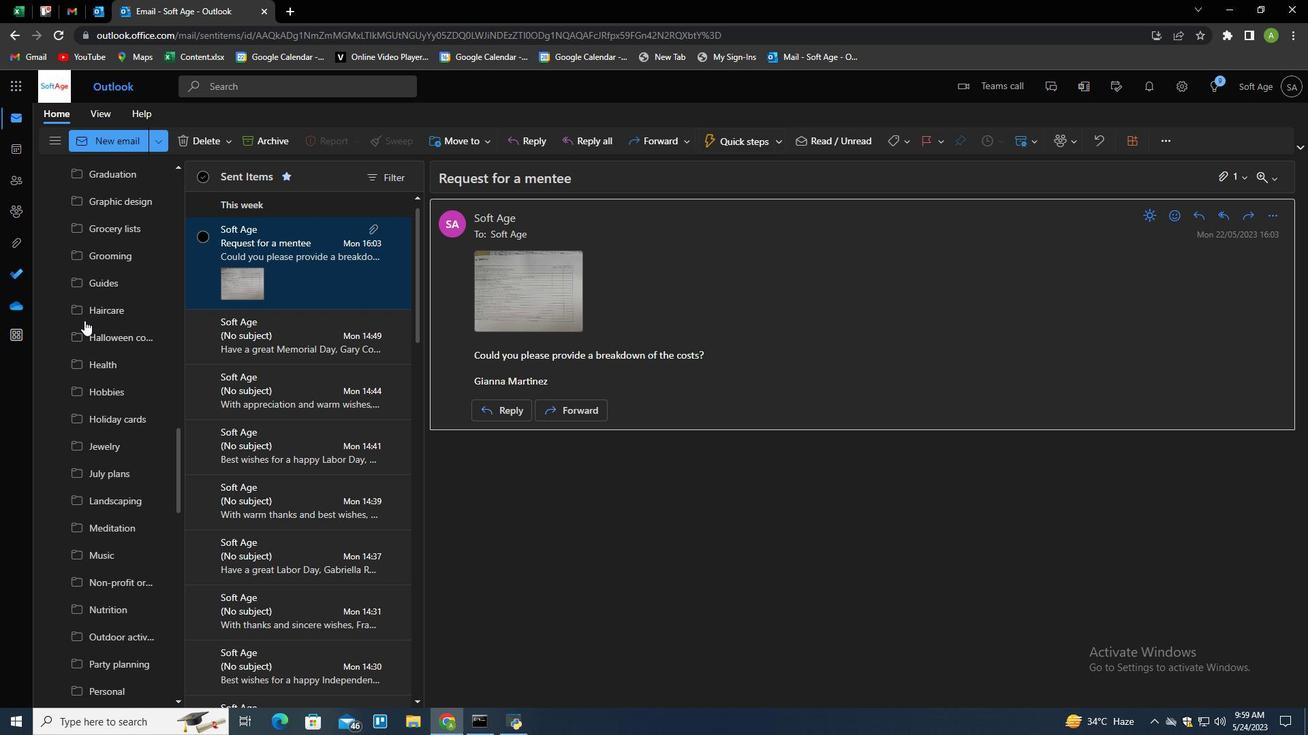 
Action: Mouse scrolled (84, 320) with delta (0, 0)
Screenshot: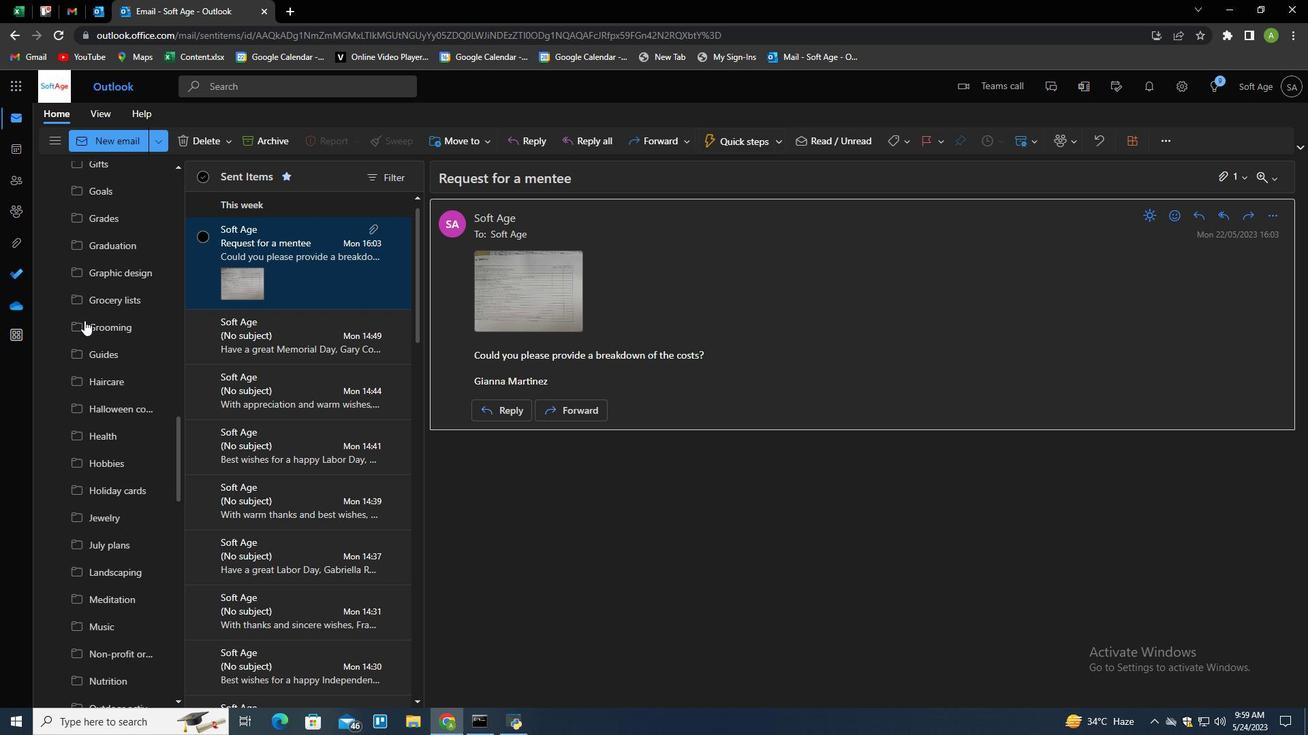 
Action: Mouse scrolled (84, 321) with delta (0, 0)
Screenshot: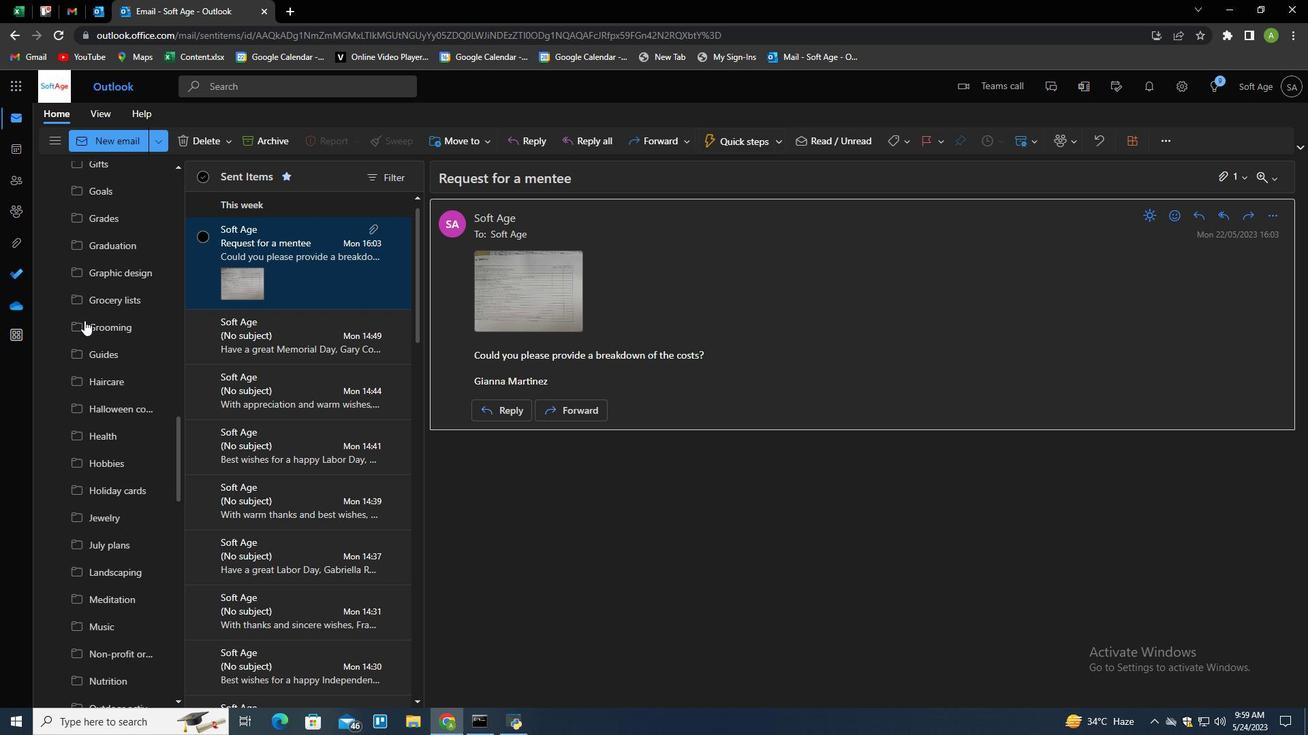 
Action: Mouse scrolled (84, 321) with delta (0, 0)
Screenshot: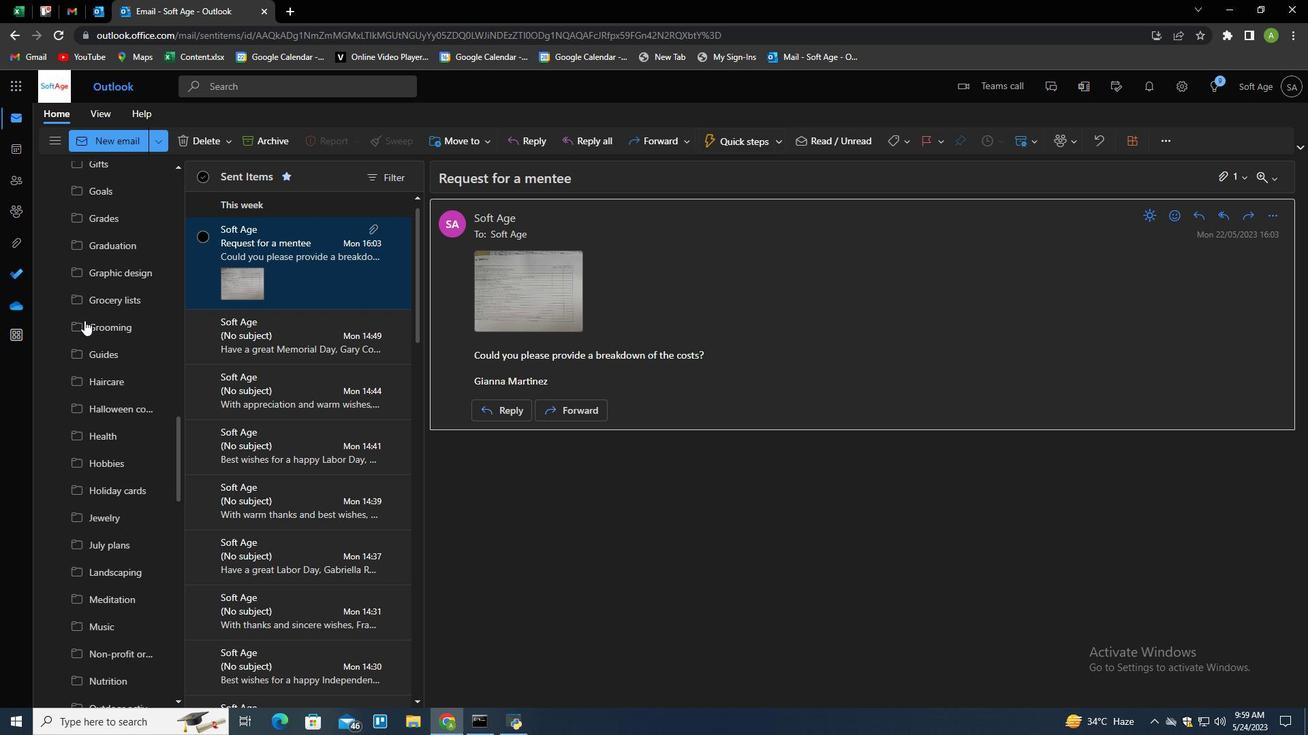 
Action: Mouse scrolled (84, 321) with delta (0, 0)
Screenshot: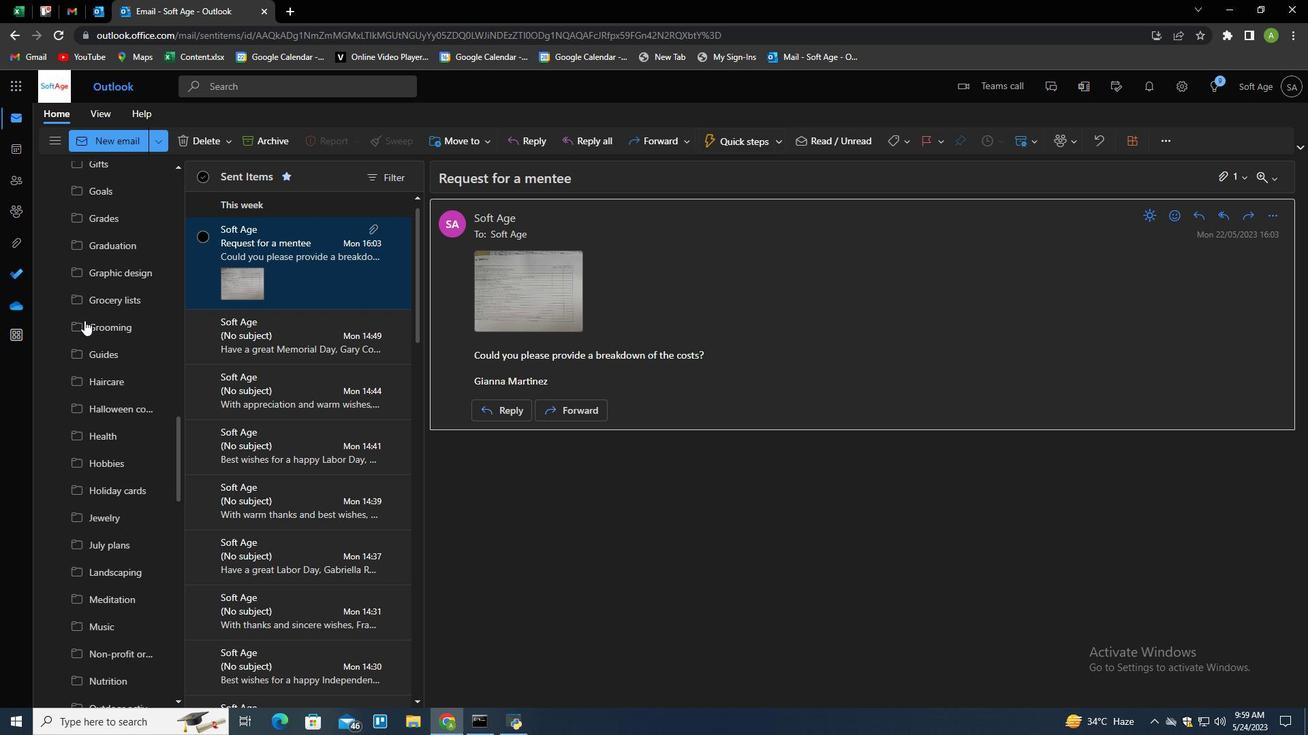 
Action: Mouse scrolled (84, 321) with delta (0, 0)
Screenshot: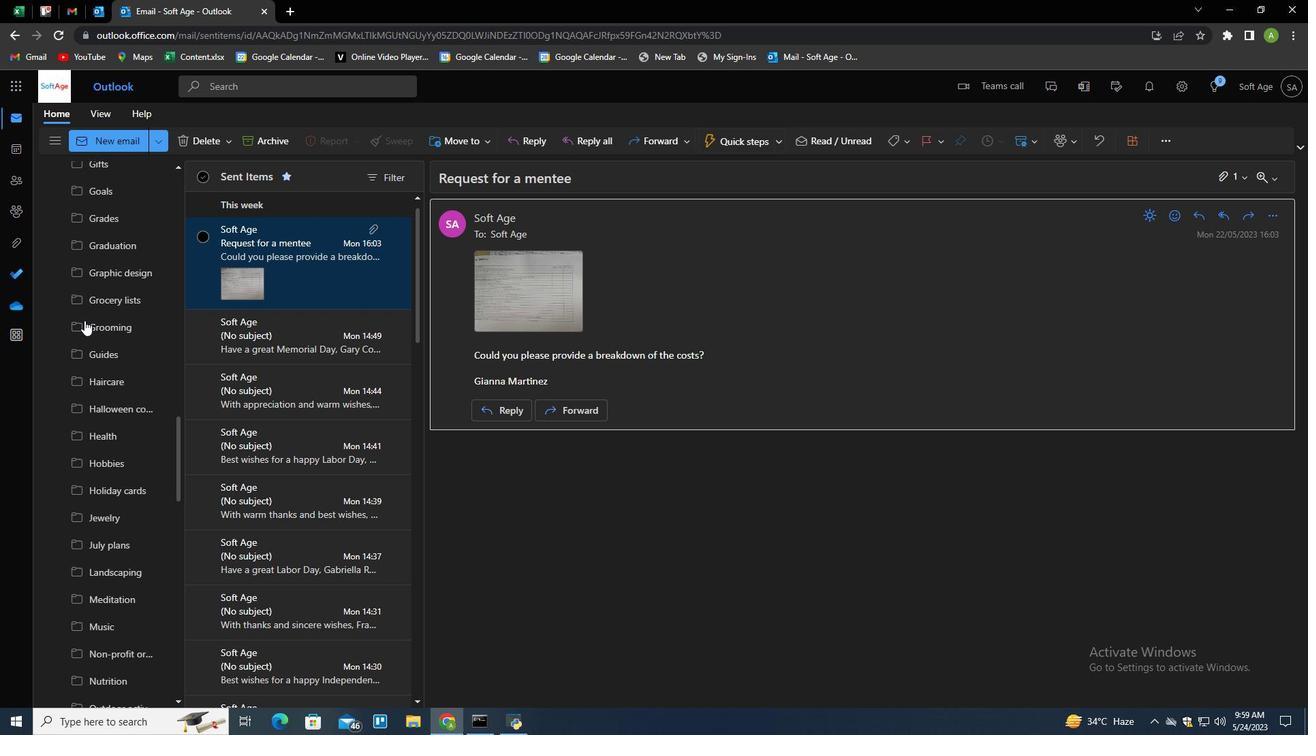 
Action: Mouse scrolled (84, 321) with delta (0, 0)
Screenshot: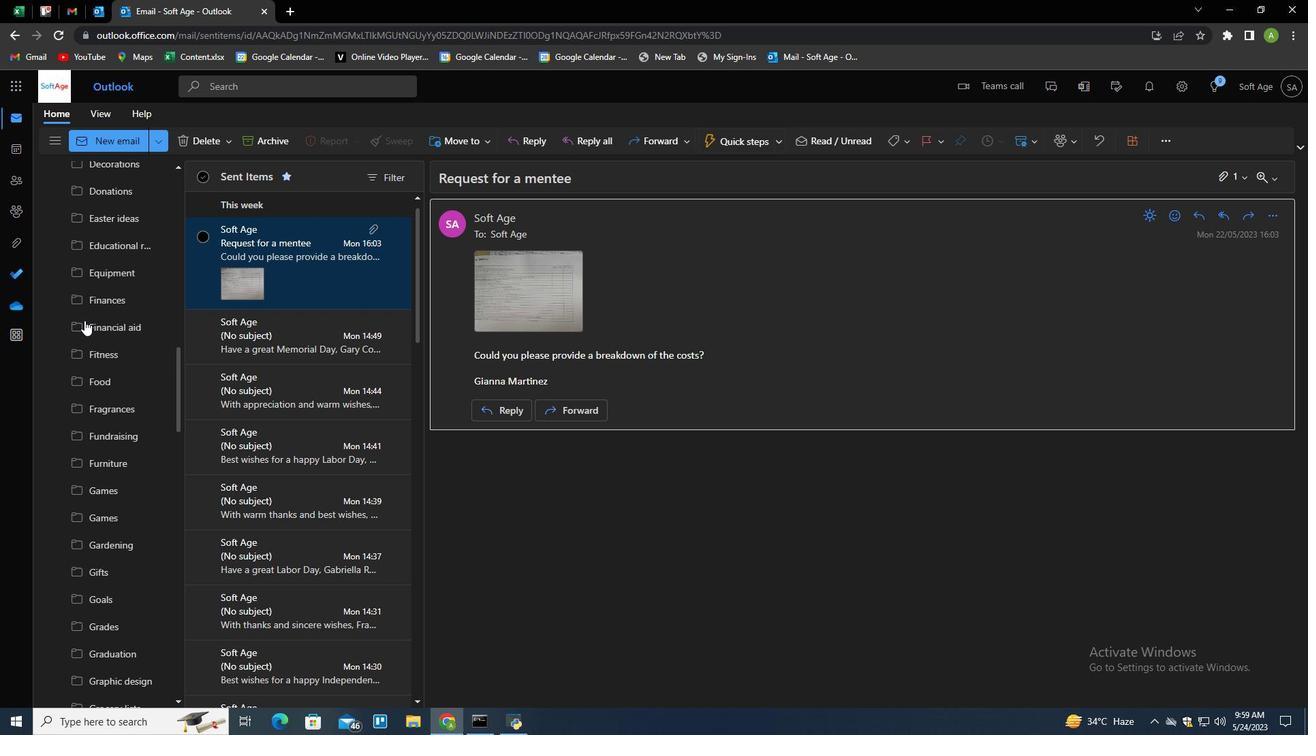 
Action: Mouse scrolled (84, 321) with delta (0, 0)
Screenshot: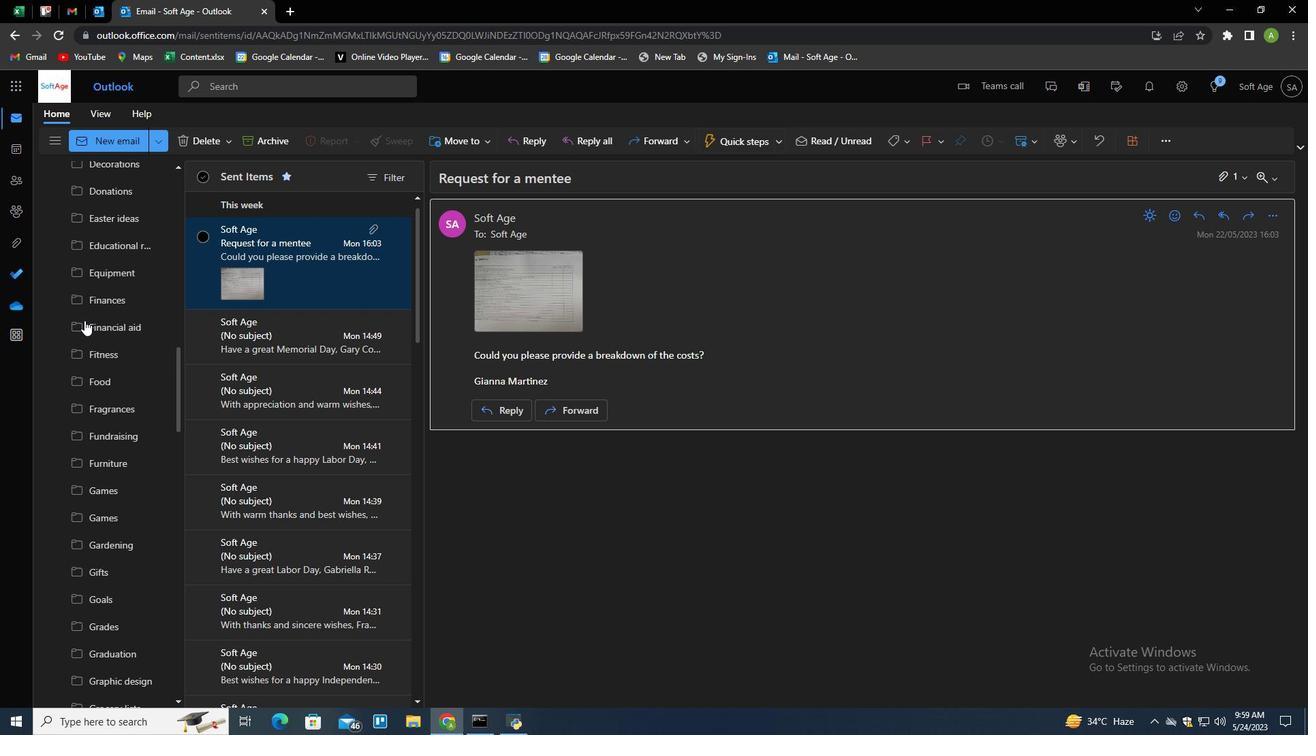 
Action: Mouse scrolled (84, 321) with delta (0, 0)
Screenshot: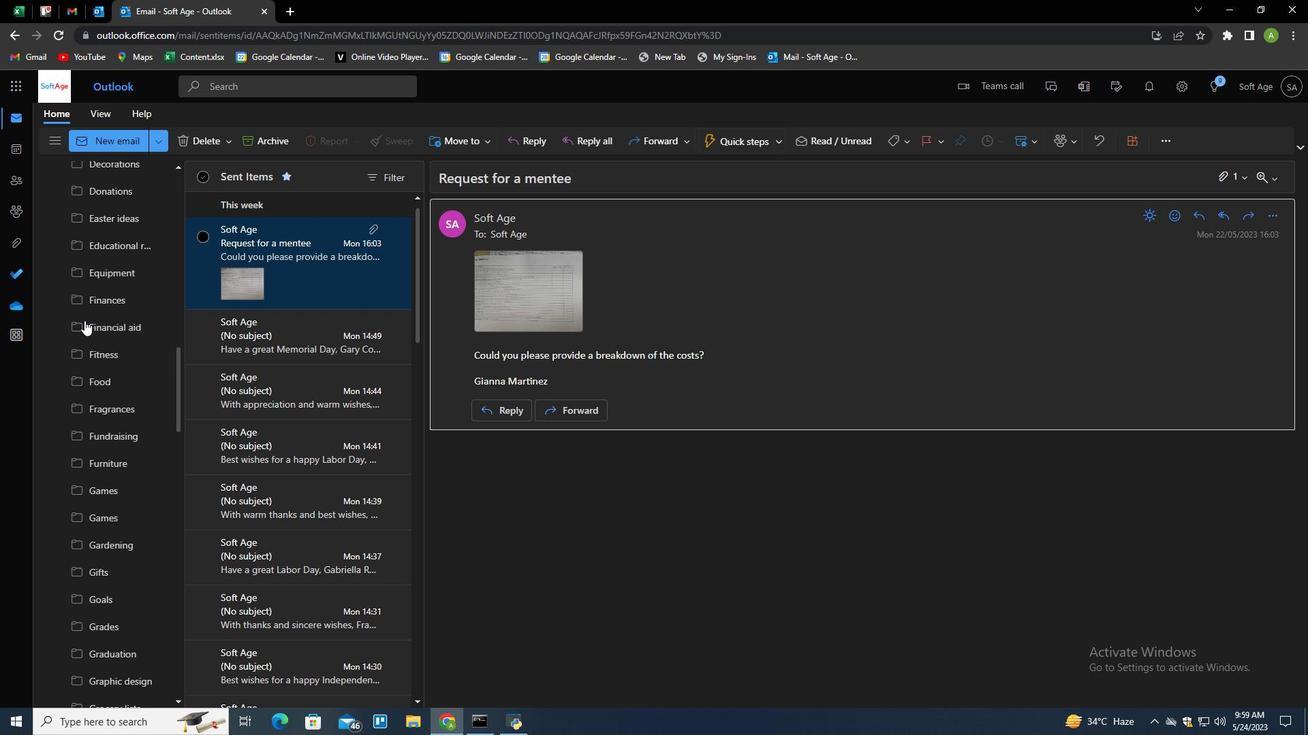 
Action: Mouse scrolled (84, 321) with delta (0, 0)
Screenshot: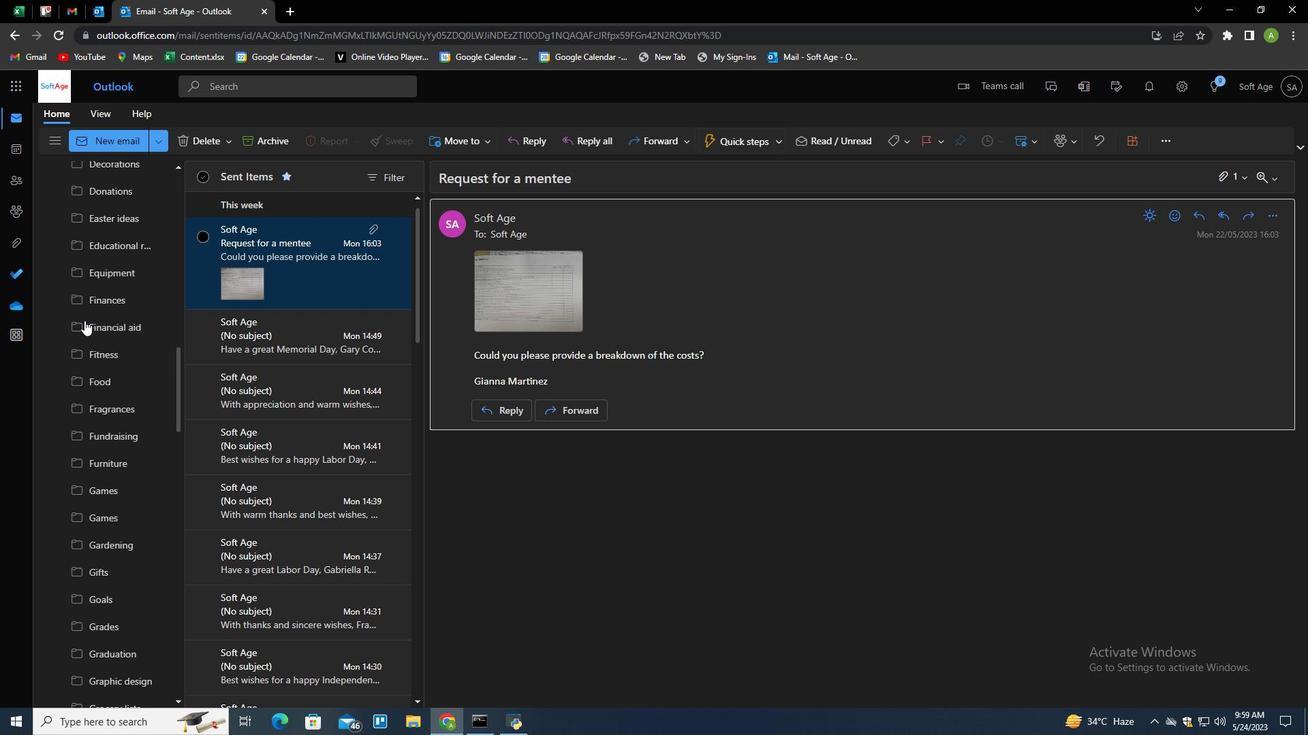 
Action: Mouse scrolled (84, 321) with delta (0, 0)
Screenshot: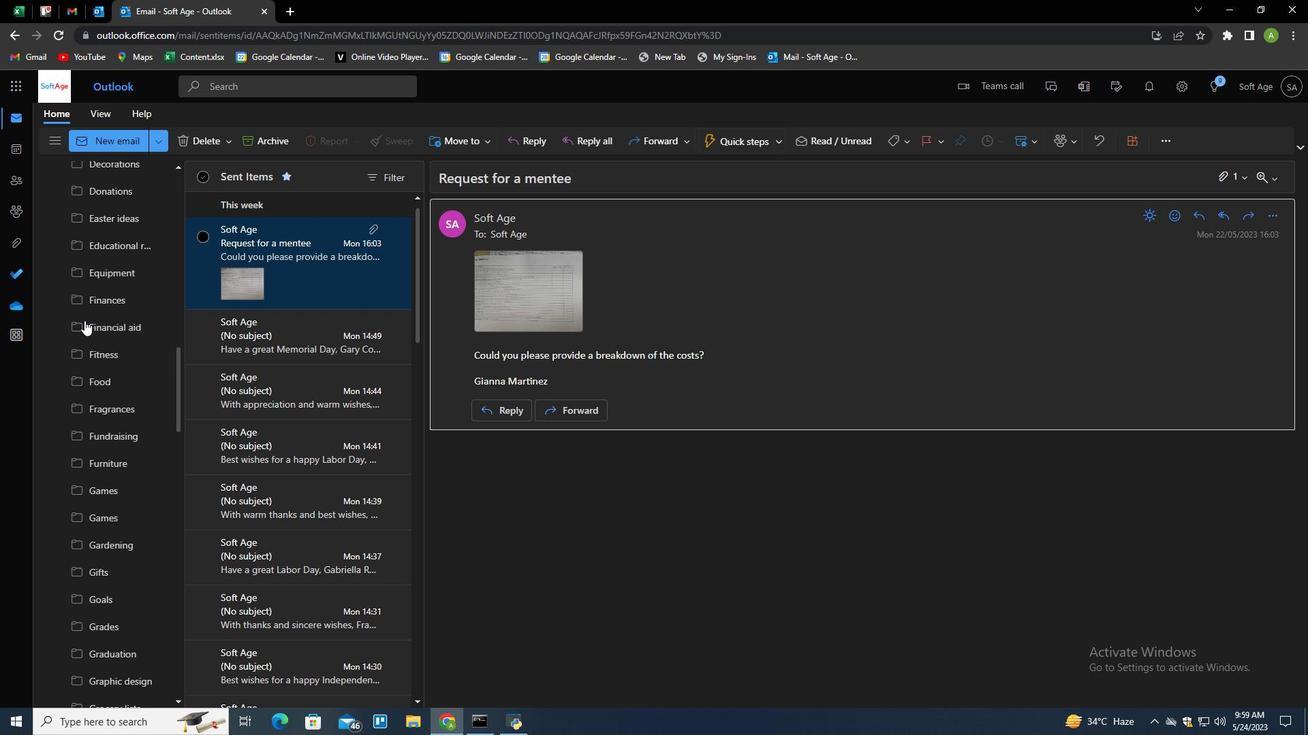 
Action: Mouse scrolled (84, 321) with delta (0, 0)
Screenshot: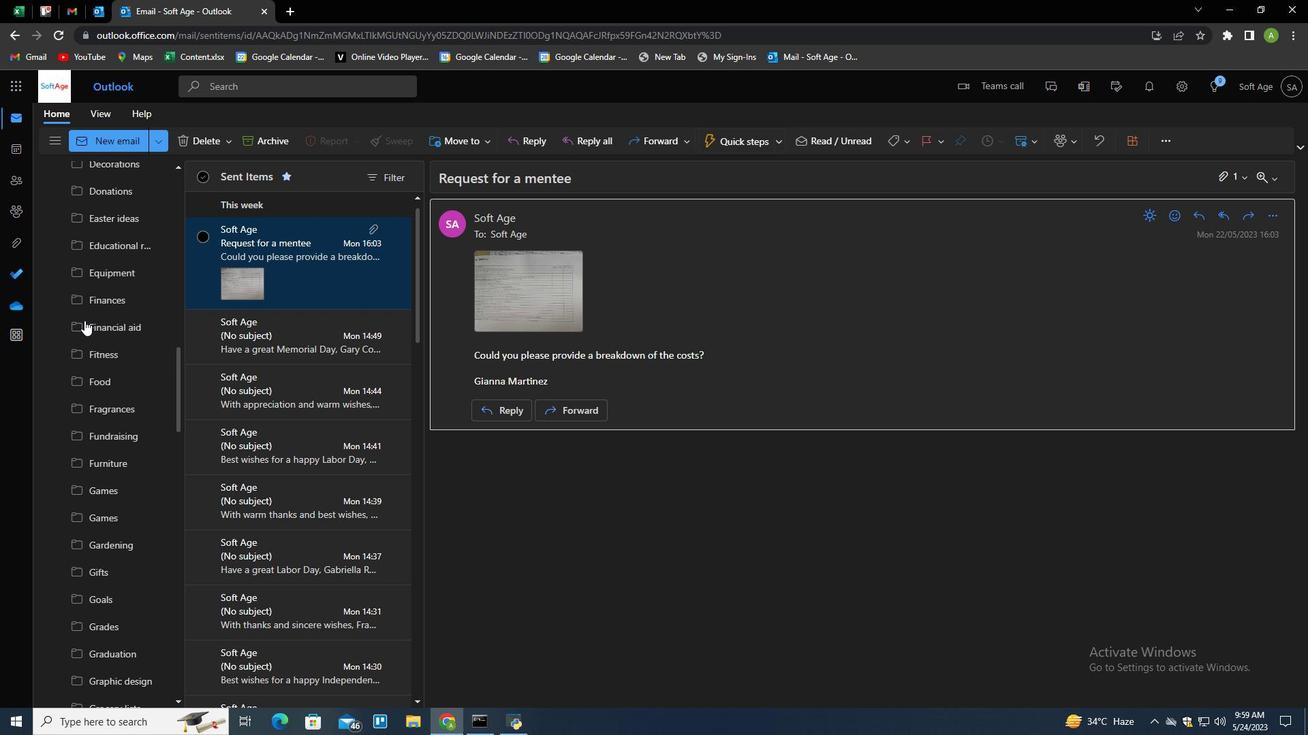 
Action: Mouse scrolled (84, 321) with delta (0, 0)
Screenshot: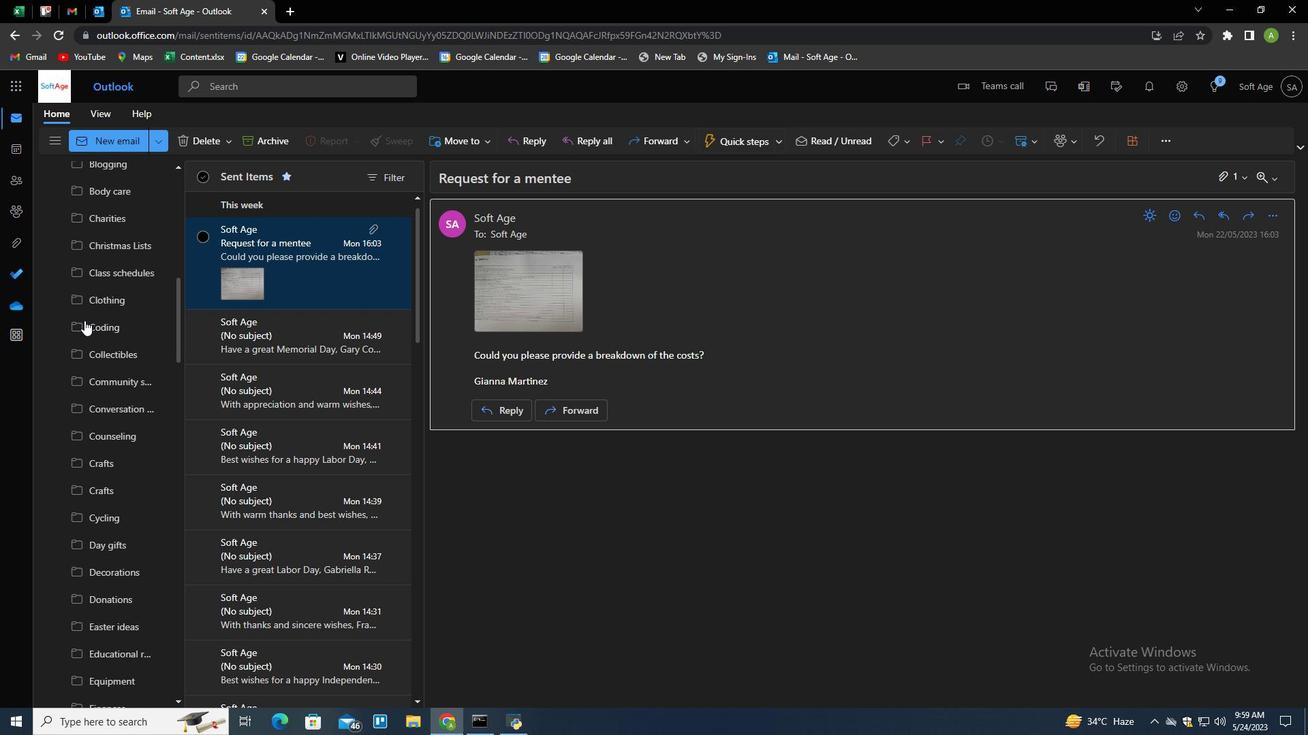 
Action: Mouse scrolled (84, 321) with delta (0, 0)
Screenshot: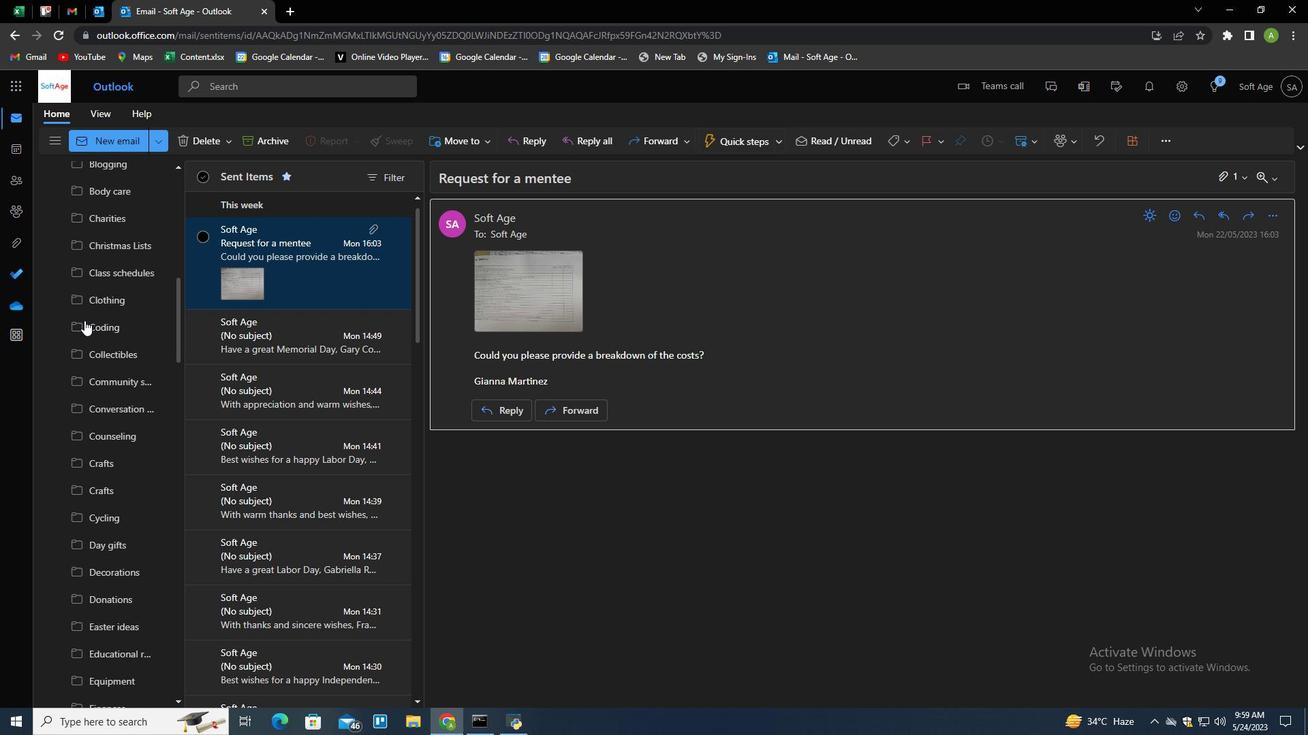 
Action: Mouse scrolled (84, 321) with delta (0, 0)
Screenshot: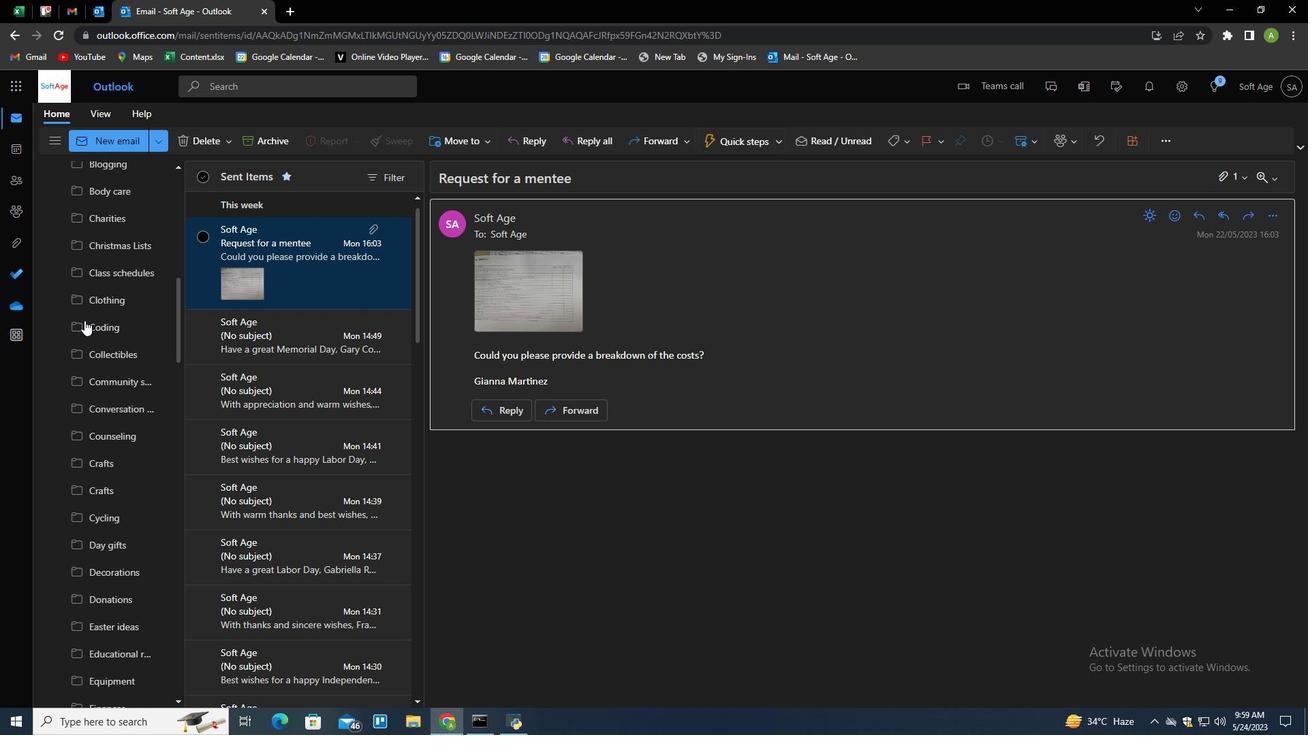 
Action: Mouse scrolled (84, 321) with delta (0, 0)
Screenshot: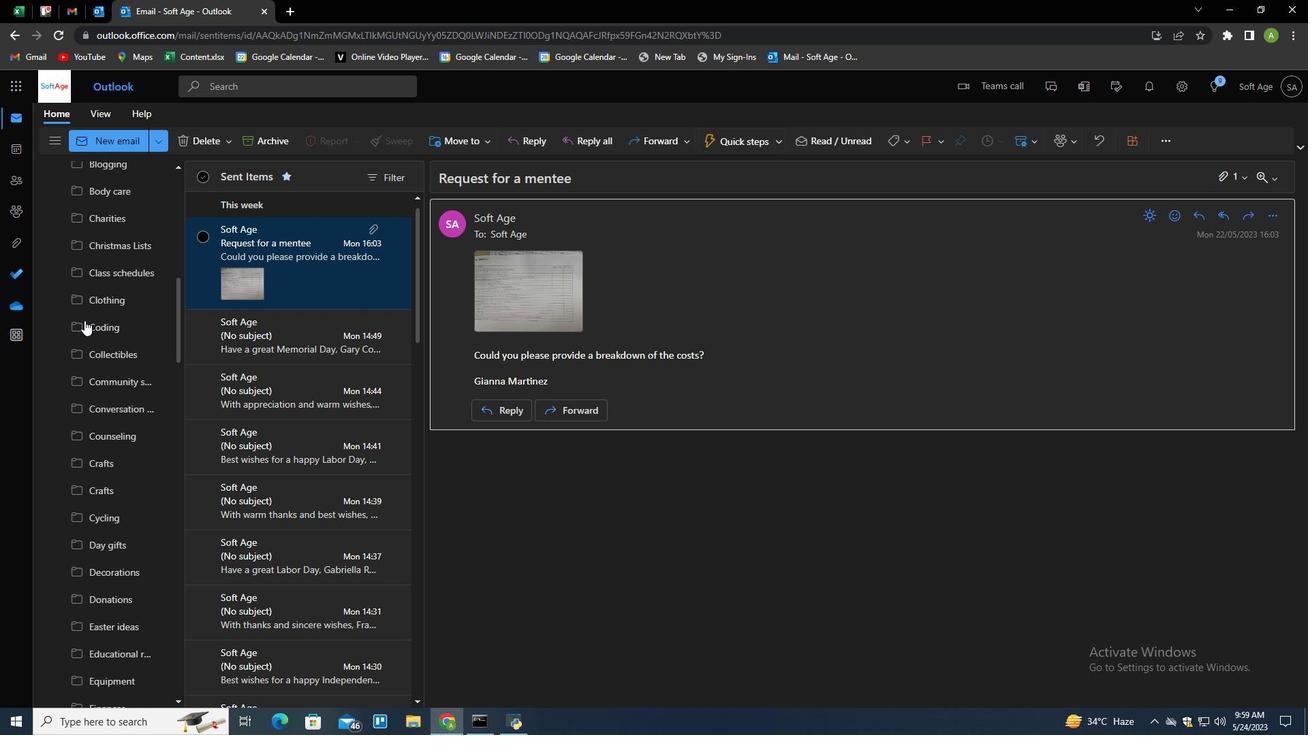 
Action: Mouse scrolled (84, 321) with delta (0, 0)
Screenshot: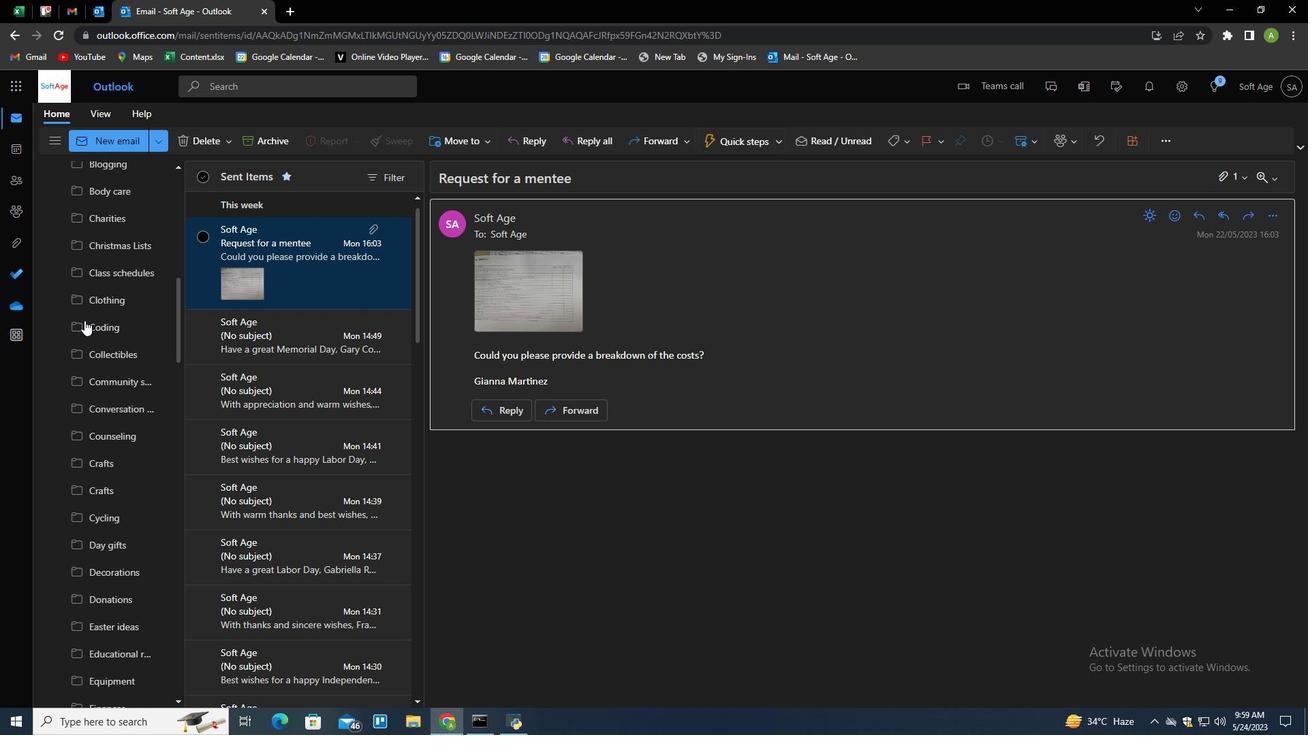 
Action: Mouse scrolled (84, 321) with delta (0, 0)
Screenshot: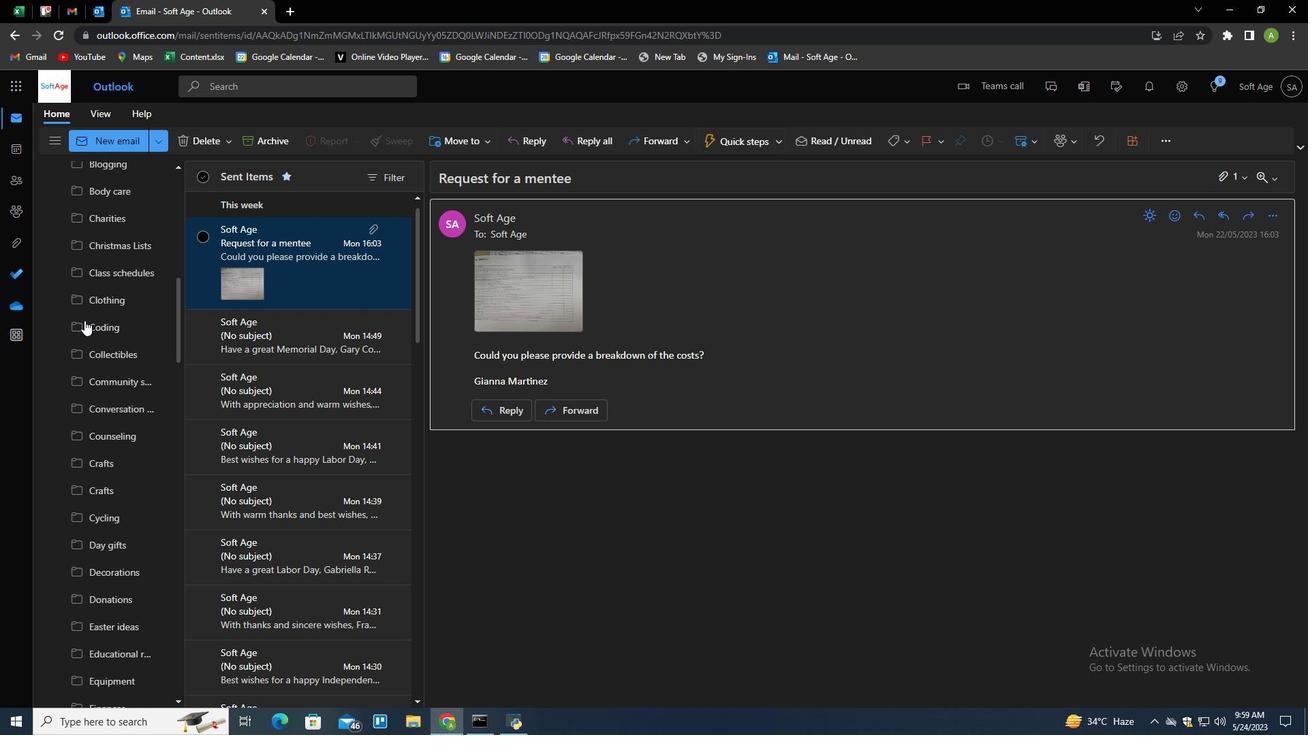 
Action: Mouse scrolled (84, 321) with delta (0, 0)
Screenshot: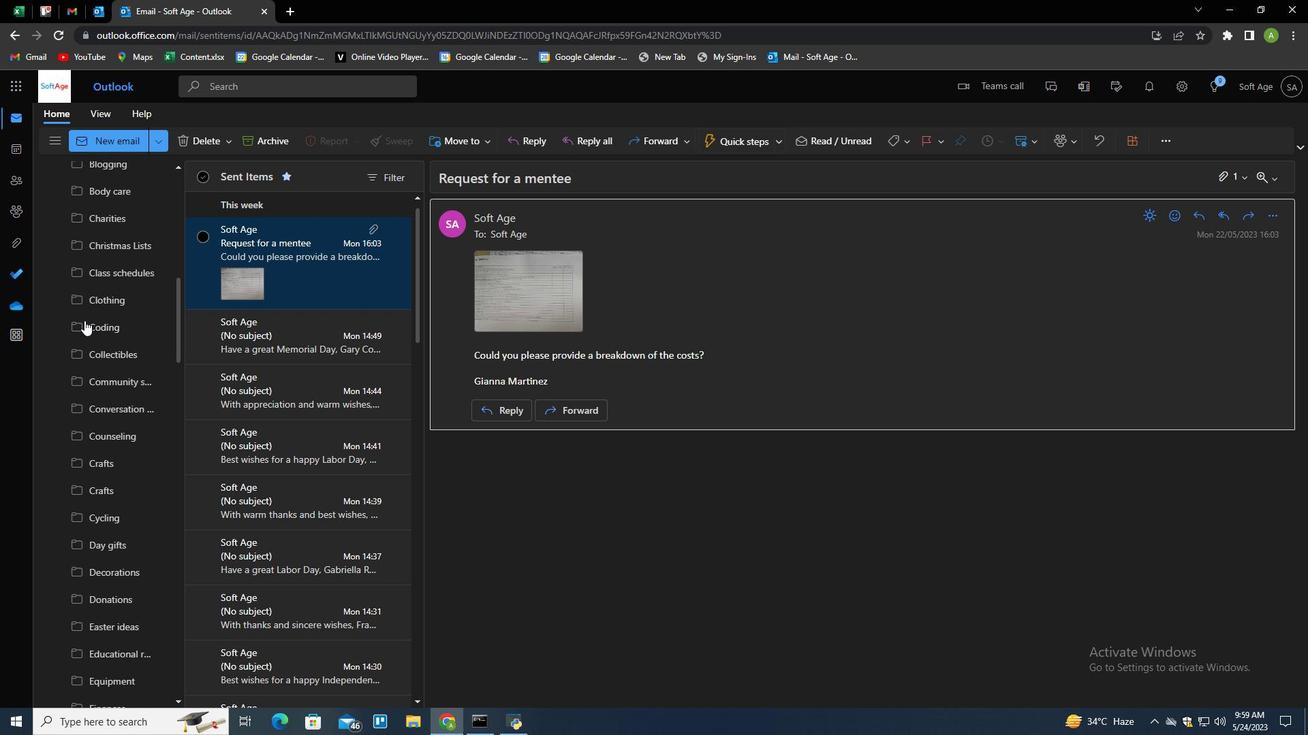 
Action: Mouse scrolled (84, 321) with delta (0, 0)
Screenshot: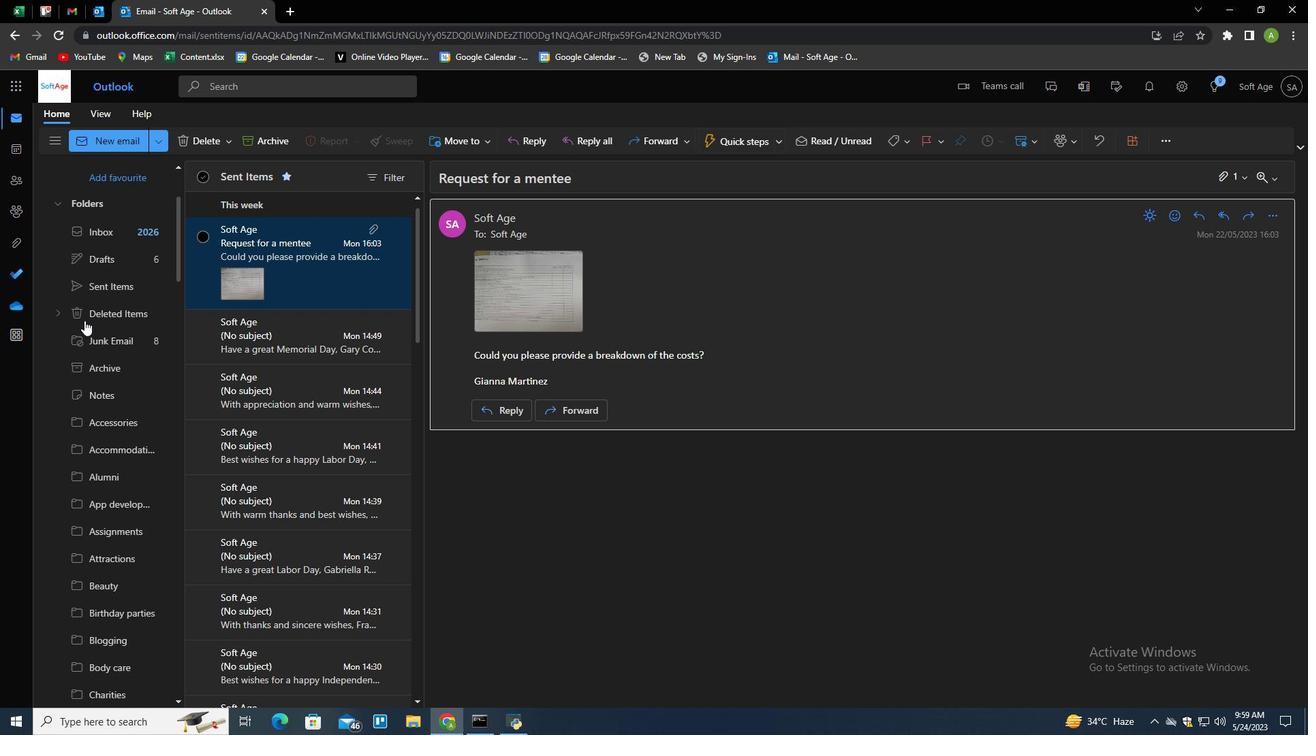
Action: Mouse scrolled (84, 321) with delta (0, 0)
Screenshot: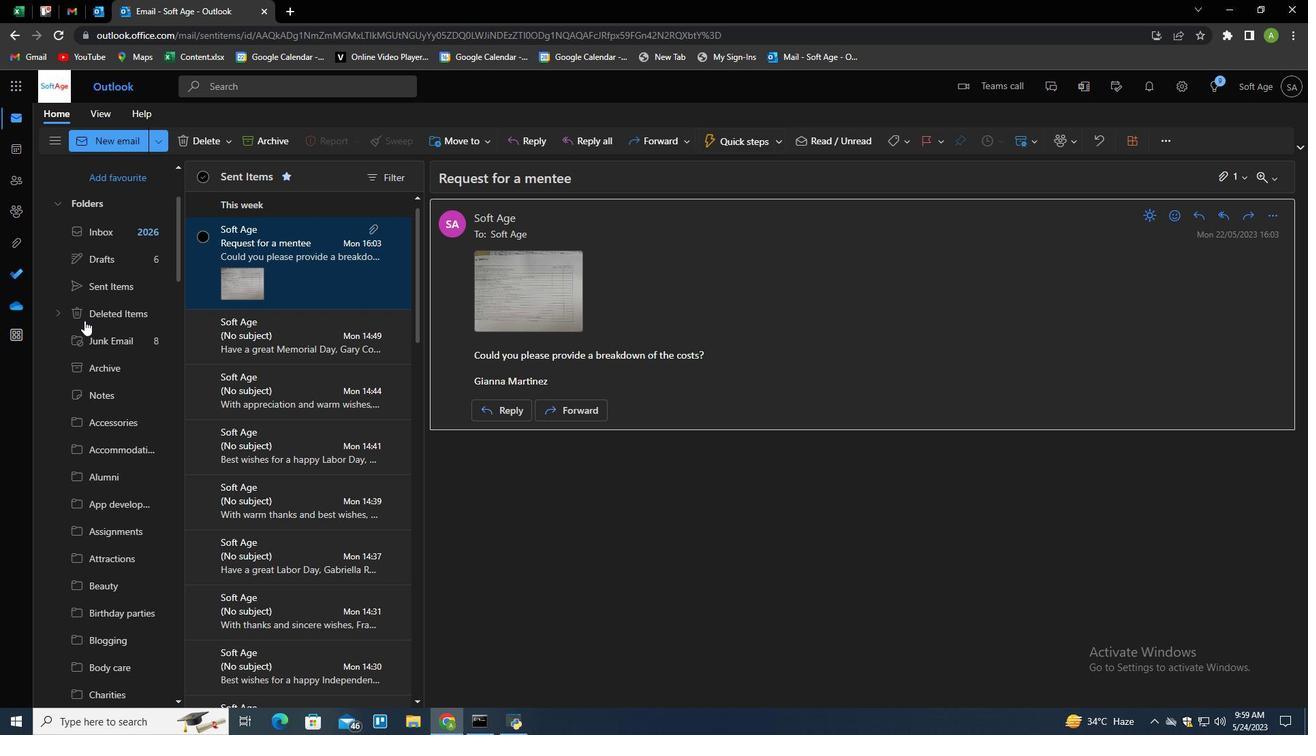 
Action: Mouse scrolled (84, 321) with delta (0, 0)
Screenshot: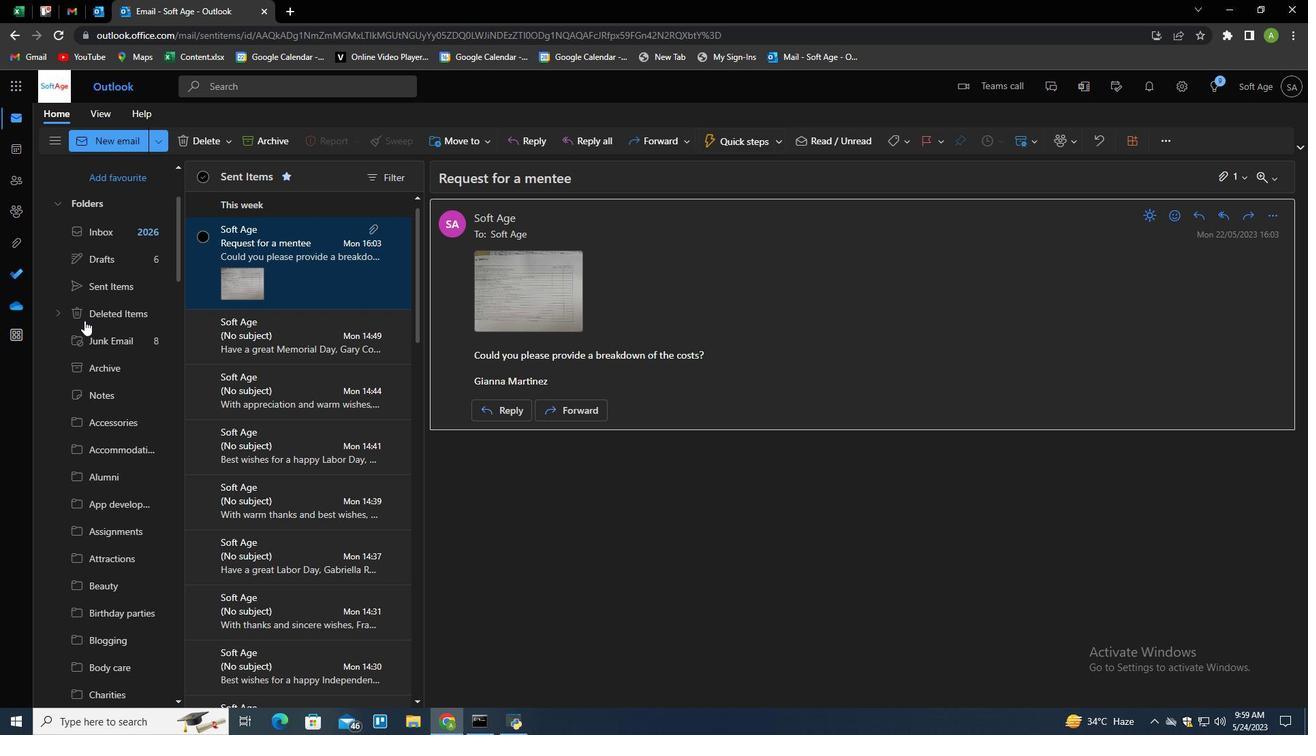 
Action: Mouse scrolled (84, 322) with delta (0, 1)
Screenshot: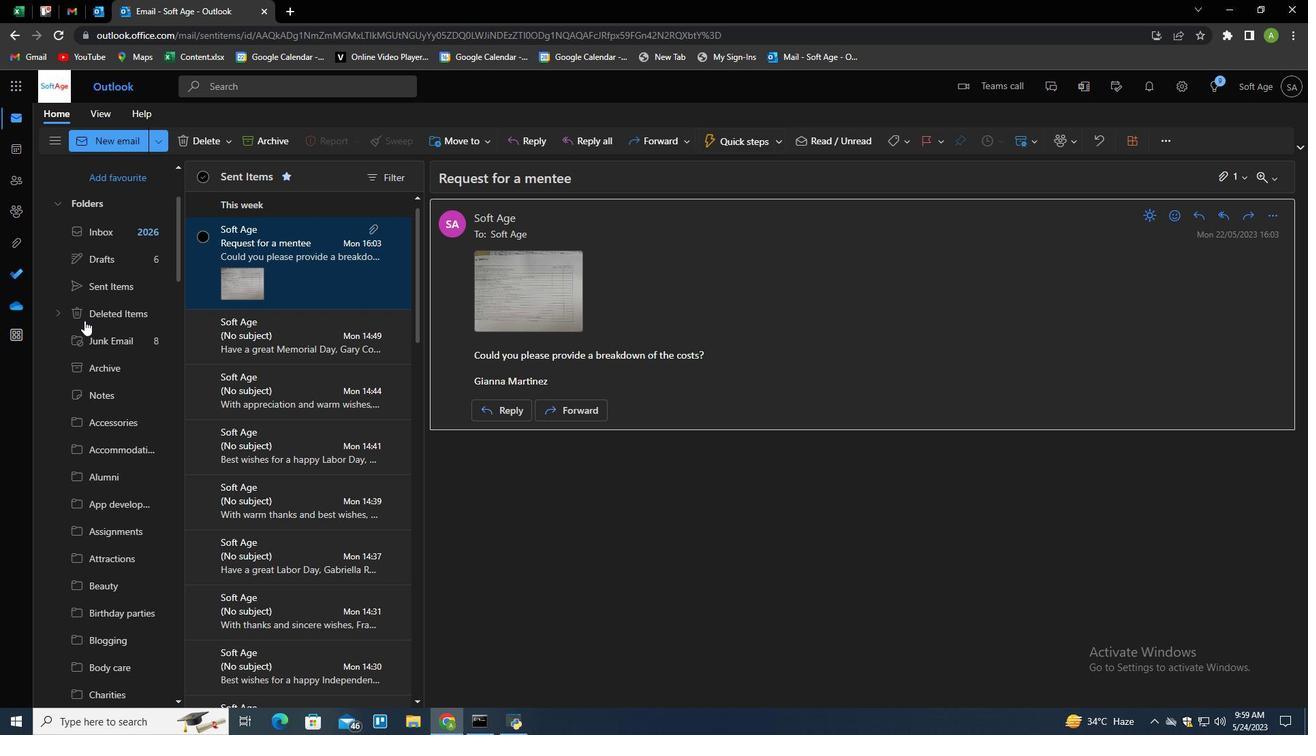 
Action: Mouse scrolled (84, 321) with delta (0, 0)
Screenshot: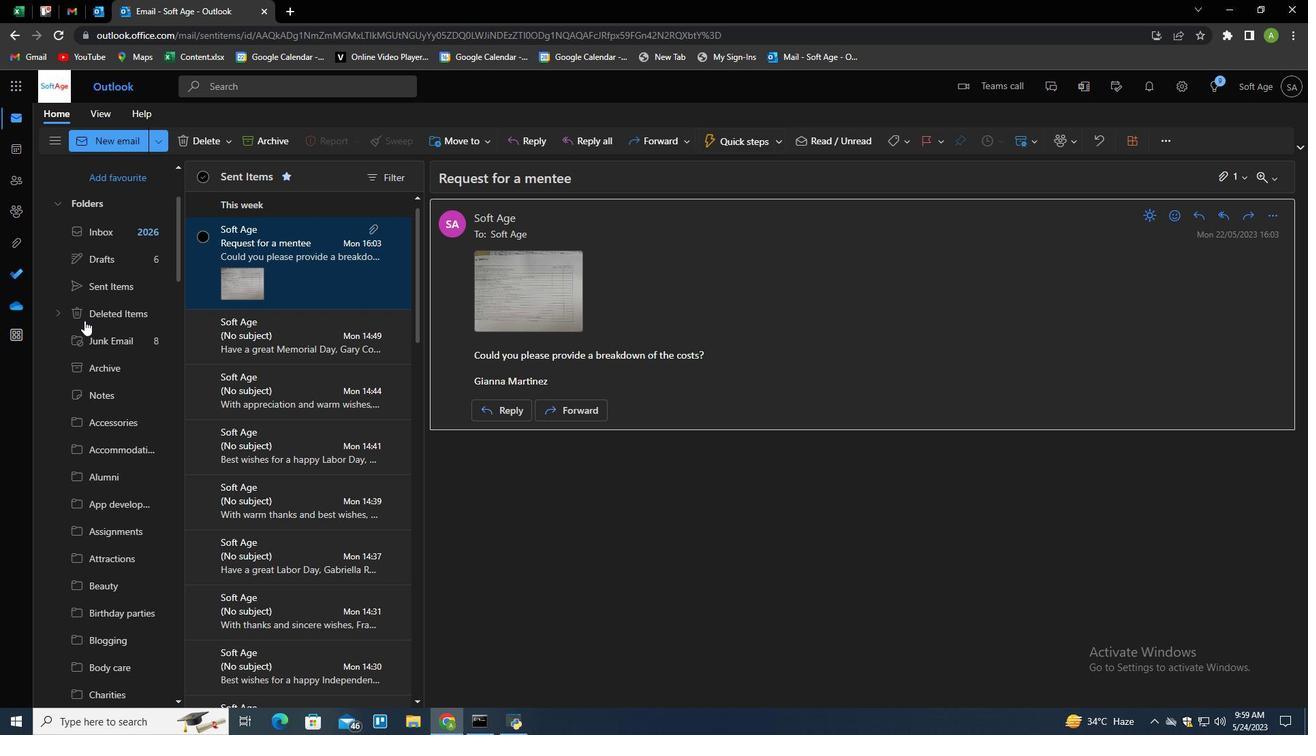 
Action: Mouse scrolled (84, 321) with delta (0, 0)
Screenshot: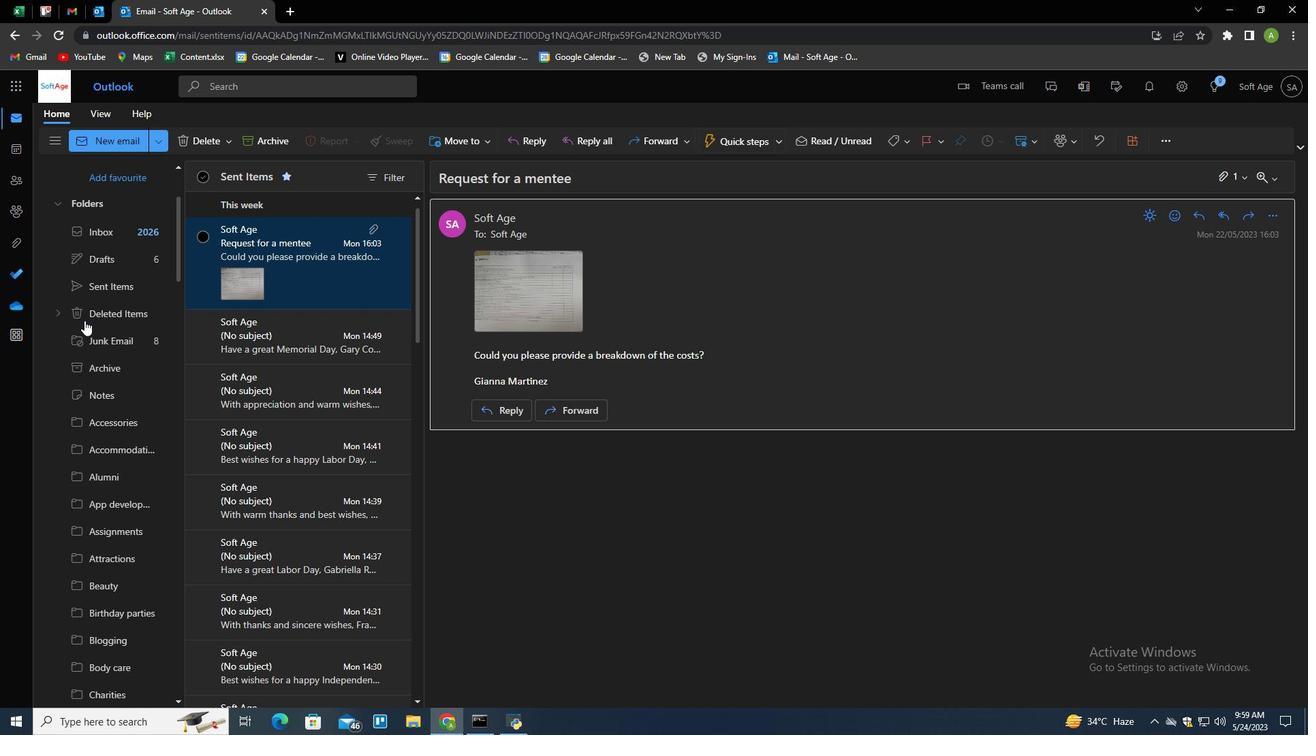 
Action: Mouse scrolled (84, 321) with delta (0, 0)
Screenshot: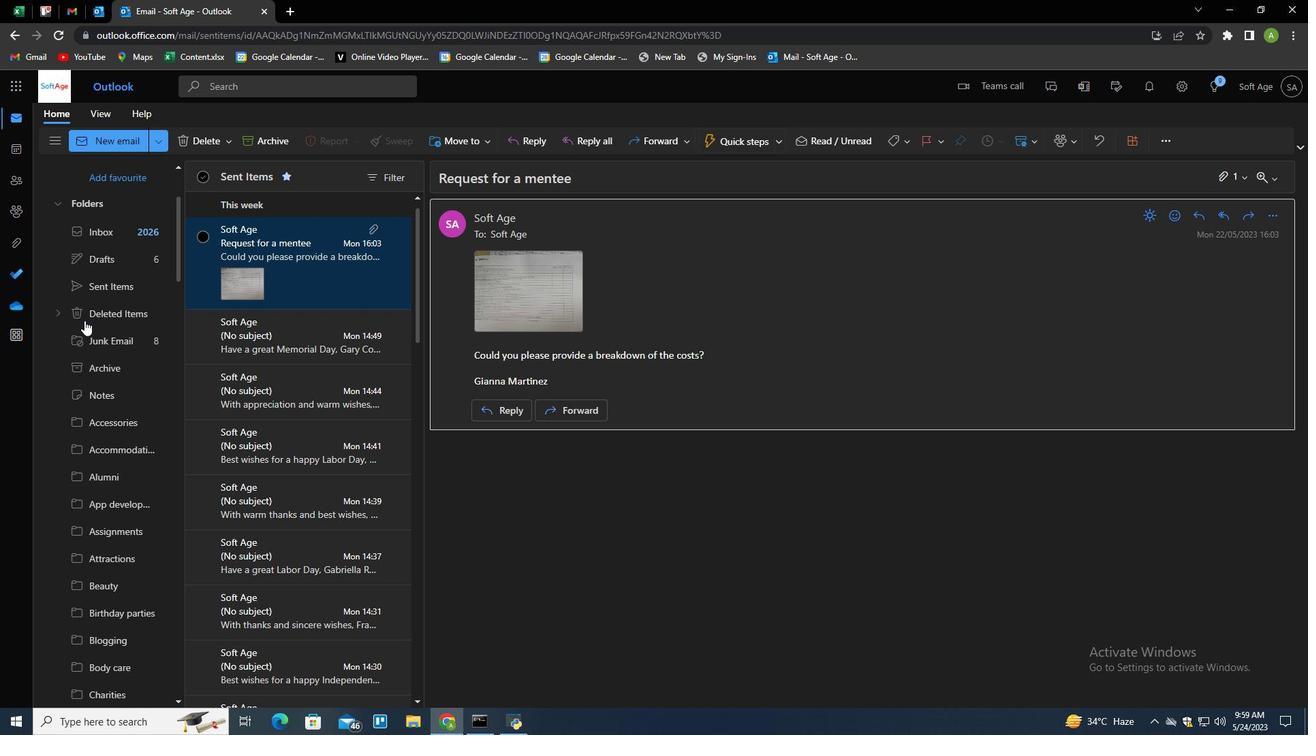 
Action: Mouse moved to (133, 235)
Screenshot: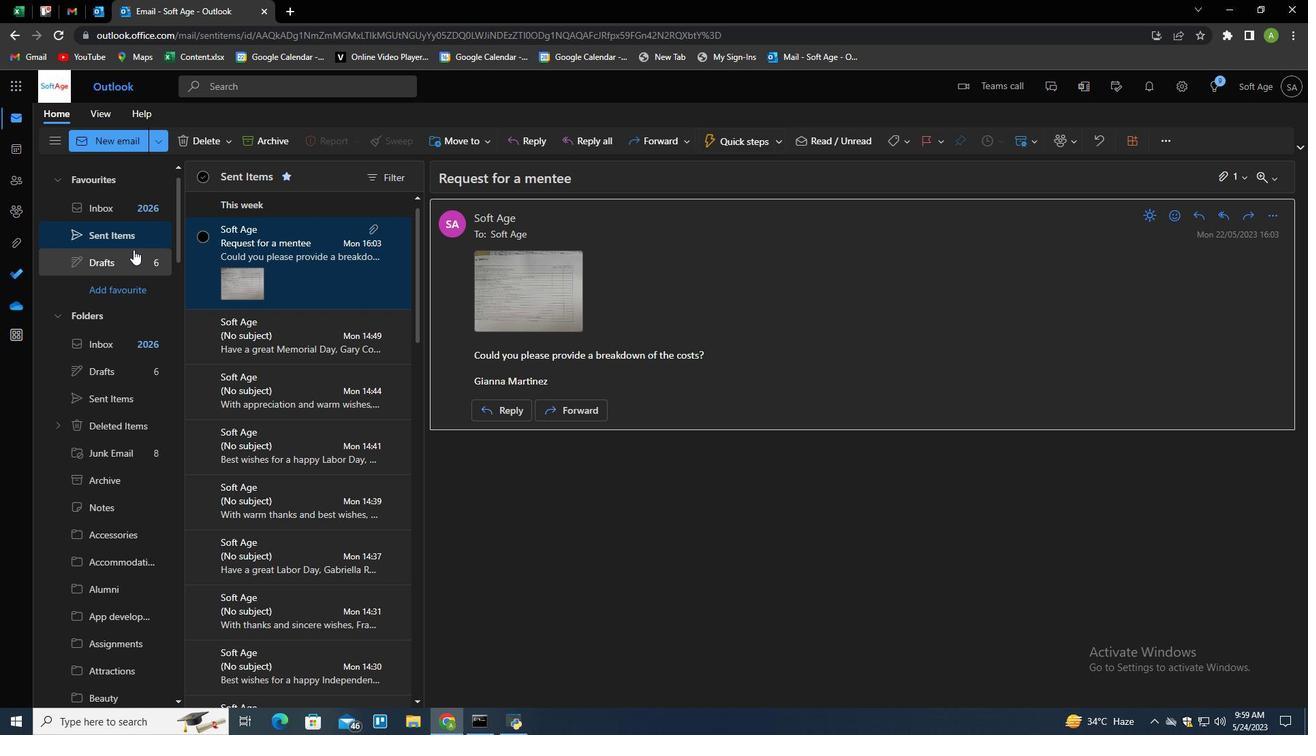 
Action: Mouse pressed left at (133, 235)
Screenshot: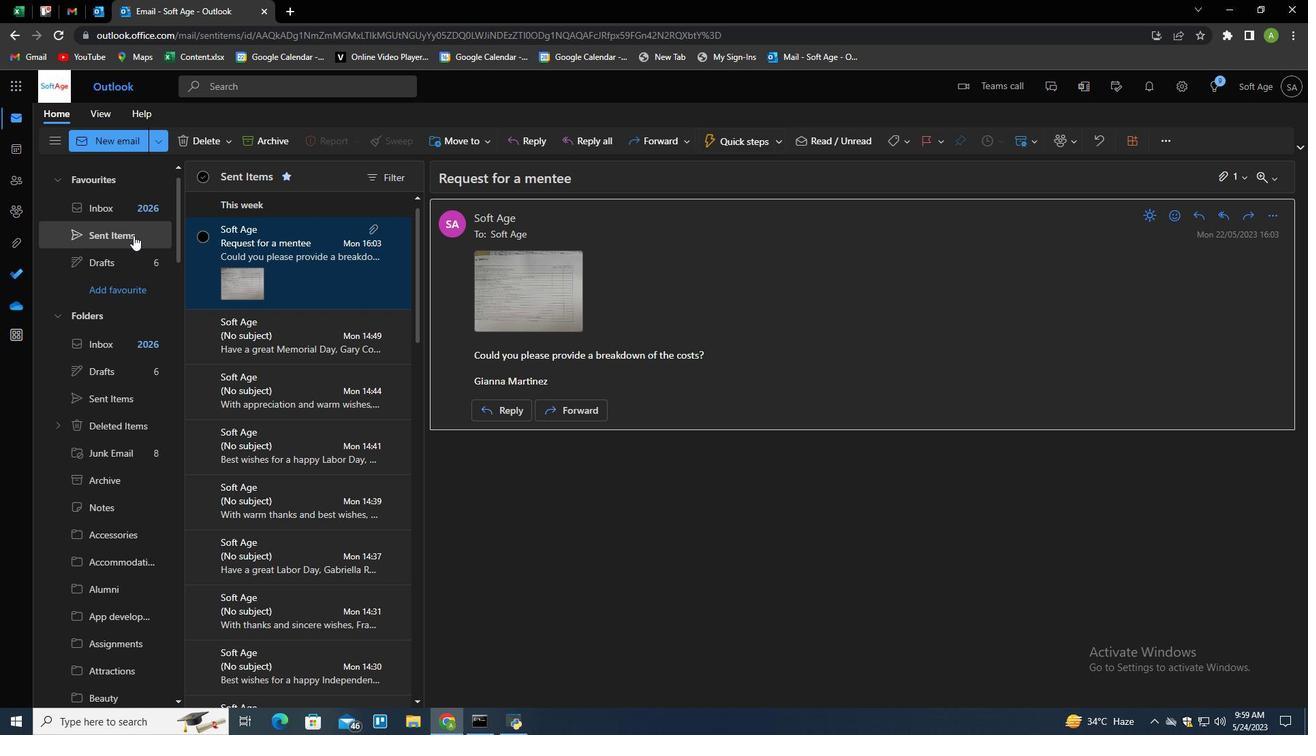 
Action: Mouse moved to (312, 465)
Screenshot: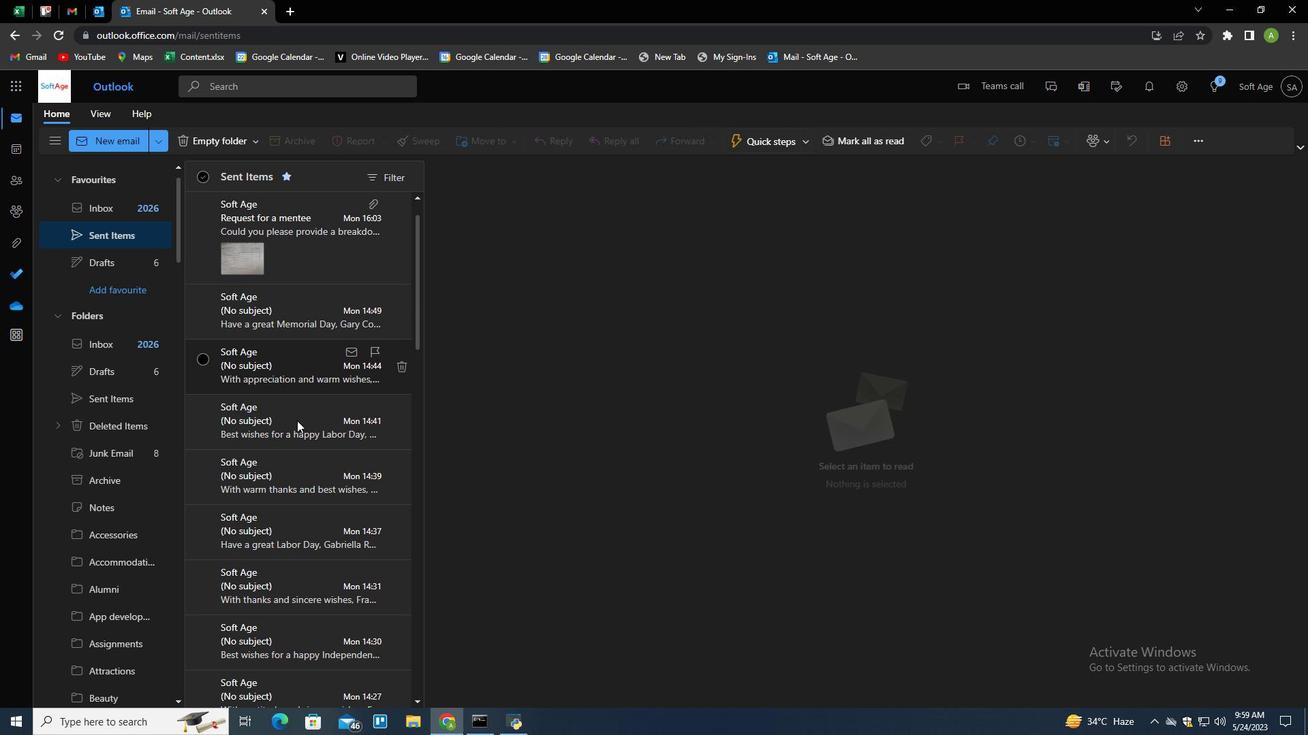 
Action: Mouse scrolled (312, 466) with delta (0, 0)
Screenshot: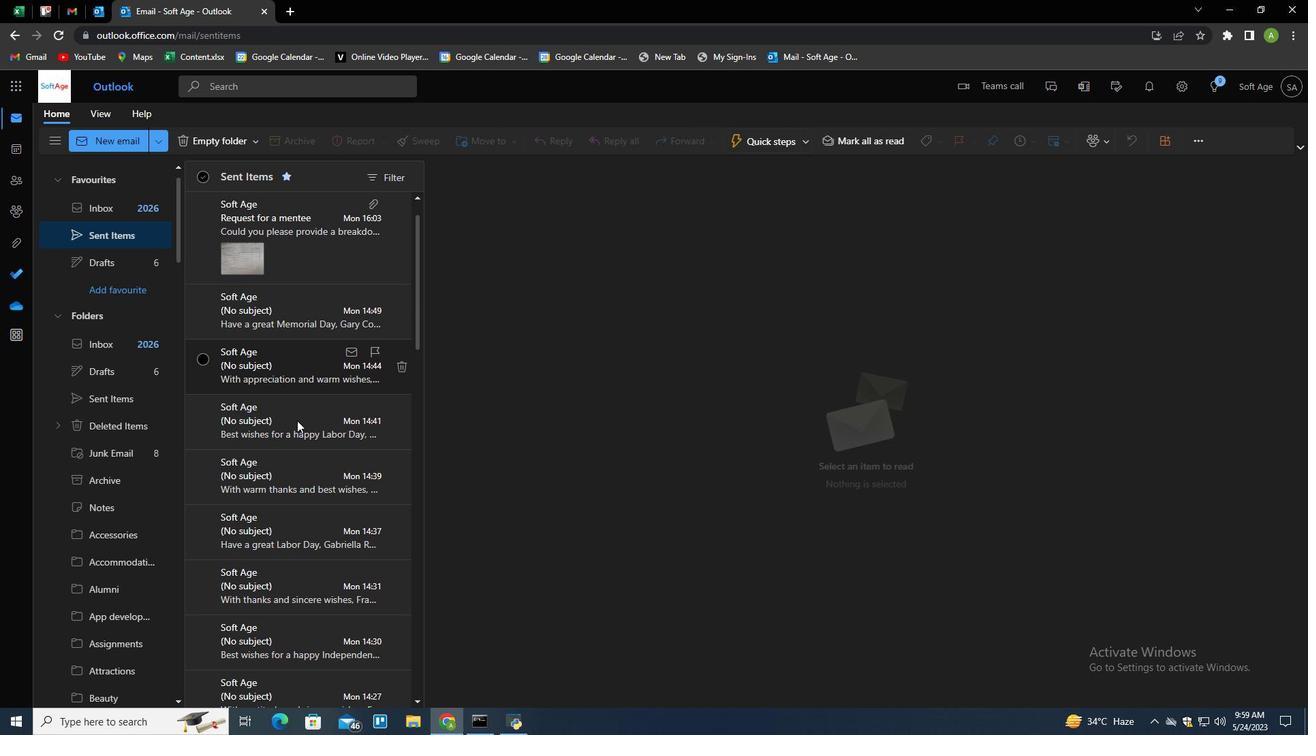 
Action: Mouse scrolled (312, 466) with delta (0, 0)
Screenshot: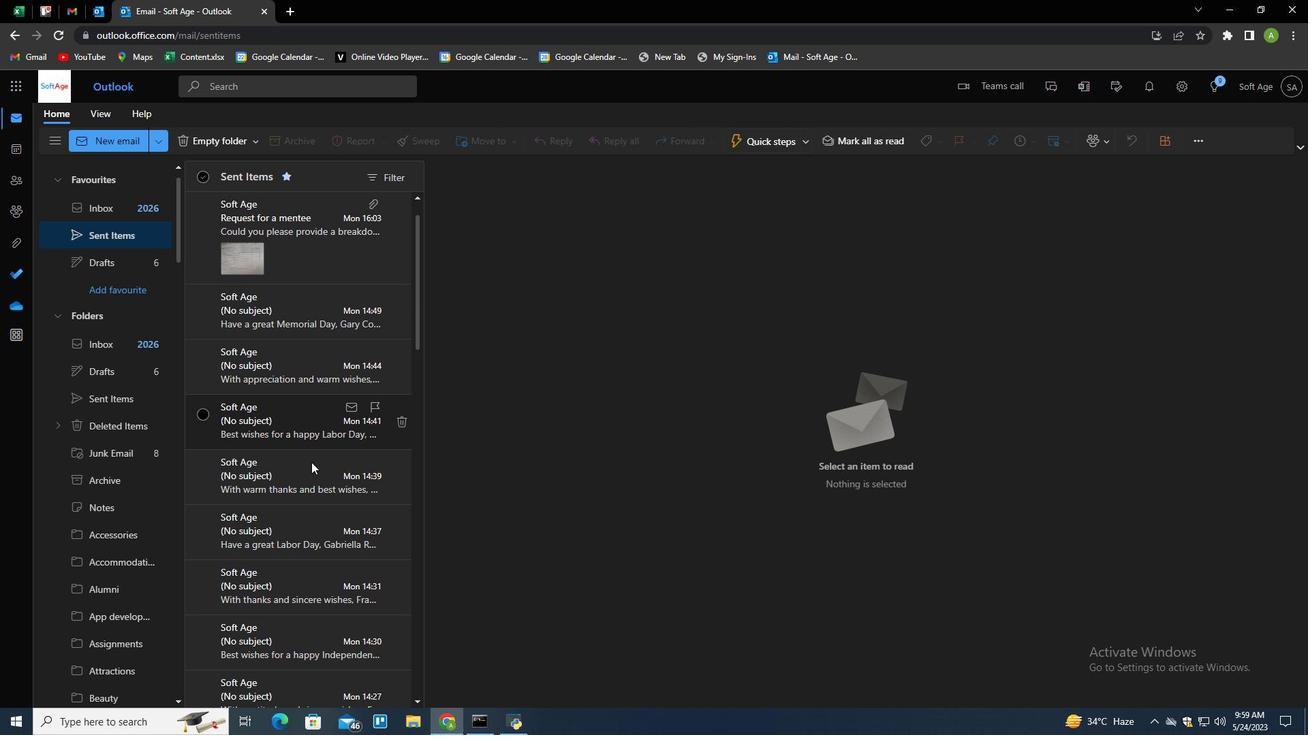 
Action: Mouse scrolled (312, 466) with delta (0, 0)
Screenshot: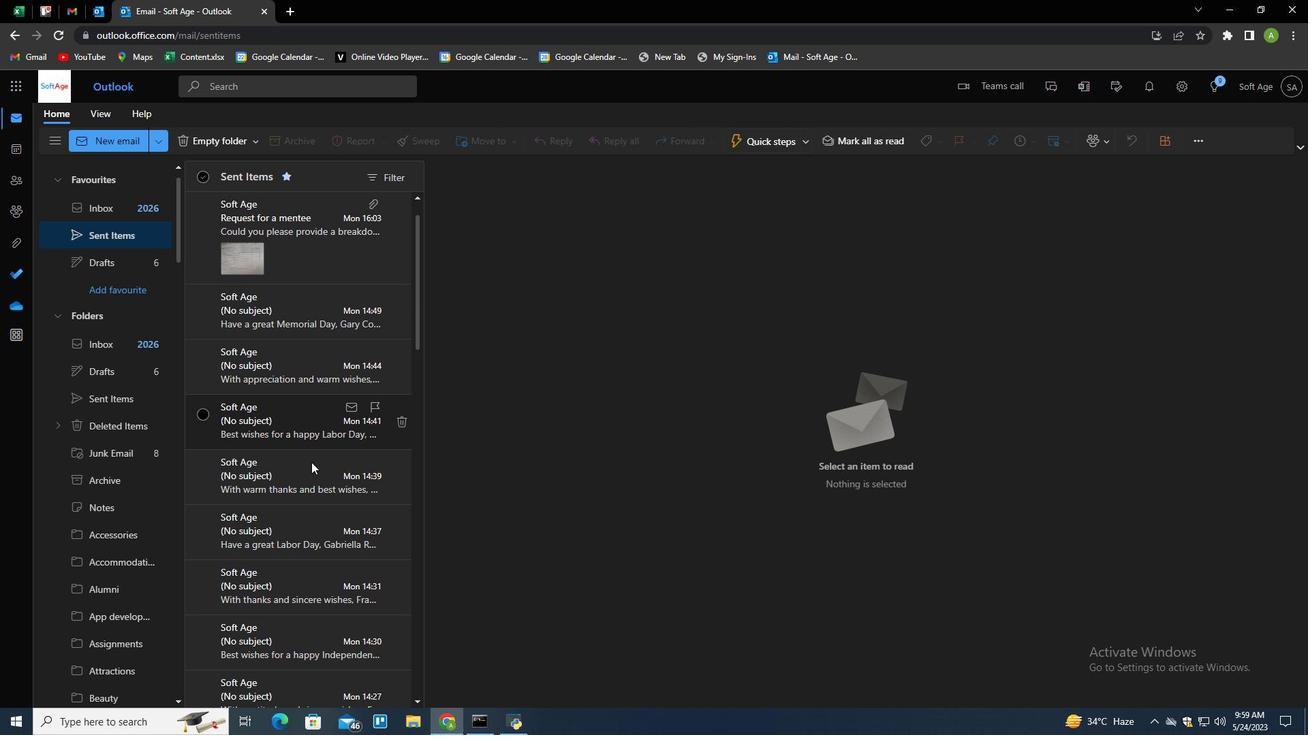 
Action: Mouse scrolled (312, 466) with delta (0, 0)
Screenshot: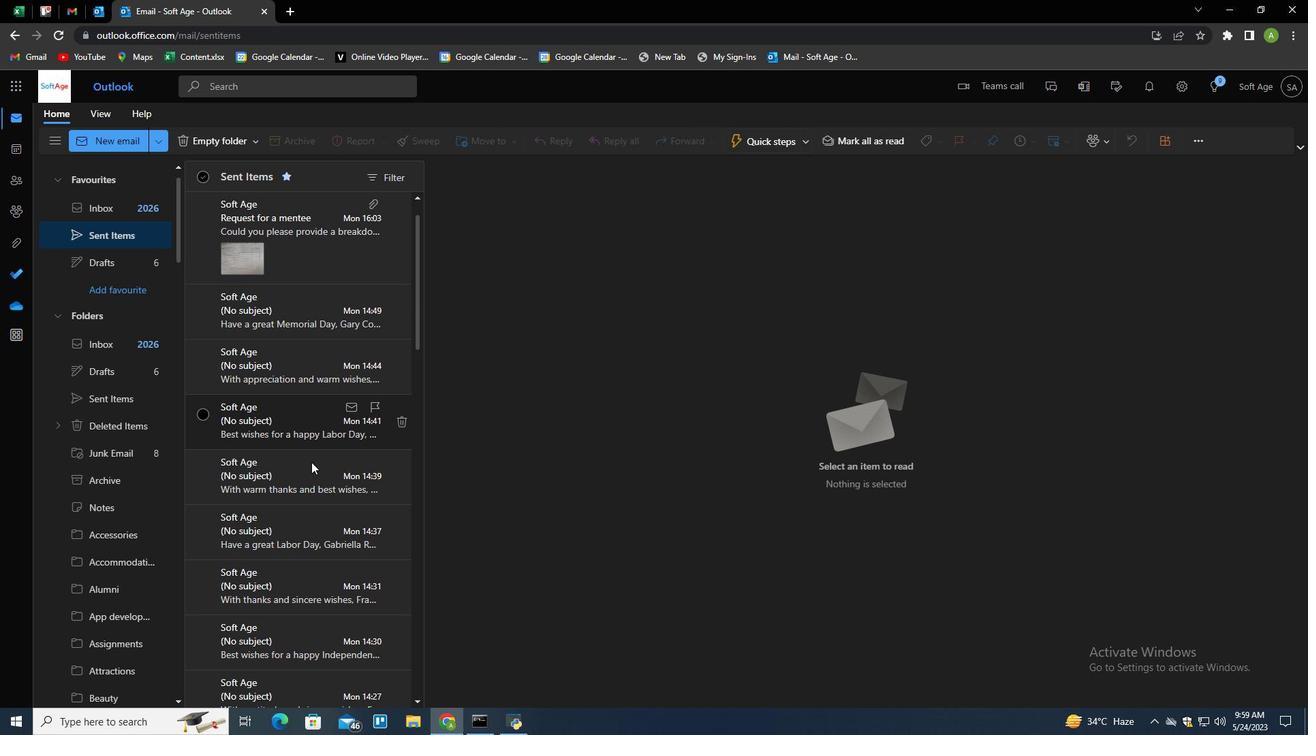 
Action: Mouse scrolled (312, 466) with delta (0, 0)
Screenshot: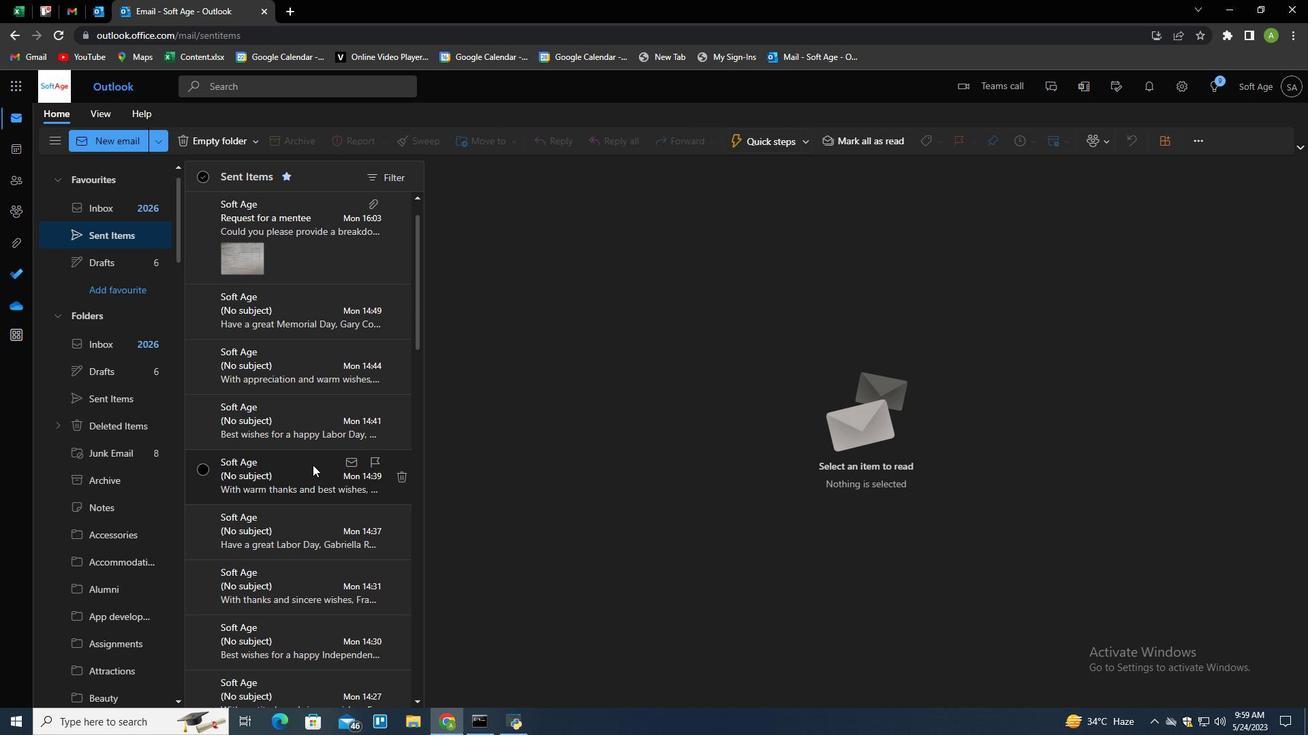
Action: Mouse scrolled (312, 466) with delta (0, 0)
Screenshot: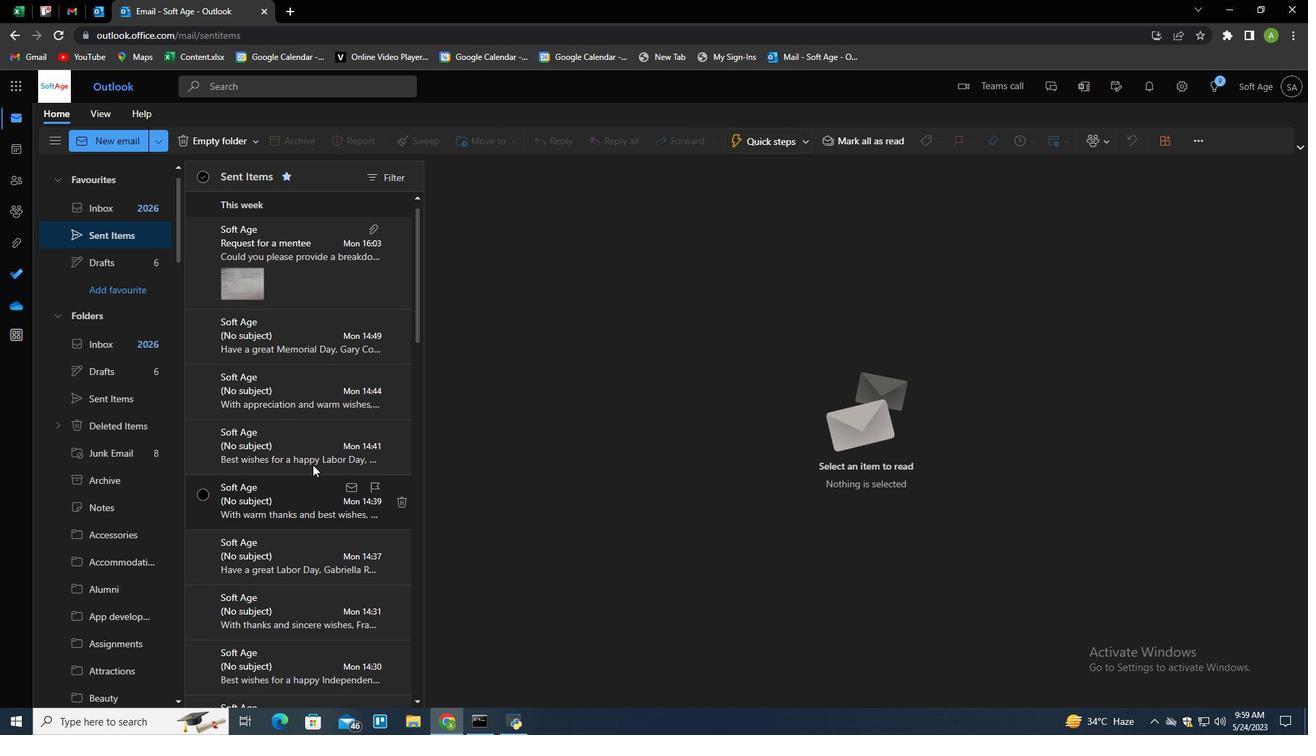 
Action: Mouse scrolled (312, 466) with delta (0, 0)
Screenshot: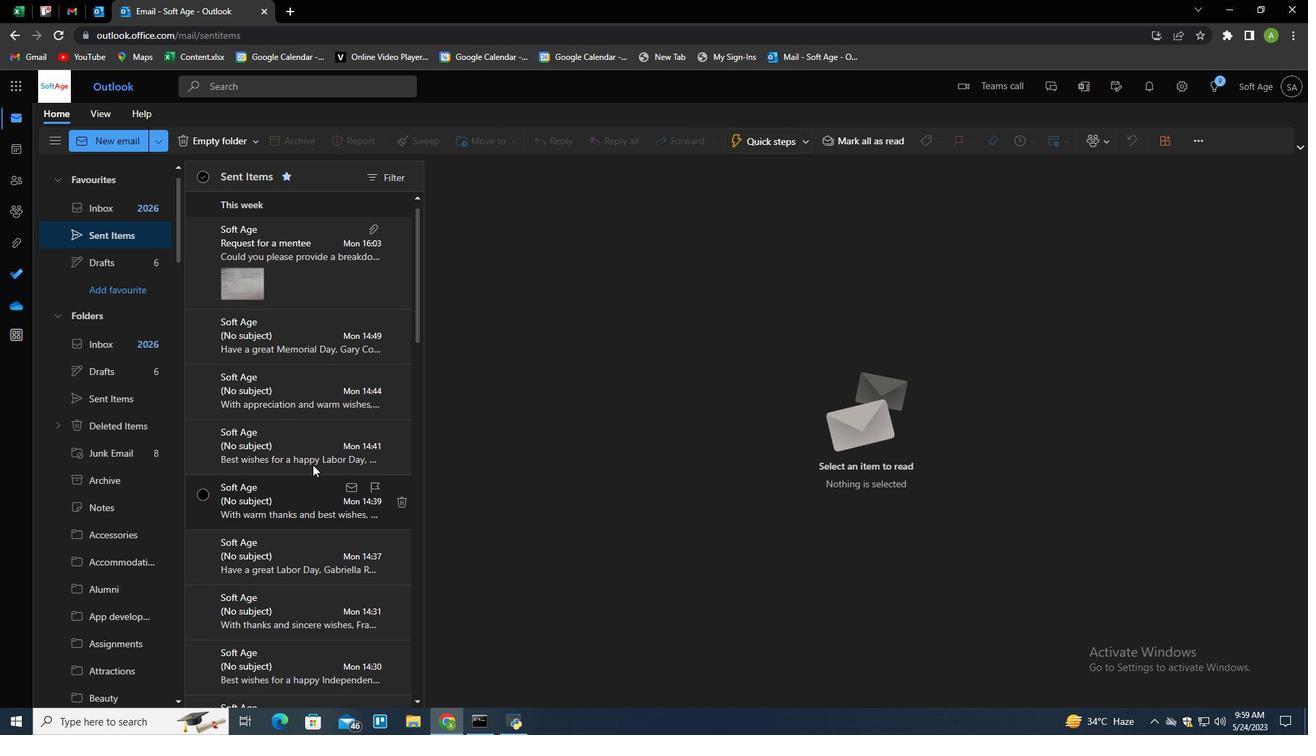 
Action: Mouse scrolled (312, 466) with delta (0, 0)
Screenshot: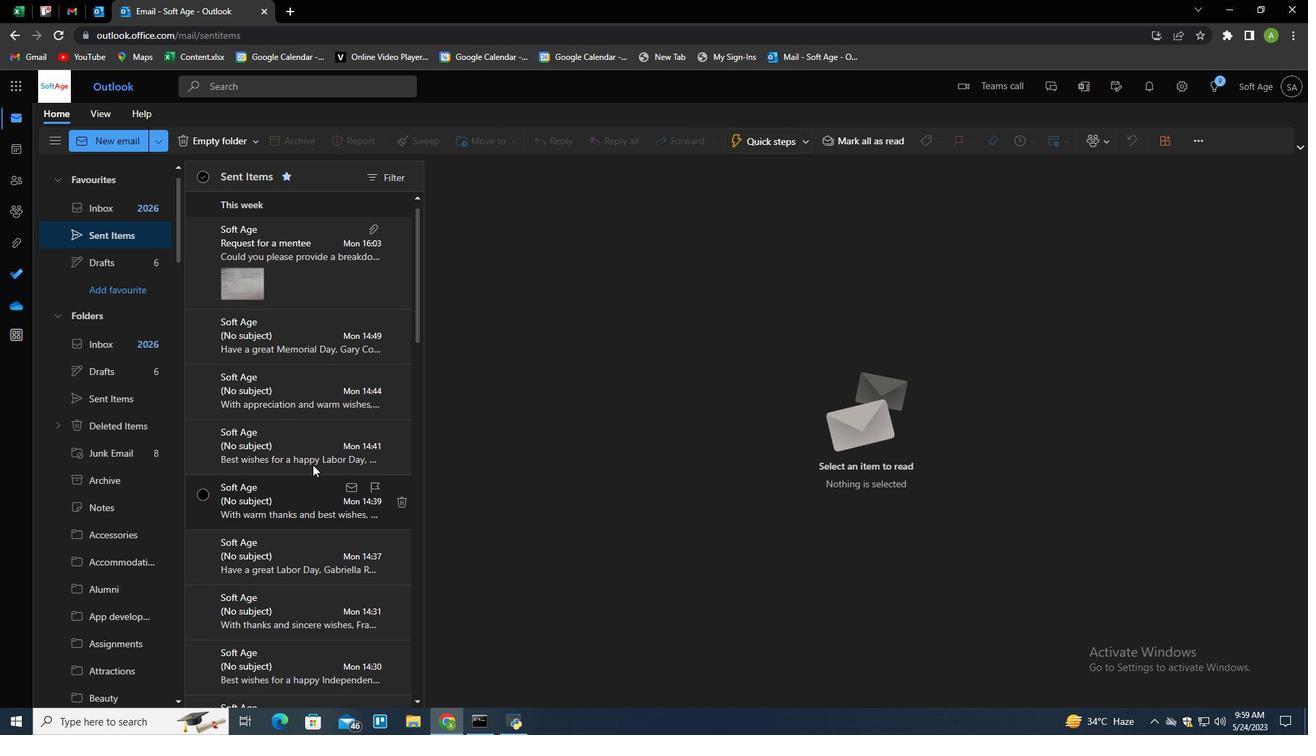 
Action: Mouse scrolled (312, 466) with delta (0, 0)
Screenshot: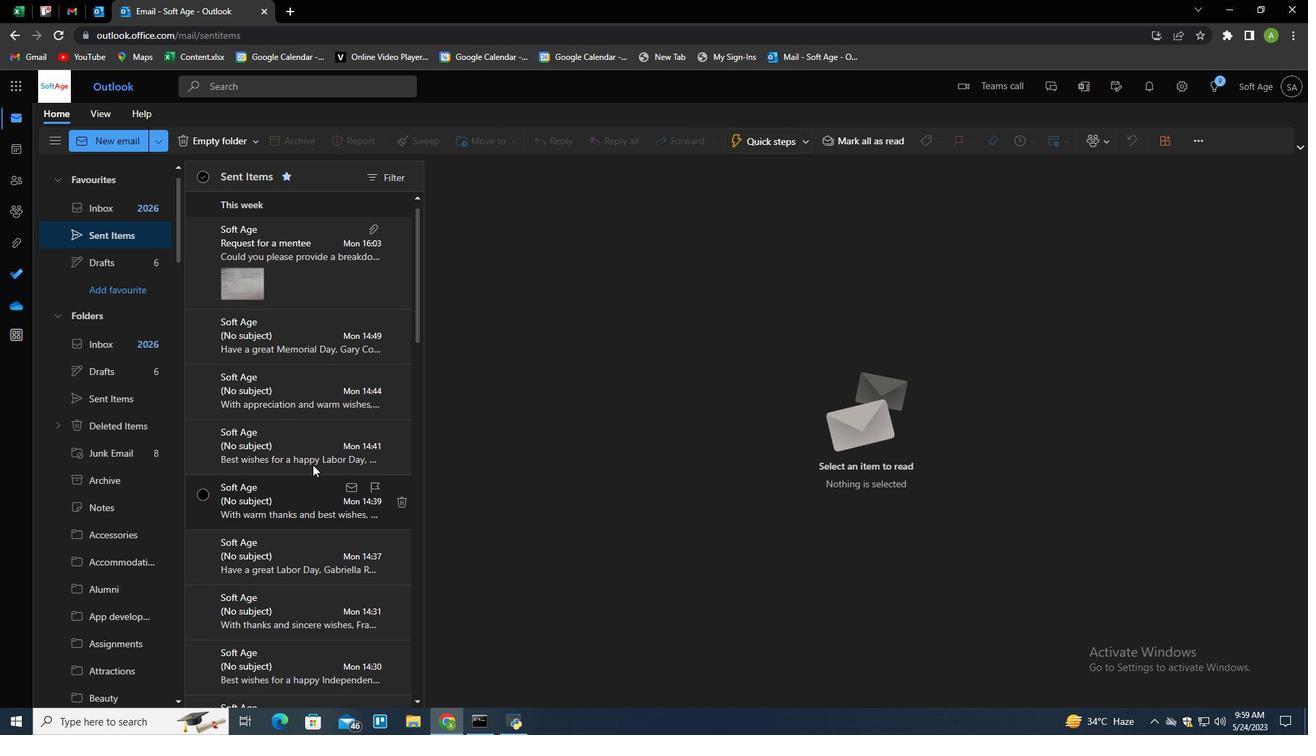 
Action: Mouse scrolled (312, 466) with delta (0, 0)
Screenshot: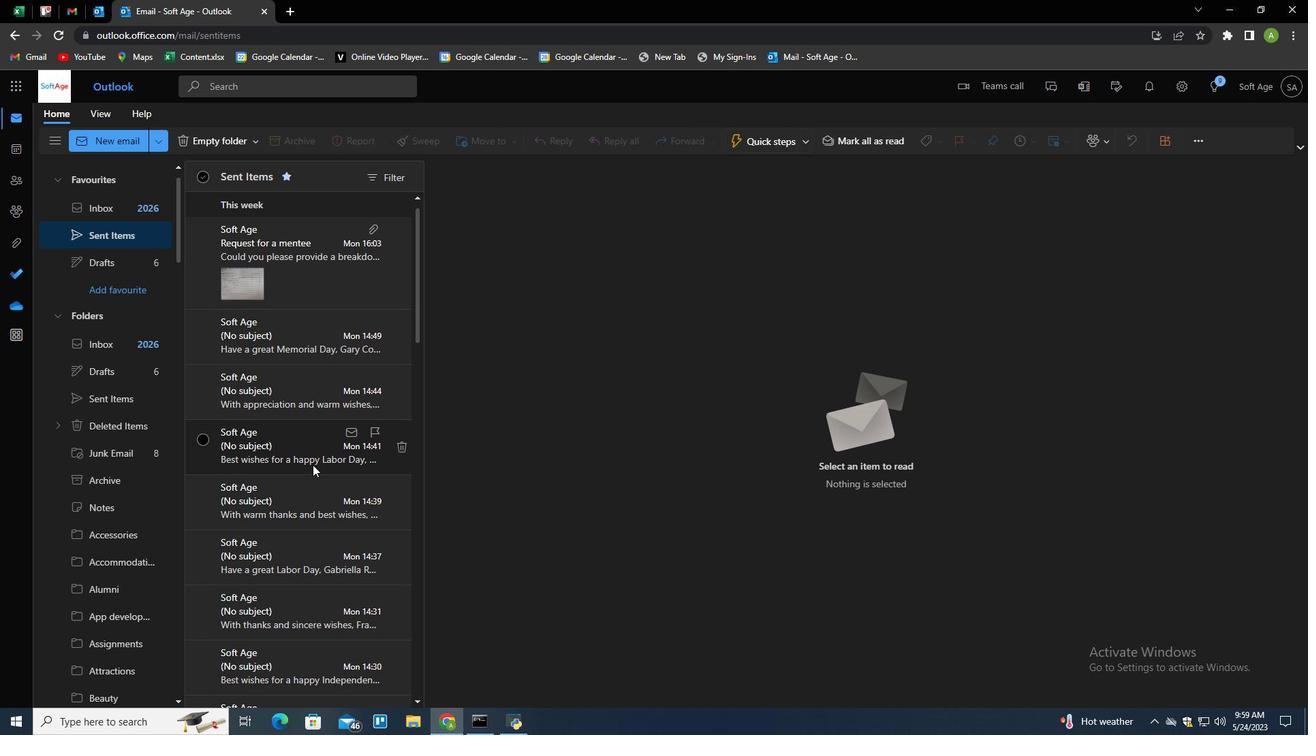 
Action: Mouse scrolled (312, 466) with delta (0, 0)
Screenshot: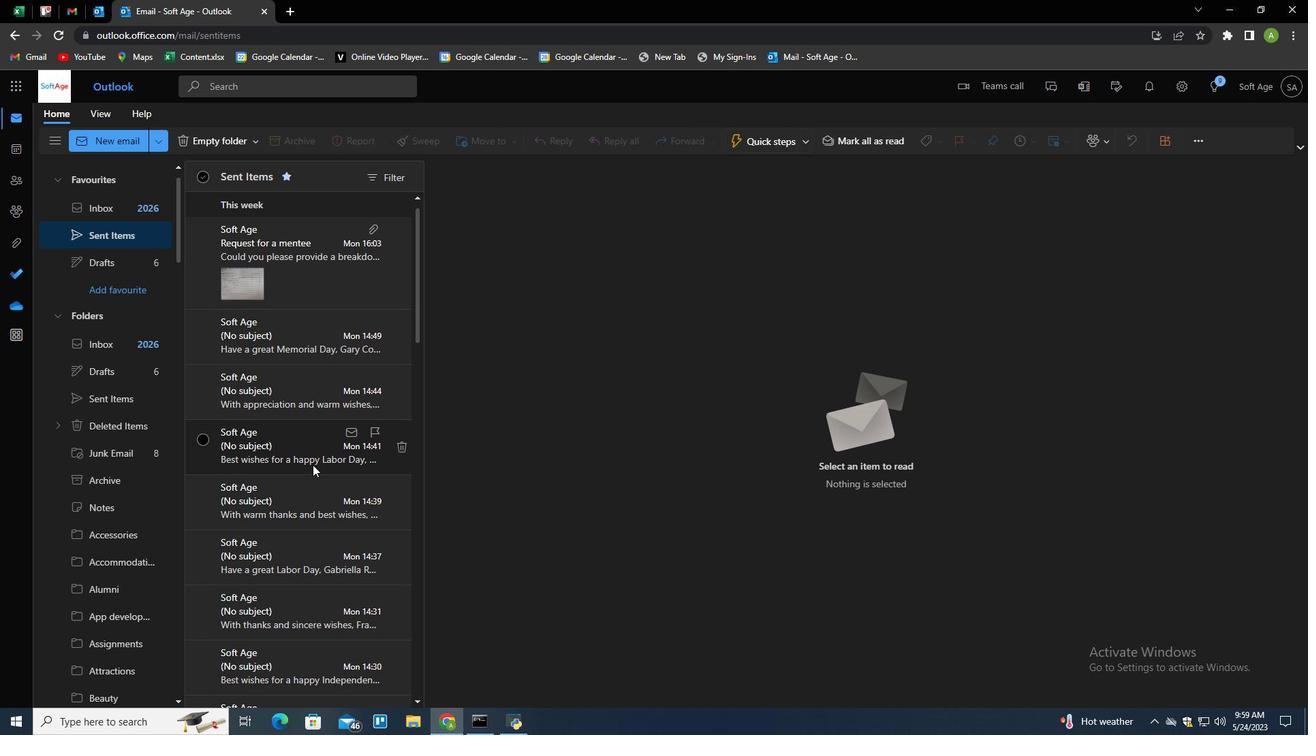 
Action: Mouse scrolled (312, 464) with delta (0, 0)
Screenshot: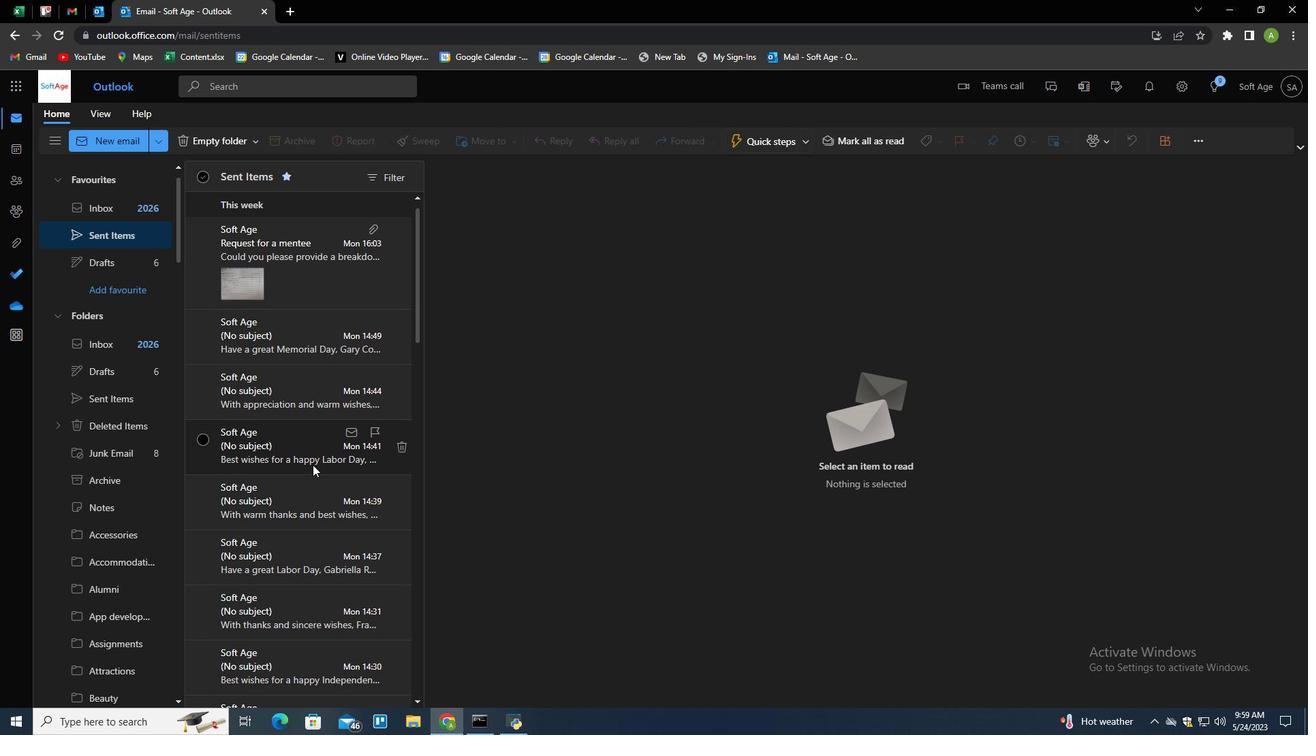 
Action: Mouse scrolled (312, 466) with delta (0, 0)
Screenshot: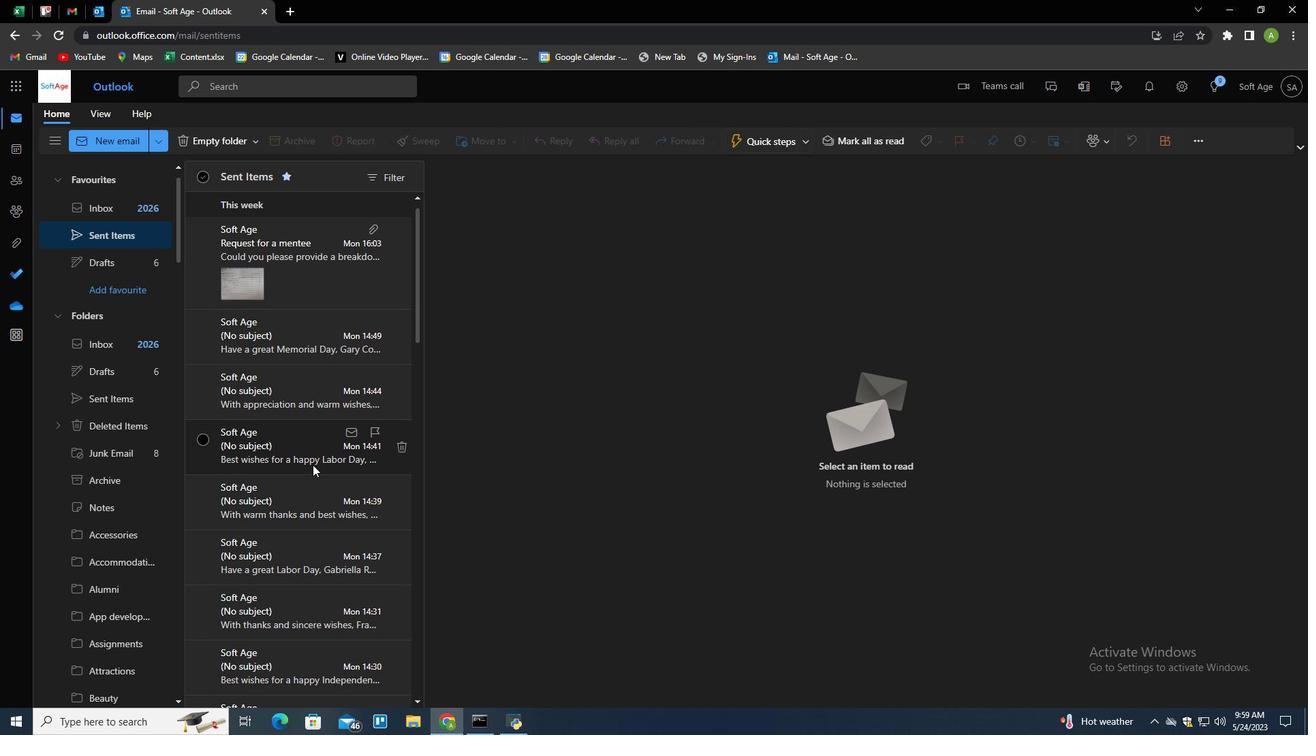 
Action: Mouse scrolled (312, 466) with delta (0, 0)
Screenshot: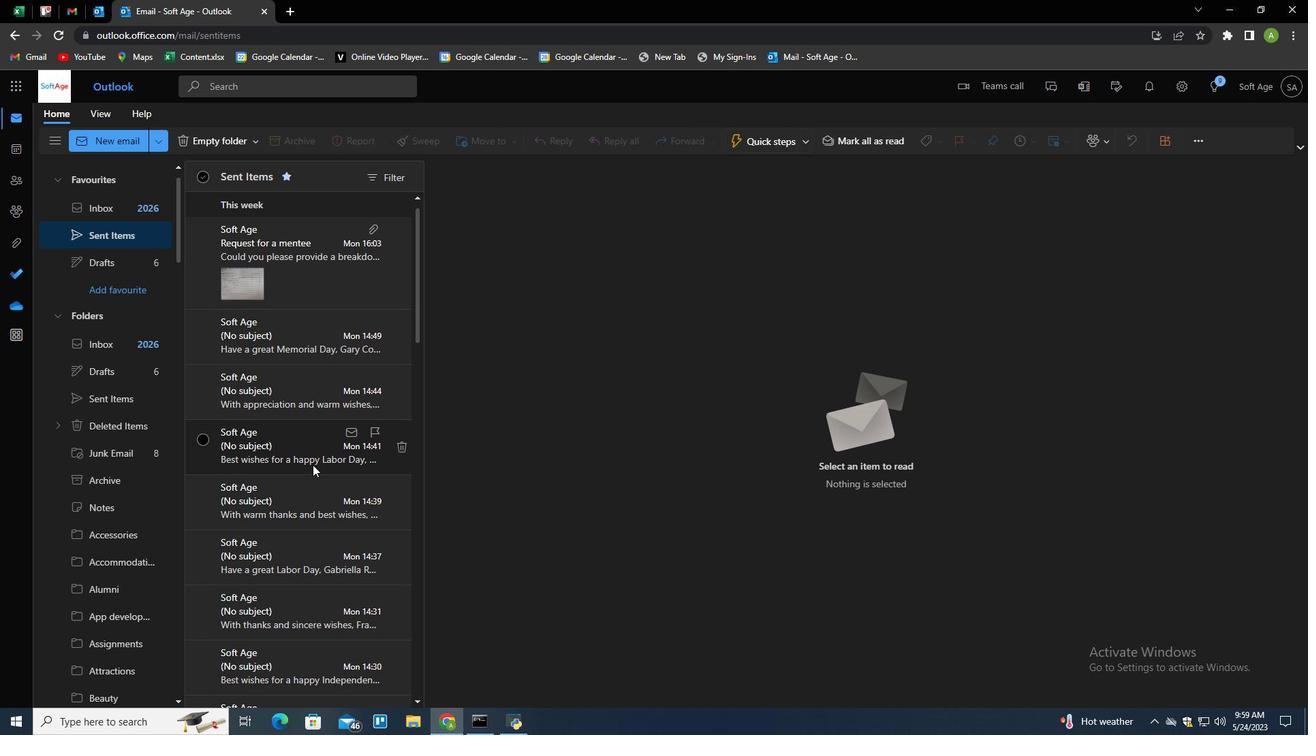 
Action: Mouse scrolled (312, 466) with delta (0, 0)
Screenshot: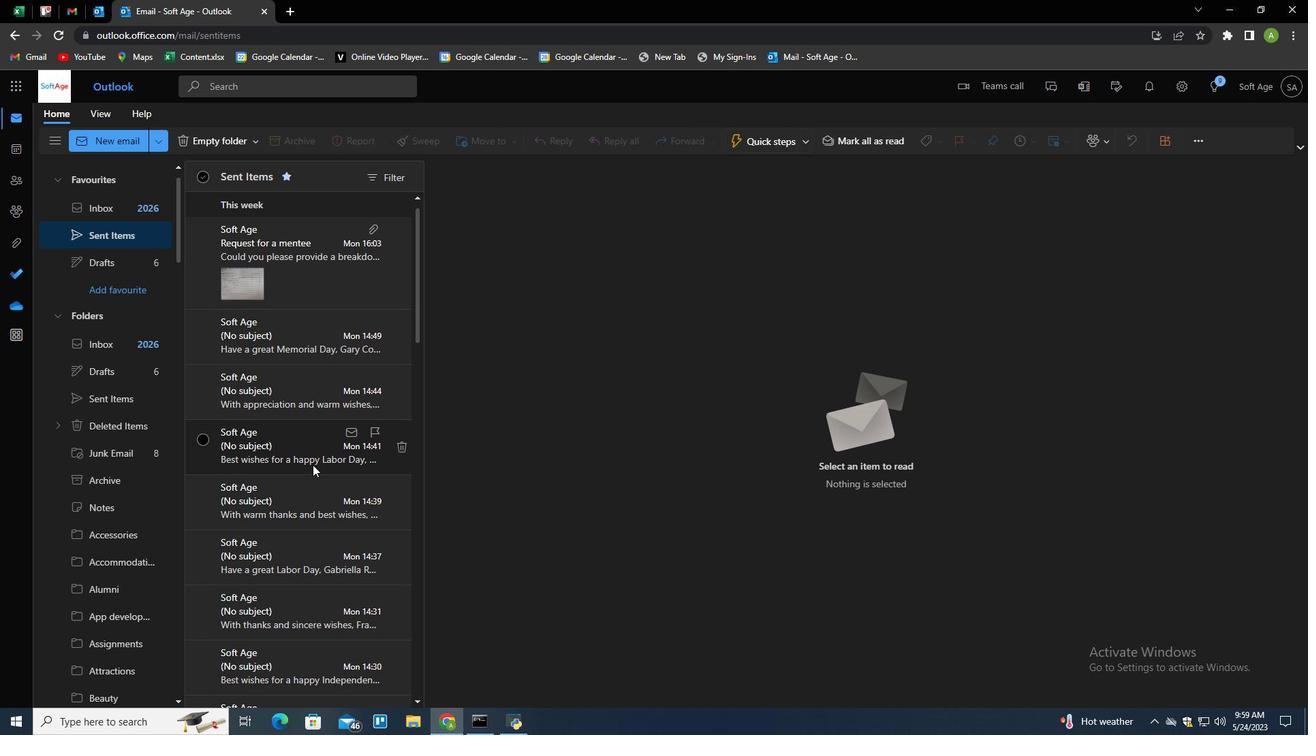 
Action: Mouse scrolled (312, 466) with delta (0, 0)
Screenshot: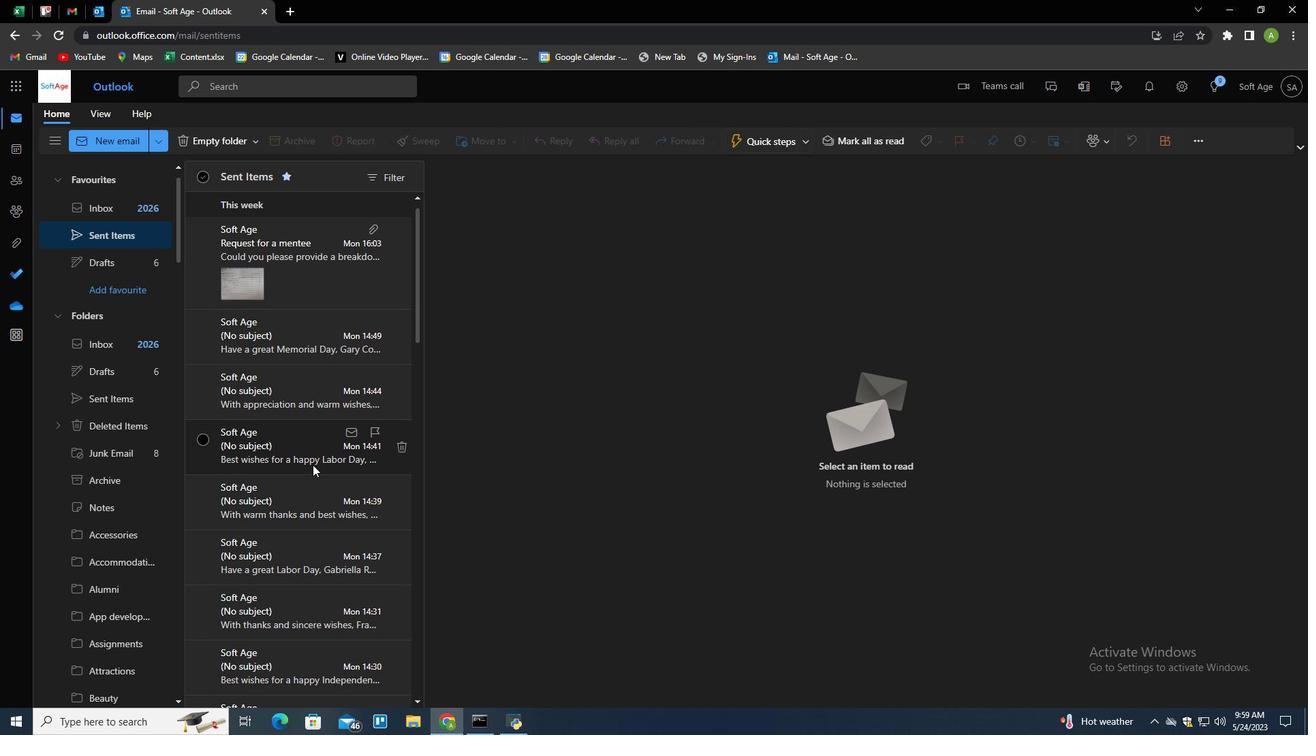 
Action: Mouse scrolled (312, 466) with delta (0, 0)
Screenshot: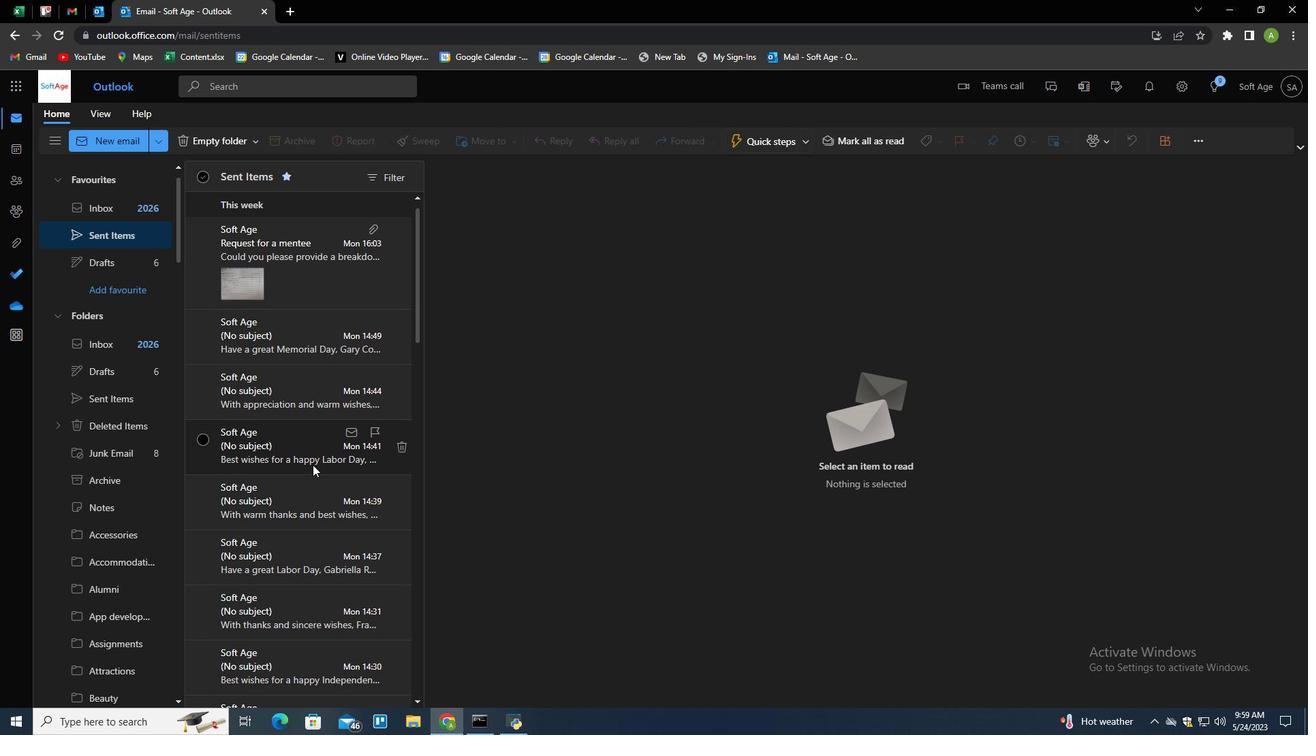
Action: Mouse scrolled (312, 464) with delta (0, 0)
Screenshot: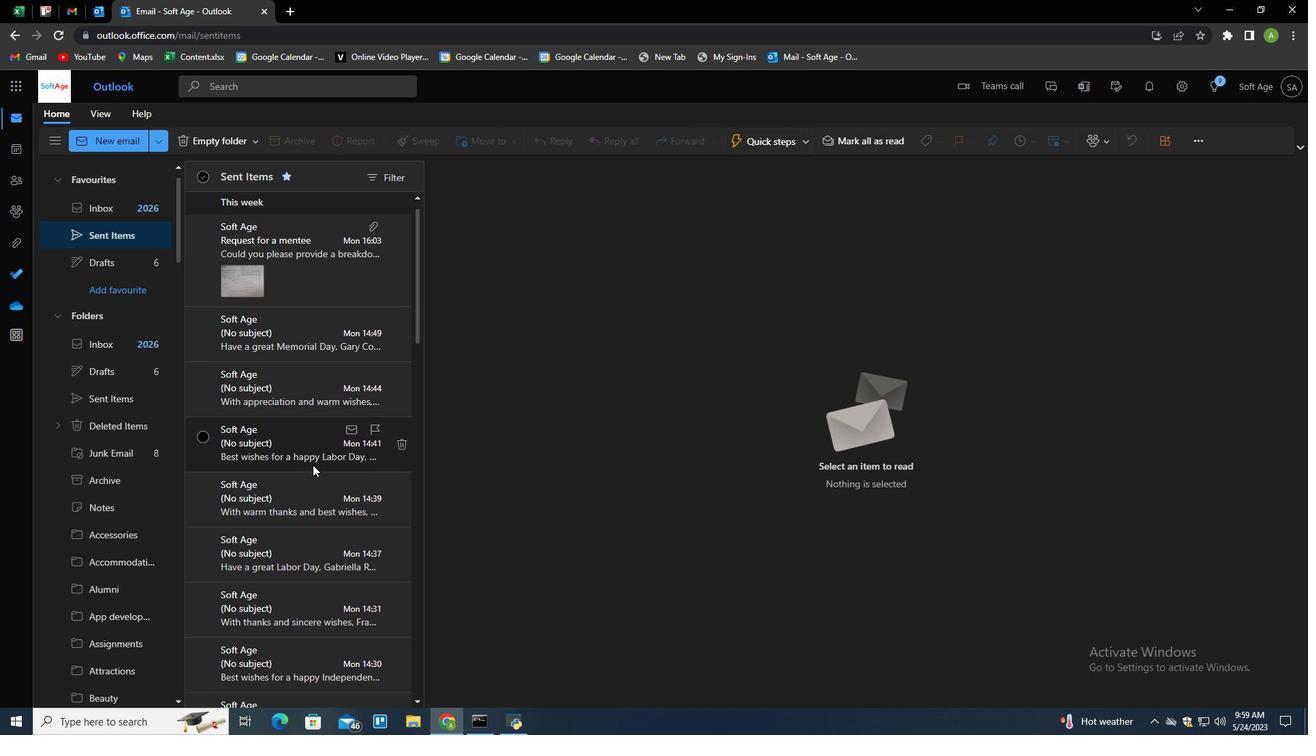 
Action: Mouse scrolled (312, 464) with delta (0, 0)
Screenshot: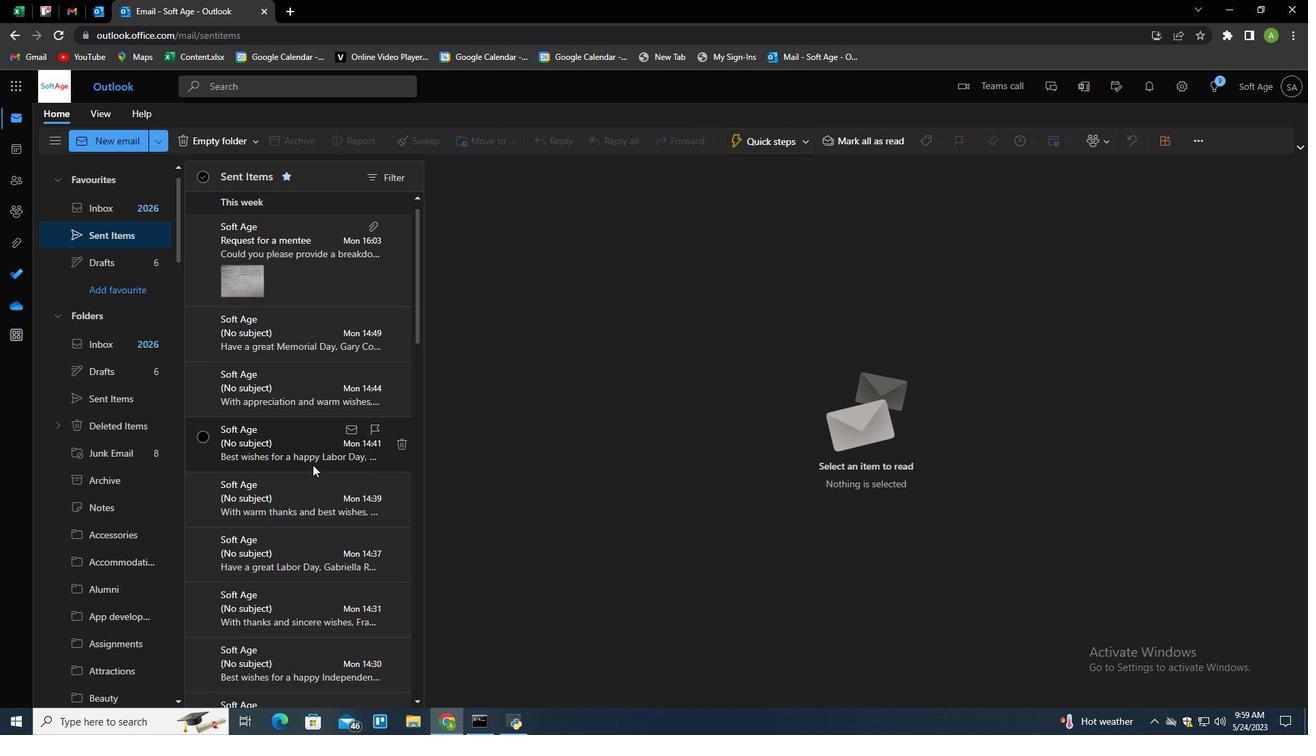 
Action: Mouse scrolled (312, 464) with delta (0, 0)
Screenshot: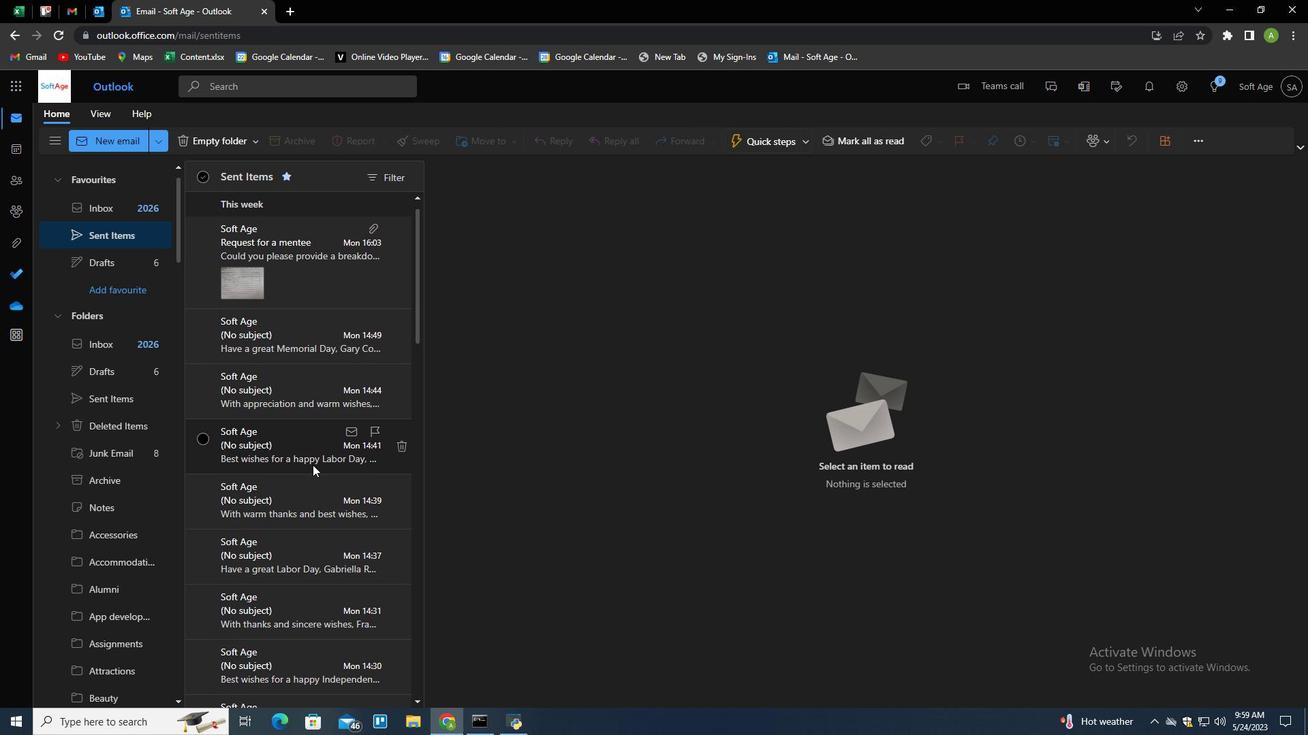 
Action: Mouse scrolled (312, 464) with delta (0, 0)
Screenshot: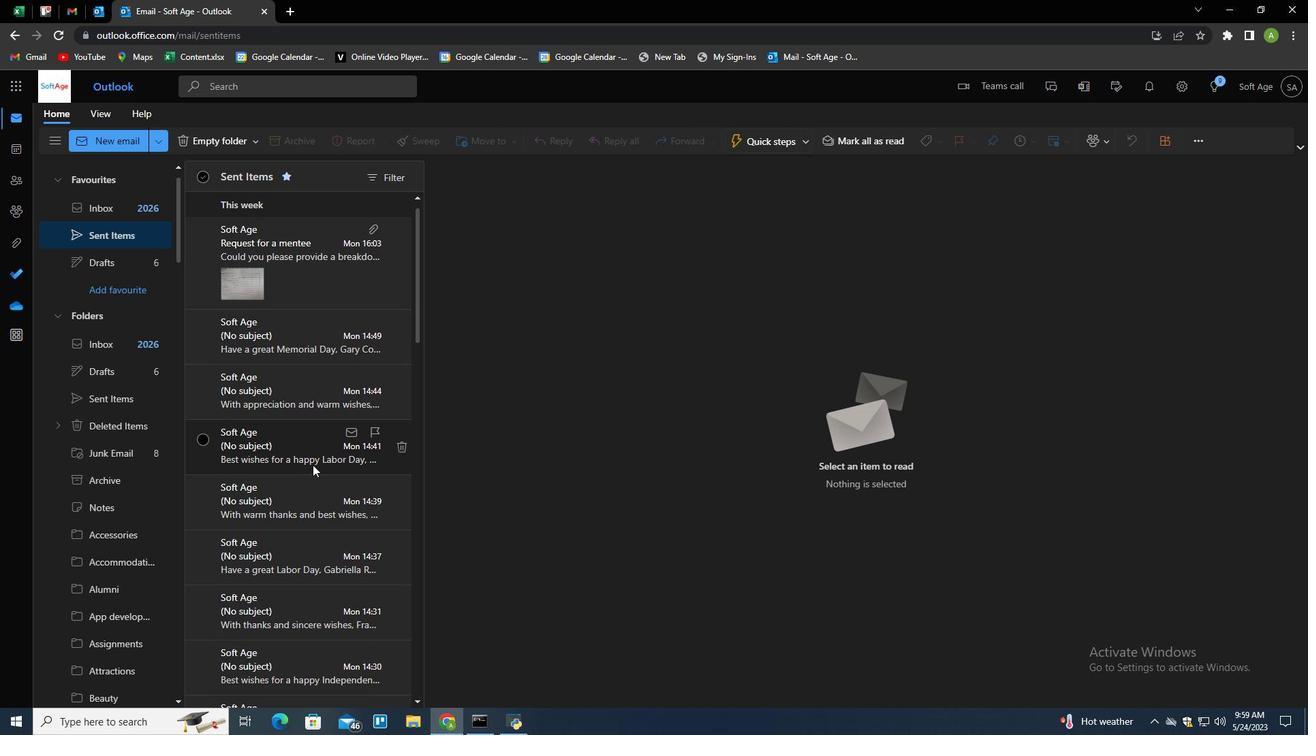
Action: Mouse scrolled (312, 464) with delta (0, 0)
Screenshot: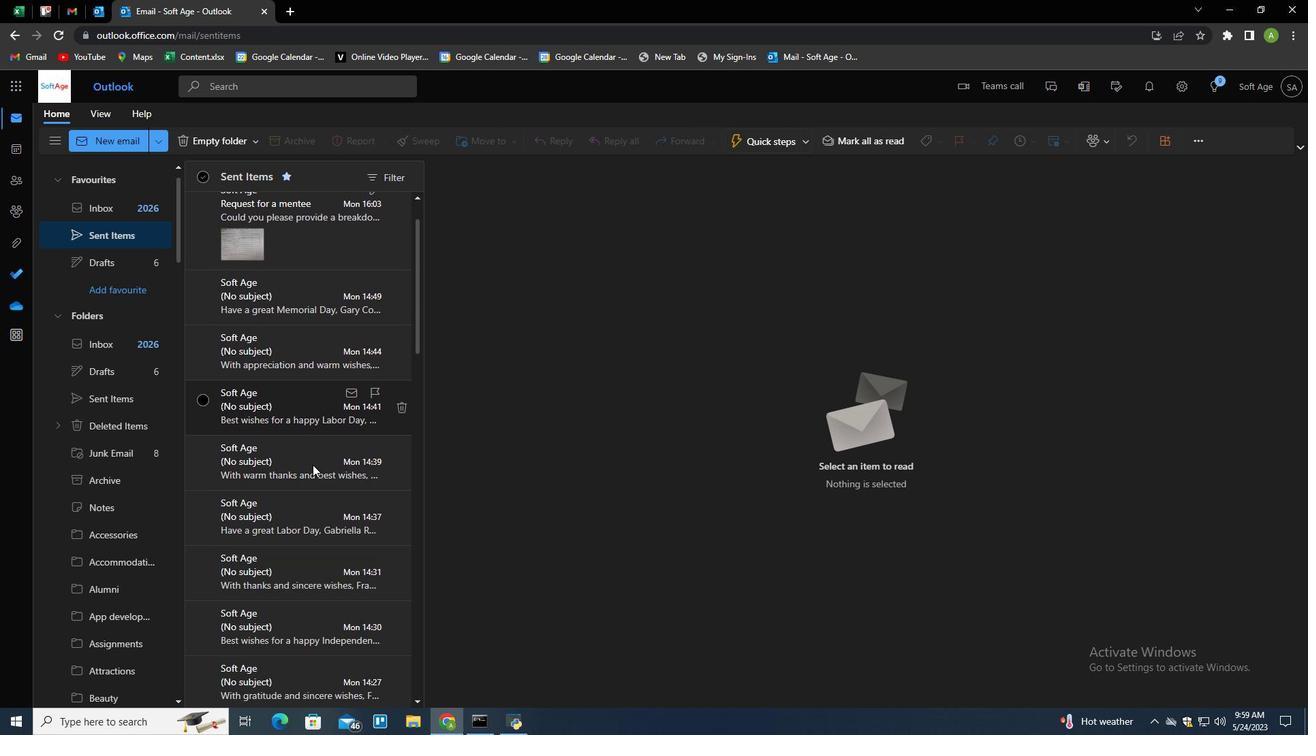 
Action: Mouse scrolled (312, 464) with delta (0, 0)
Screenshot: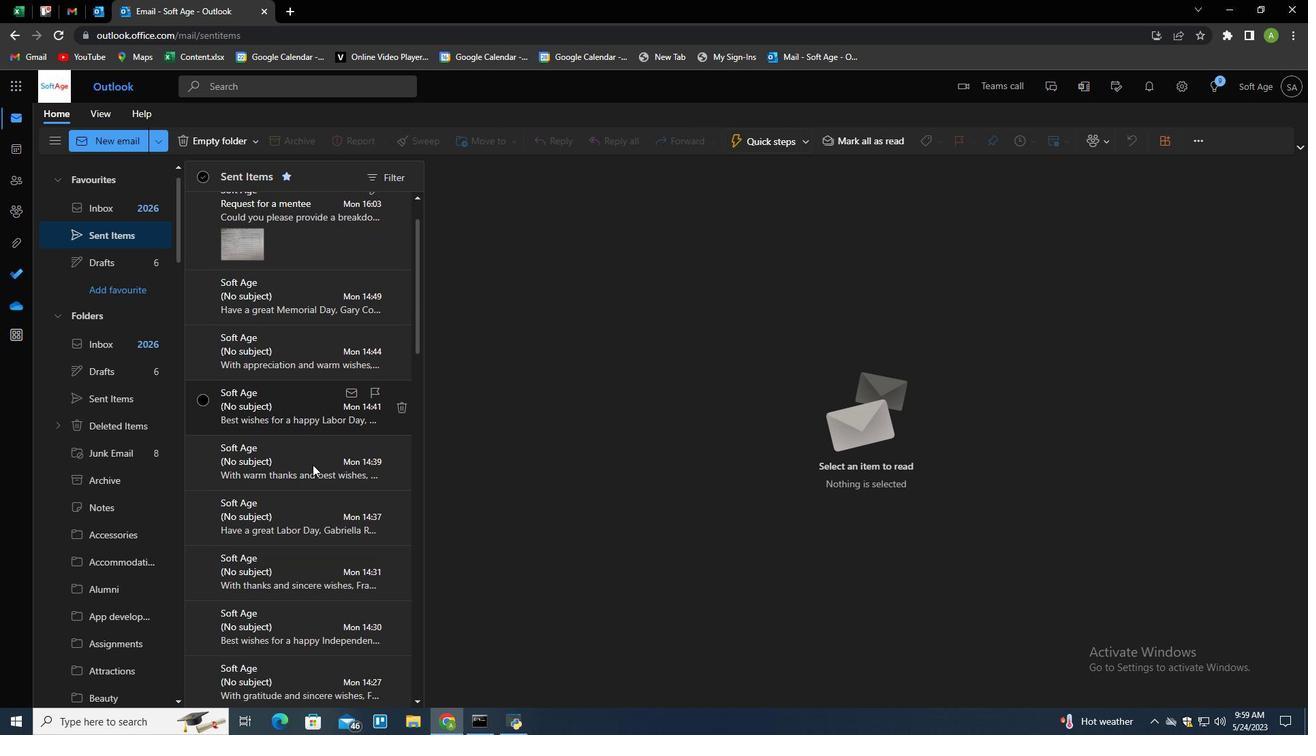 
Action: Mouse scrolled (312, 466) with delta (0, 0)
Screenshot: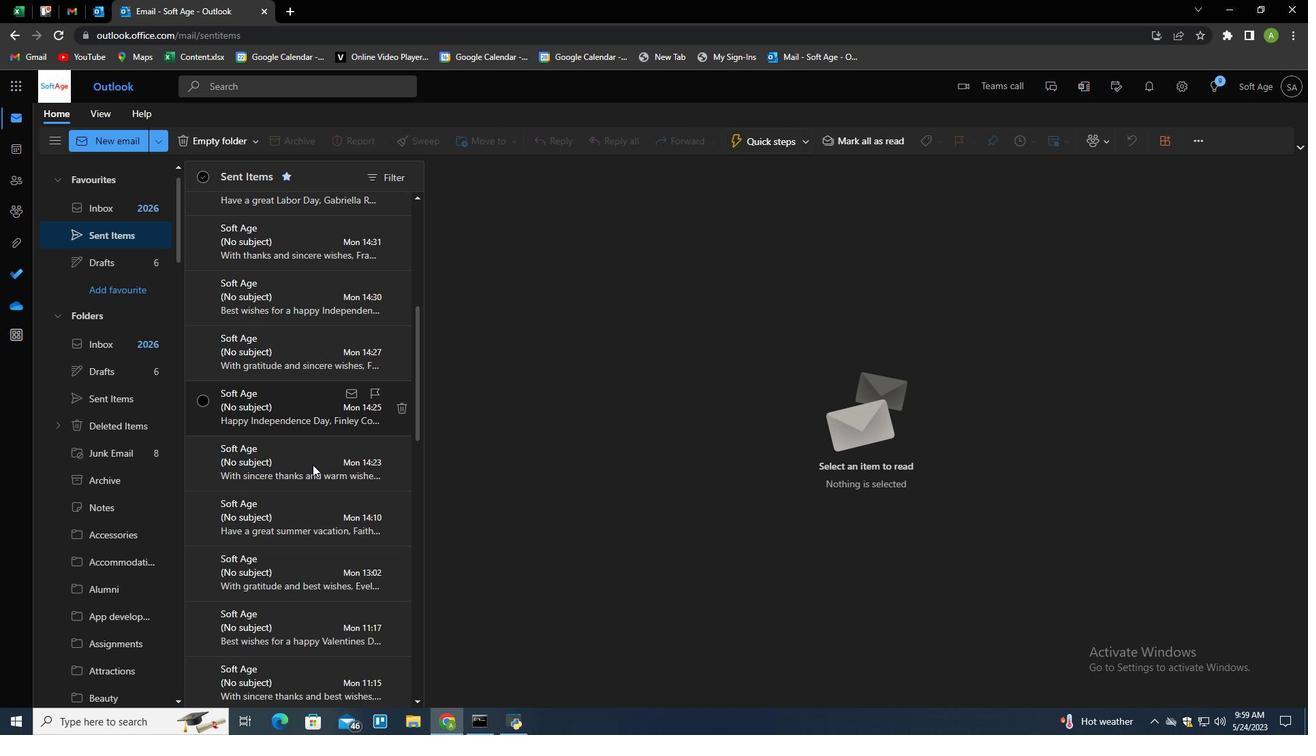 
Action: Mouse scrolled (312, 466) with delta (0, 0)
Screenshot: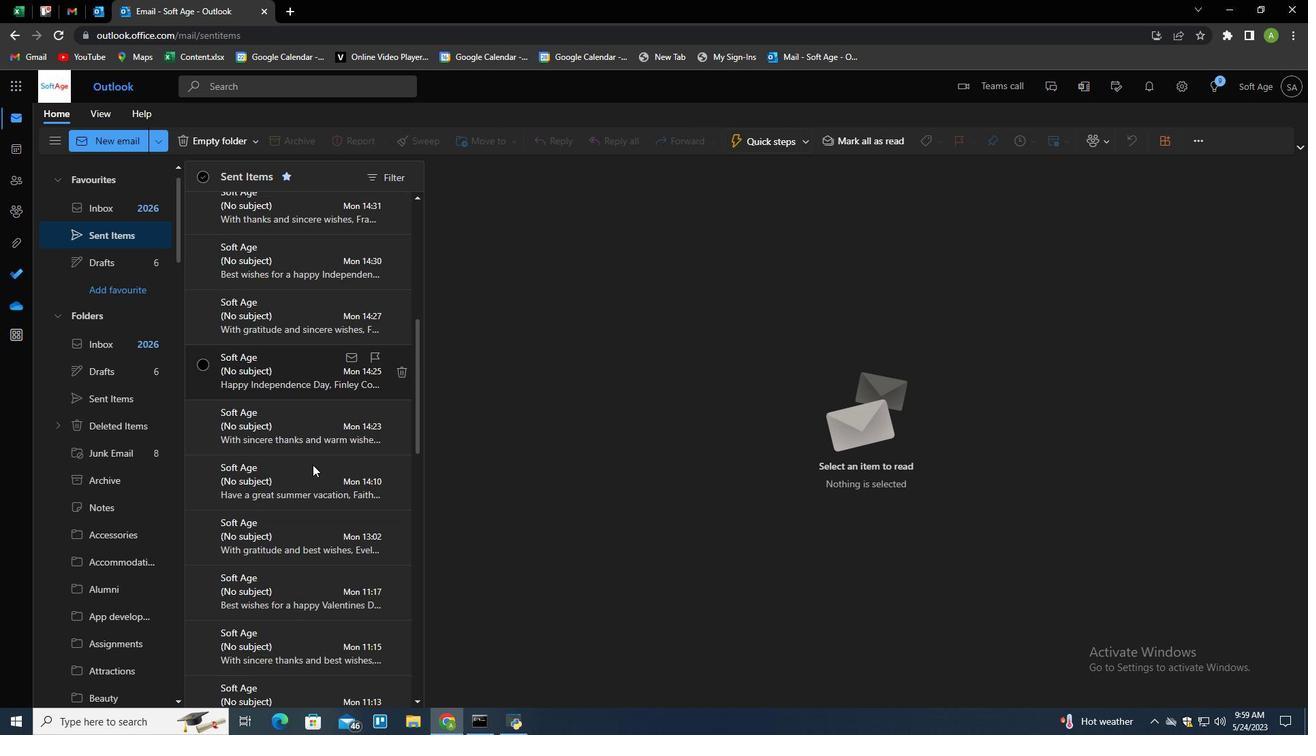 
Action: Mouse scrolled (312, 466) with delta (0, 0)
Screenshot: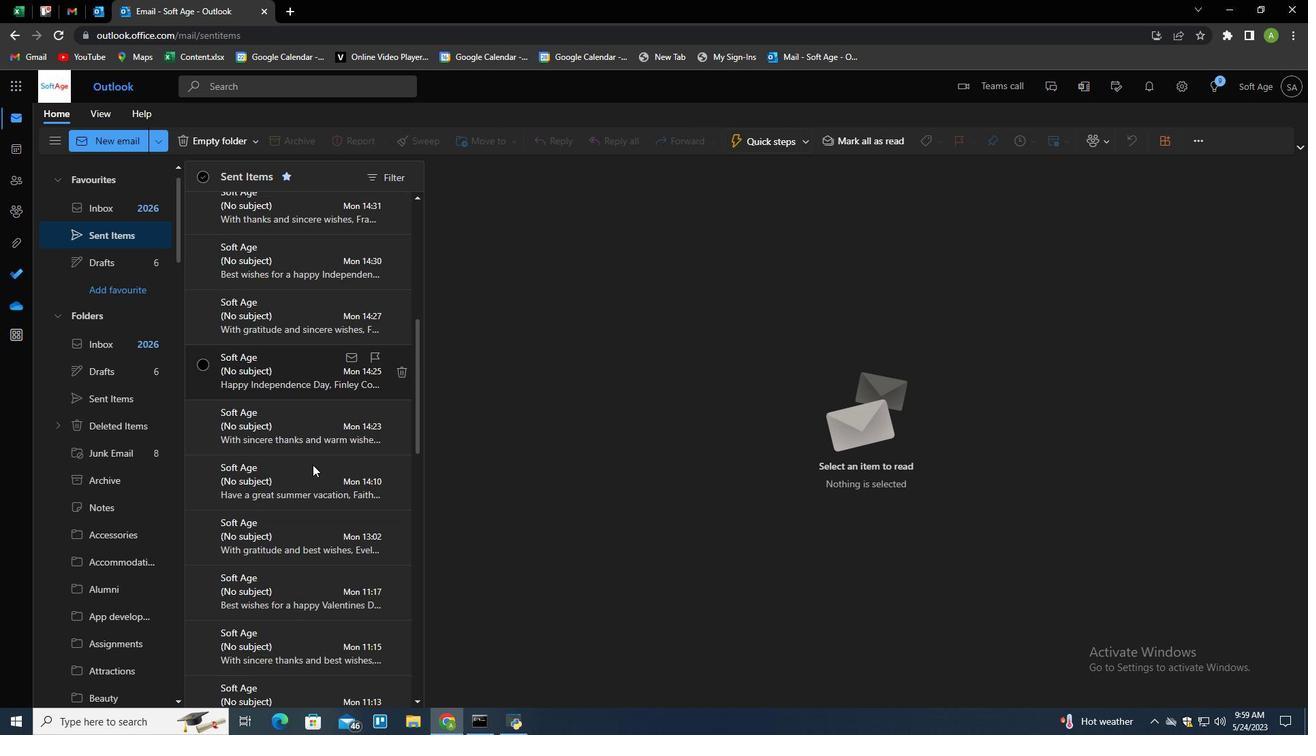 
Action: Mouse scrolled (312, 466) with delta (0, 0)
Screenshot: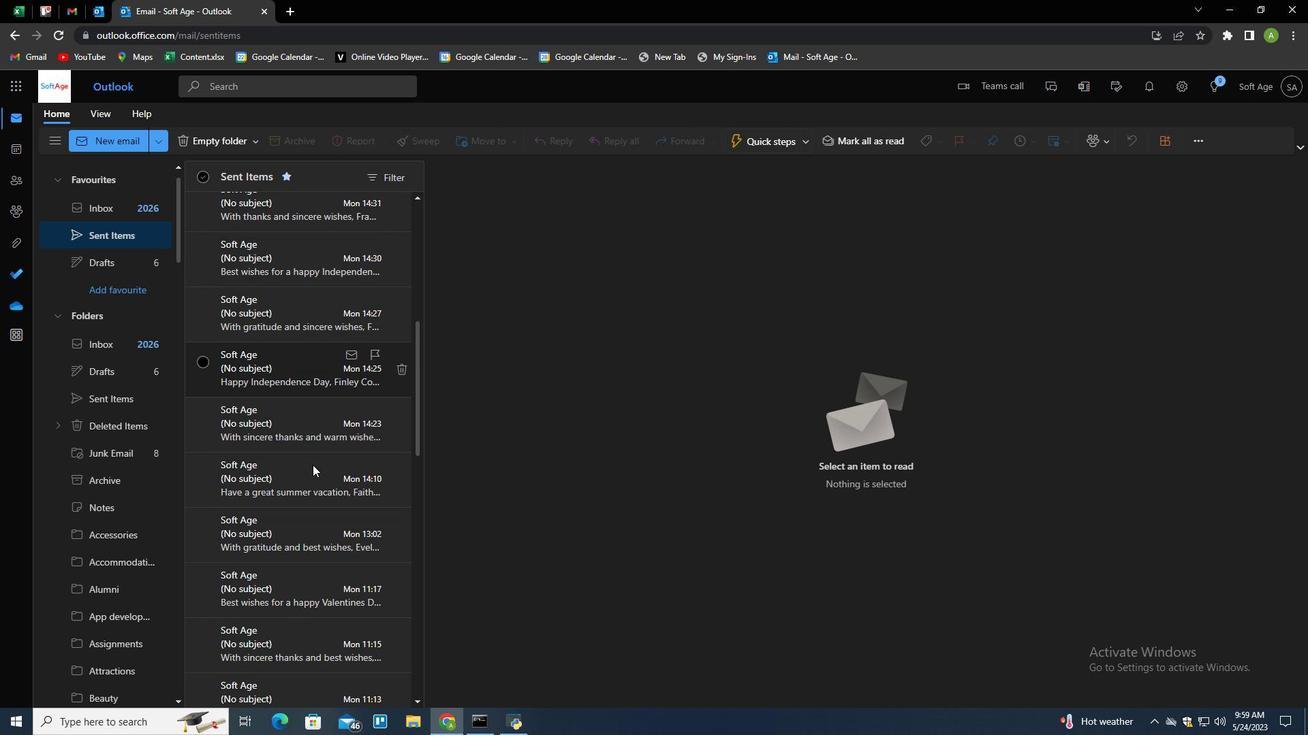 
Action: Mouse scrolled (312, 466) with delta (0, 0)
Screenshot: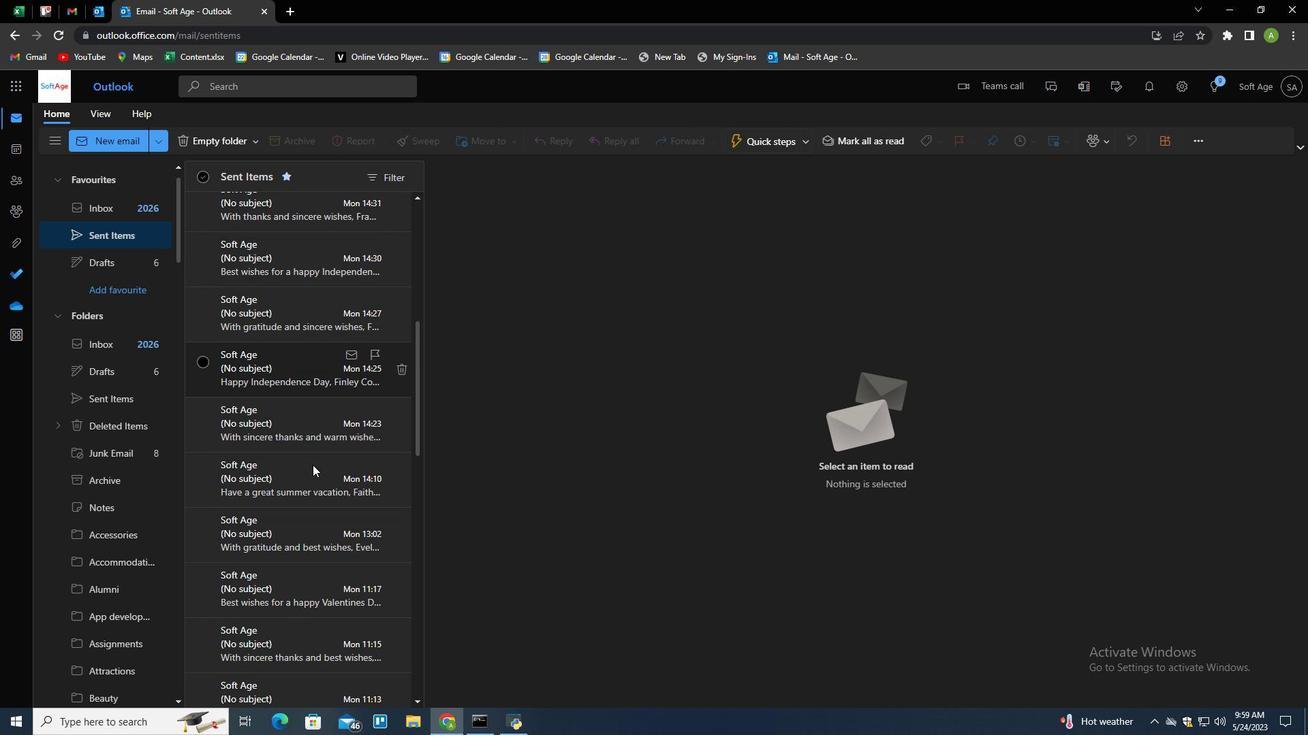 
Action: Mouse scrolled (312, 466) with delta (0, 0)
Screenshot: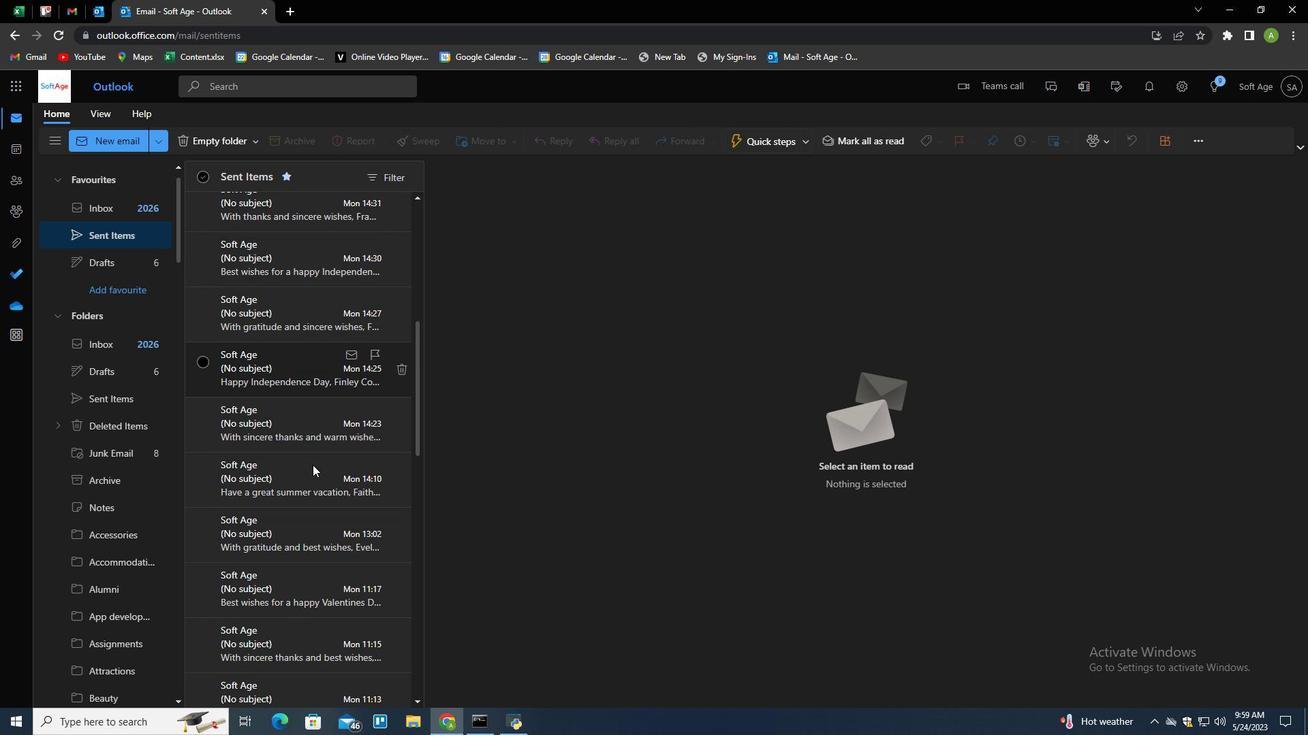 
Action: Mouse scrolled (312, 466) with delta (0, 0)
Screenshot: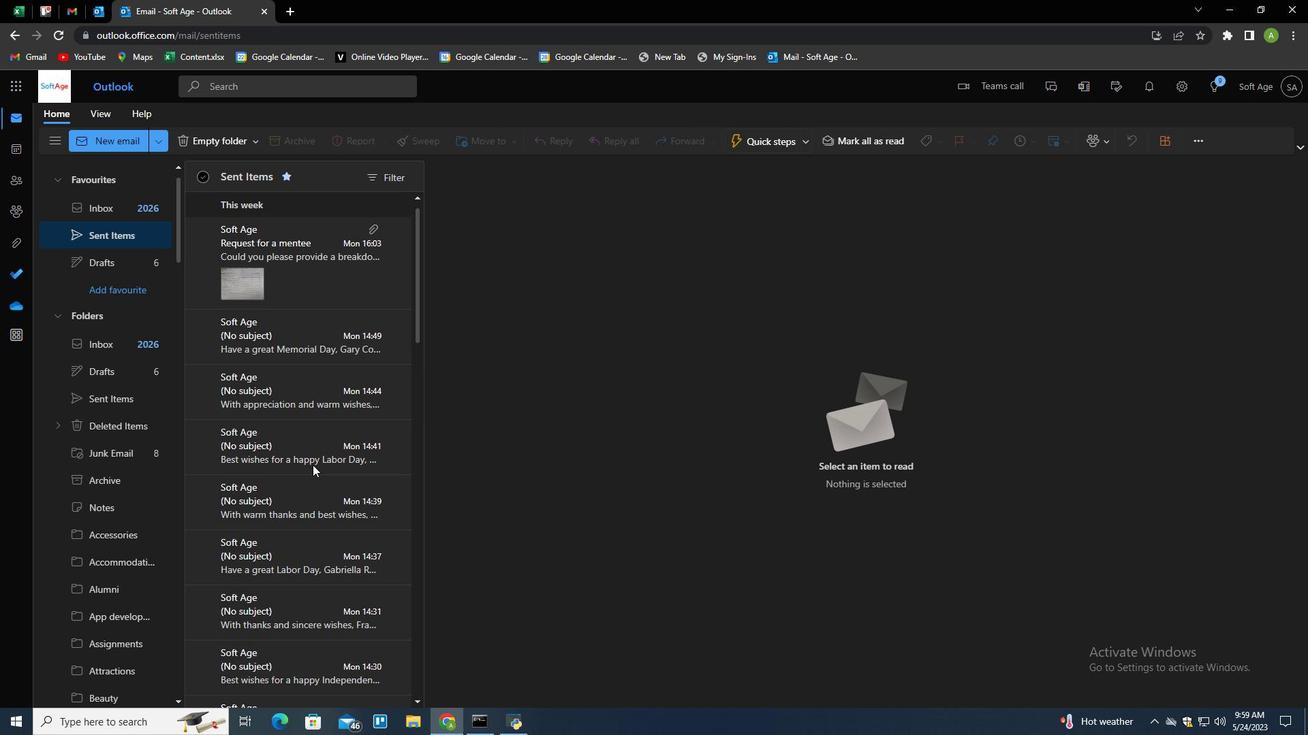 
Action: Mouse scrolled (312, 466) with delta (0, 0)
Screenshot: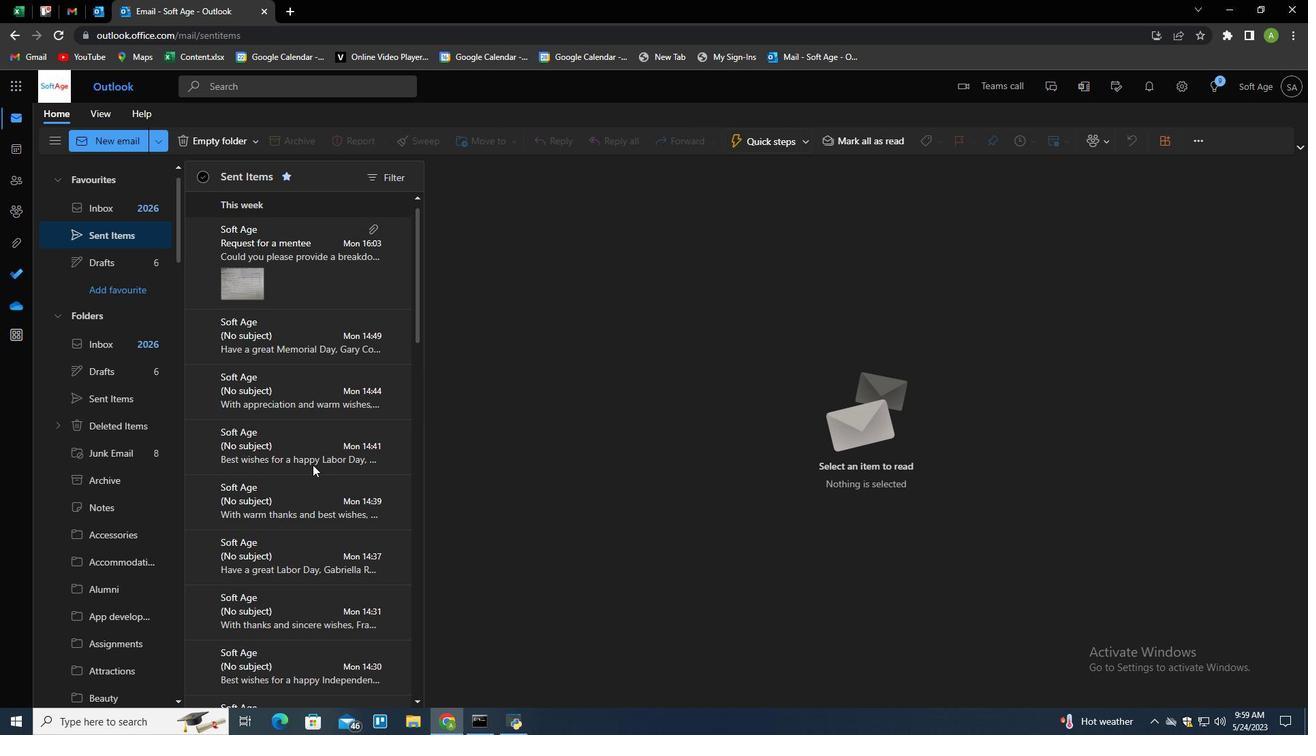 
Action: Mouse scrolled (312, 466) with delta (0, 0)
Screenshot: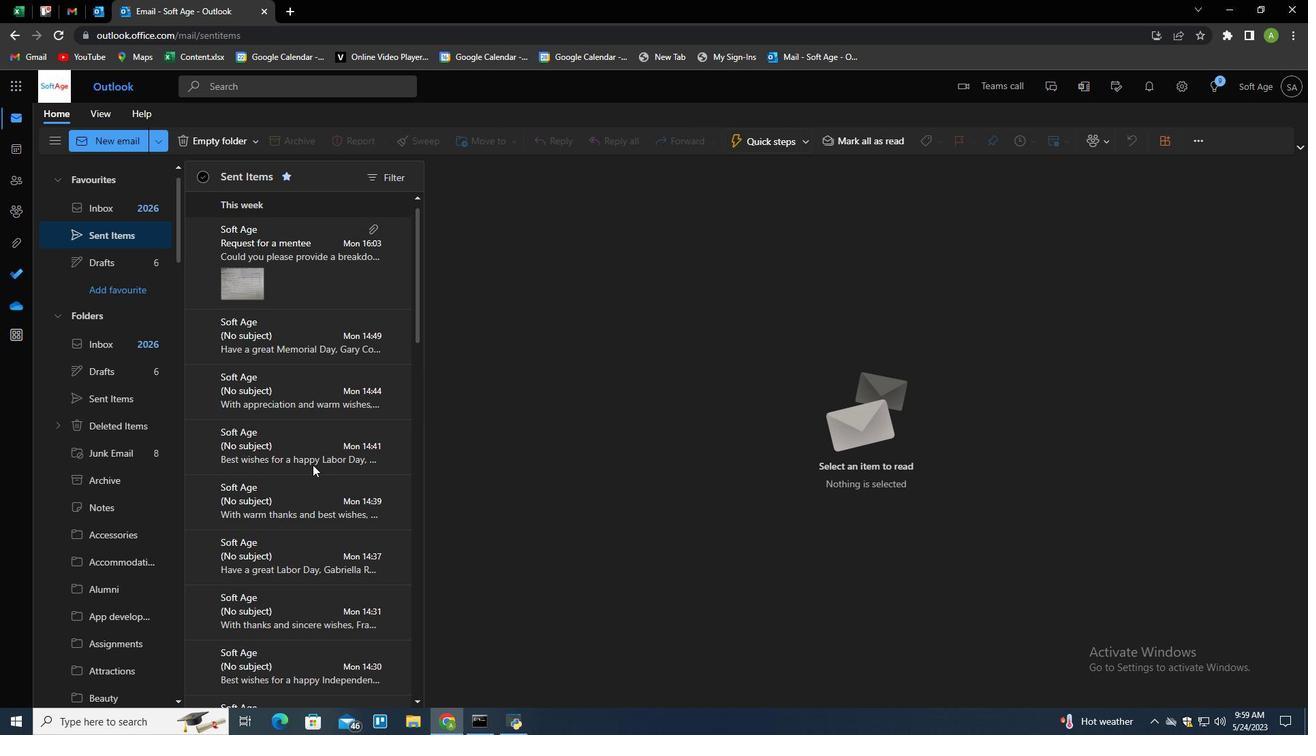 
Action: Mouse scrolled (312, 466) with delta (0, 0)
Screenshot: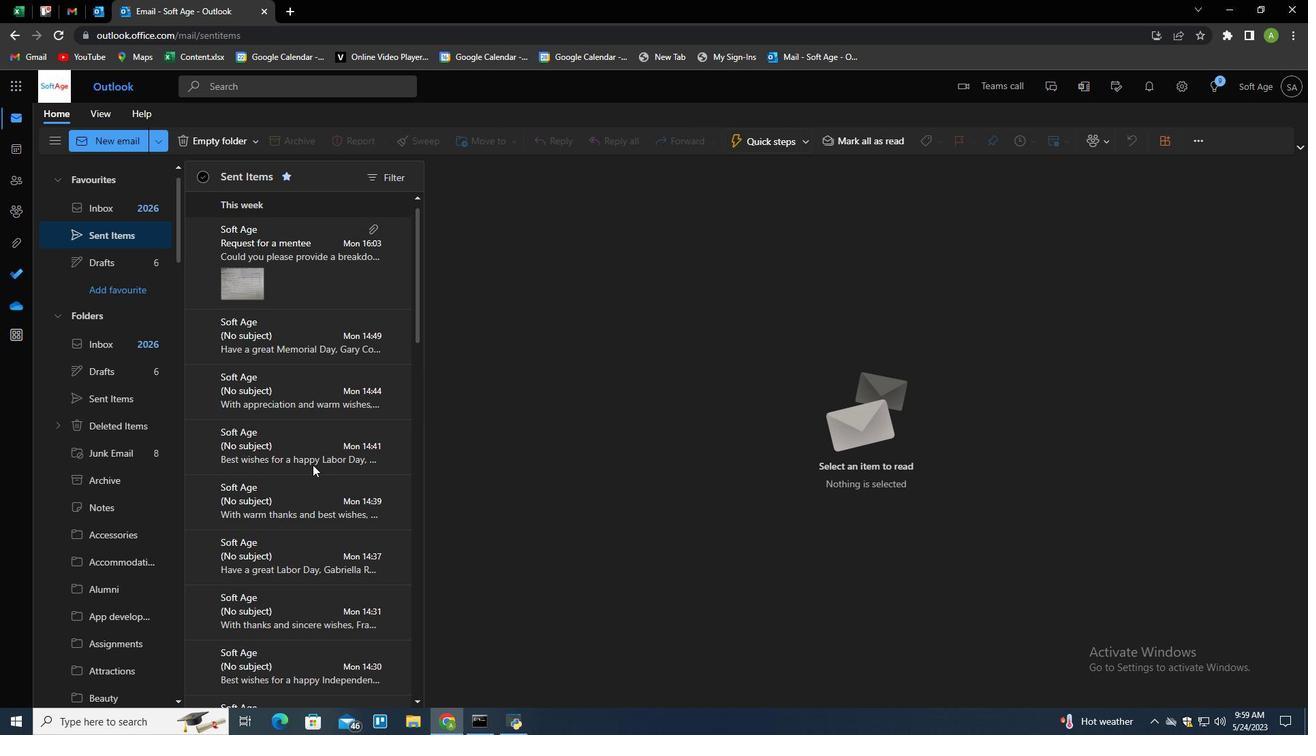 
Action: Mouse scrolled (312, 464) with delta (0, 0)
Screenshot: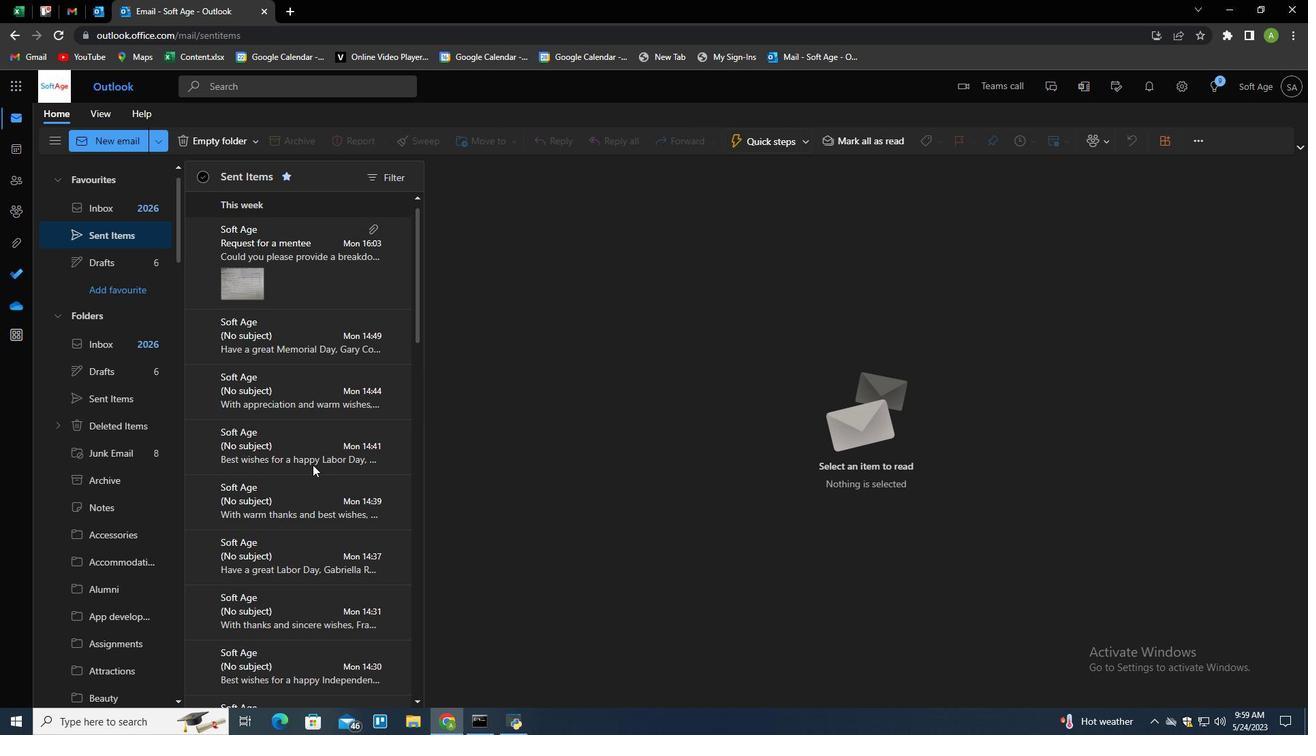 
Action: Mouse scrolled (312, 466) with delta (0, 0)
Screenshot: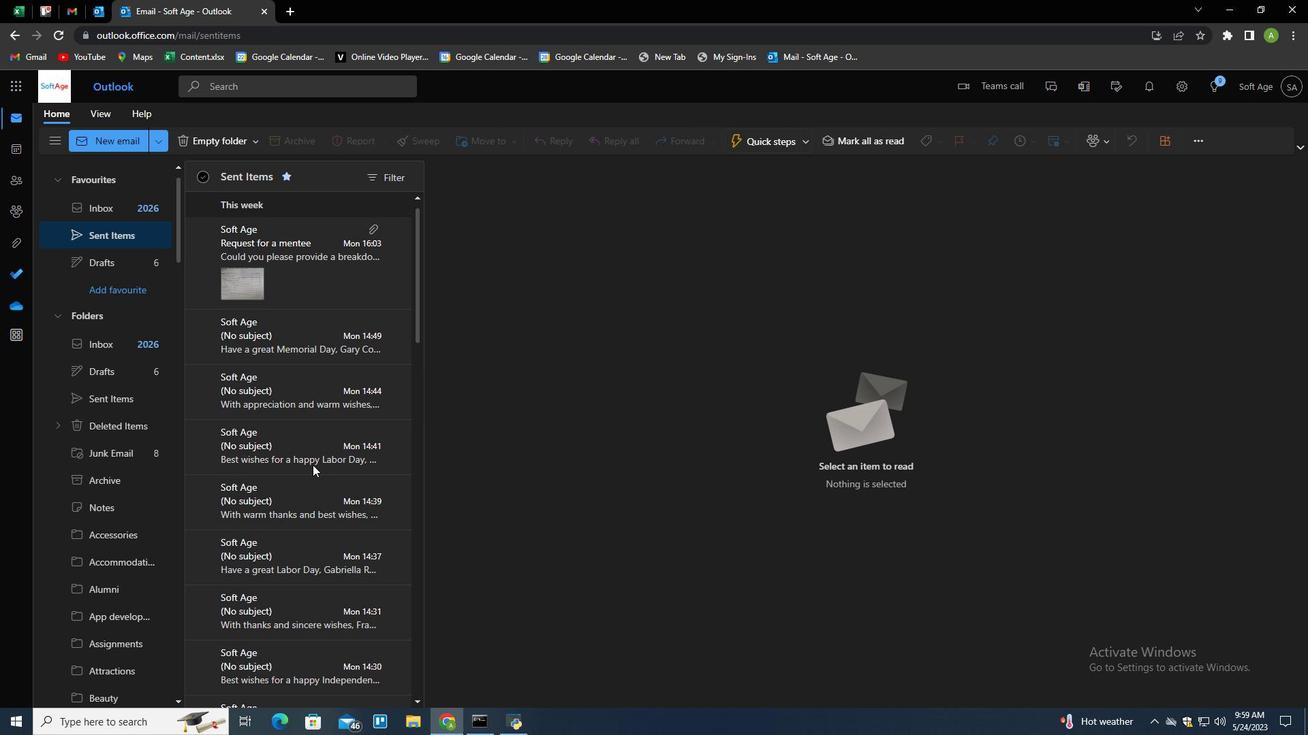 
Action: Mouse scrolled (312, 466) with delta (0, 0)
Screenshot: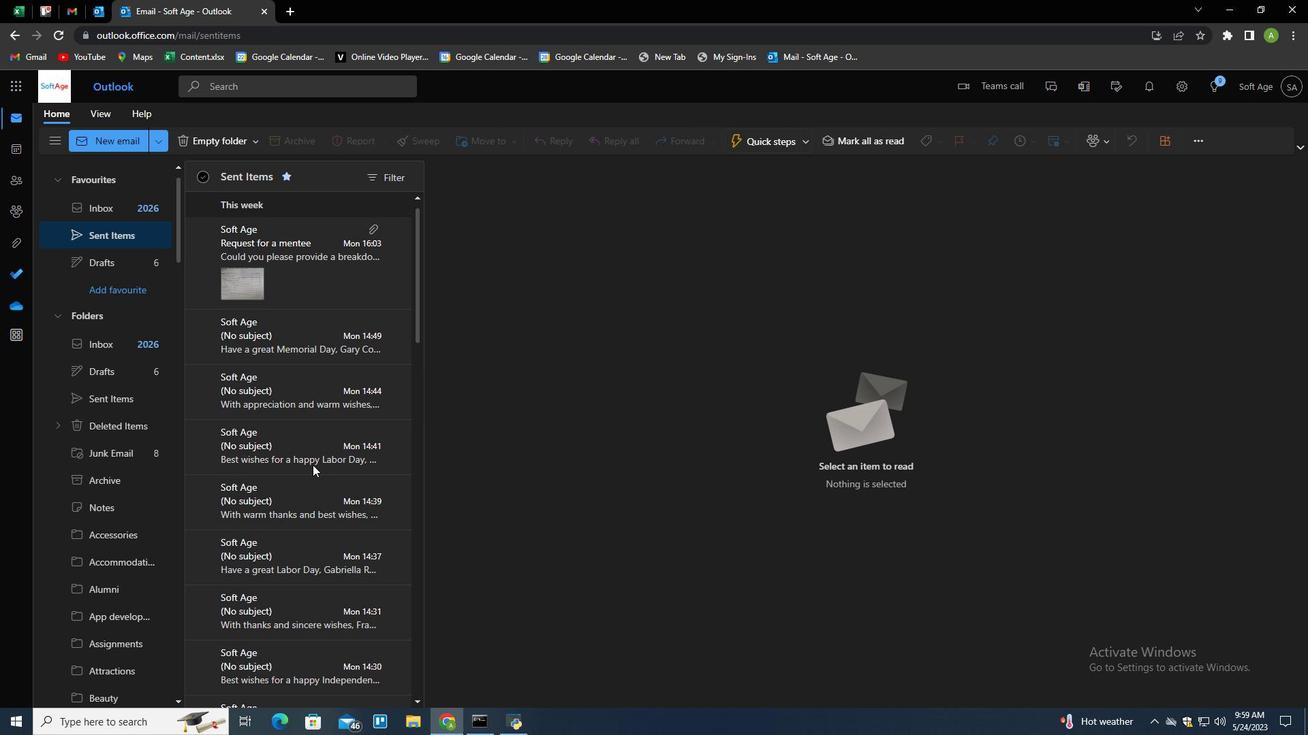 
Action: Mouse scrolled (312, 466) with delta (0, 0)
Screenshot: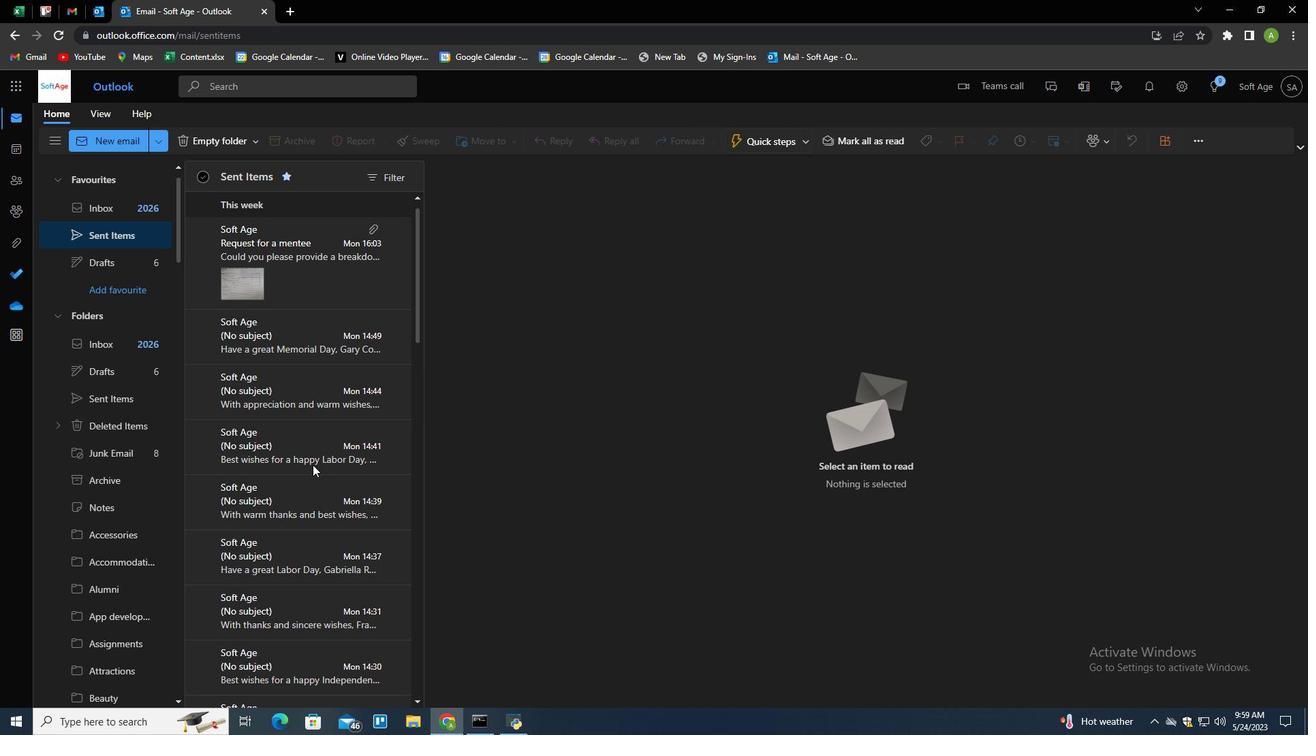 
Action: Mouse scrolled (312, 466) with delta (0, 0)
Screenshot: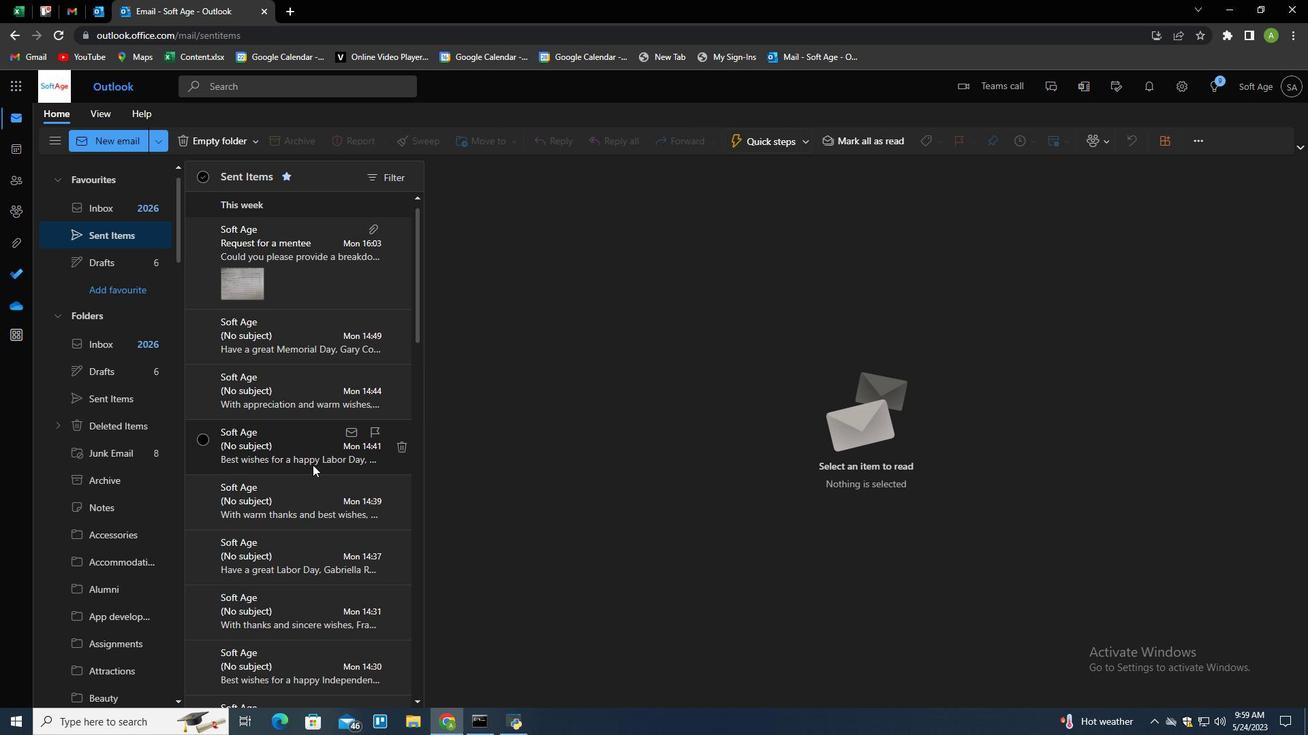 
Action: Mouse scrolled (312, 466) with delta (0, 0)
Screenshot: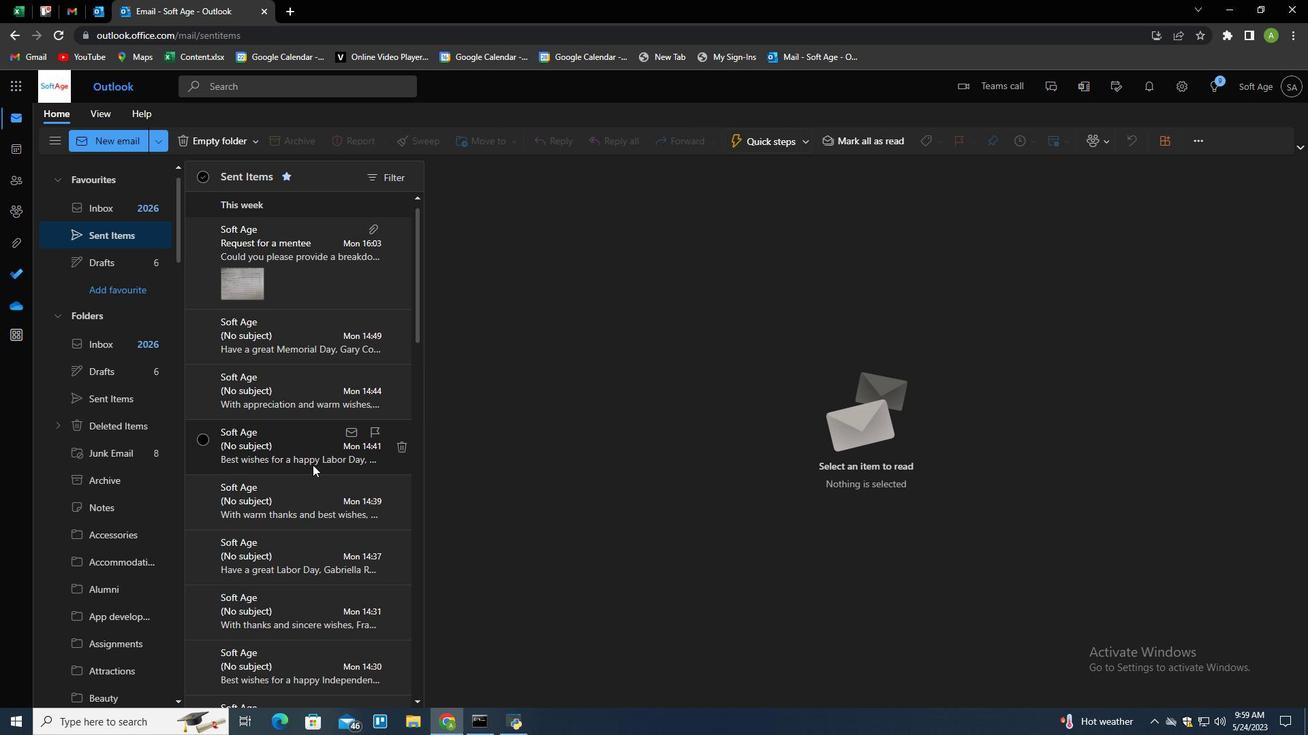 
Action: Mouse scrolled (312, 466) with delta (0, 0)
Screenshot: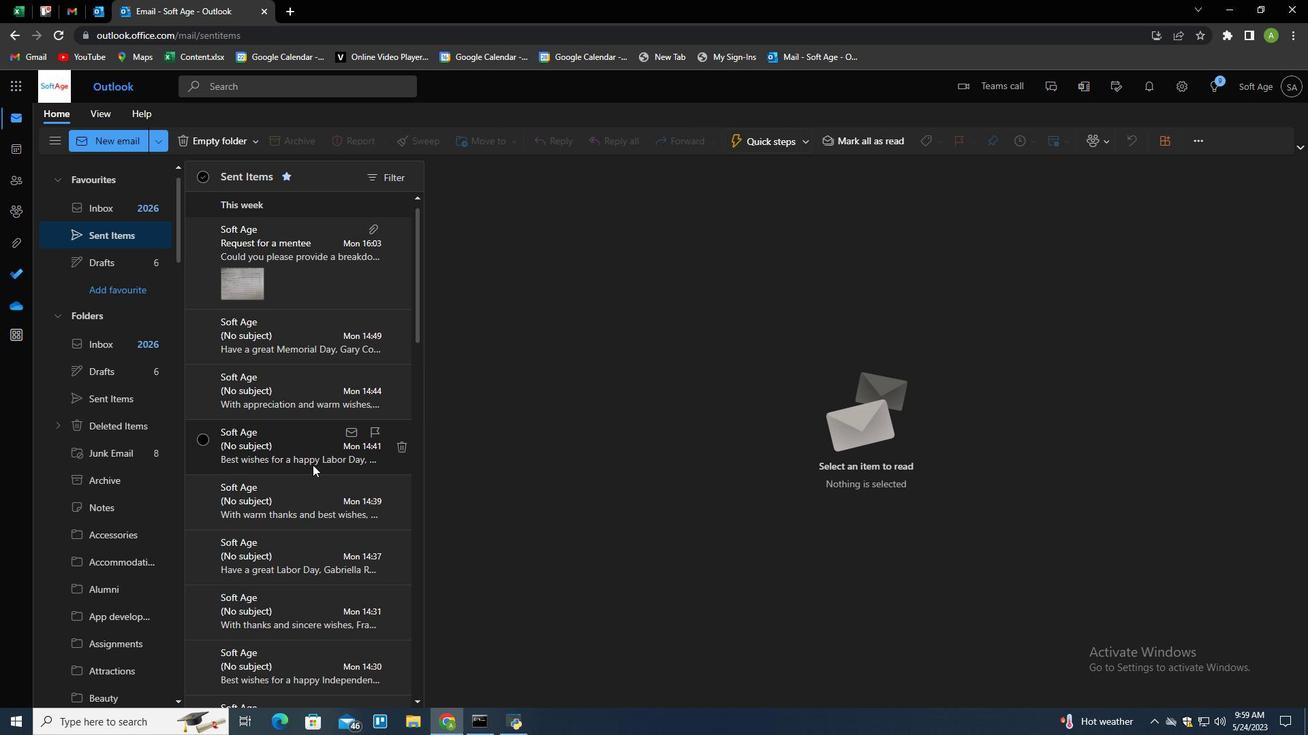 
Action: Mouse scrolled (312, 466) with delta (0, 0)
Screenshot: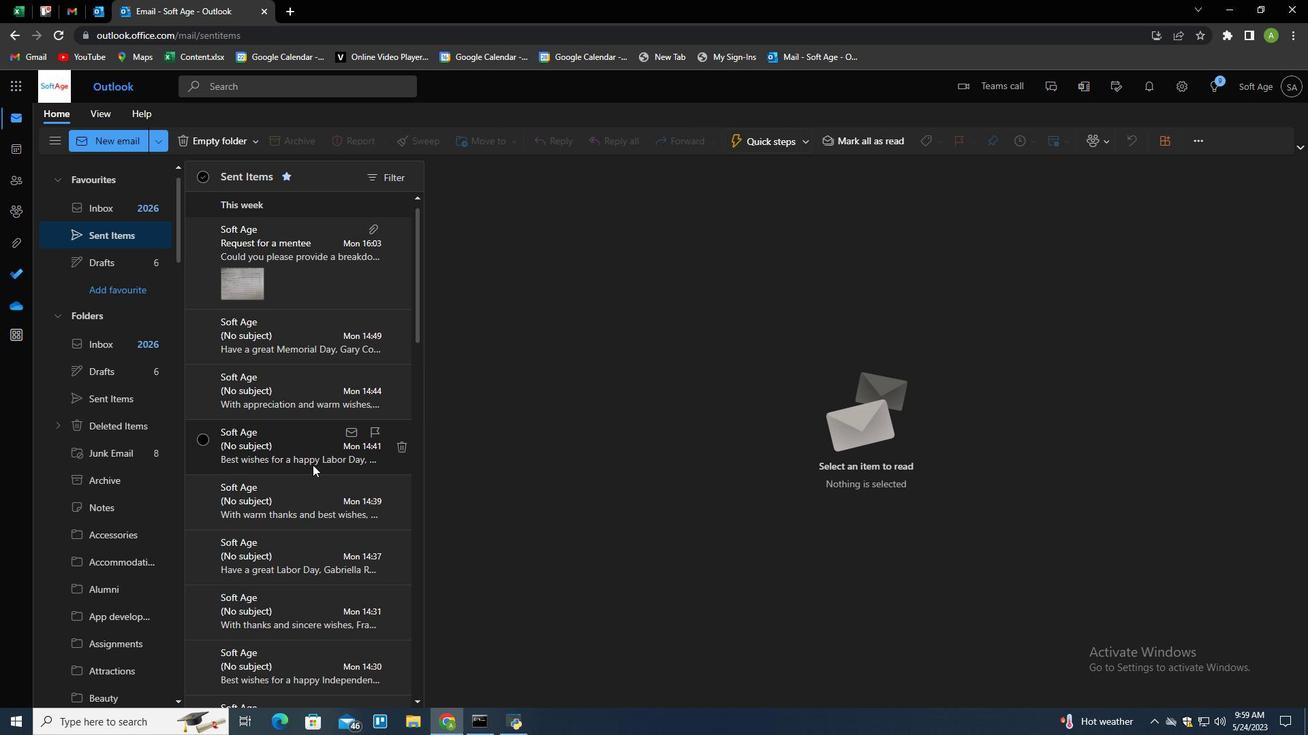 
Action: Mouse scrolled (312, 466) with delta (0, 0)
Screenshot: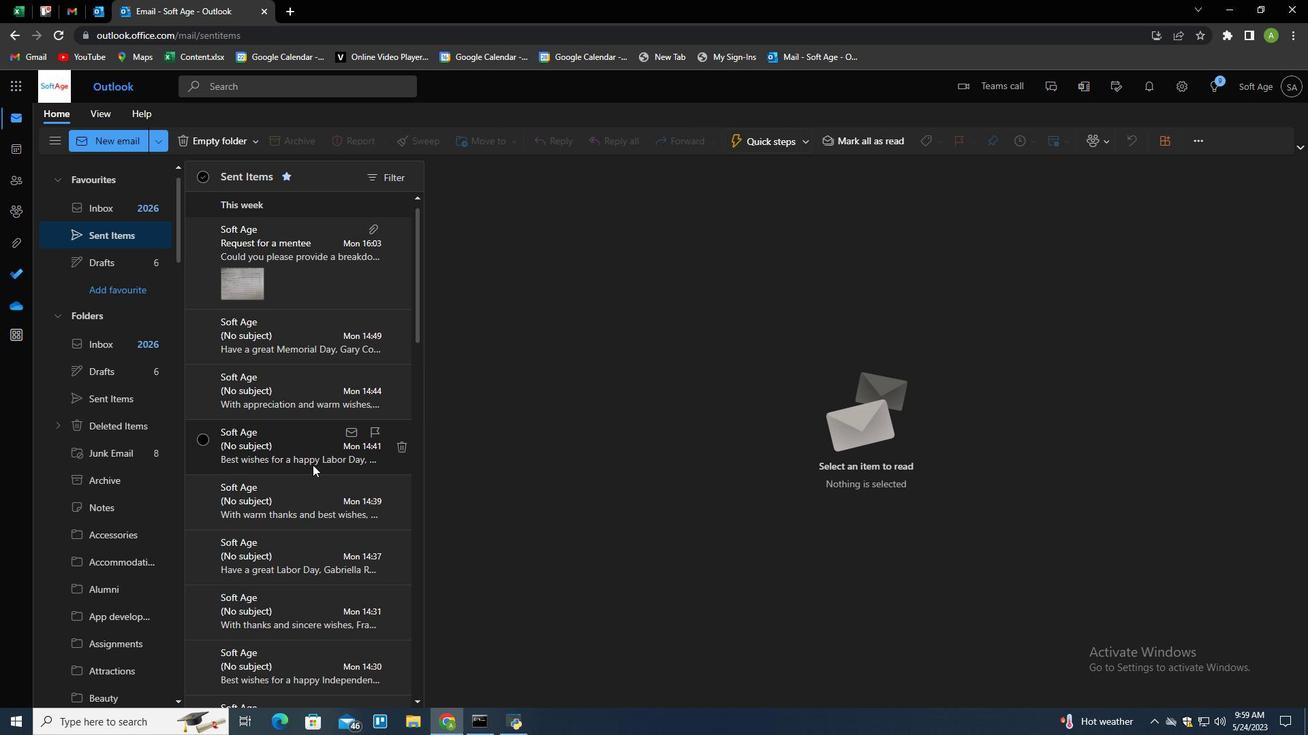 
Action: Mouse scrolled (312, 466) with delta (0, 0)
Screenshot: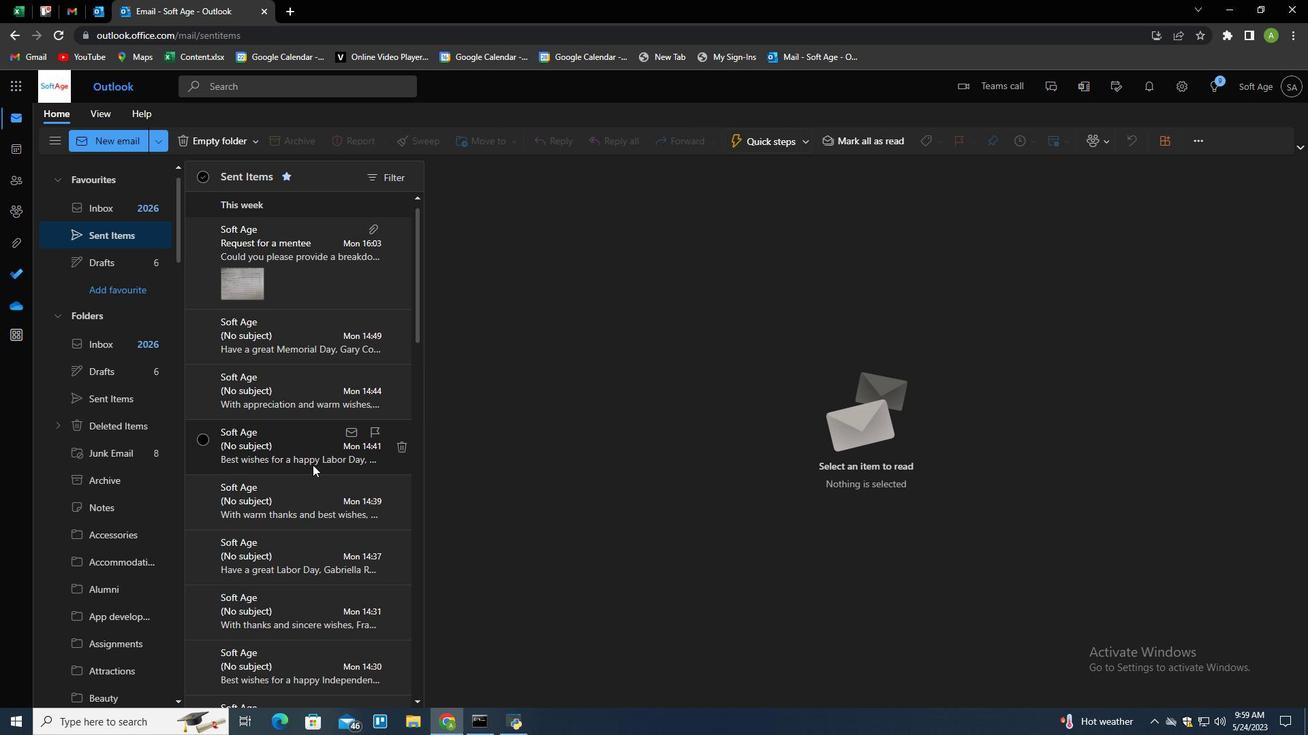 
Action: Mouse scrolled (312, 466) with delta (0, 0)
Screenshot: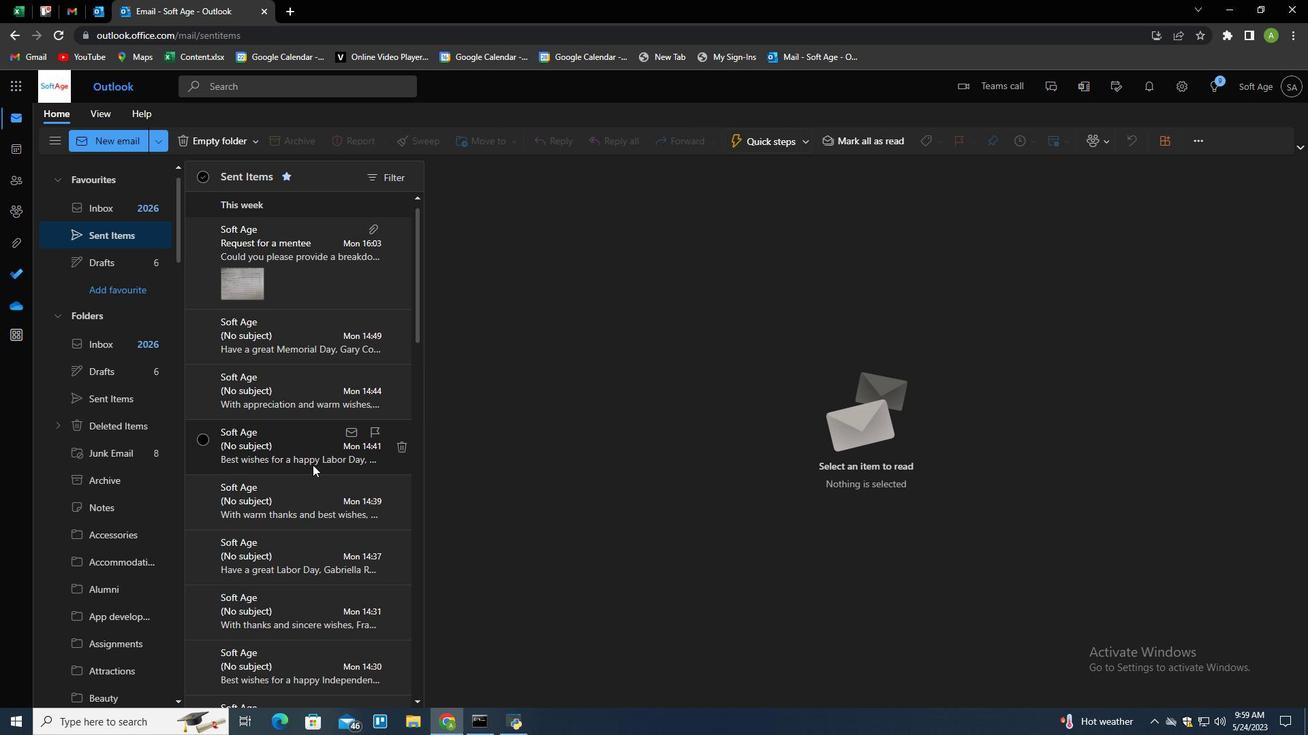 
Action: Mouse moved to (584, 528)
Screenshot: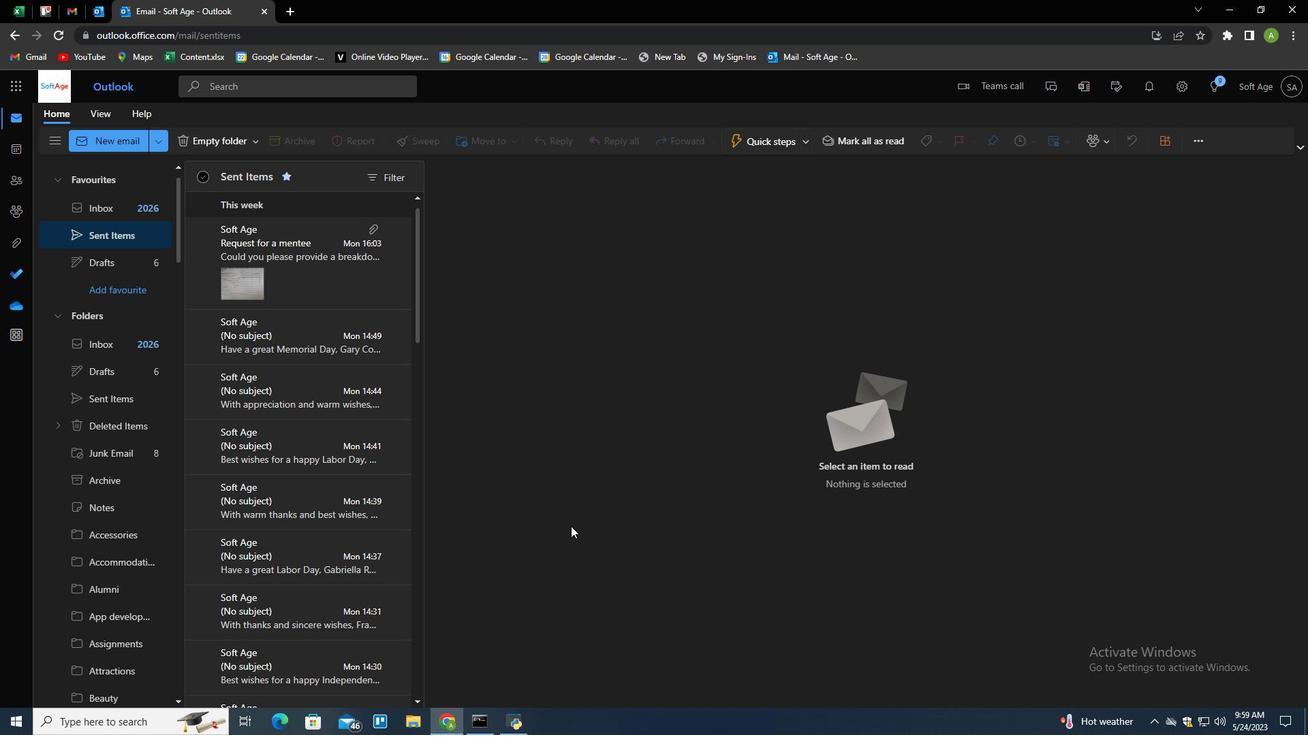 
Action: Mouse scrolled (584, 528) with delta (0, 0)
Screenshot: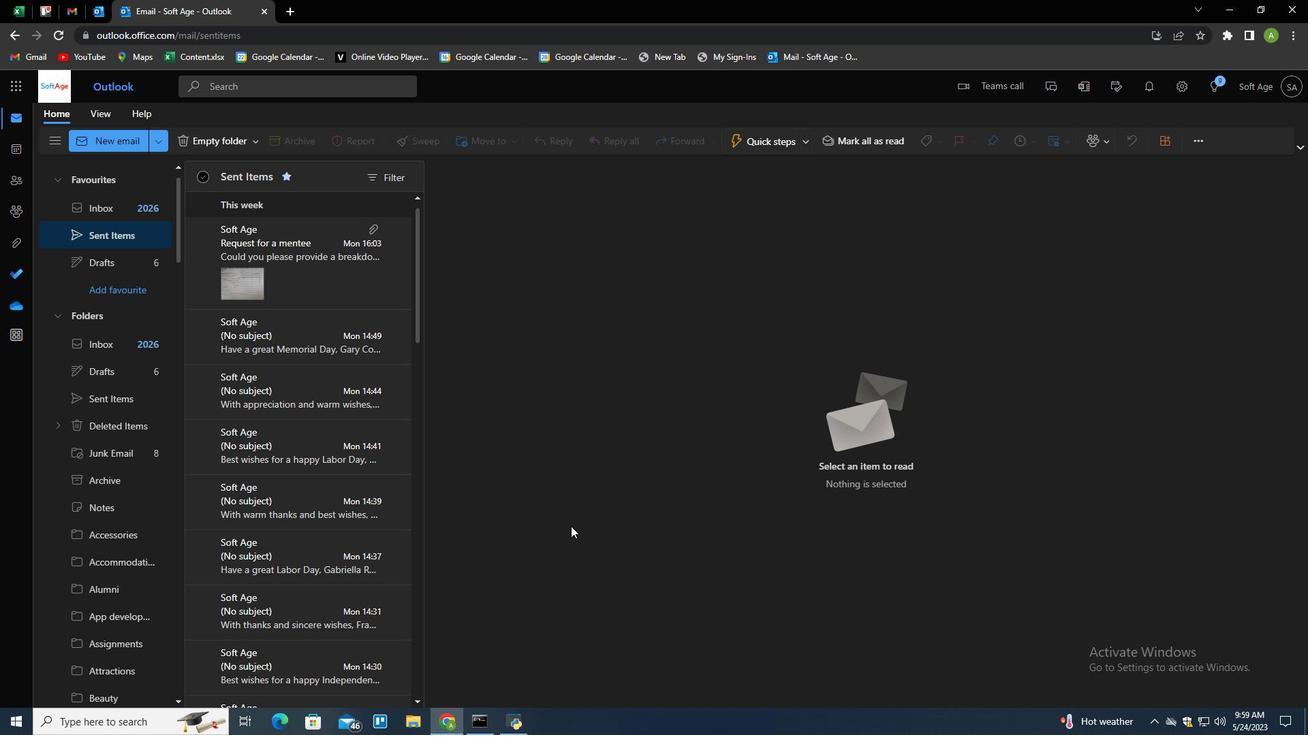 
Action: Mouse scrolled (584, 528) with delta (0, 0)
Screenshot: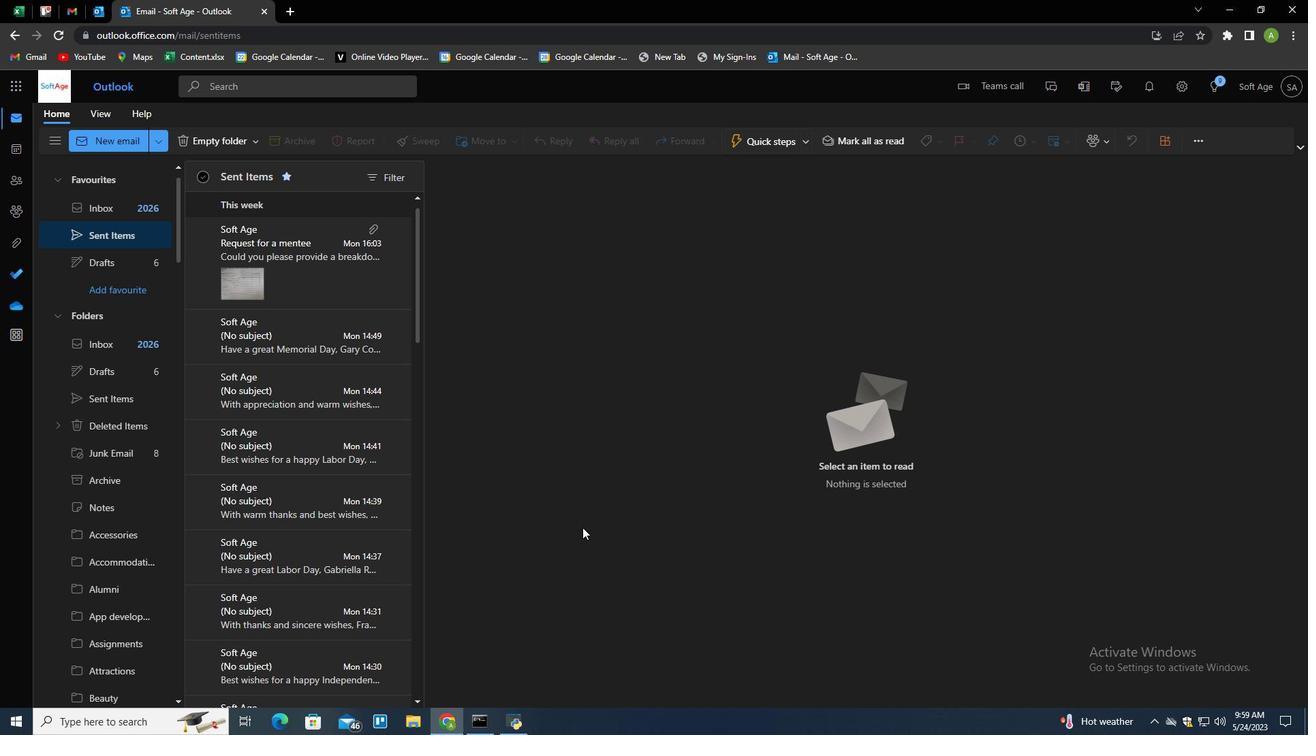 
Action: Mouse scrolled (584, 528) with delta (0, 0)
Screenshot: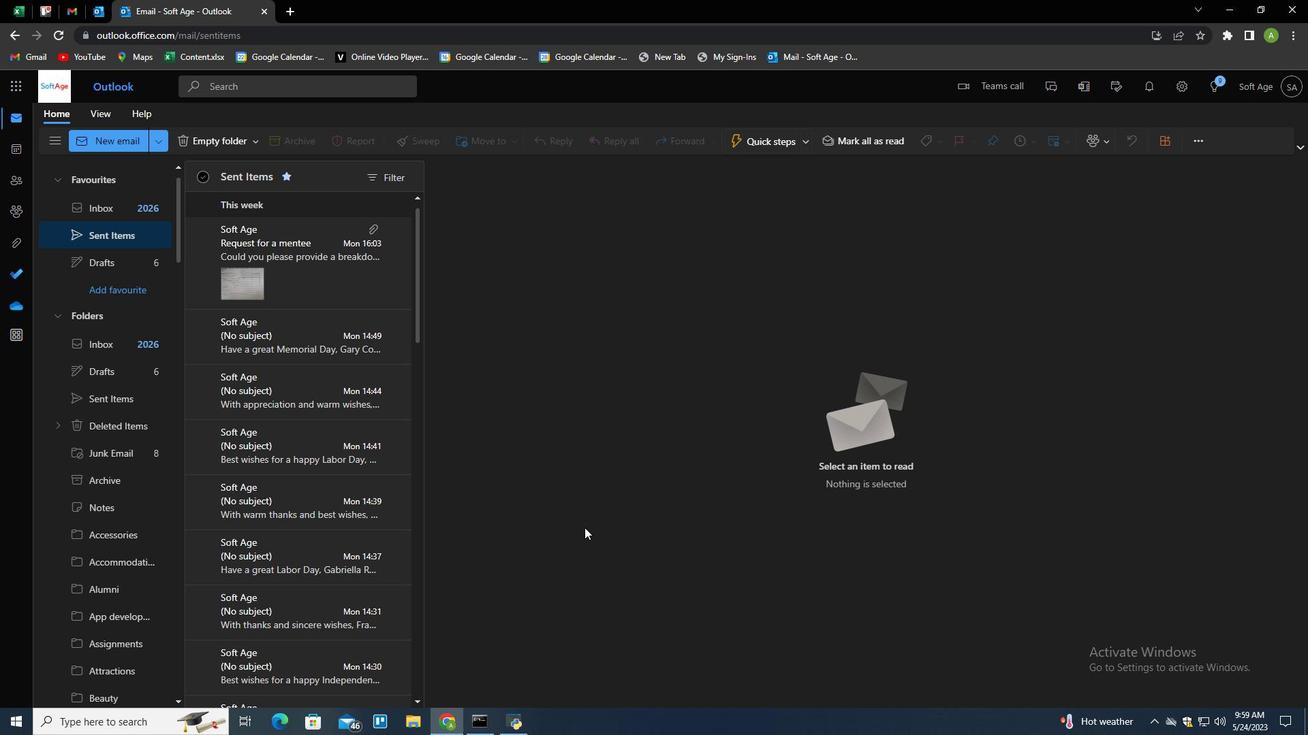 
Action: Mouse scrolled (584, 528) with delta (0, 0)
Screenshot: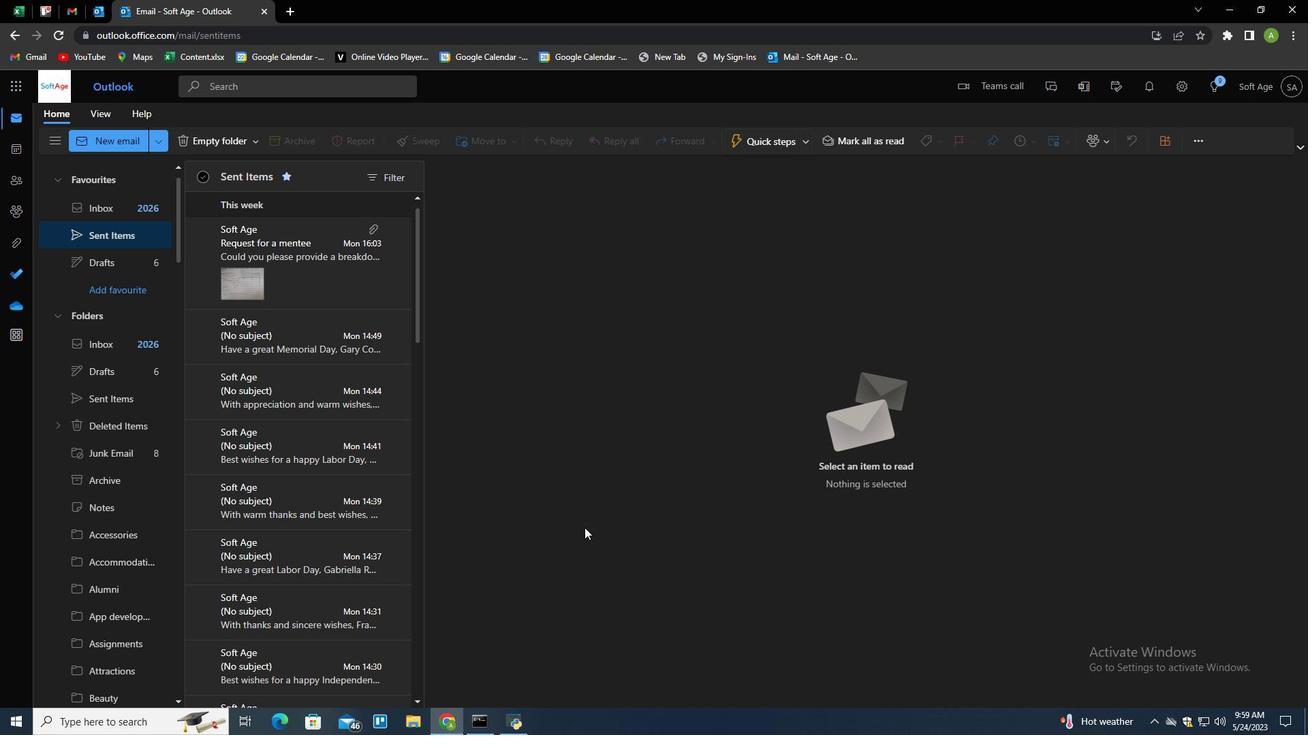 
Action: Mouse moved to (274, 502)
Screenshot: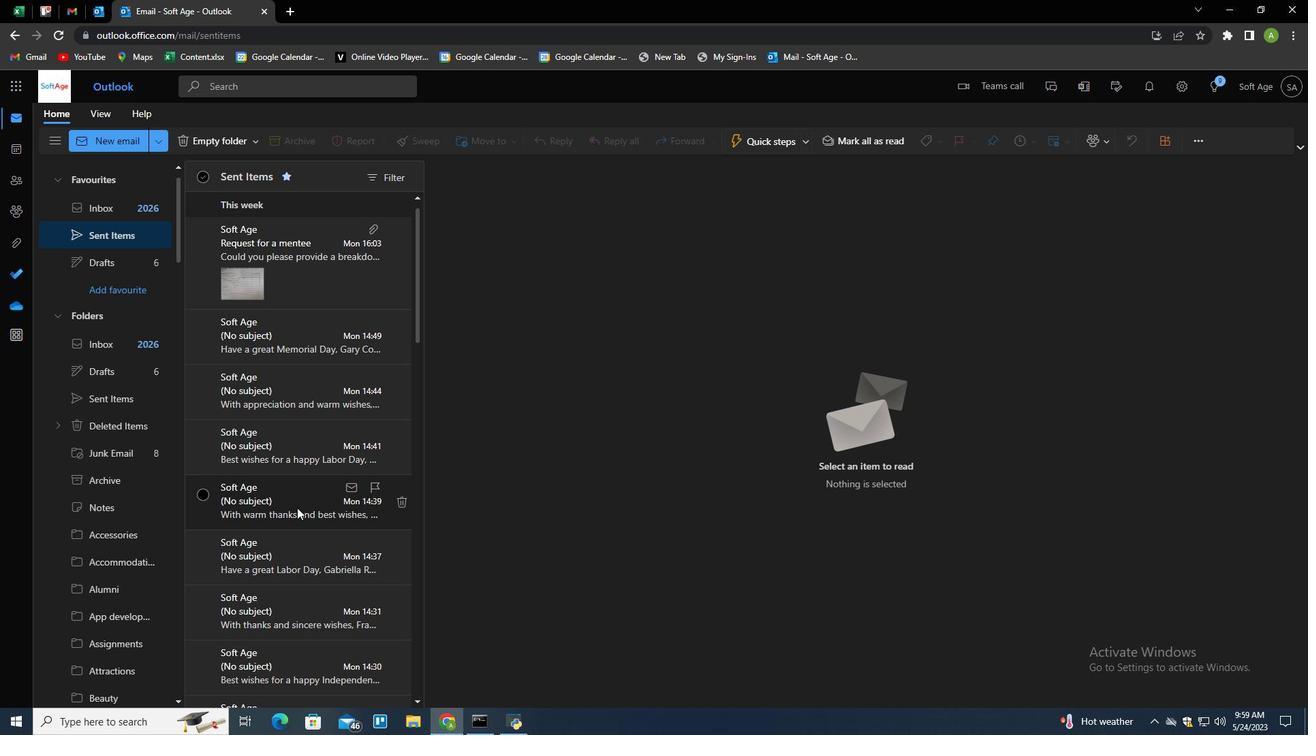 
Action: Mouse scrolled (274, 502) with delta (0, 0)
Screenshot: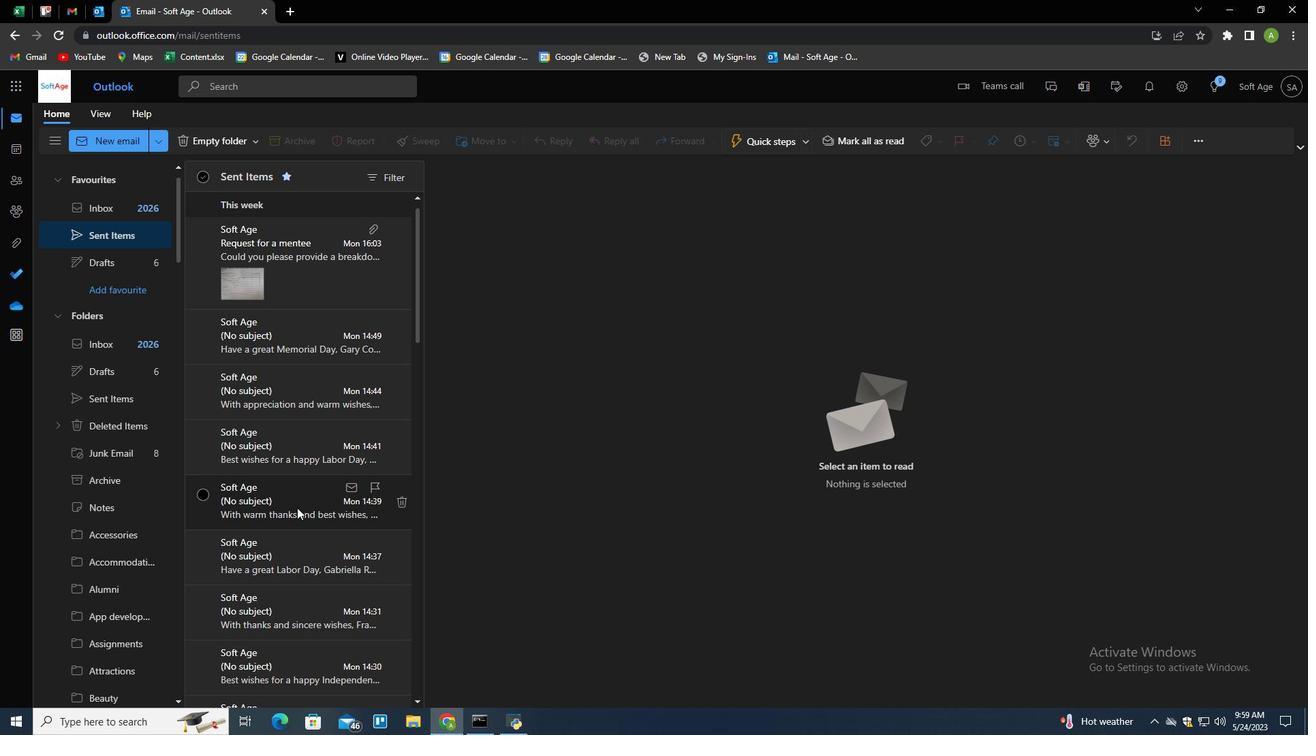 
Action: Mouse moved to (274, 501)
Screenshot: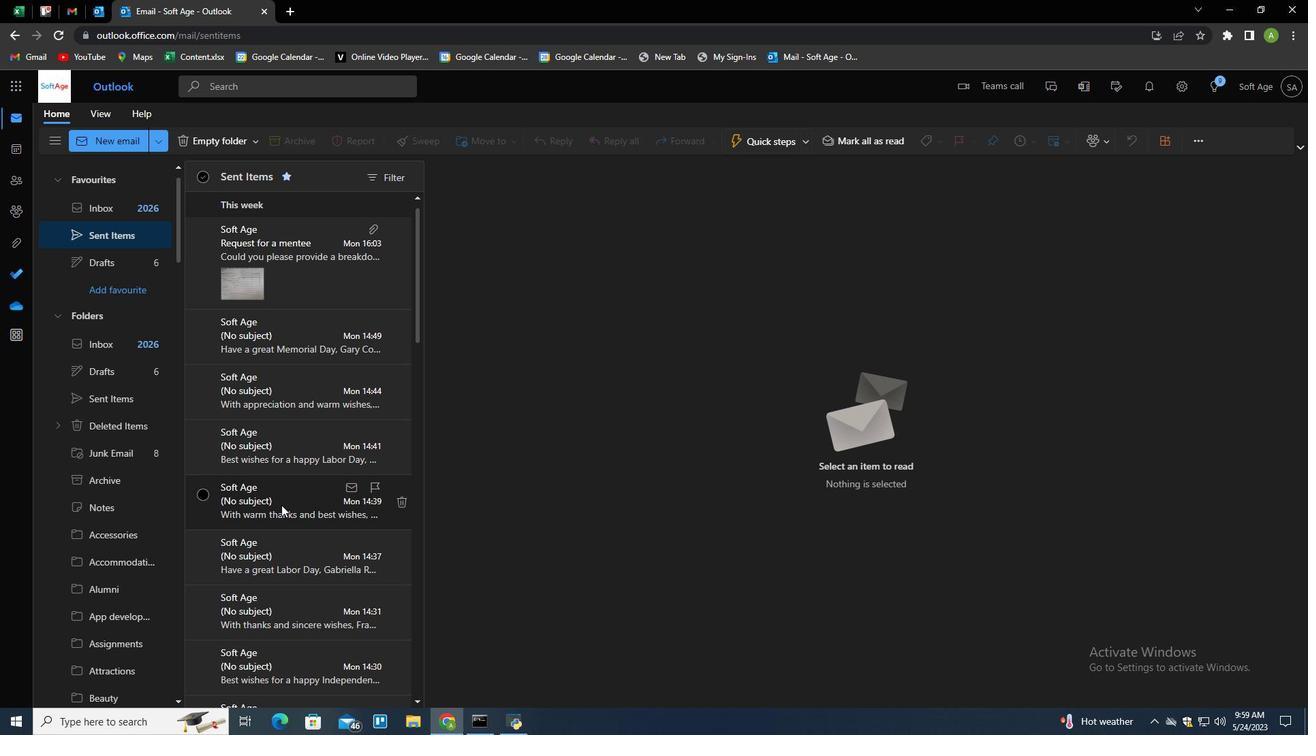 
Action: Mouse scrolled (274, 502) with delta (0, 0)
Screenshot: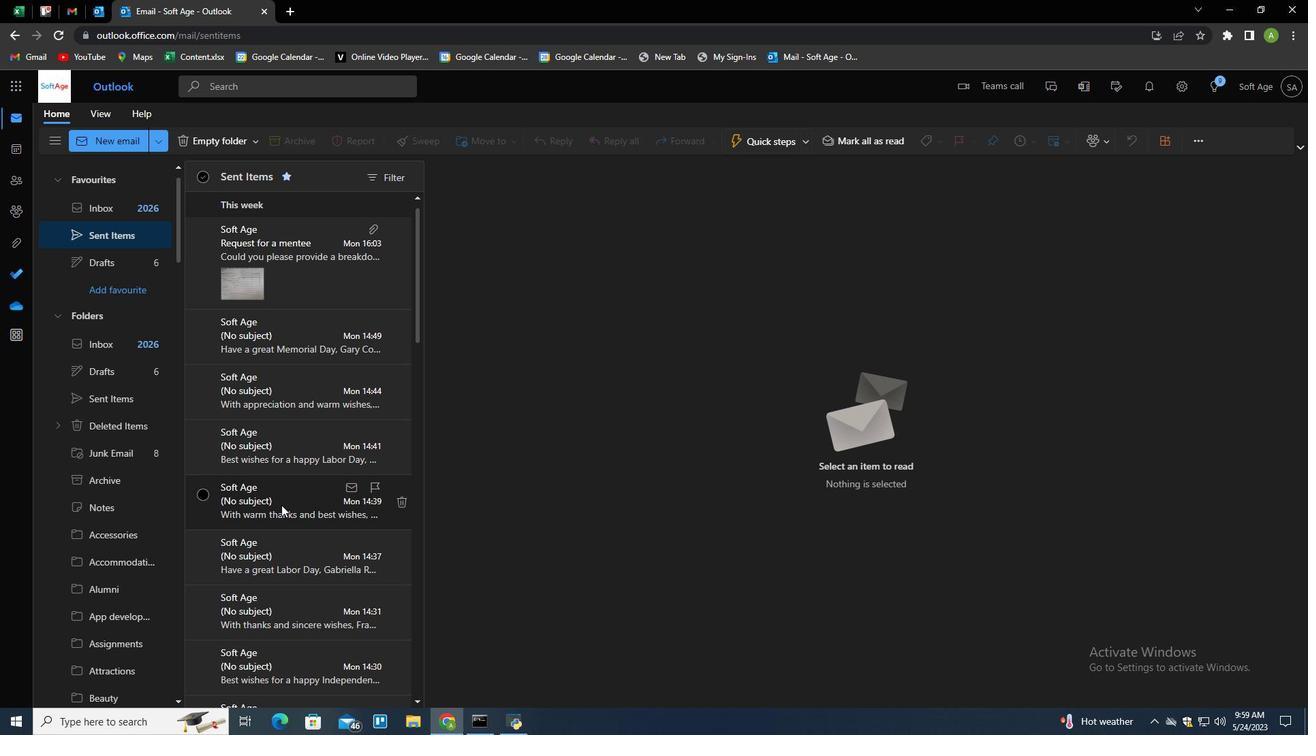 
Action: Mouse scrolled (274, 502) with delta (0, 0)
Screenshot: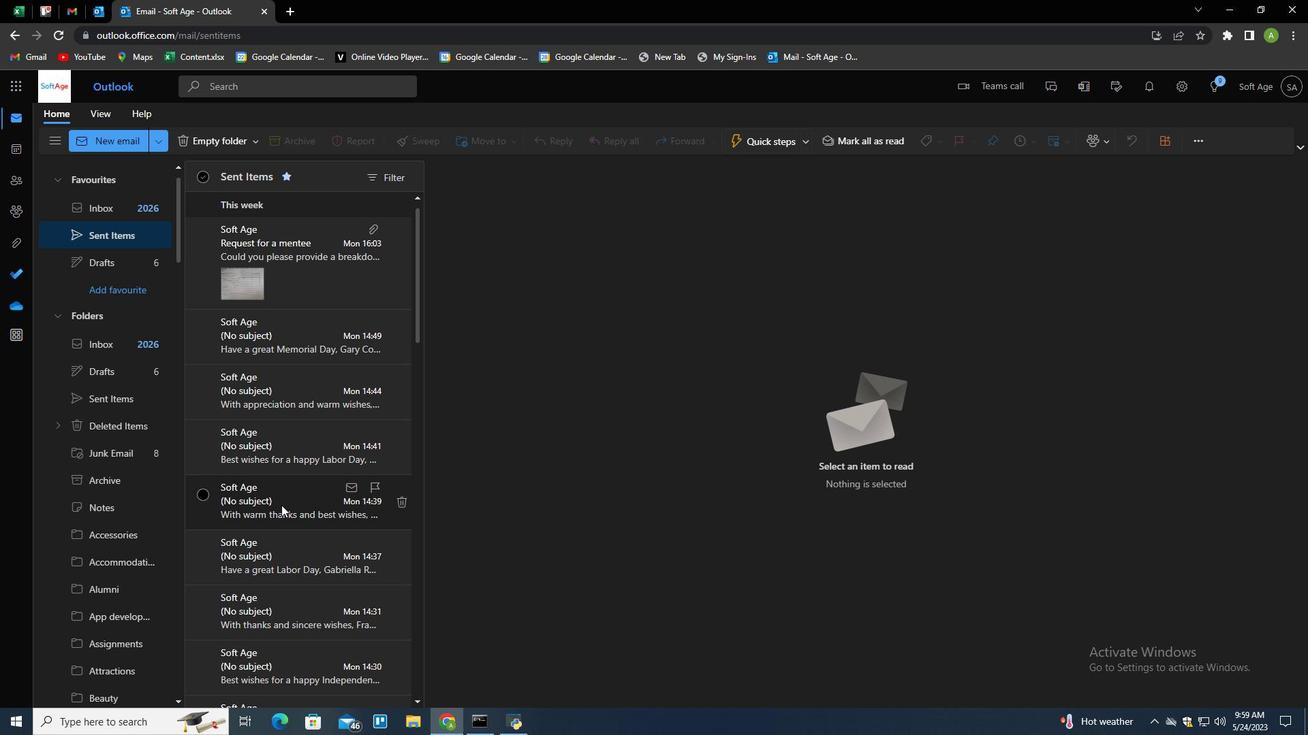 
Action: Mouse scrolled (274, 502) with delta (0, 0)
Screenshot: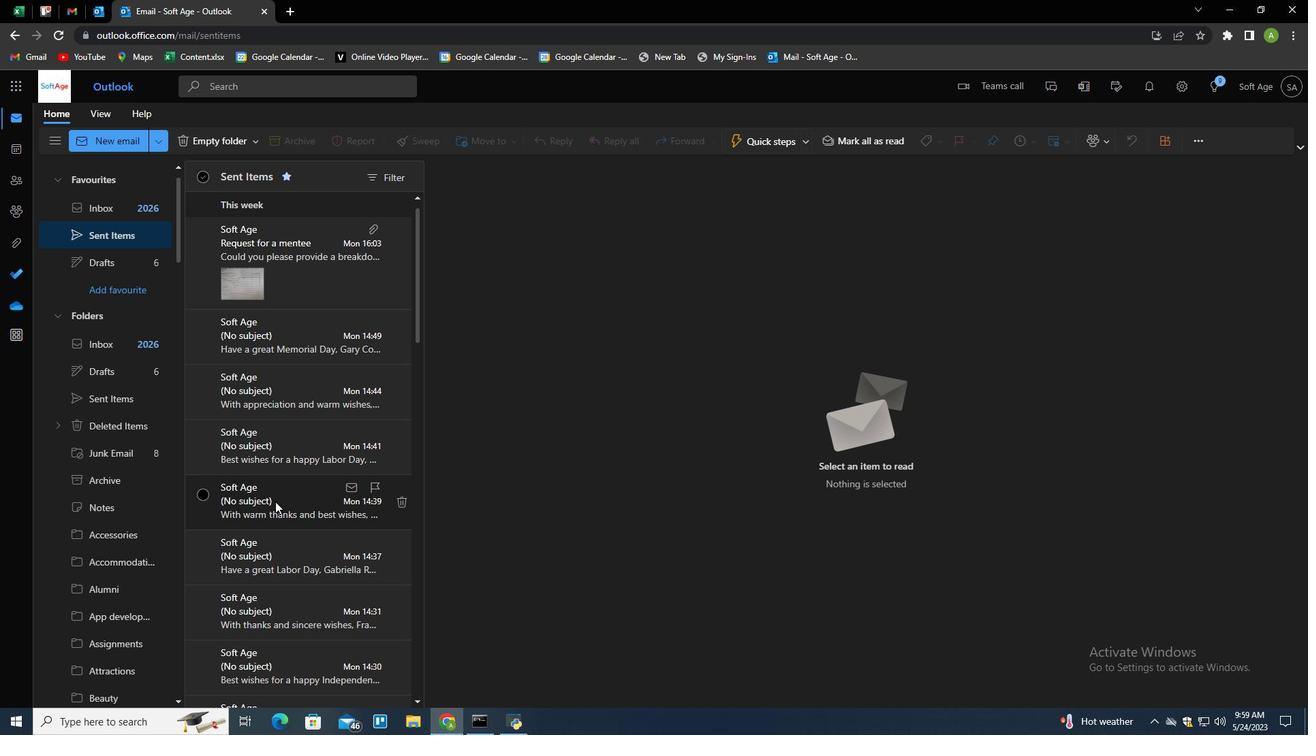 
Action: Mouse moved to (274, 500)
Screenshot: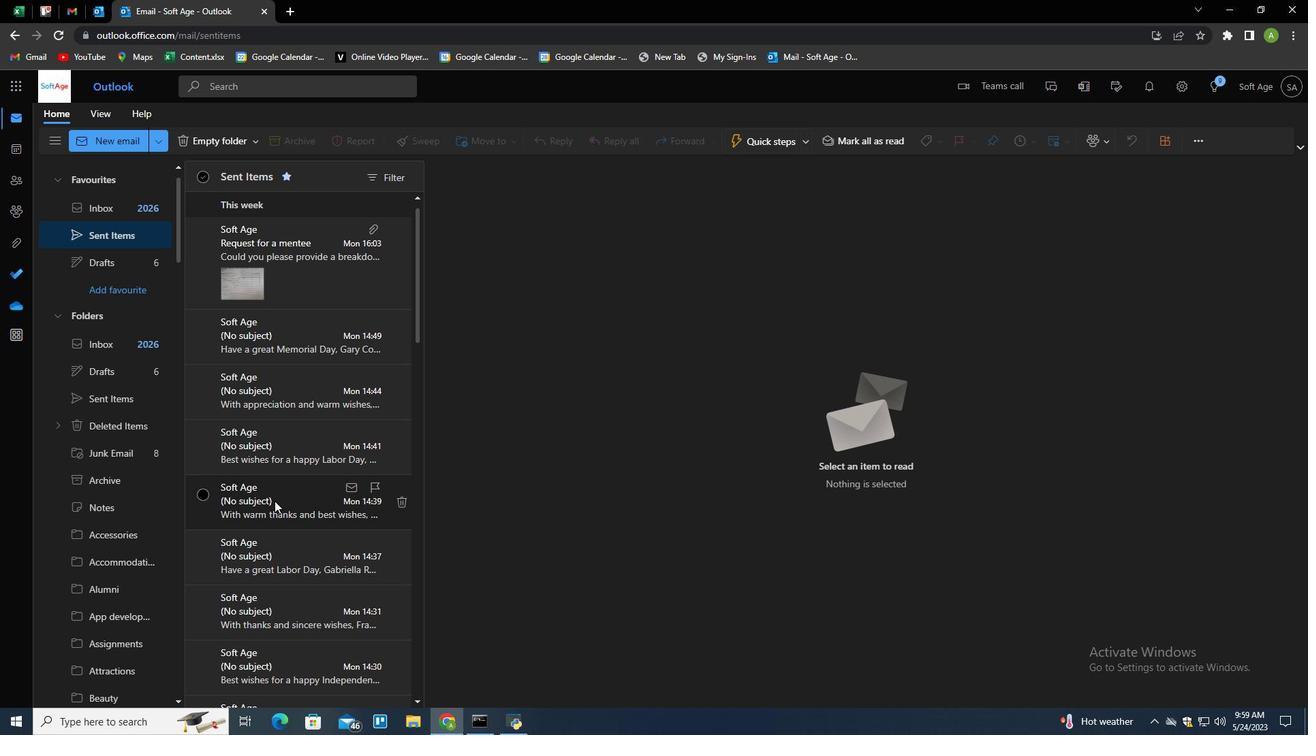 
Action: Mouse scrolled (274, 499) with delta (0, 0)
Screenshot: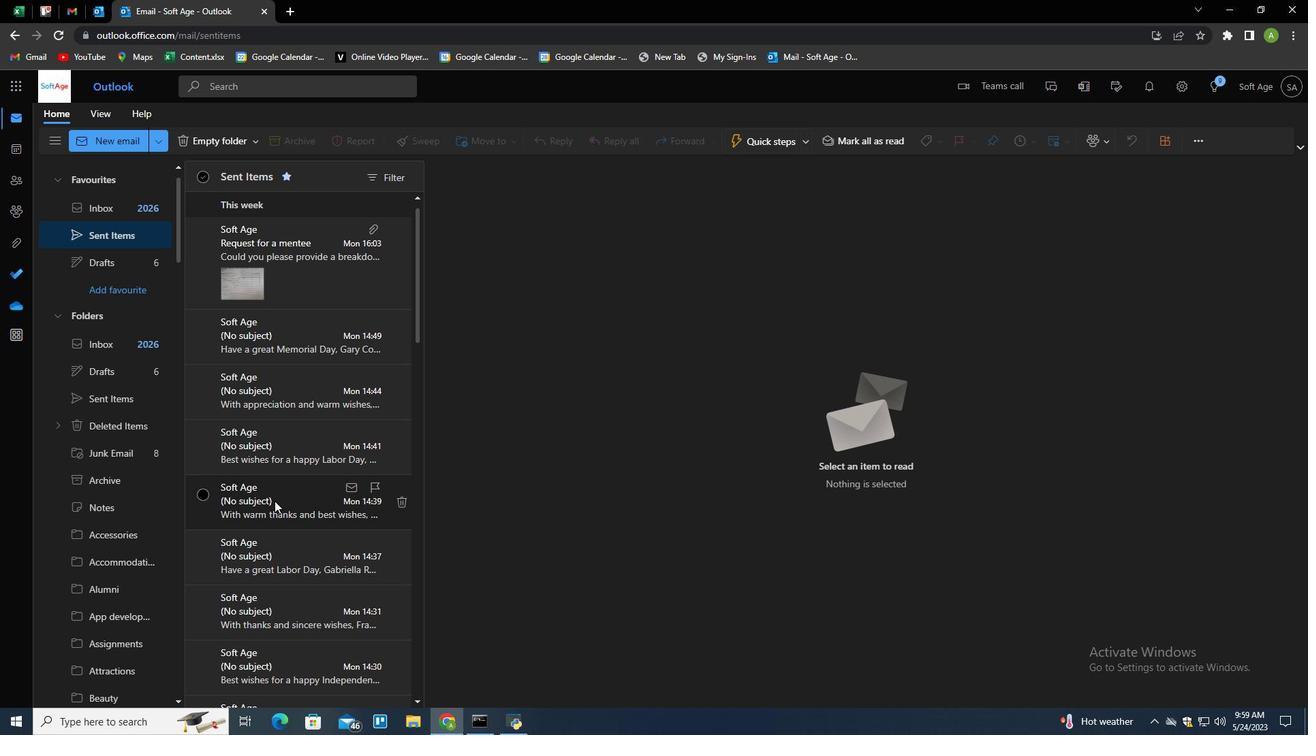 
Action: Mouse scrolled (274, 499) with delta (0, 0)
Screenshot: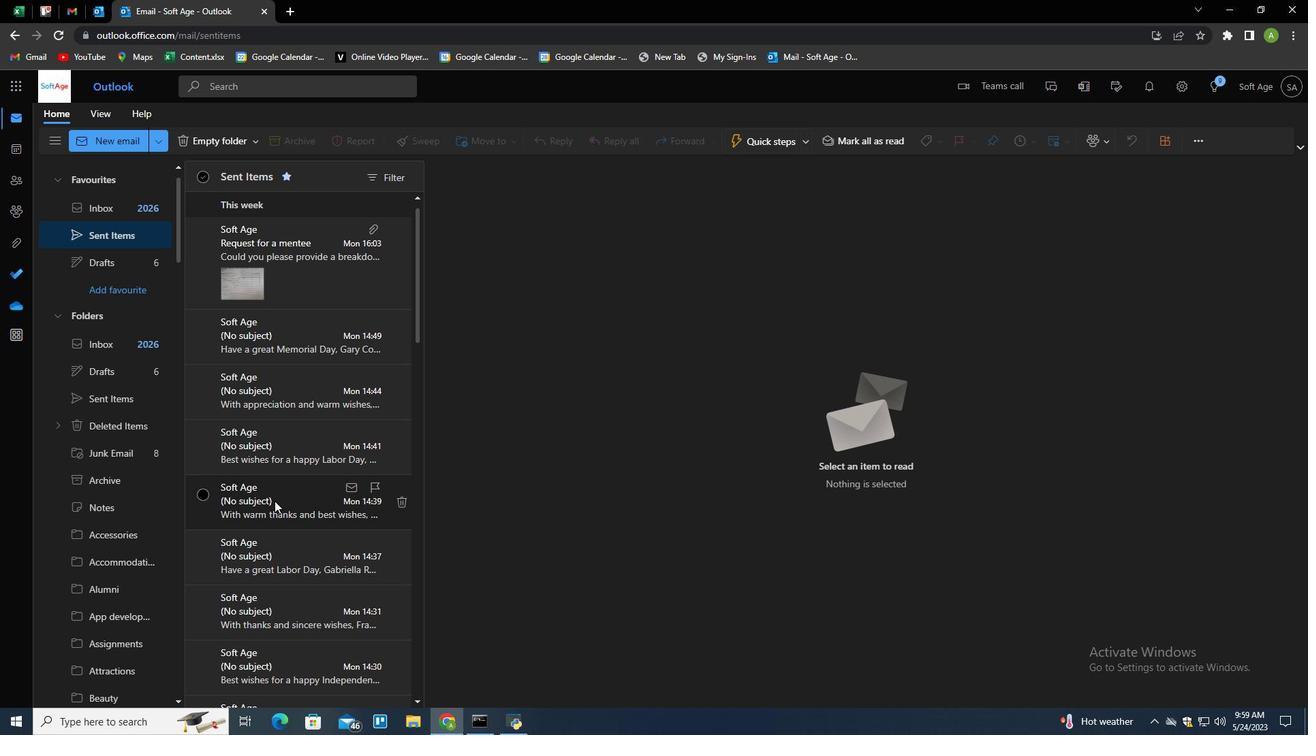 
Action: Mouse scrolled (274, 499) with delta (0, 0)
Screenshot: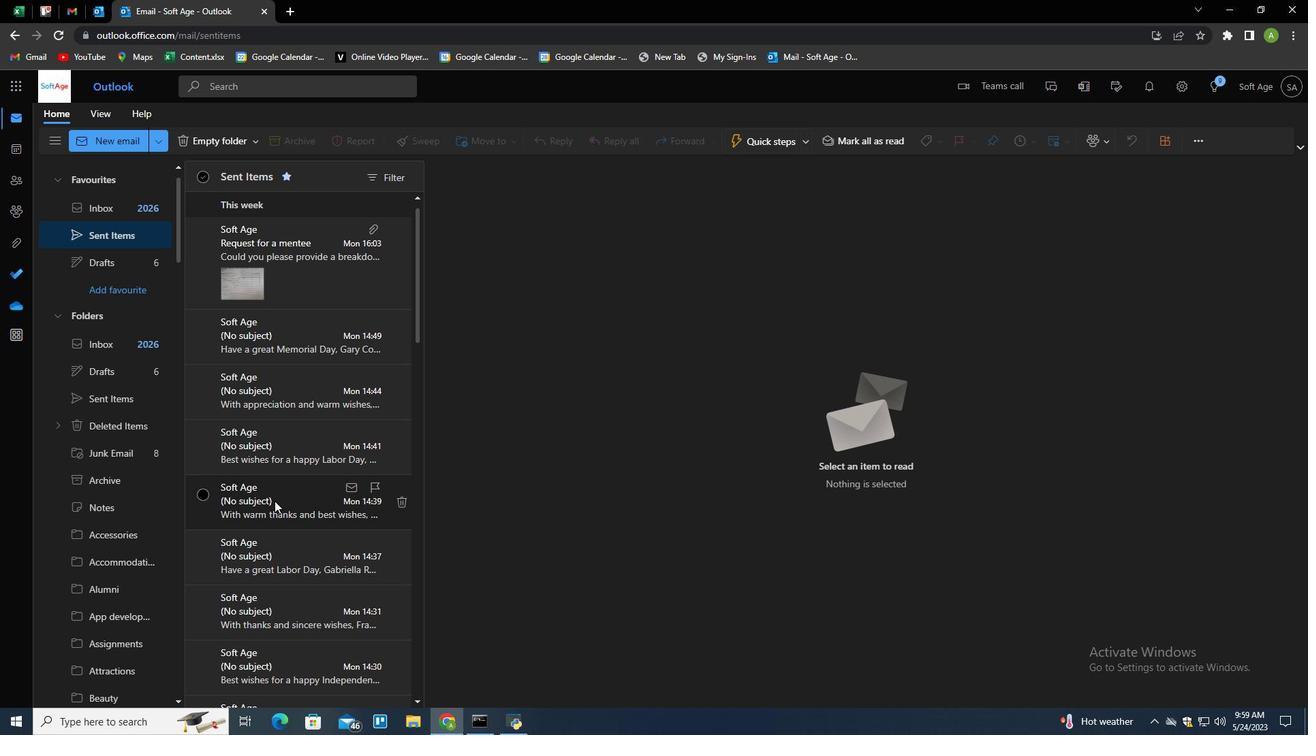 
Action: Mouse scrolled (274, 499) with delta (0, 0)
Screenshot: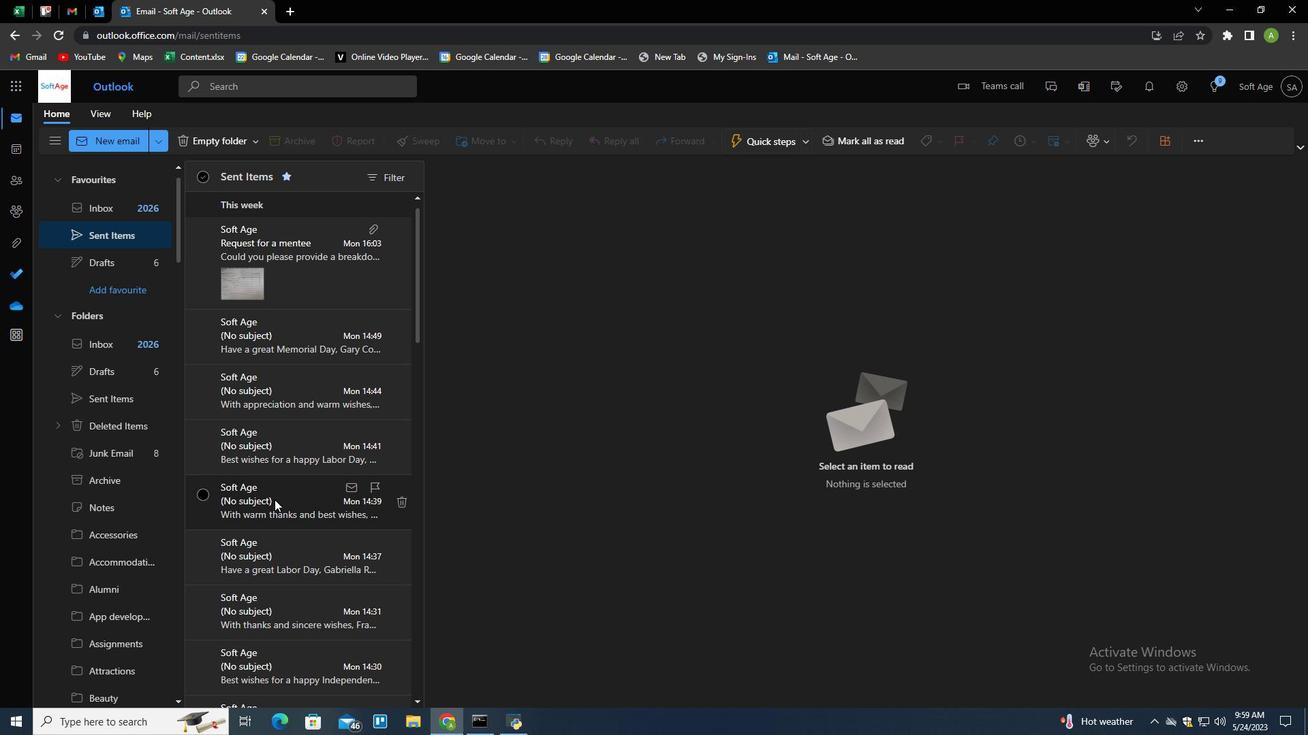 
Action: Mouse scrolled (274, 500) with delta (0, 0)
Screenshot: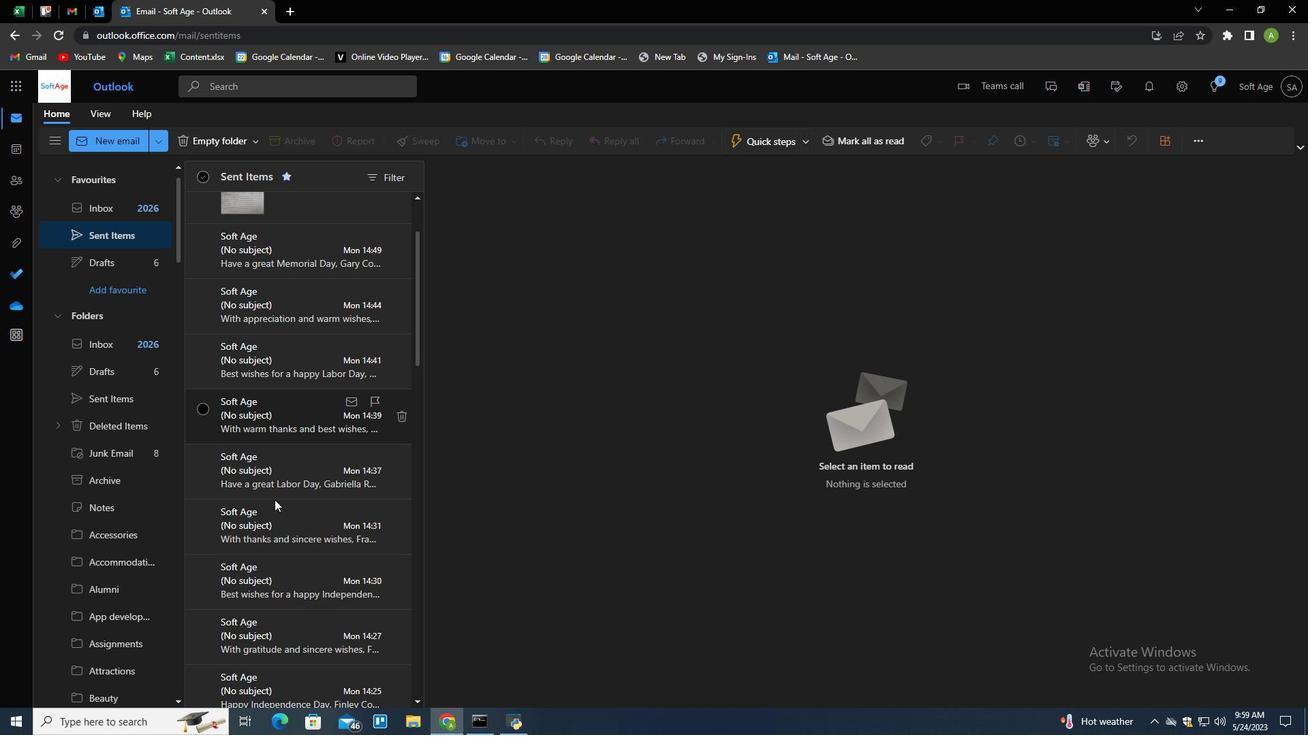 
Action: Mouse scrolled (274, 500) with delta (0, 0)
Screenshot: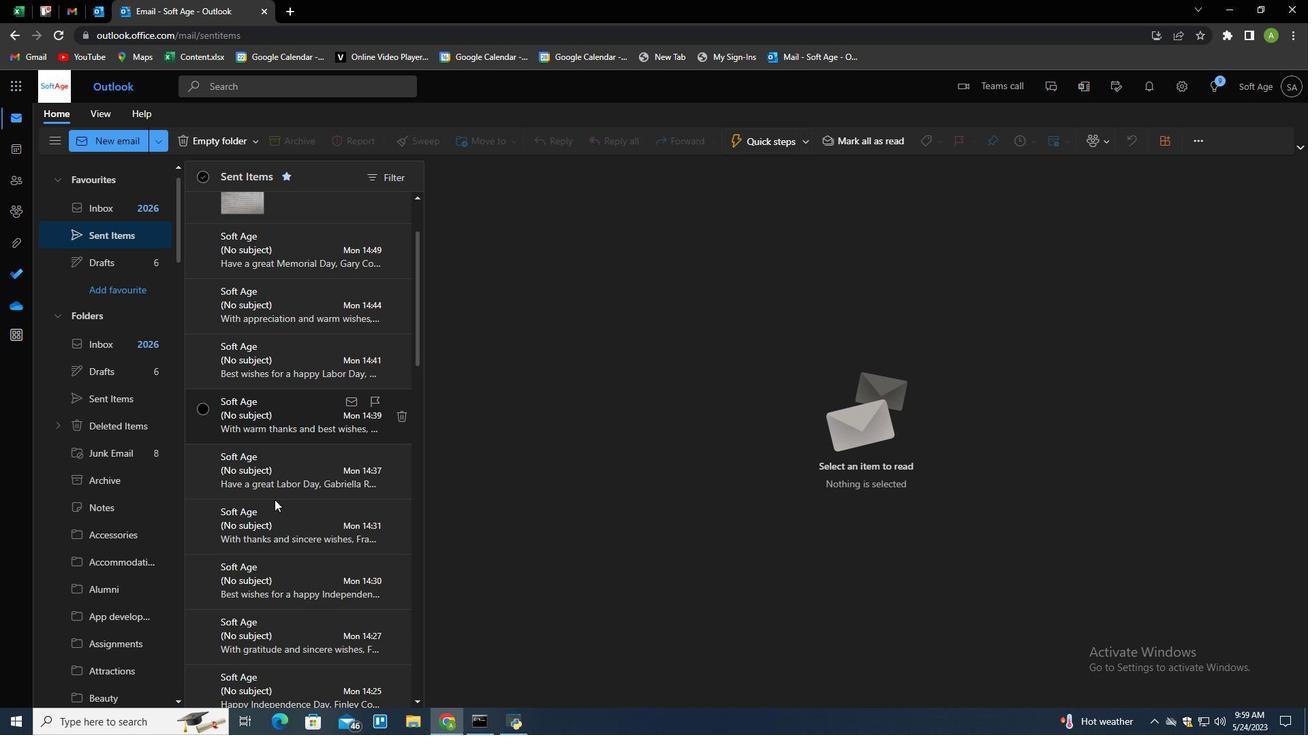 
Action: Mouse scrolled (274, 500) with delta (0, 0)
Screenshot: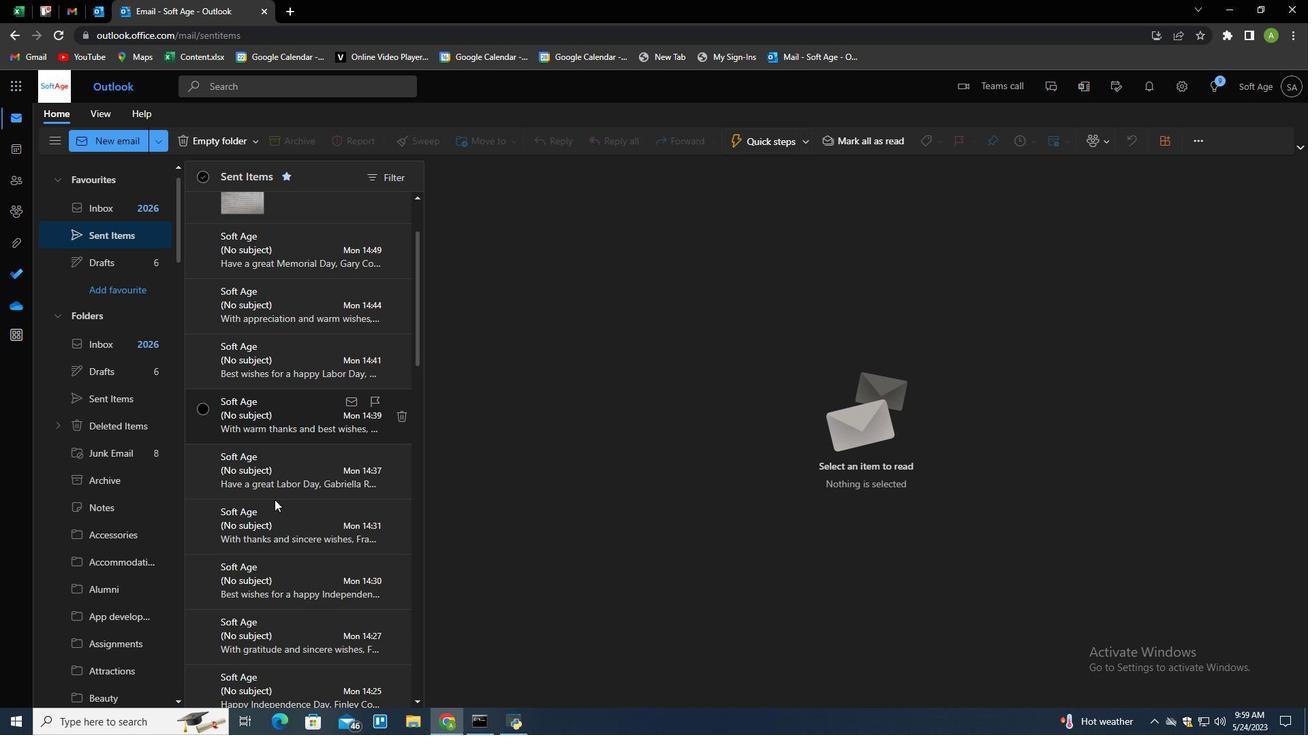 
Action: Mouse scrolled (274, 500) with delta (0, 0)
Screenshot: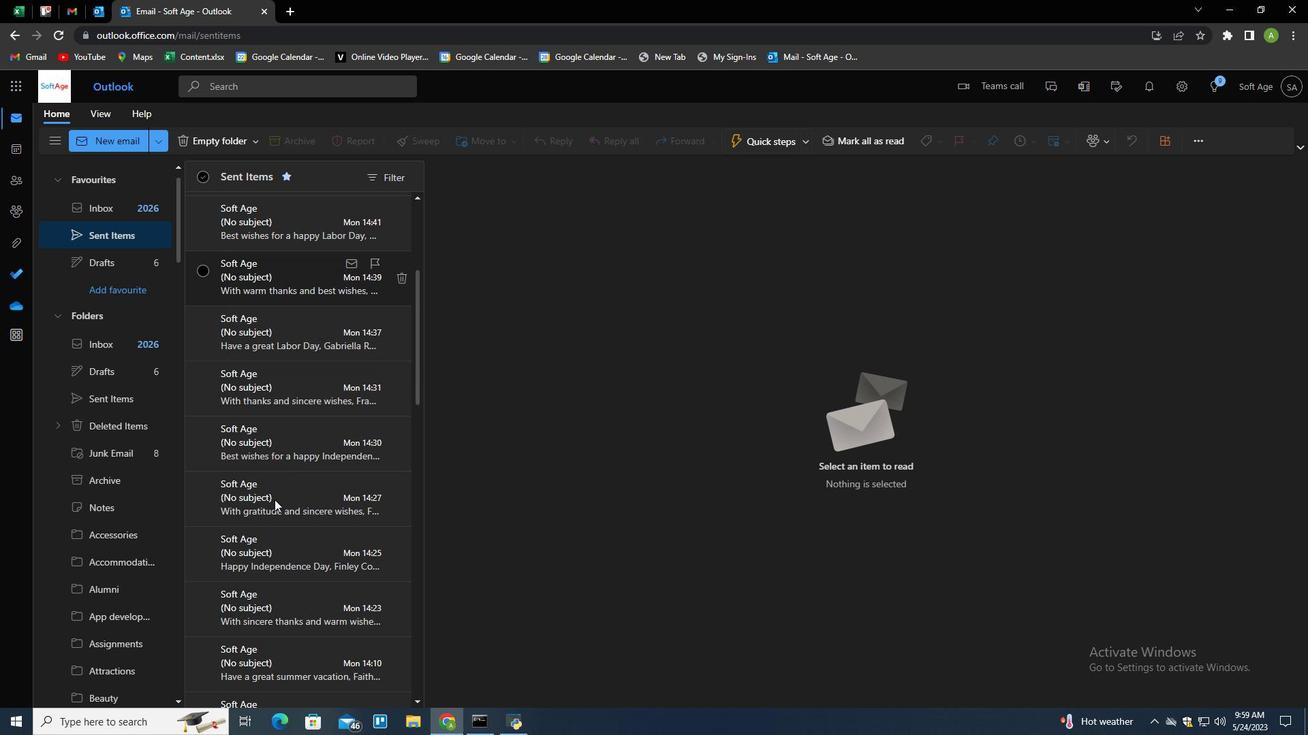 
Action: Mouse scrolled (274, 500) with delta (0, 0)
Screenshot: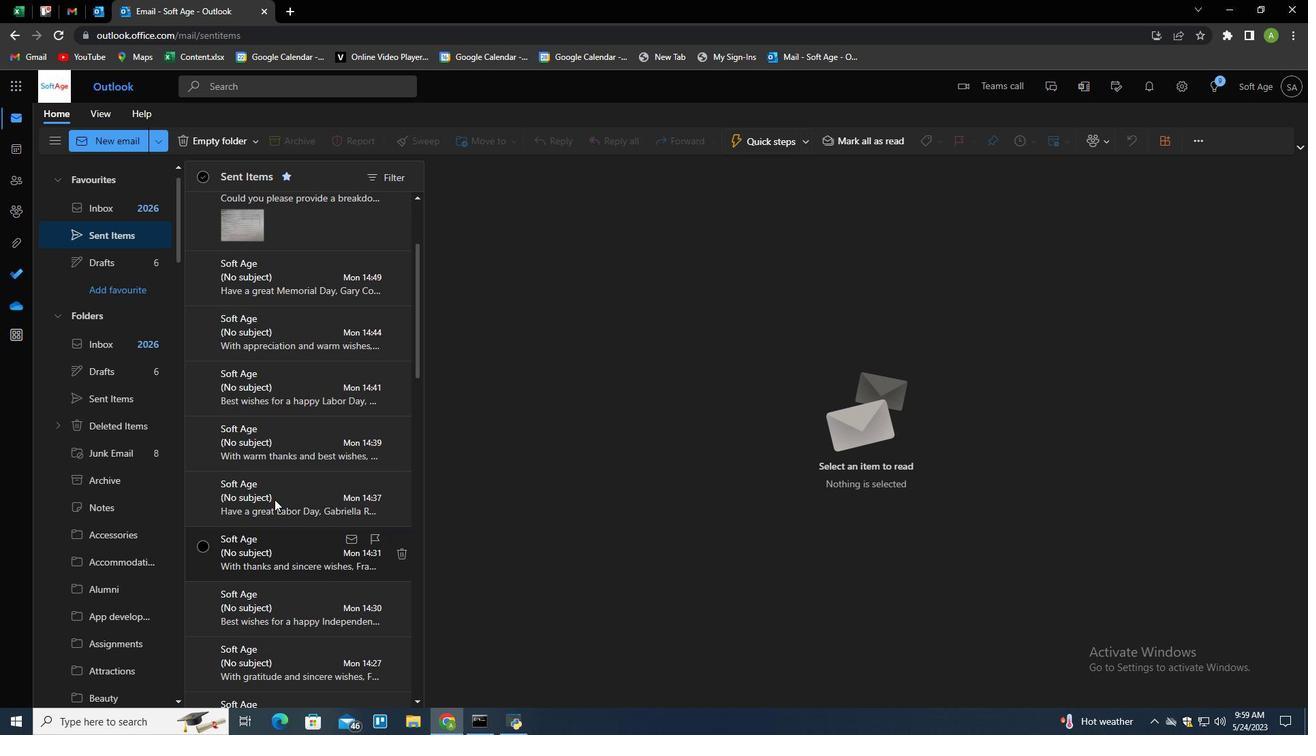 
Action: Mouse scrolled (274, 500) with delta (0, 0)
Screenshot: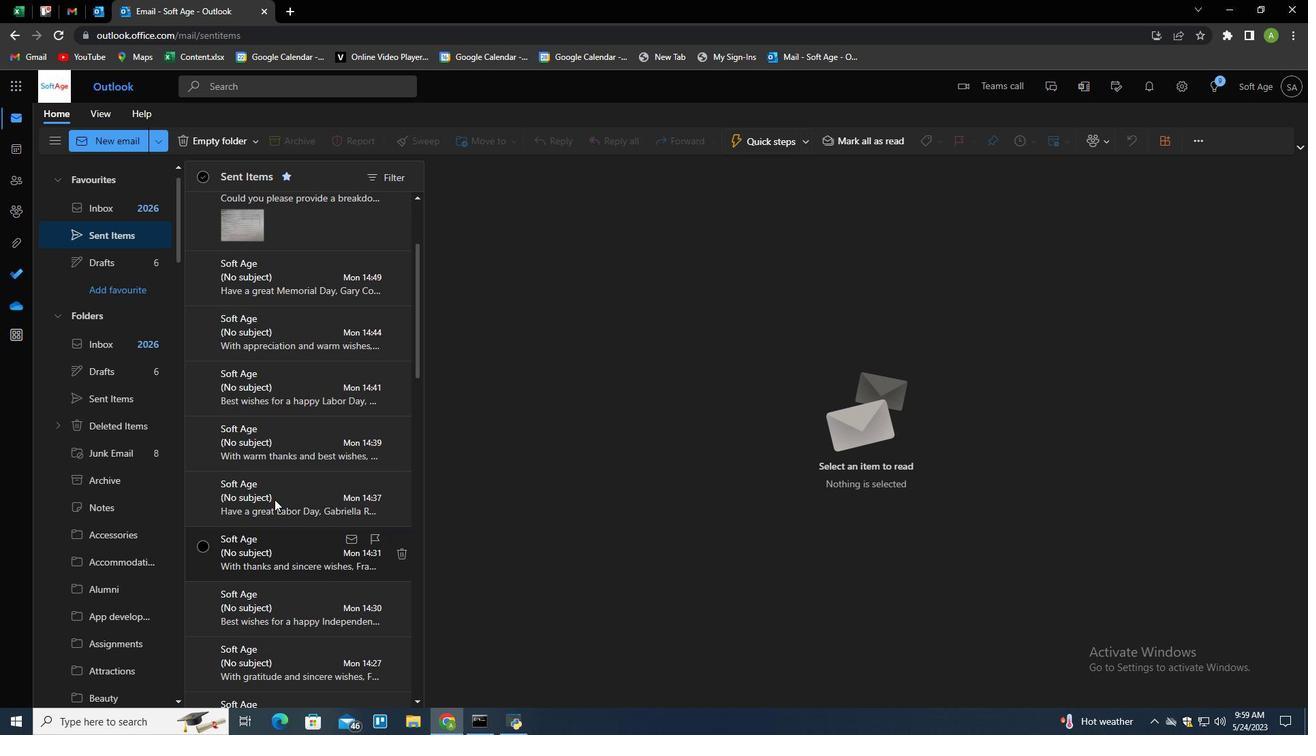 
Action: Mouse scrolled (274, 500) with delta (0, 0)
Screenshot: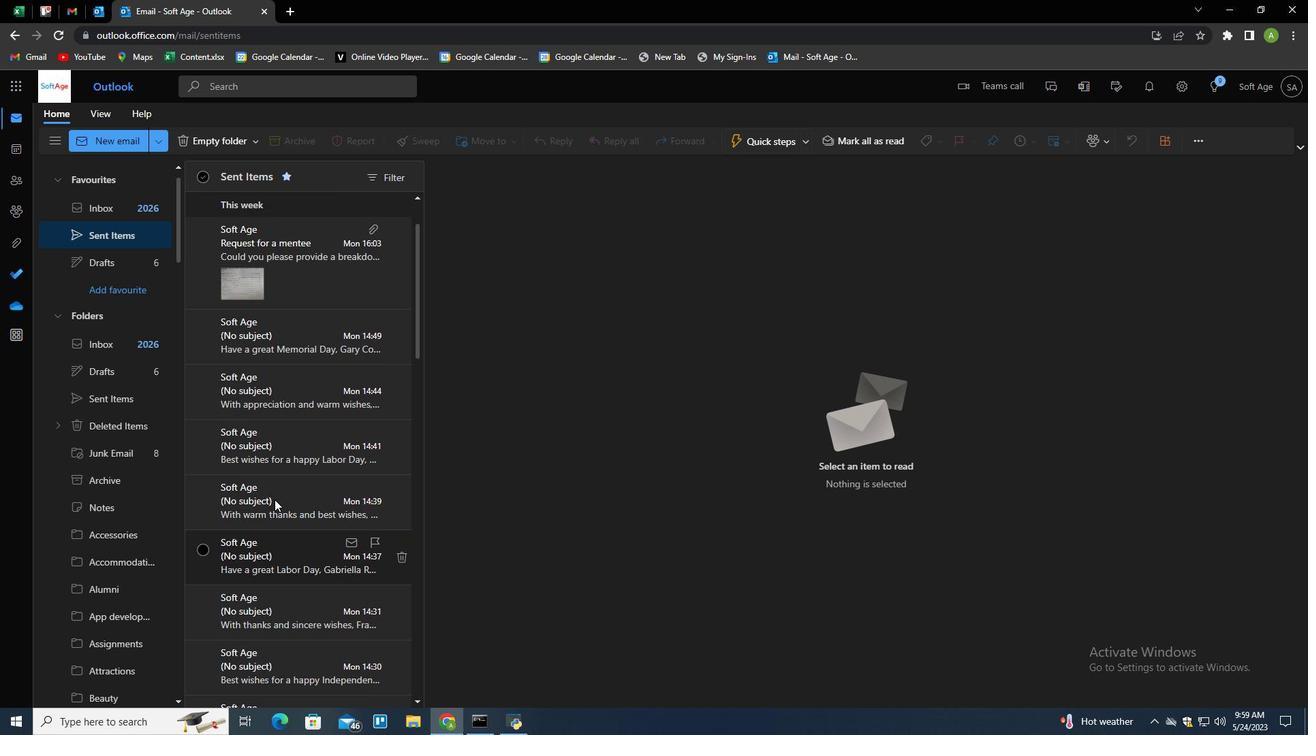 
Action: Mouse scrolled (274, 500) with delta (0, 0)
Screenshot: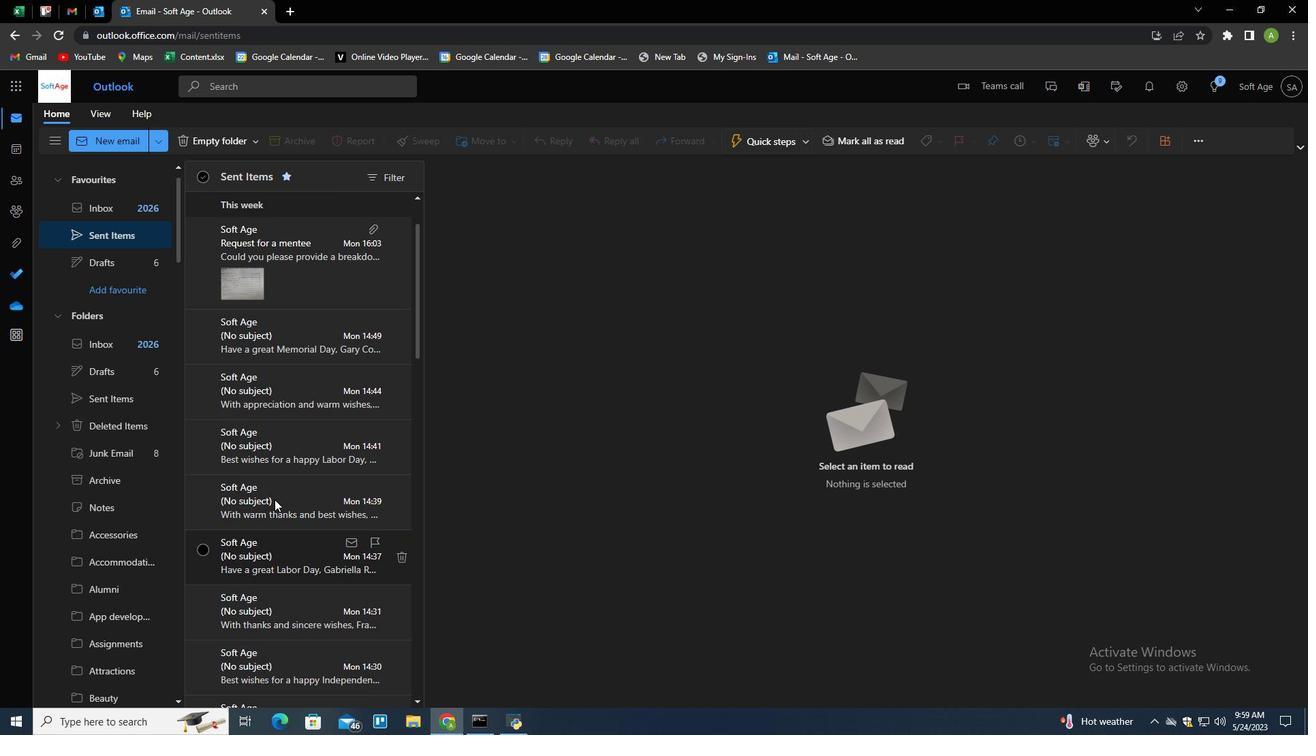 
Action: Mouse scrolled (274, 500) with delta (0, 0)
Screenshot: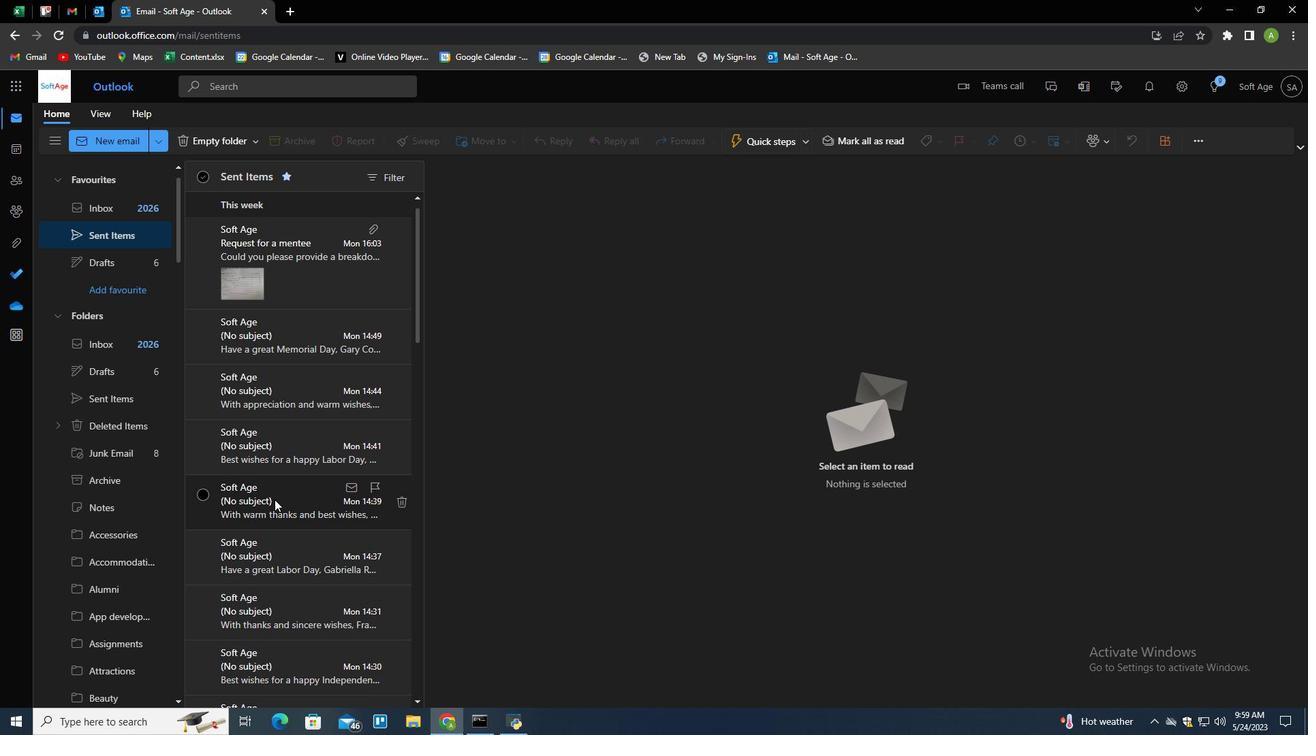 
Action: Mouse scrolled (274, 500) with delta (0, 0)
Screenshot: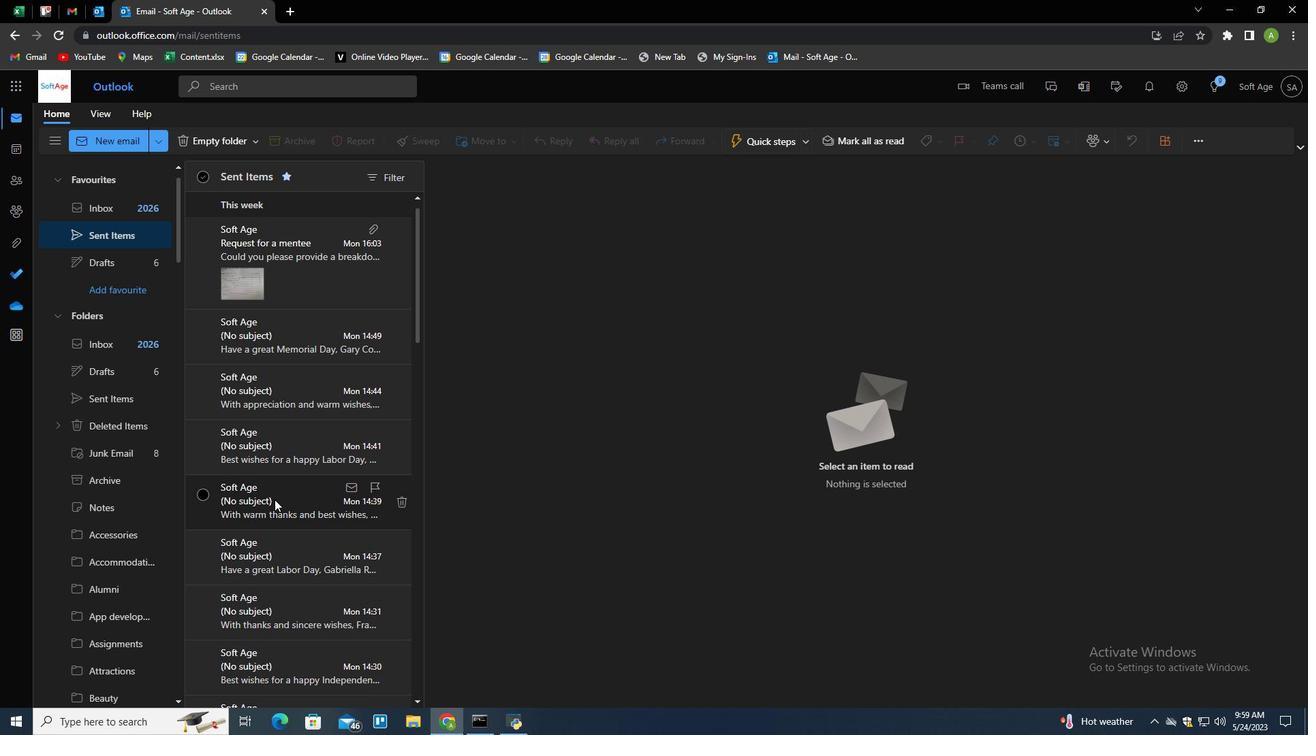 
Action: Mouse scrolled (274, 500) with delta (0, 0)
Screenshot: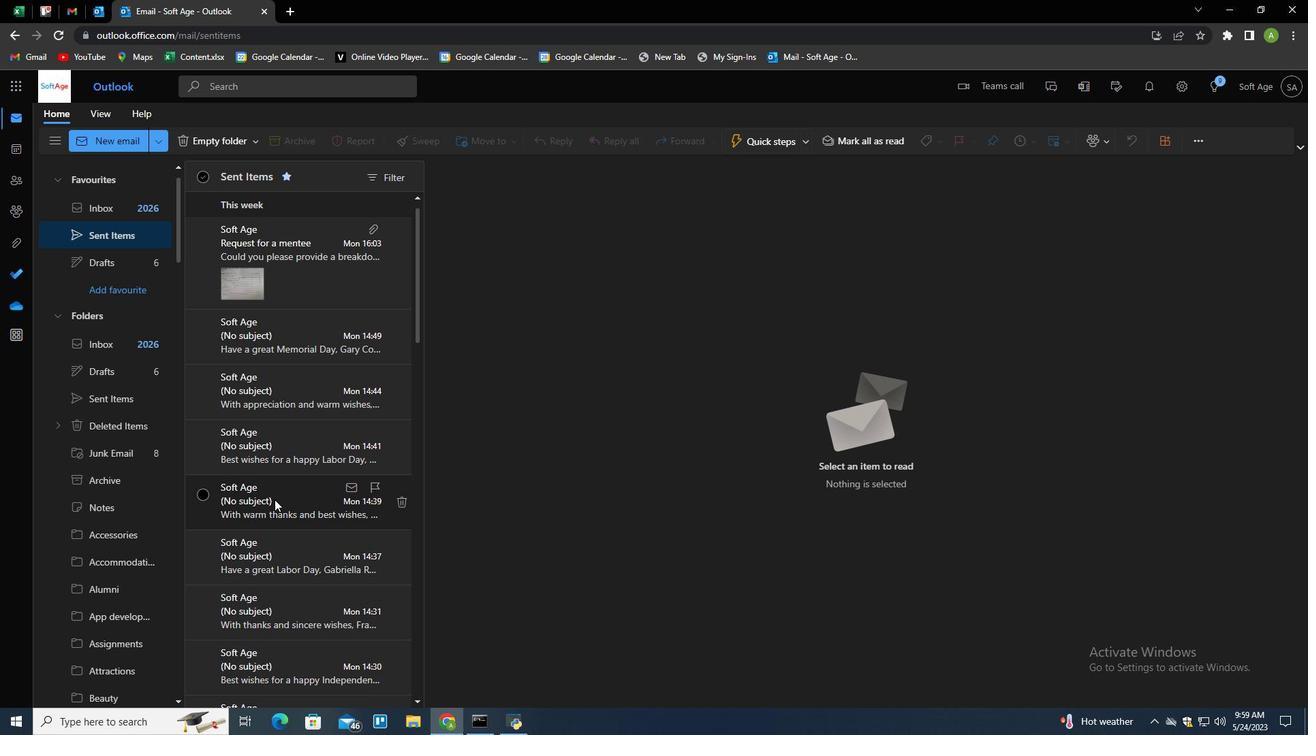 
Action: Mouse scrolled (274, 500) with delta (0, 0)
Screenshot: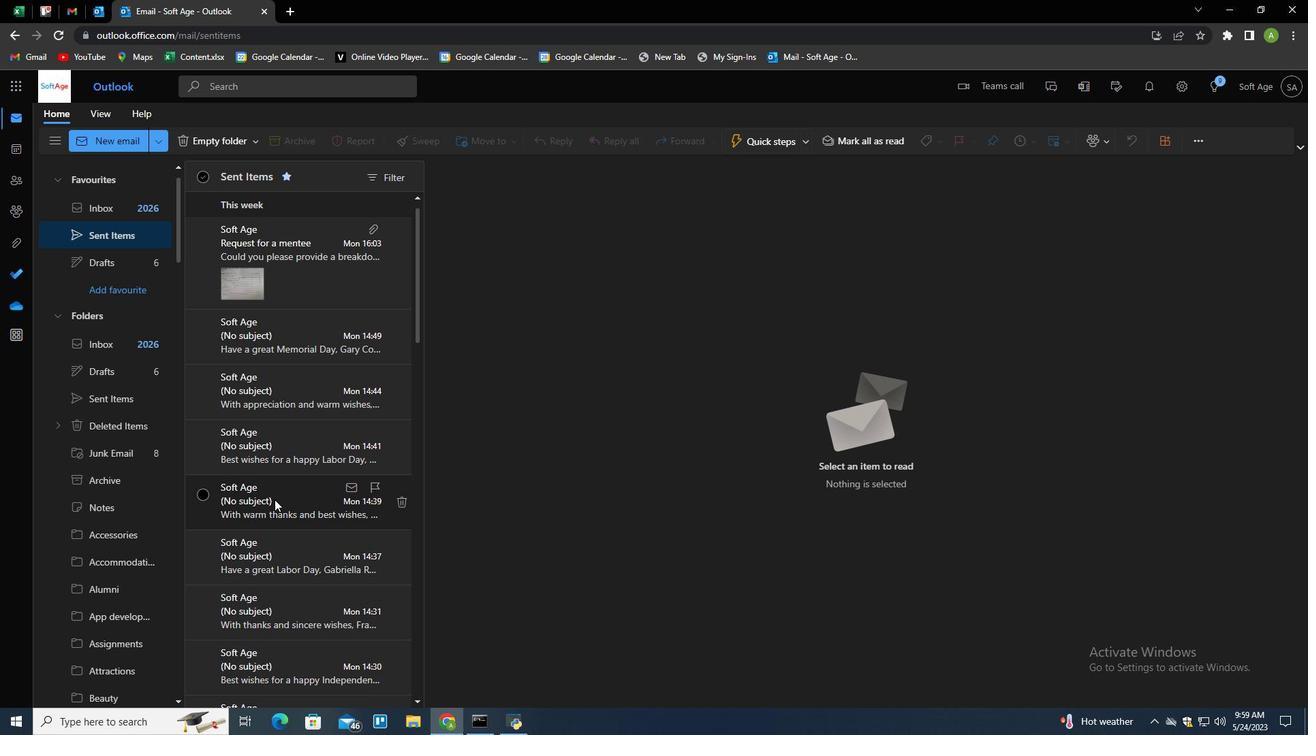 
Action: Mouse scrolled (274, 500) with delta (0, 0)
Screenshot: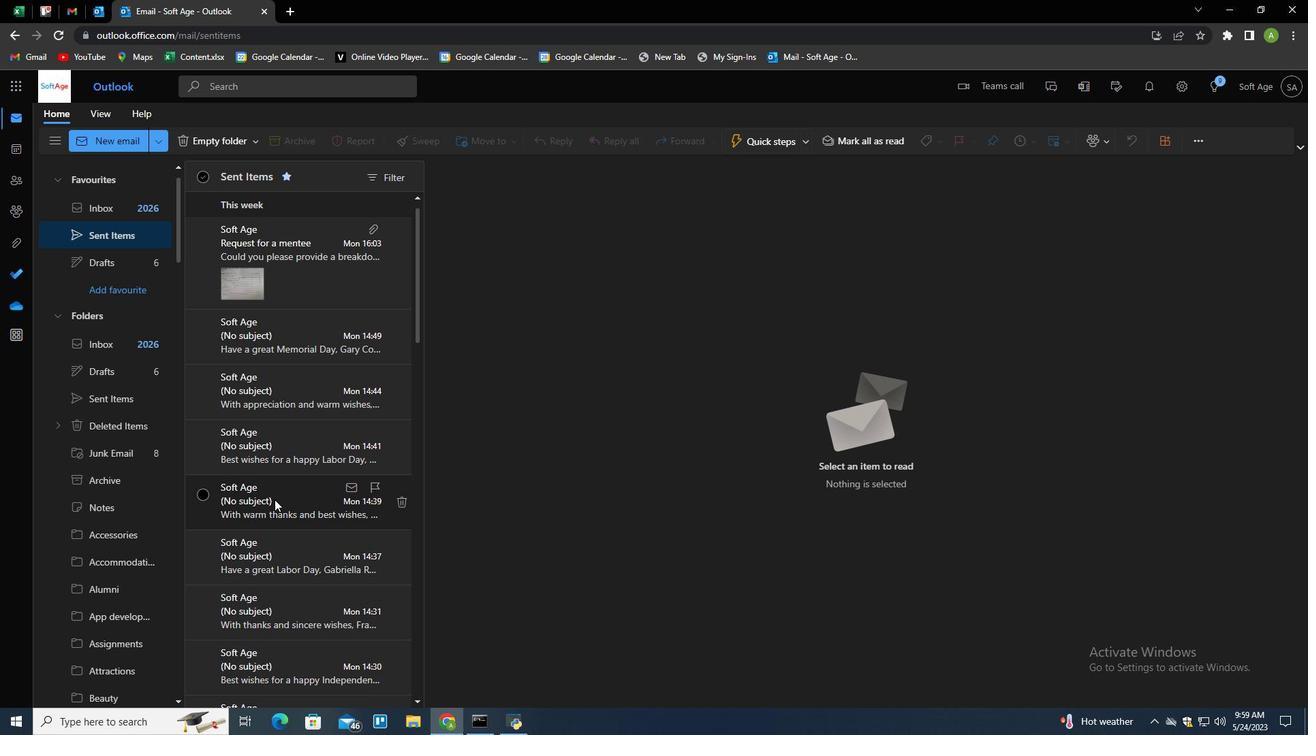 
Action: Mouse moved to (125, 363)
Screenshot: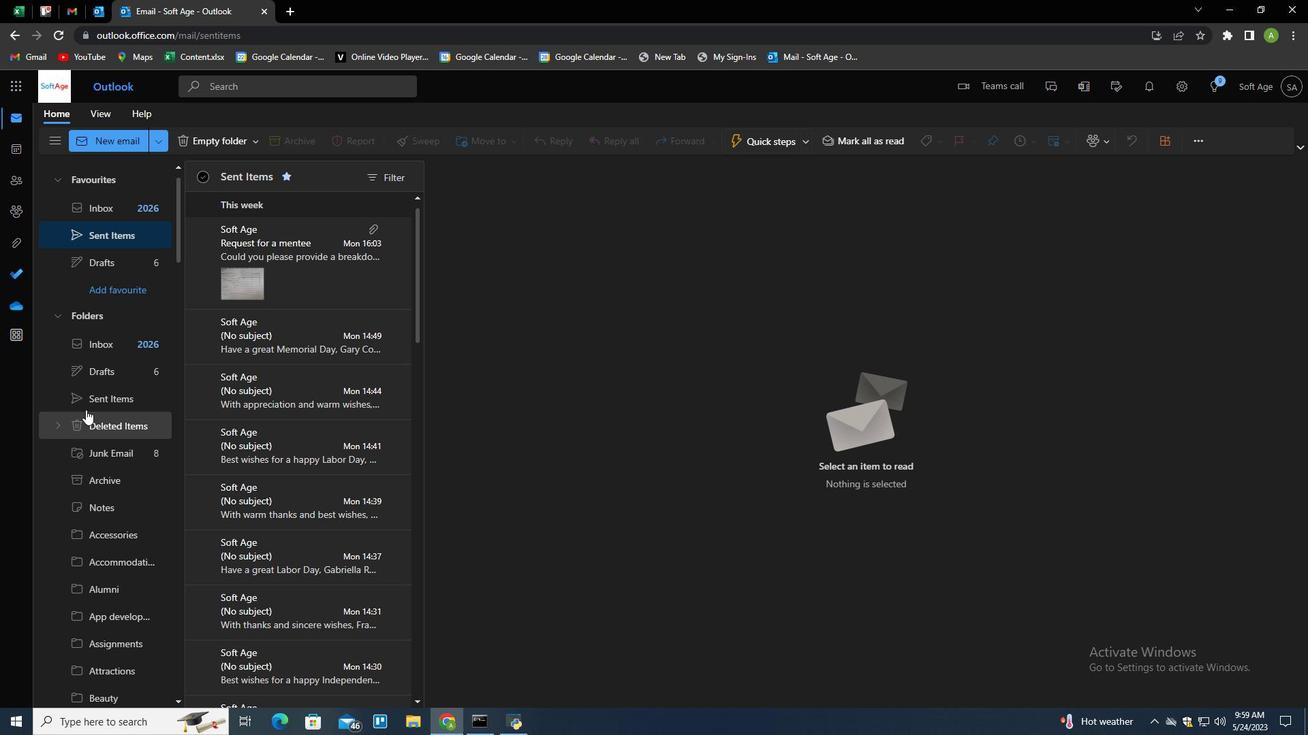 
Action: Mouse pressed left at (125, 363)
Screenshot: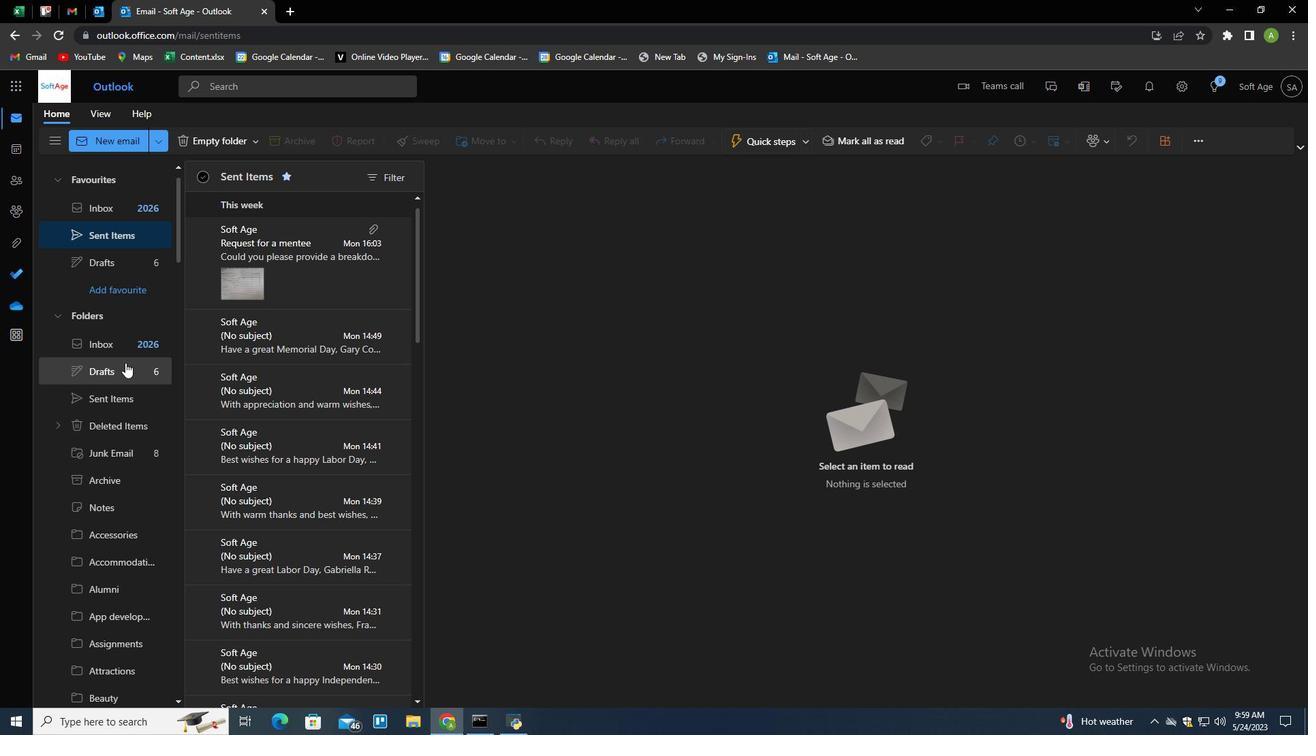 
Action: Mouse moved to (126, 350)
